 Task: Research Airbnb options in Zagazig, Egypt from 8th November, 2023 to 16th November, 2023 for 2 adults.1  bedroom having 1 bed and 1 bathroom. Property type can be hotel. Amenities needed are: washing machine. Look for 5 properties as per requirement.
Action: Mouse moved to (416, 55)
Screenshot: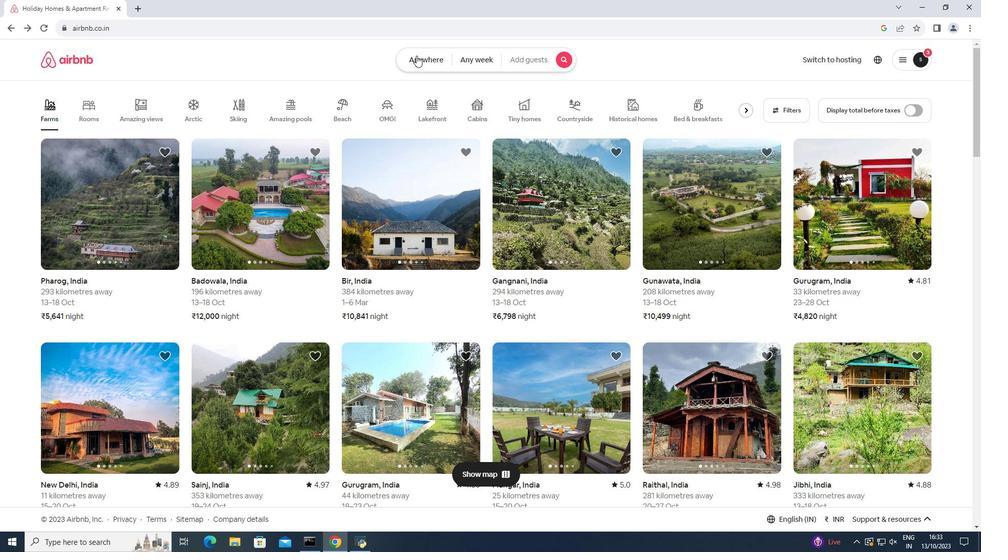 
Action: Mouse pressed left at (416, 55)
Screenshot: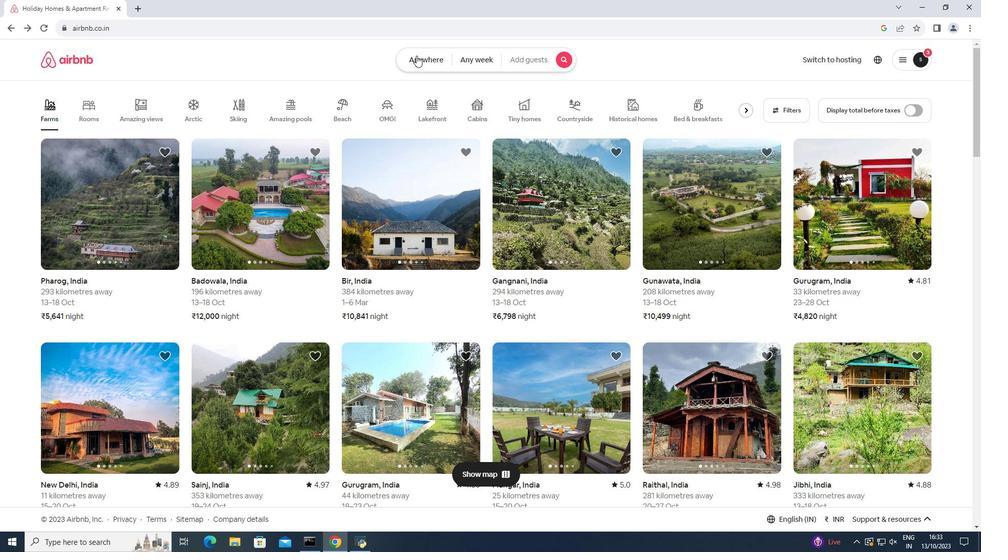 
Action: Mouse moved to (326, 100)
Screenshot: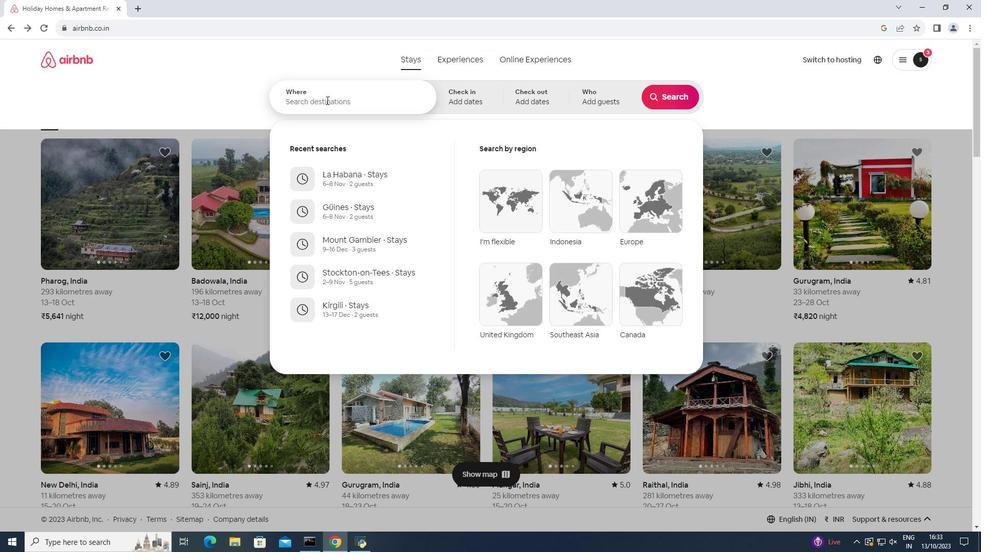 
Action: Mouse pressed left at (326, 100)
Screenshot: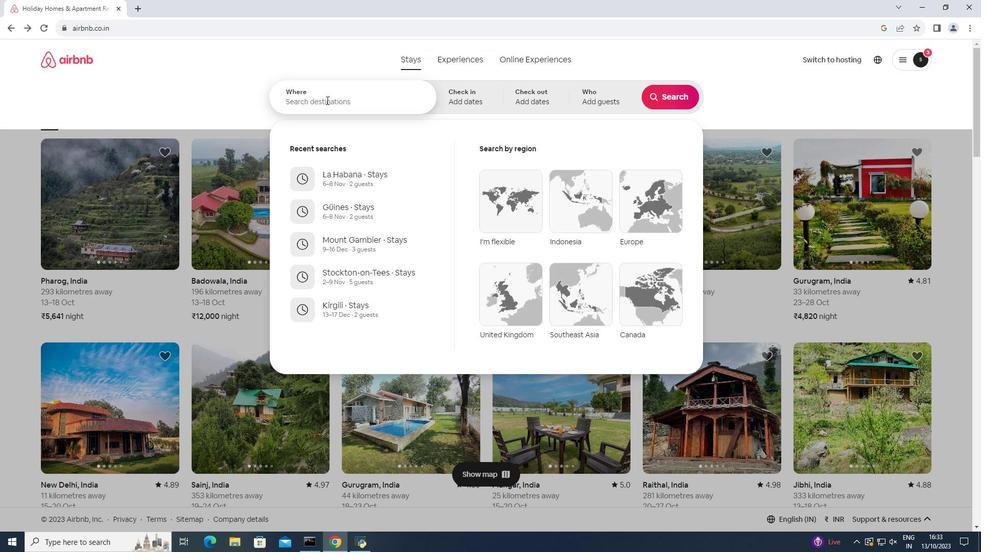 
Action: Key pressed <Key.shift>Zagazig
Screenshot: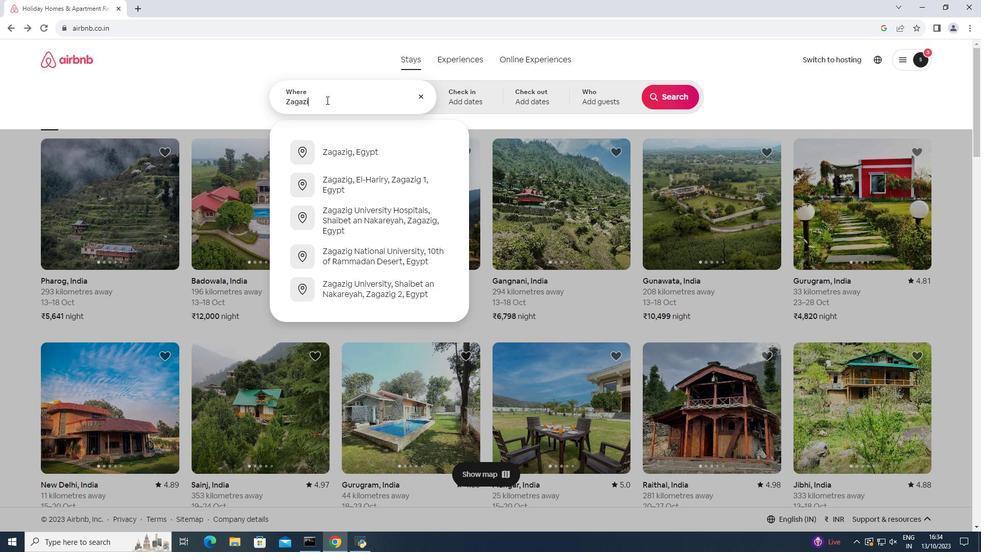 
Action: Mouse moved to (369, 151)
Screenshot: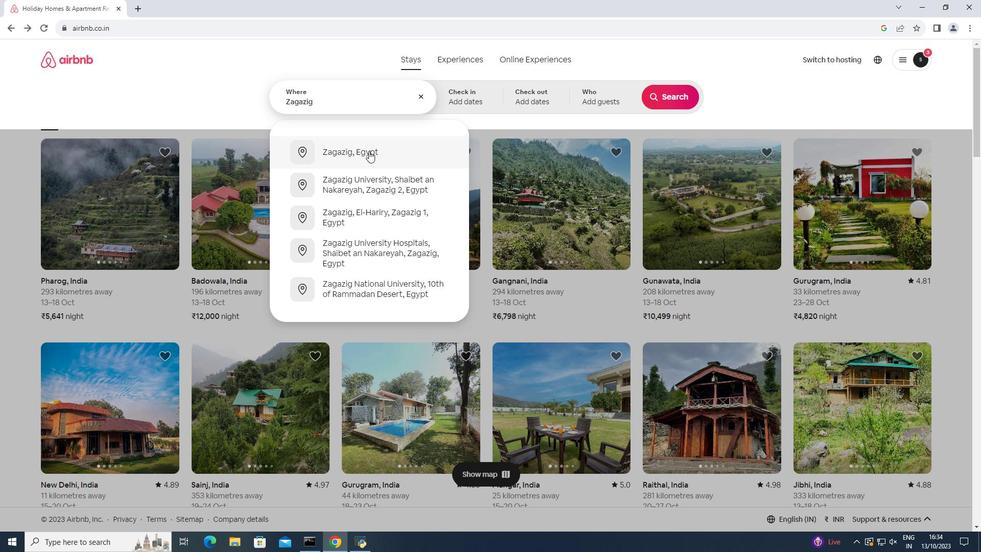 
Action: Mouse pressed left at (369, 151)
Screenshot: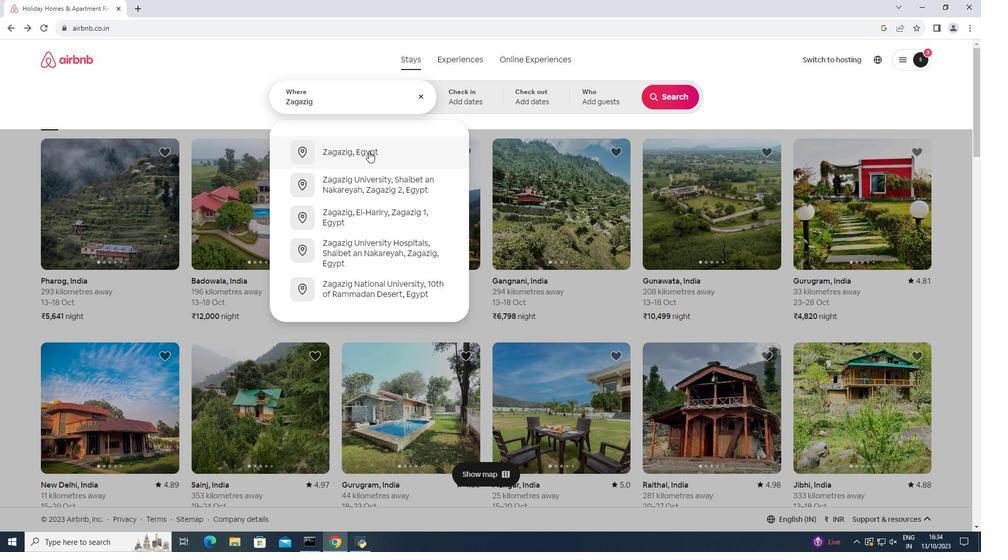 
Action: Mouse moved to (585, 245)
Screenshot: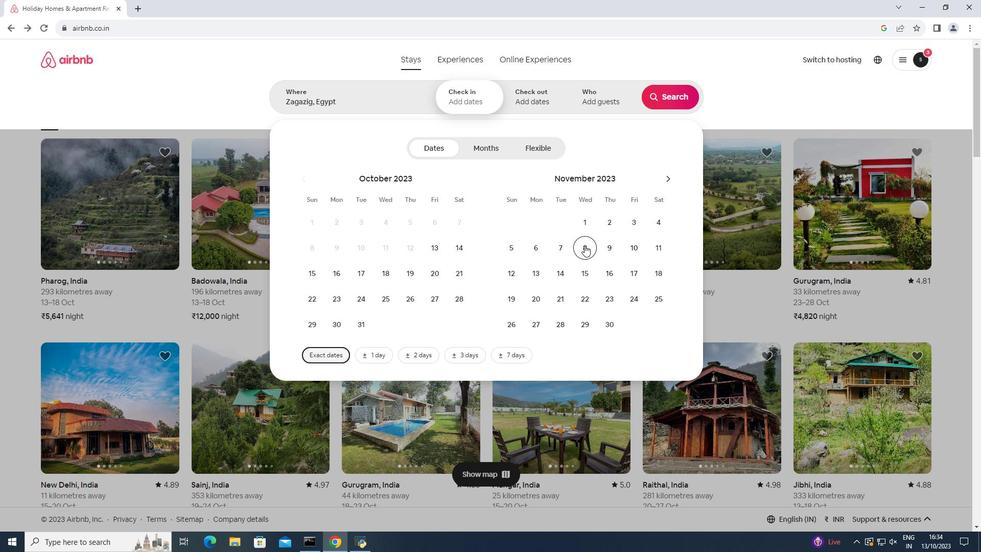 
Action: Mouse pressed left at (585, 245)
Screenshot: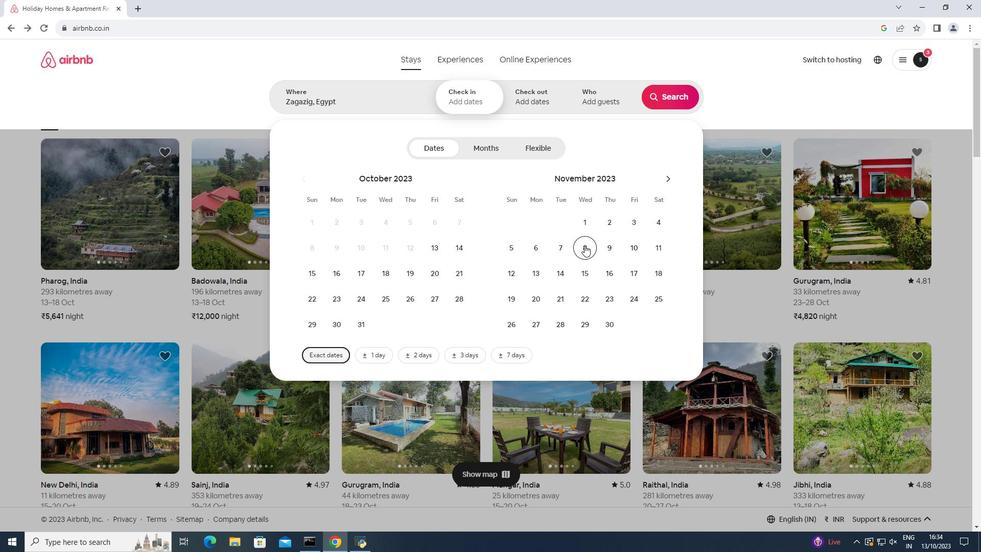 
Action: Mouse moved to (605, 273)
Screenshot: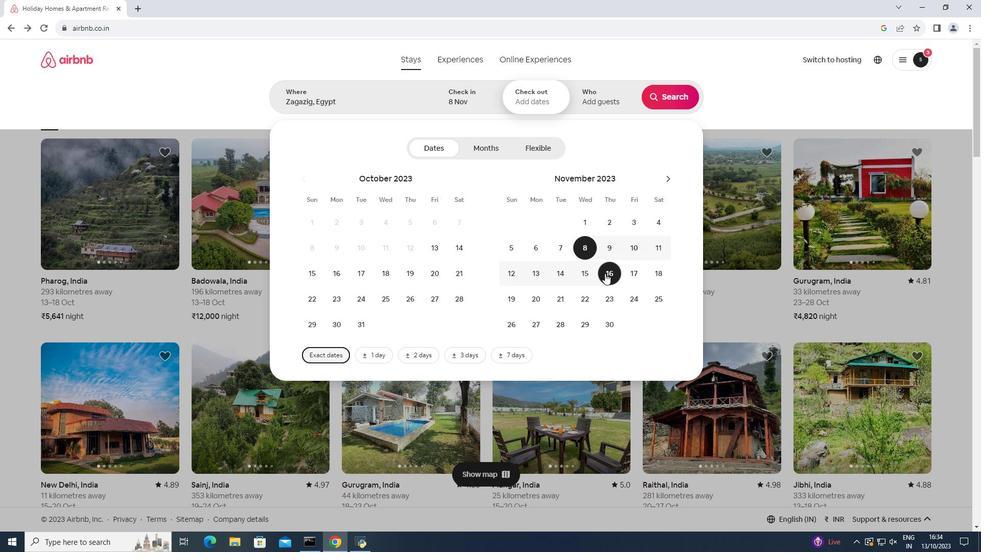 
Action: Mouse pressed left at (605, 273)
Screenshot: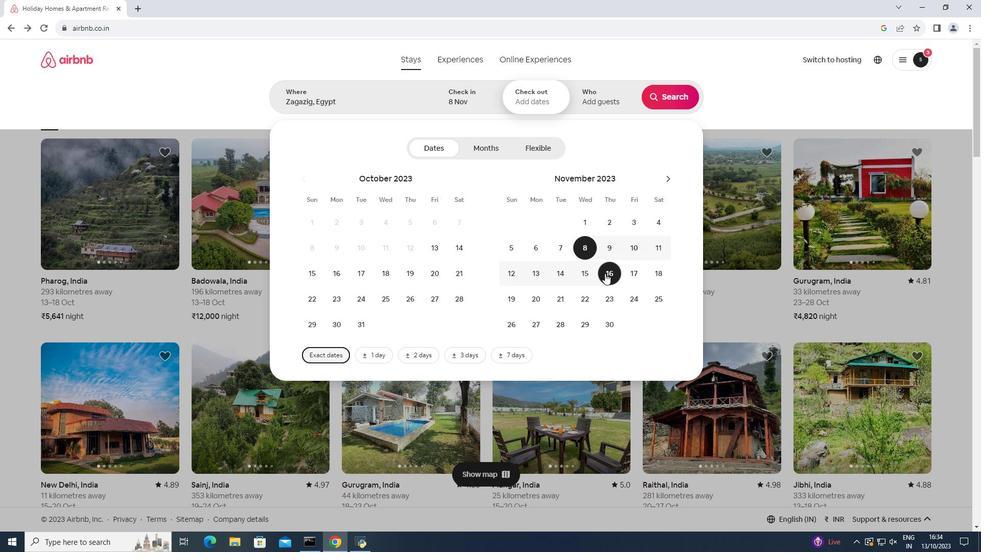 
Action: Mouse moved to (597, 97)
Screenshot: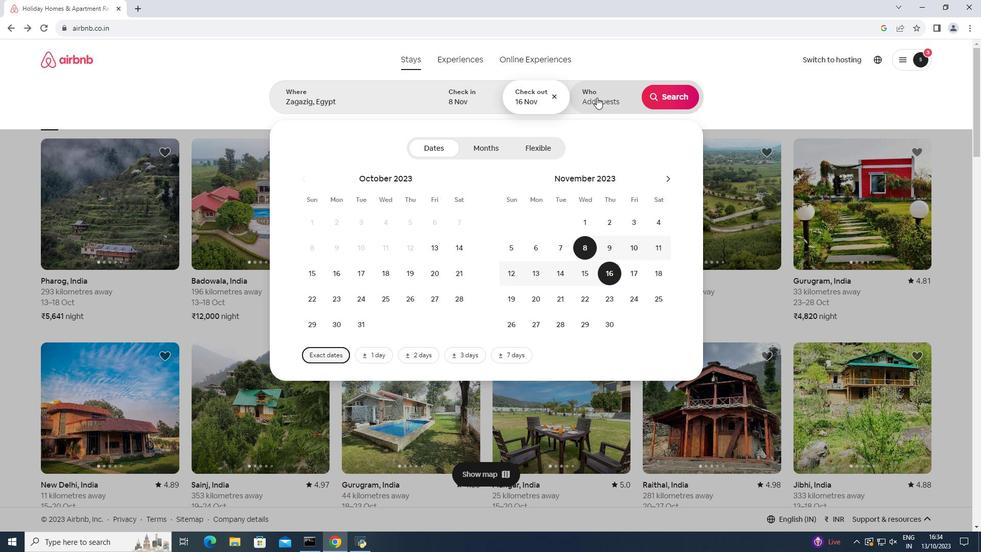 
Action: Mouse pressed left at (597, 97)
Screenshot: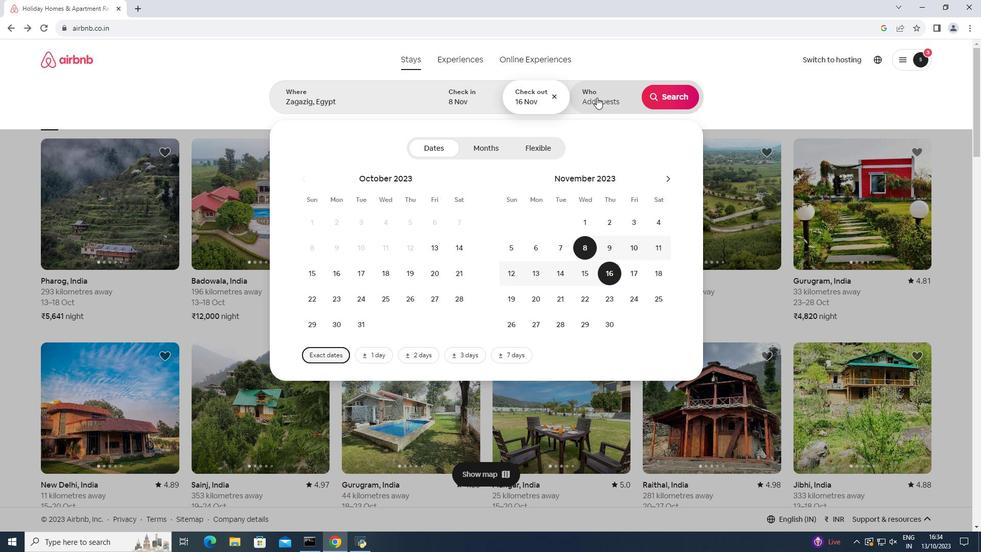 
Action: Mouse moved to (671, 149)
Screenshot: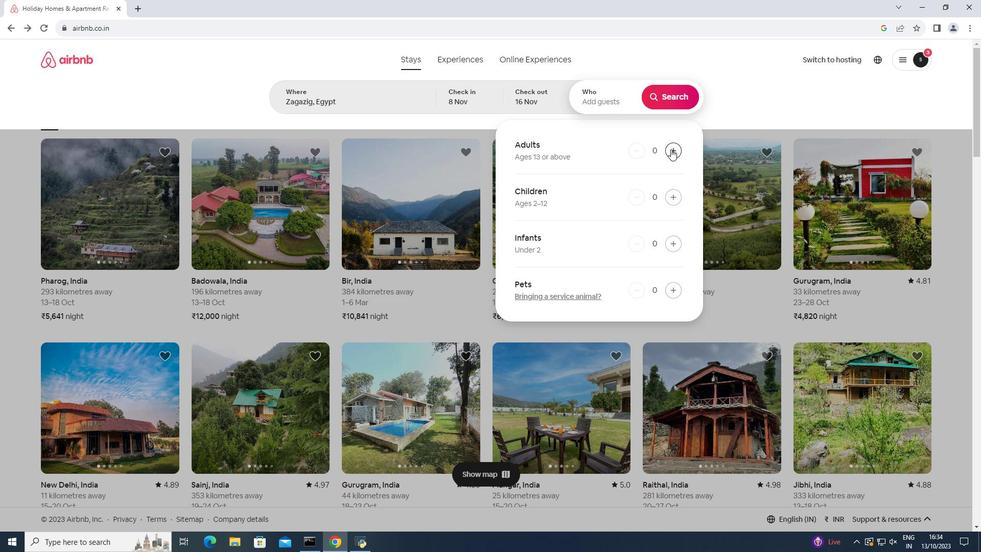 
Action: Mouse pressed left at (671, 149)
Screenshot: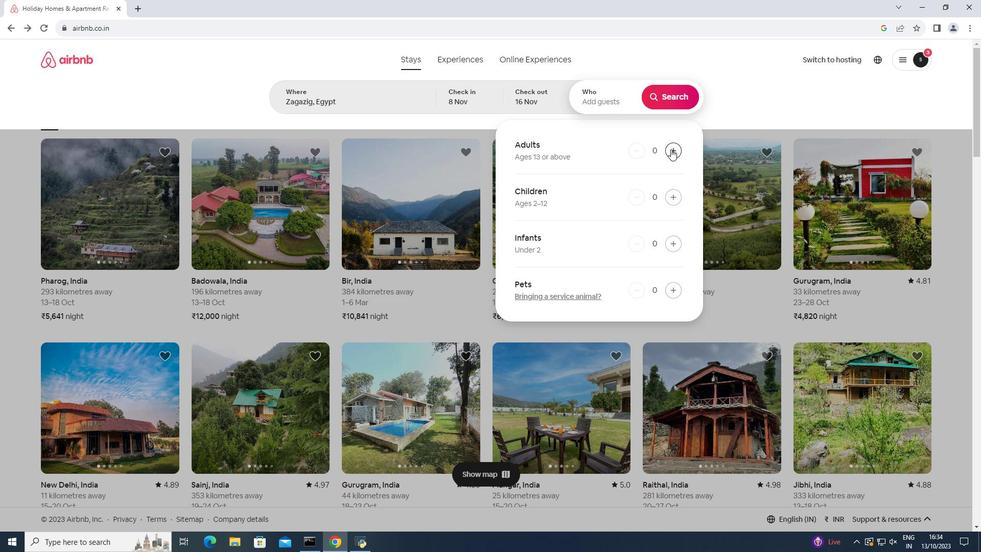 
Action: Mouse pressed left at (671, 149)
Screenshot: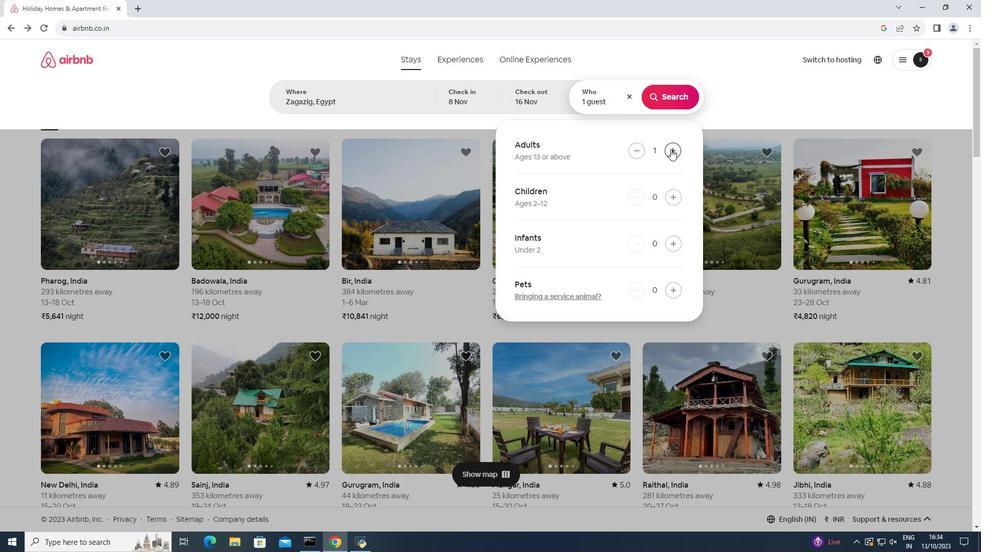 
Action: Mouse moved to (670, 96)
Screenshot: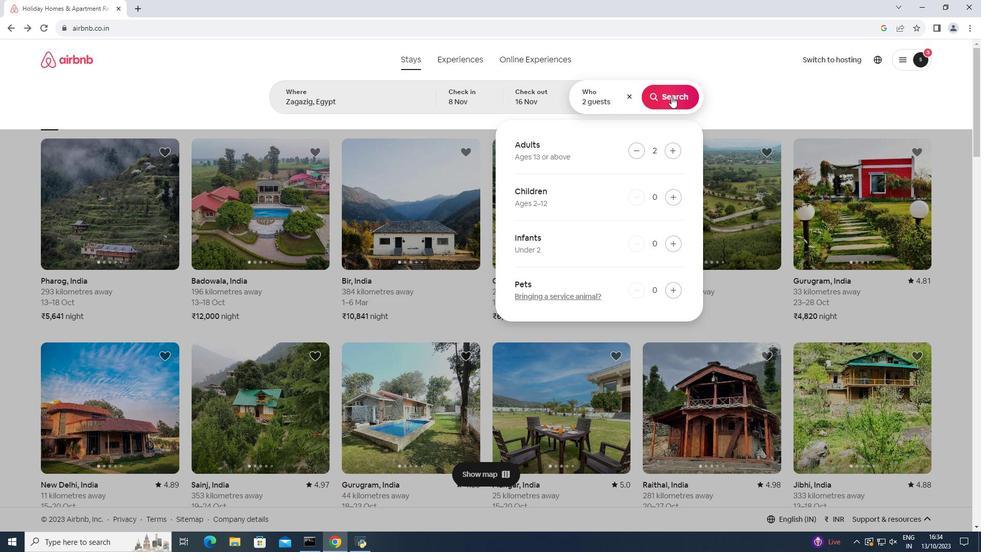 
Action: Mouse pressed left at (670, 96)
Screenshot: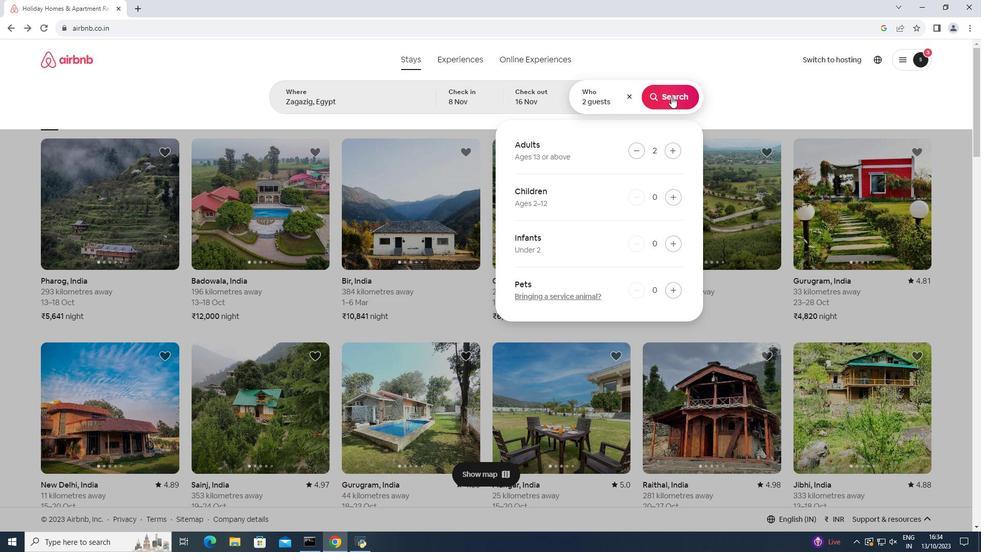 
Action: Mouse moved to (819, 100)
Screenshot: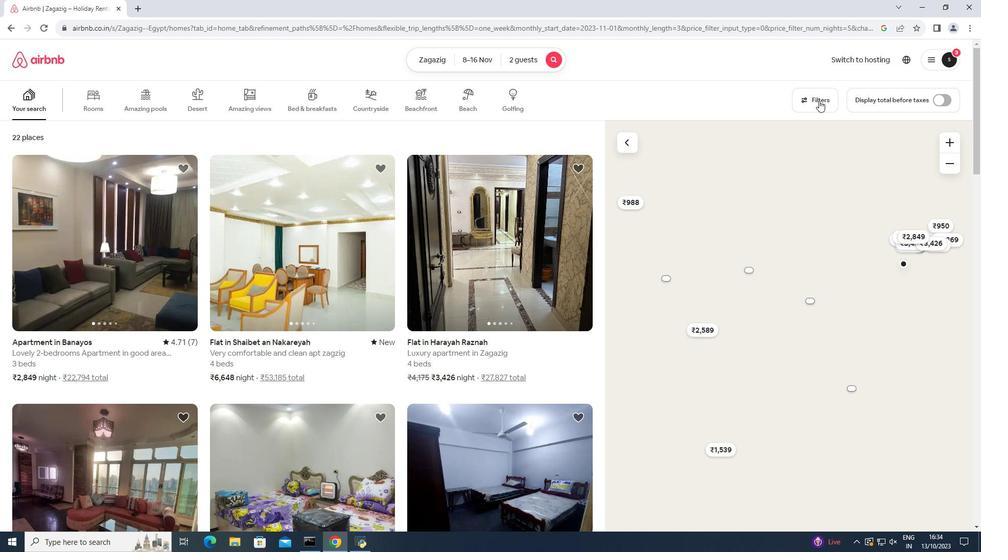 
Action: Mouse pressed left at (819, 100)
Screenshot: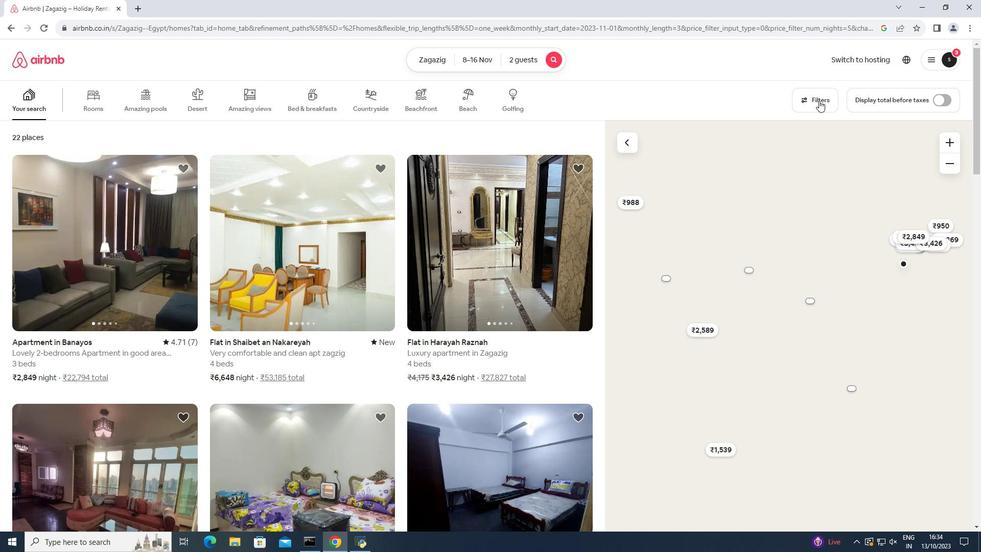 
Action: Mouse moved to (558, 287)
Screenshot: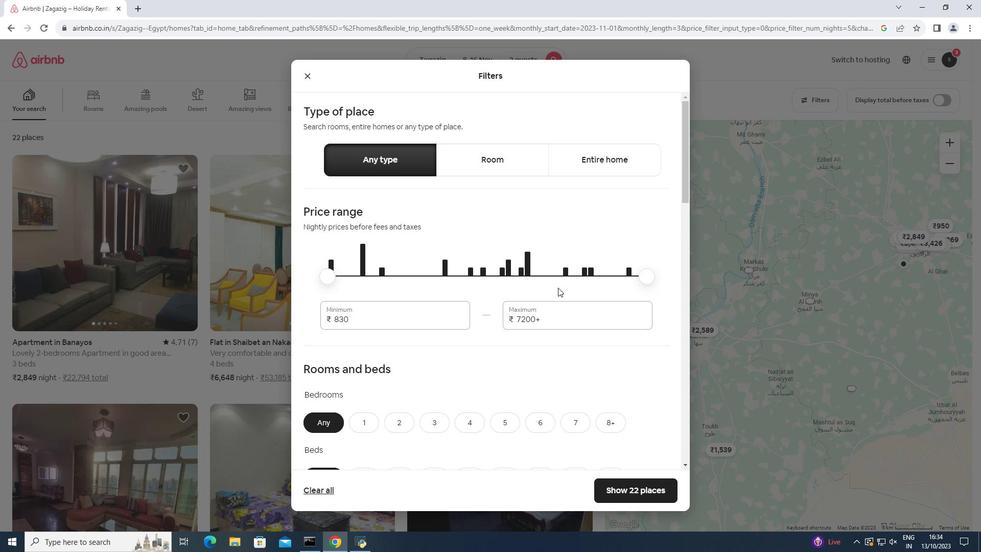 
Action: Mouse scrolled (558, 287) with delta (0, 0)
Screenshot: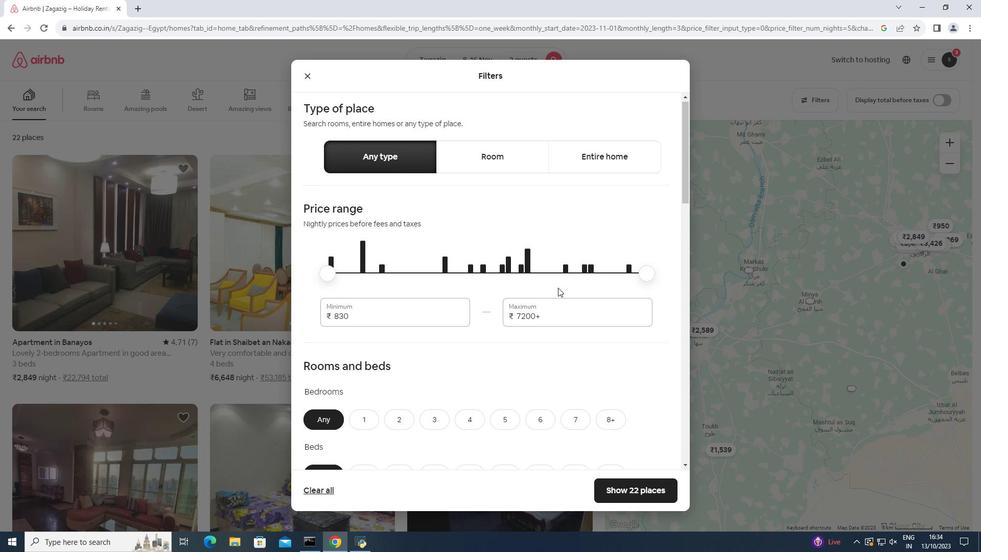 
Action: Mouse moved to (363, 372)
Screenshot: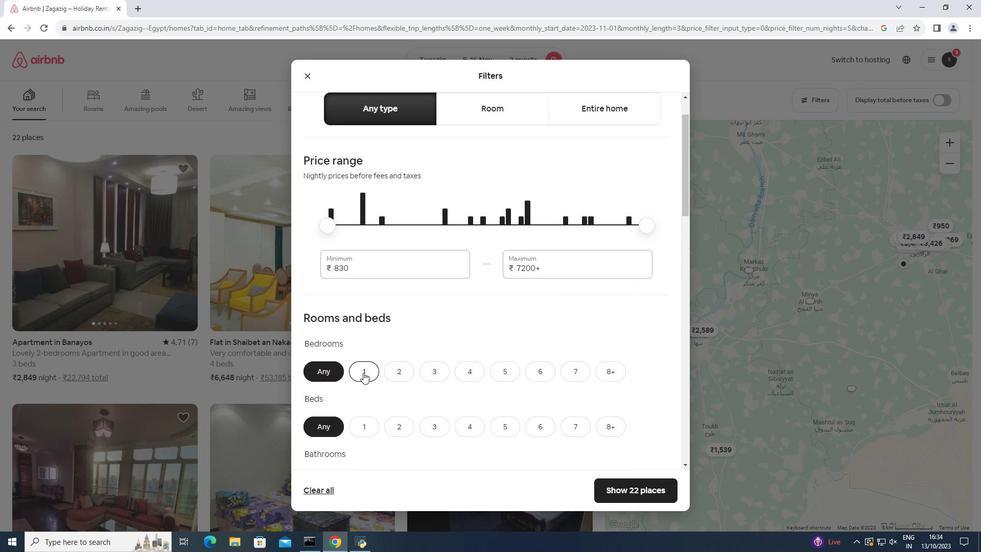 
Action: Mouse pressed left at (363, 372)
Screenshot: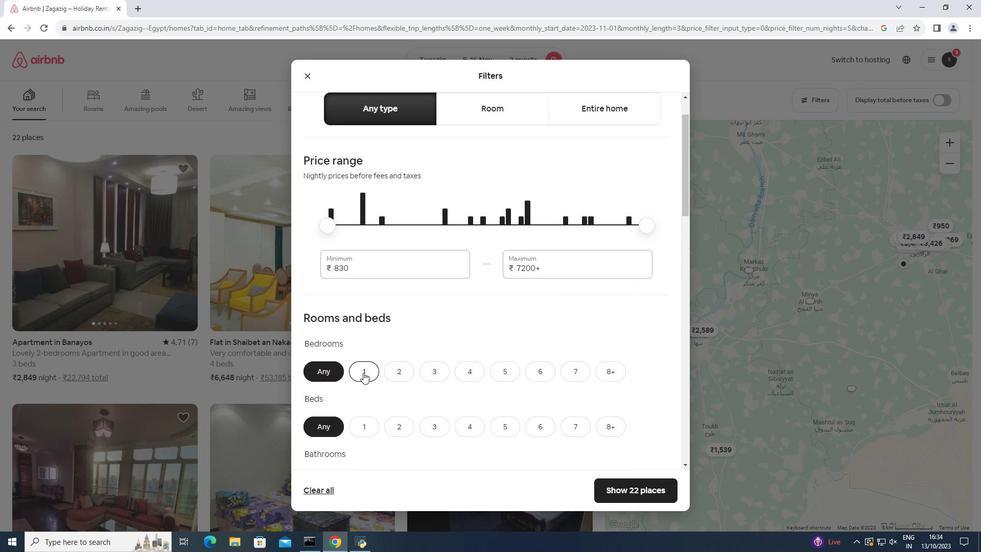 
Action: Mouse moved to (363, 372)
Screenshot: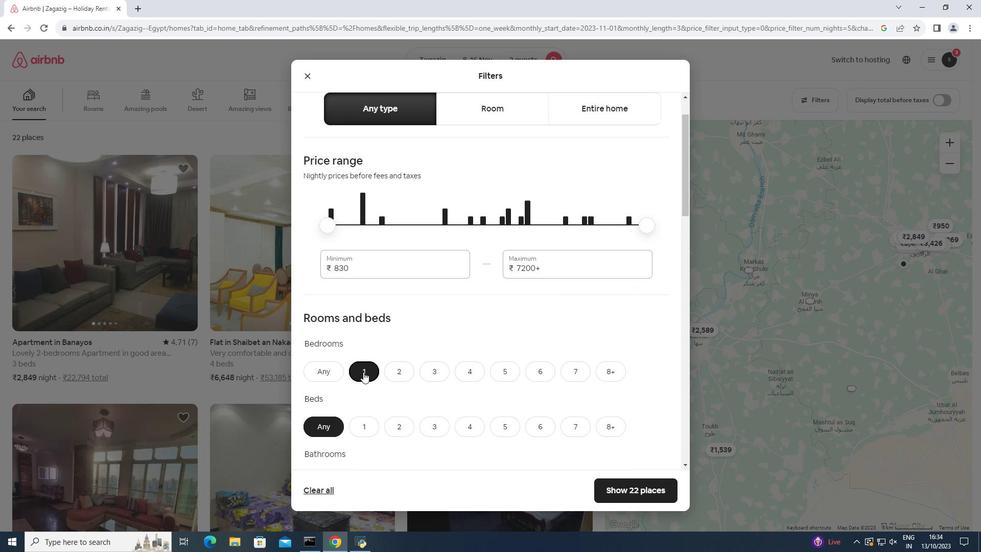 
Action: Mouse scrolled (363, 371) with delta (0, 0)
Screenshot: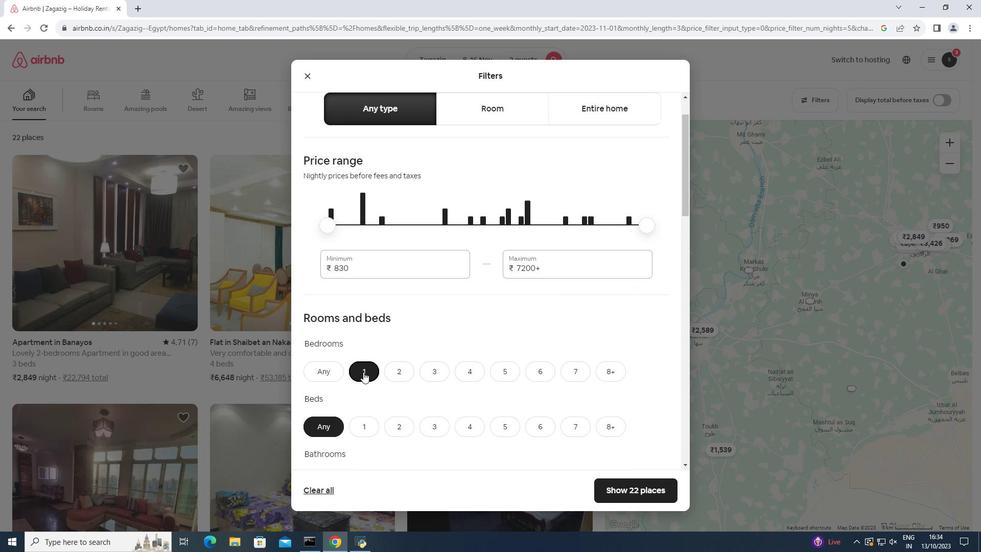 
Action: Mouse scrolled (363, 371) with delta (0, 0)
Screenshot: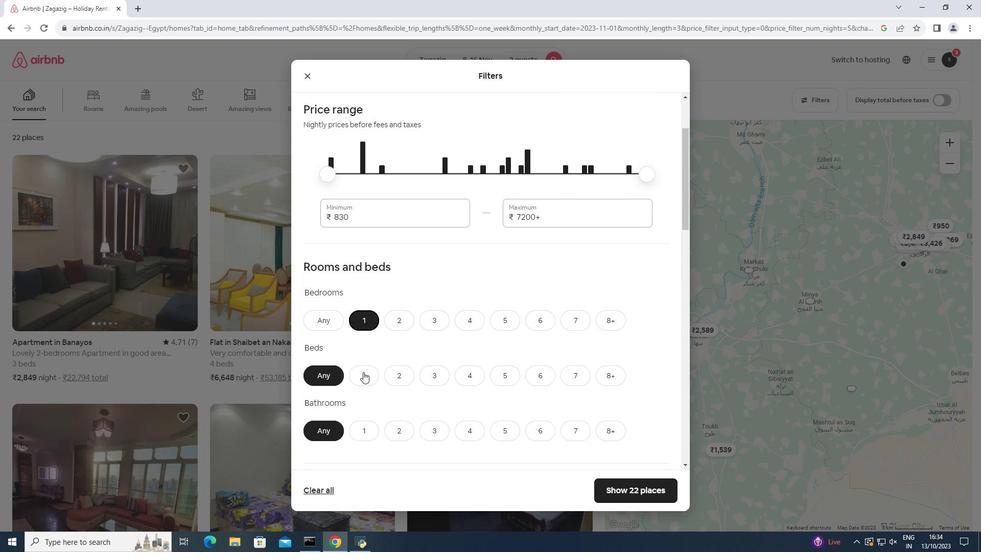 
Action: Mouse moved to (368, 328)
Screenshot: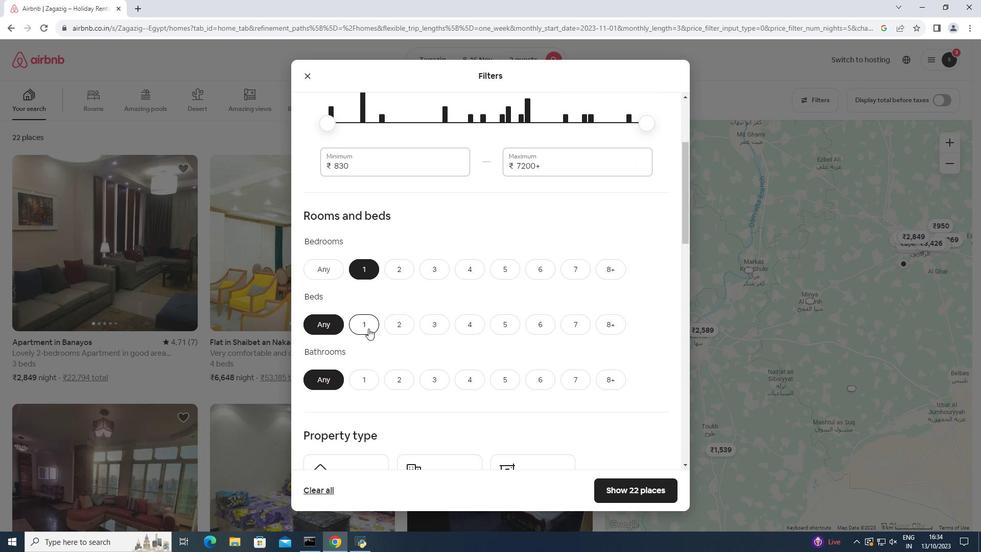 
Action: Mouse pressed left at (368, 328)
Screenshot: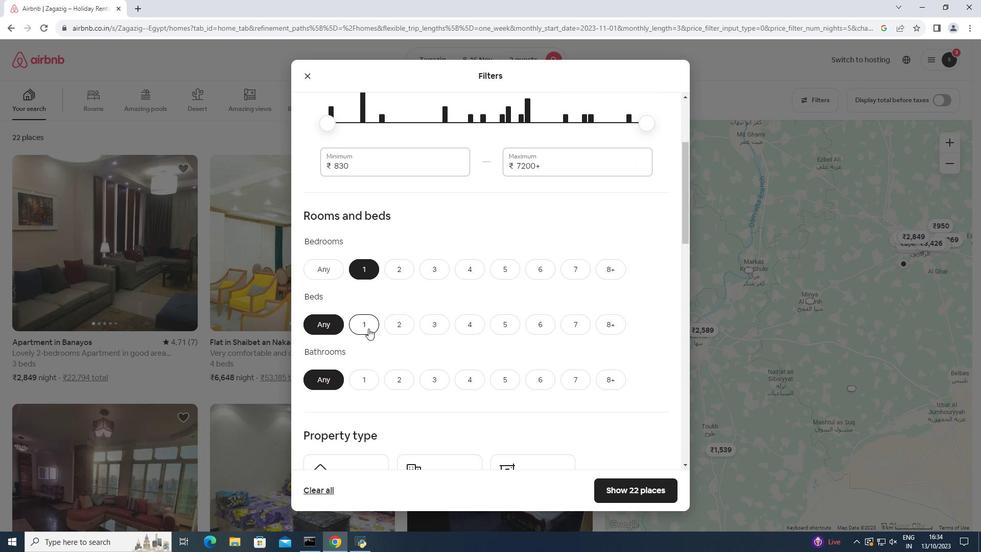 
Action: Mouse moved to (363, 387)
Screenshot: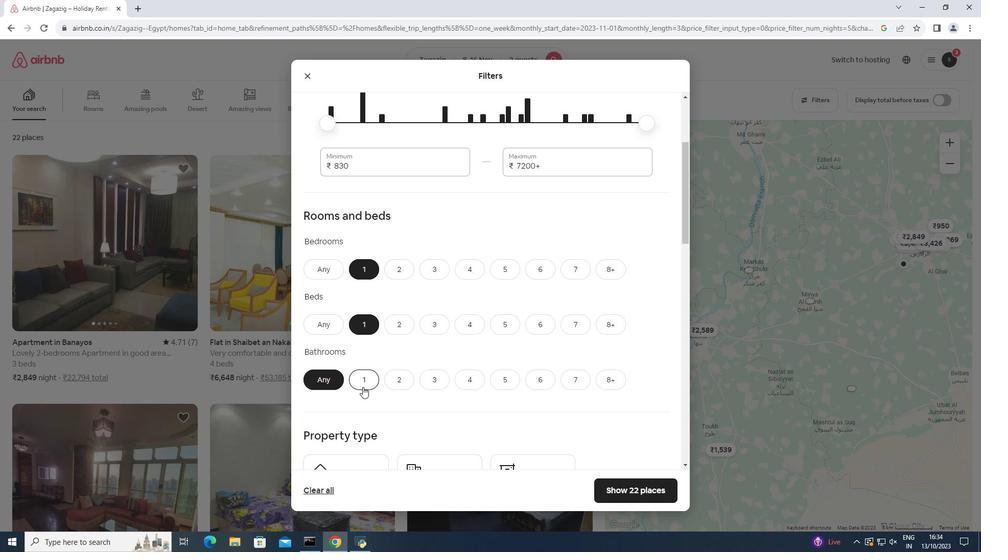 
Action: Mouse pressed left at (363, 387)
Screenshot: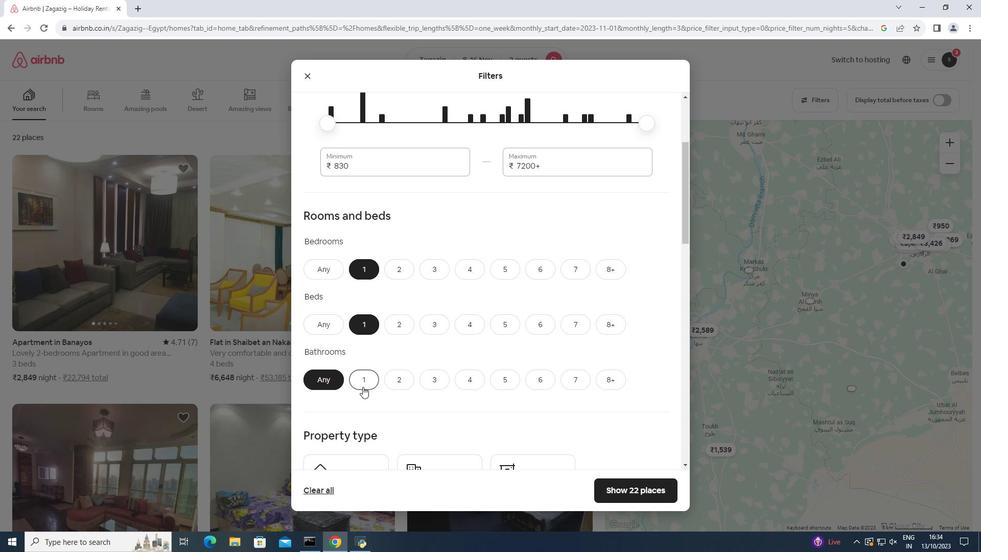 
Action: Mouse moved to (392, 360)
Screenshot: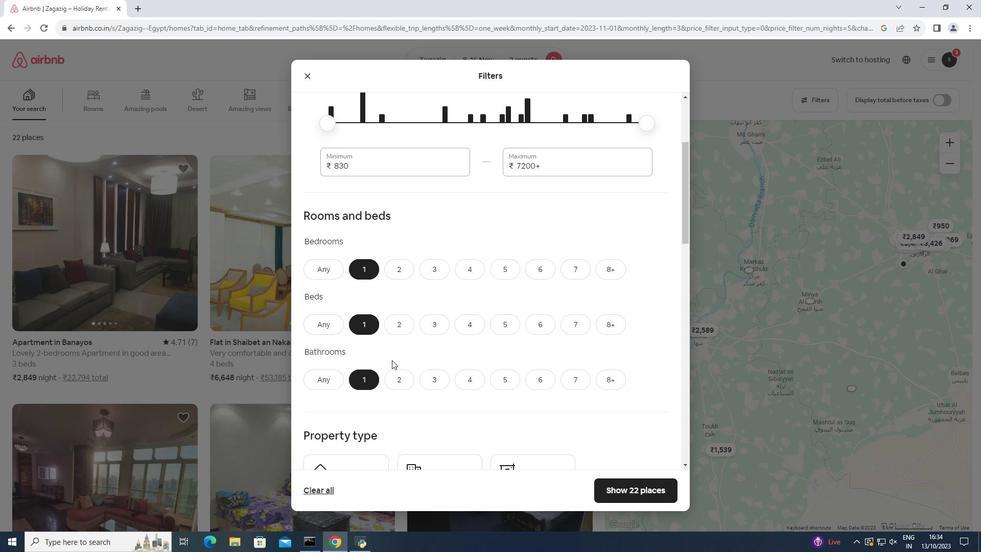 
Action: Mouse scrolled (392, 360) with delta (0, 0)
Screenshot: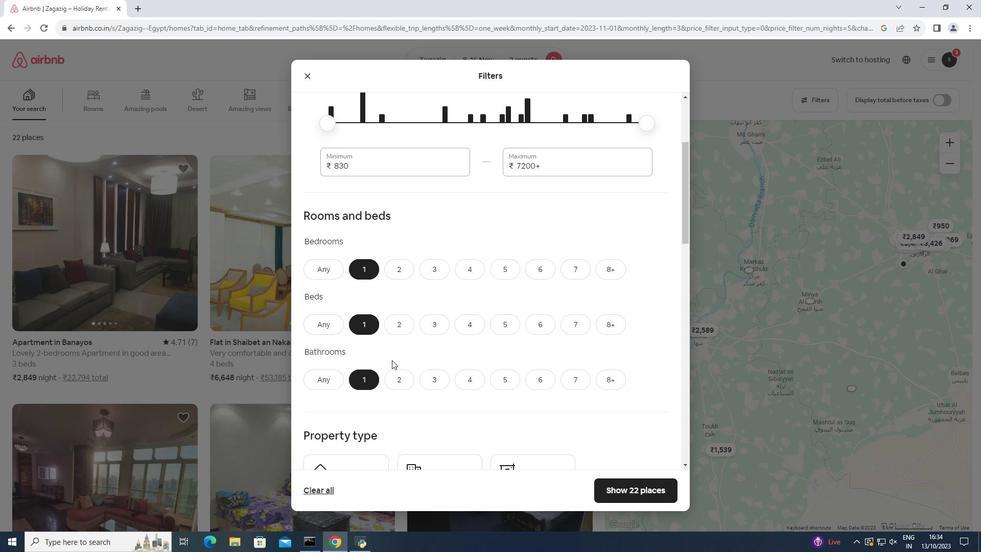
Action: Mouse scrolled (392, 360) with delta (0, 0)
Screenshot: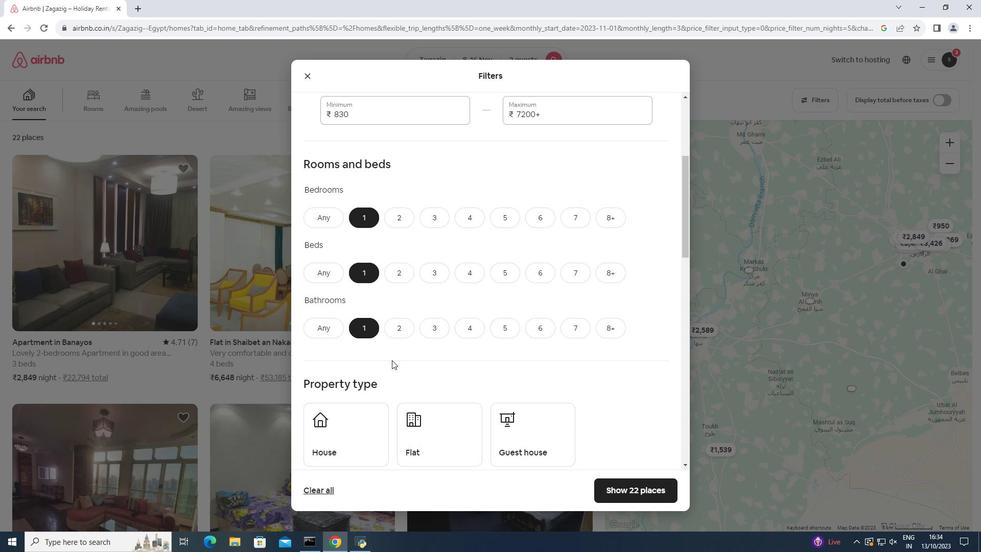 
Action: Mouse scrolled (392, 360) with delta (0, 0)
Screenshot: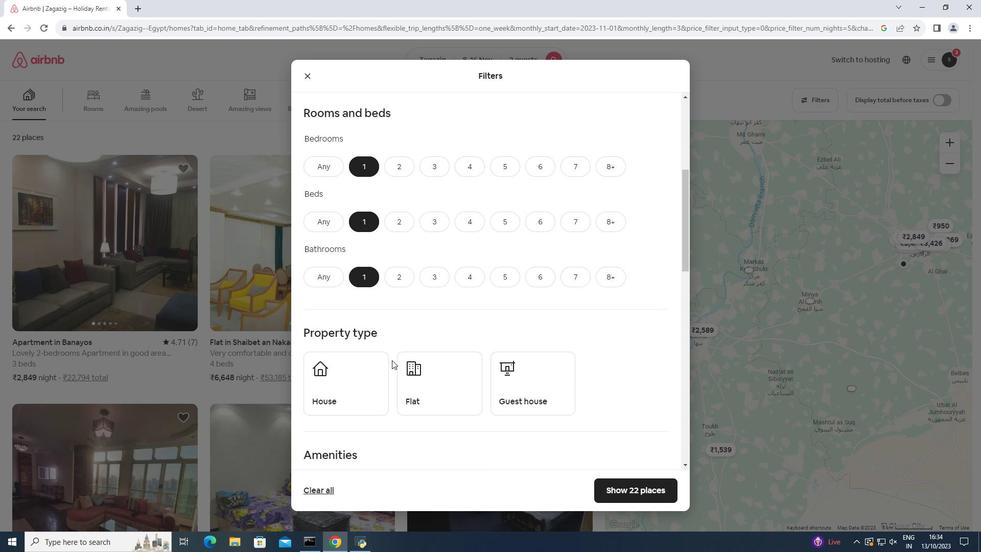 
Action: Mouse scrolled (392, 360) with delta (0, 0)
Screenshot: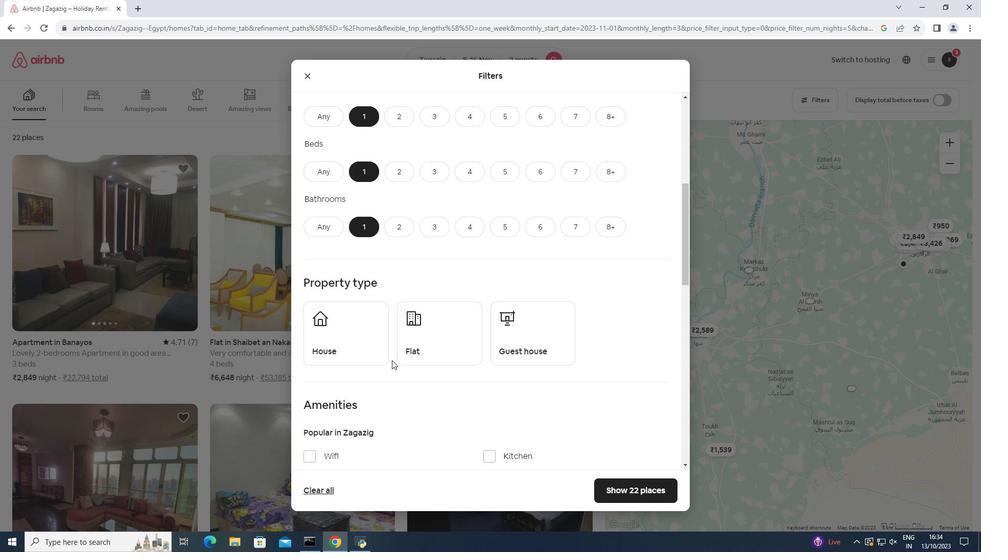 
Action: Mouse moved to (410, 298)
Screenshot: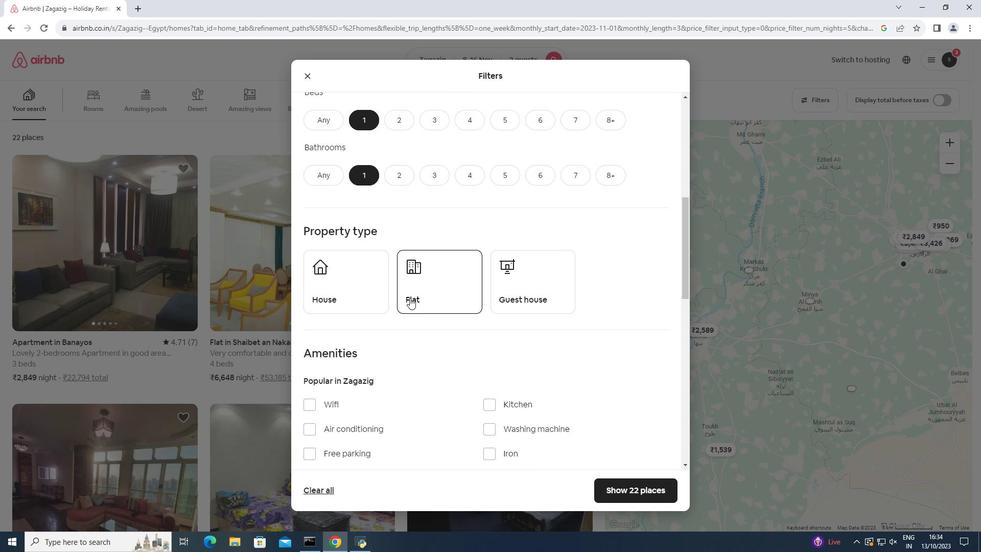 
Action: Mouse scrolled (410, 297) with delta (0, 0)
Screenshot: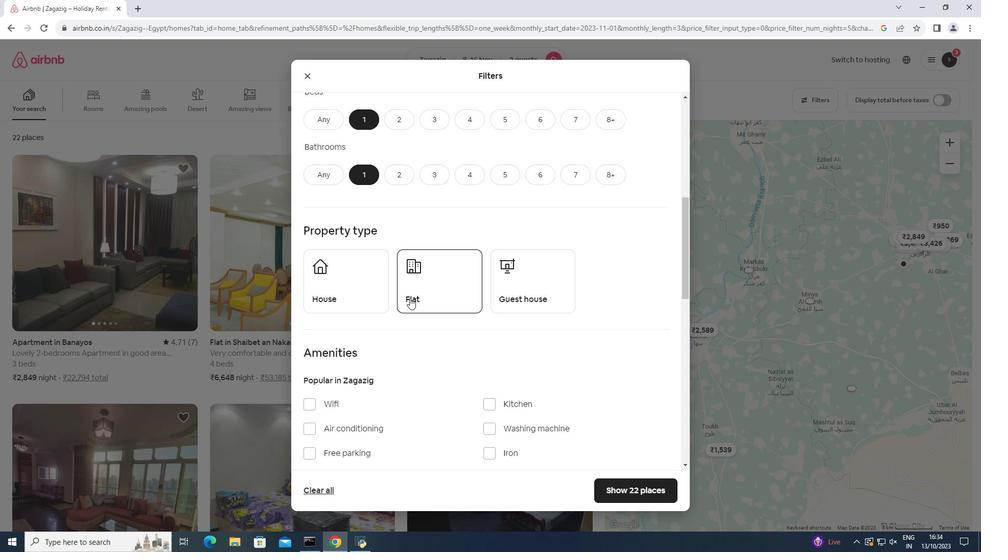 
Action: Mouse scrolled (410, 297) with delta (0, 0)
Screenshot: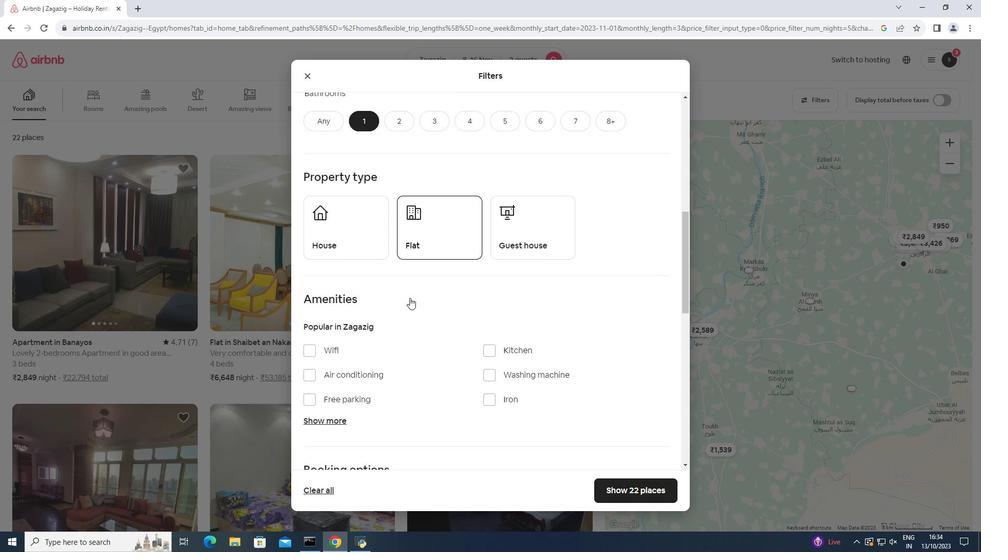 
Action: Mouse moved to (323, 372)
Screenshot: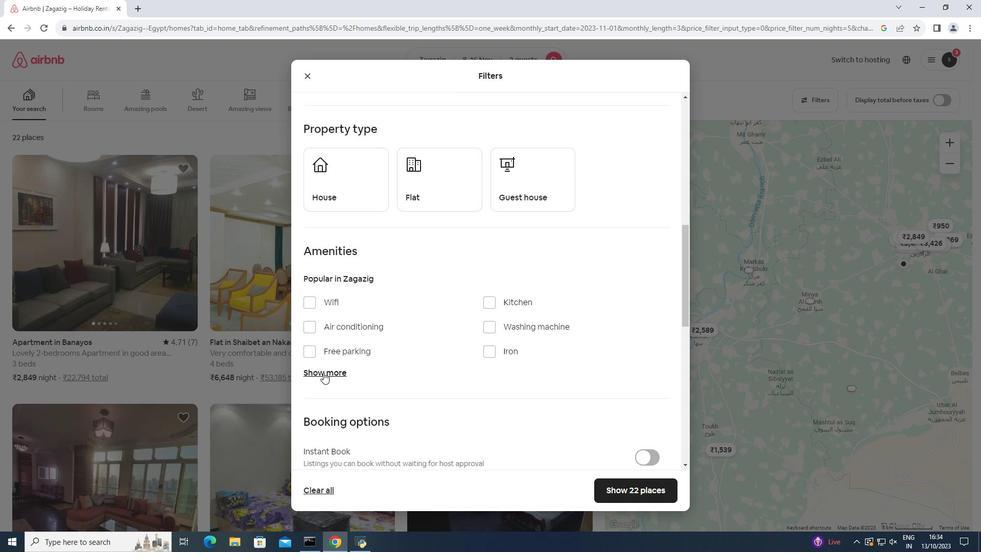 
Action: Mouse pressed left at (323, 372)
Screenshot: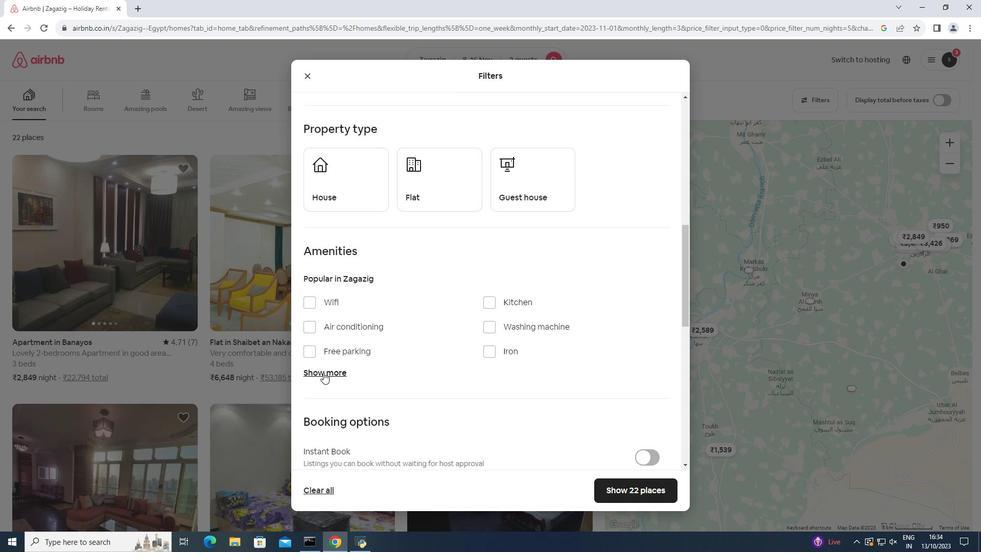 
Action: Mouse moved to (311, 306)
Screenshot: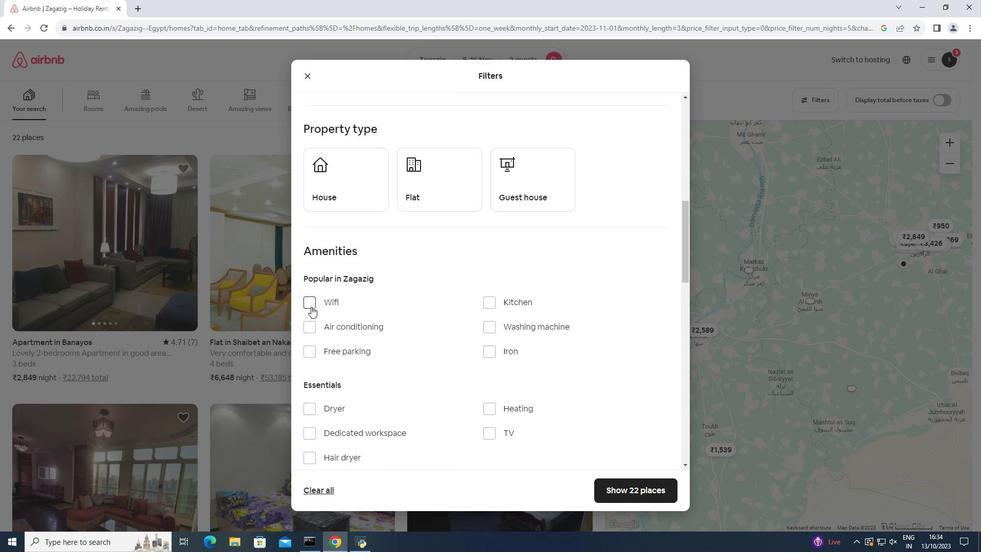 
Action: Mouse pressed left at (311, 306)
Screenshot: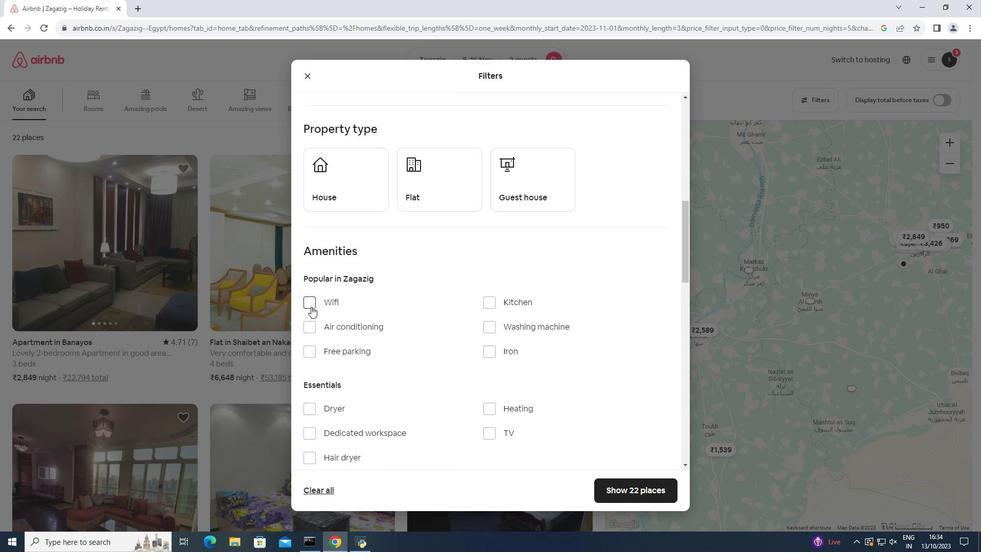 
Action: Mouse moved to (308, 303)
Screenshot: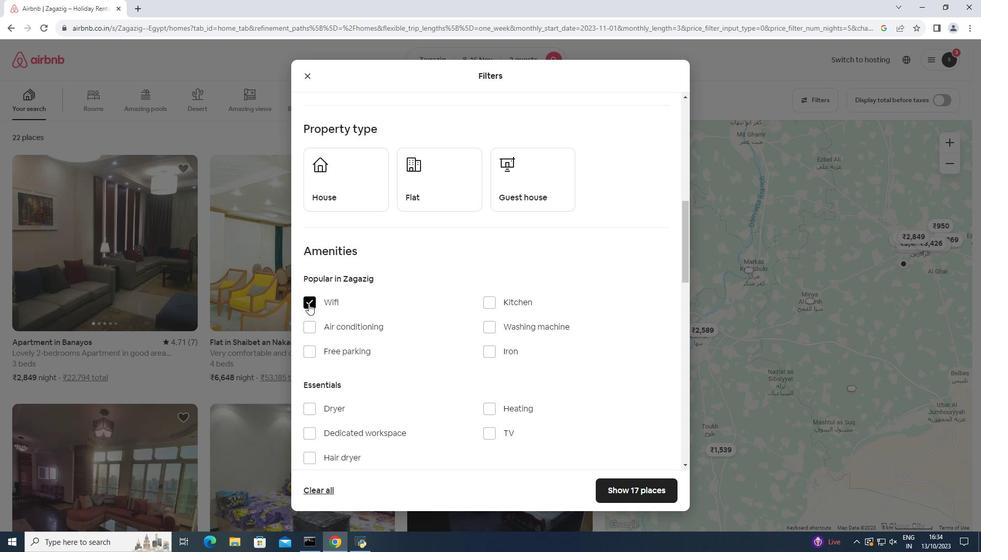 
Action: Mouse pressed left at (308, 303)
Screenshot: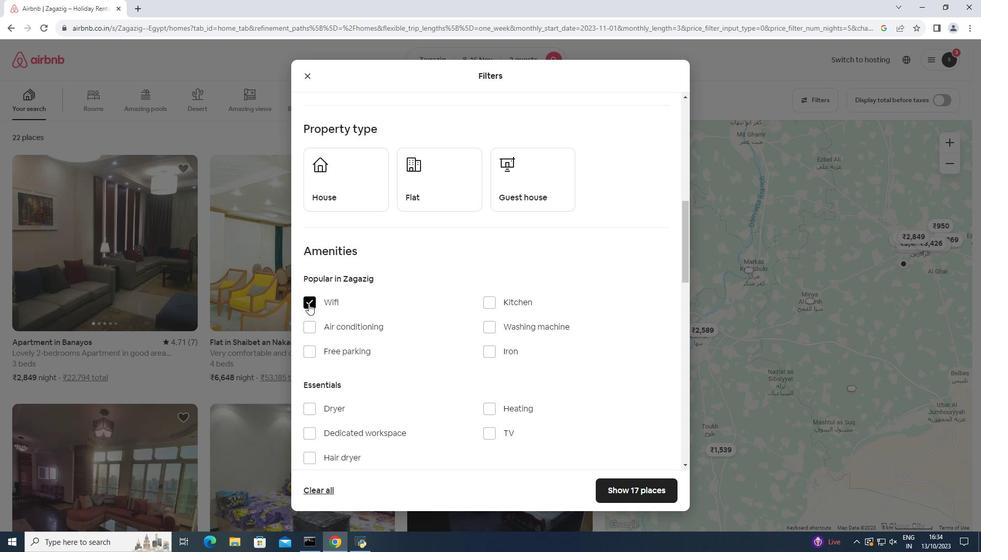 
Action: Mouse moved to (491, 323)
Screenshot: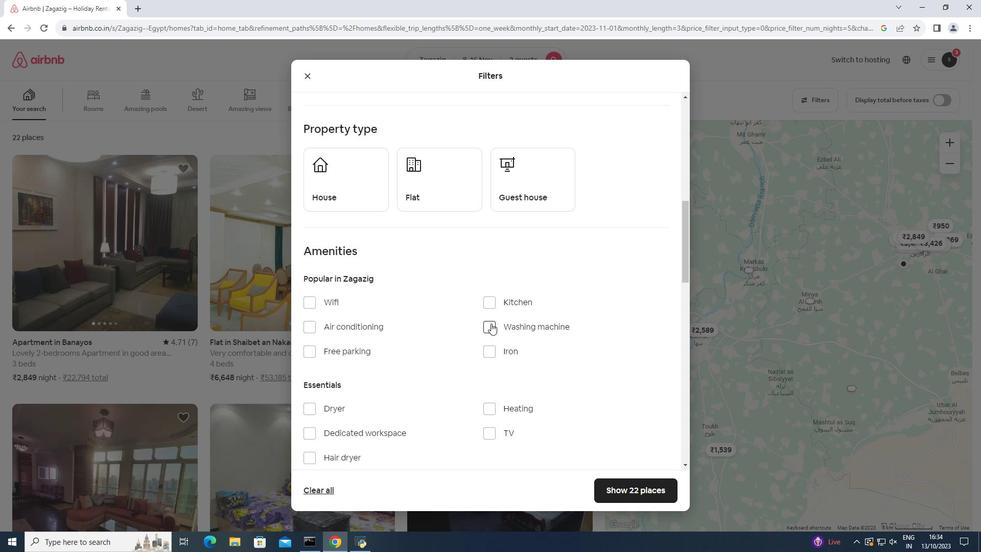 
Action: Mouse pressed left at (491, 323)
Screenshot: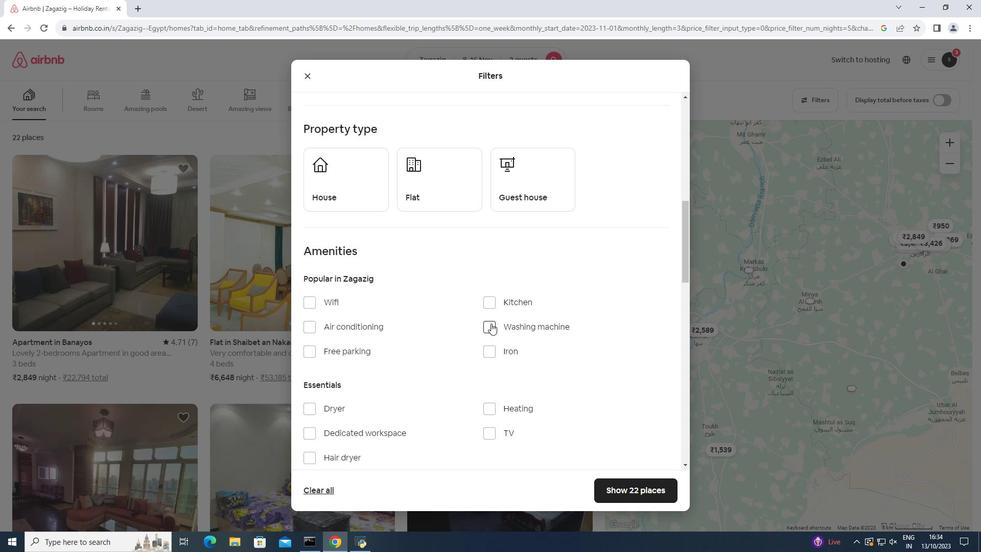 
Action: Mouse scrolled (491, 323) with delta (0, 0)
Screenshot: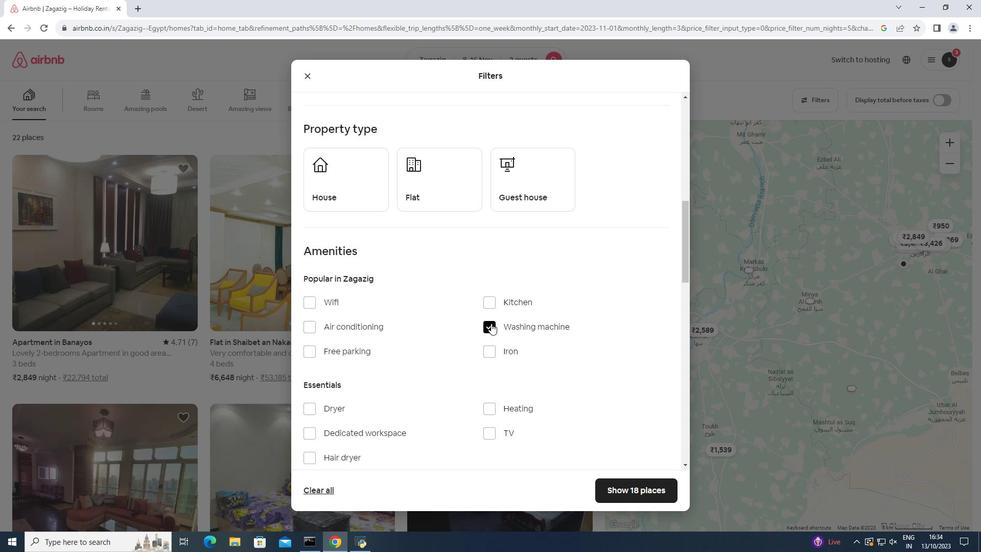 
Action: Mouse scrolled (491, 323) with delta (0, 0)
Screenshot: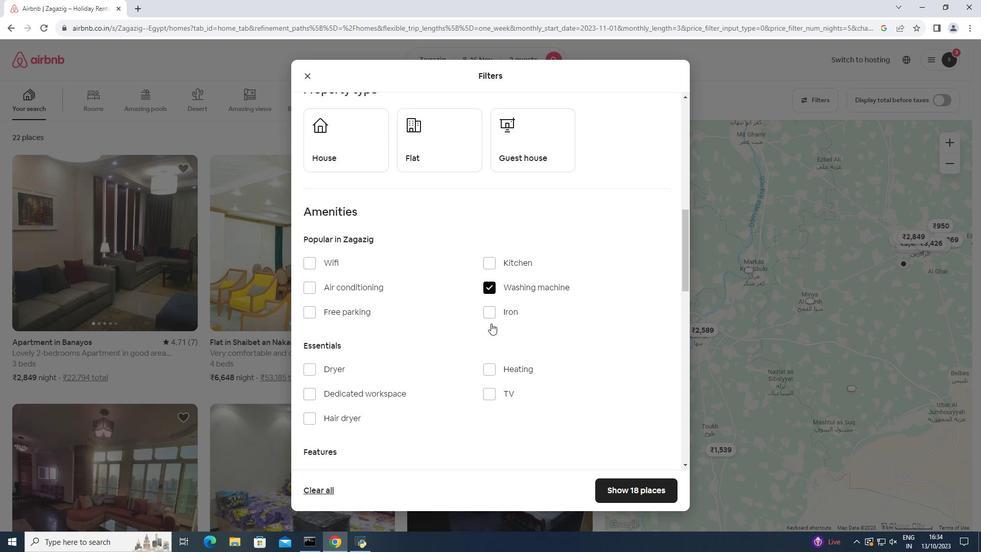 
Action: Mouse scrolled (491, 323) with delta (0, 0)
Screenshot: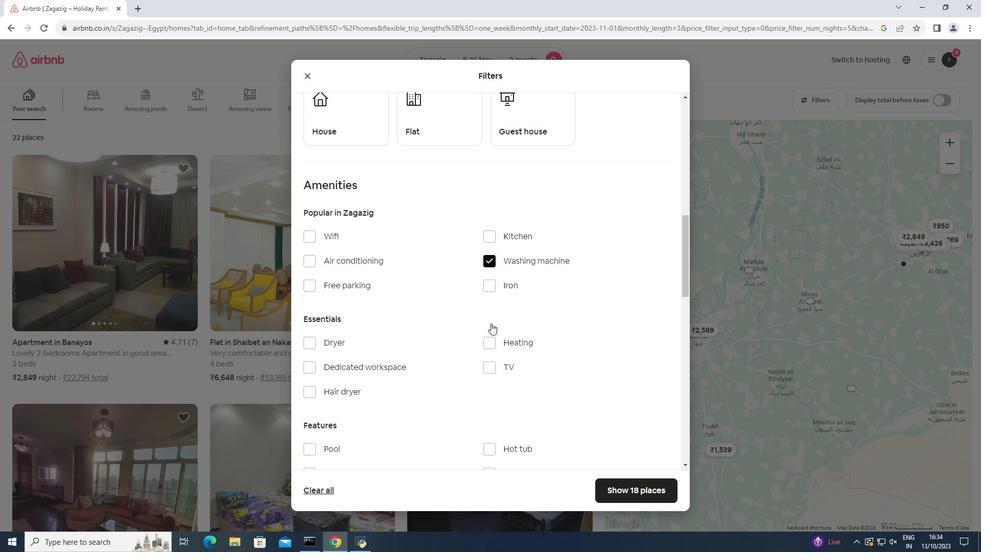 
Action: Mouse scrolled (491, 323) with delta (0, 0)
Screenshot: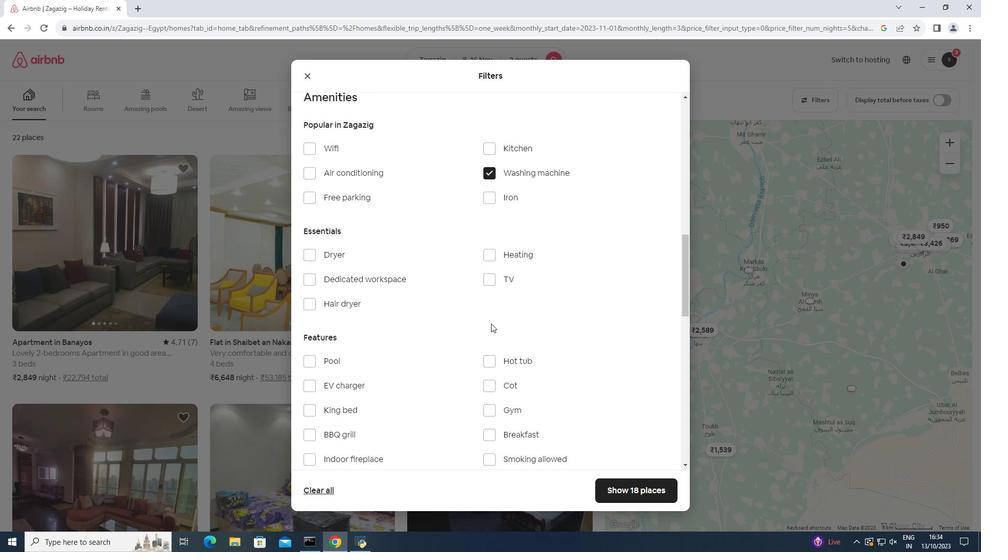 
Action: Mouse scrolled (491, 323) with delta (0, 0)
Screenshot: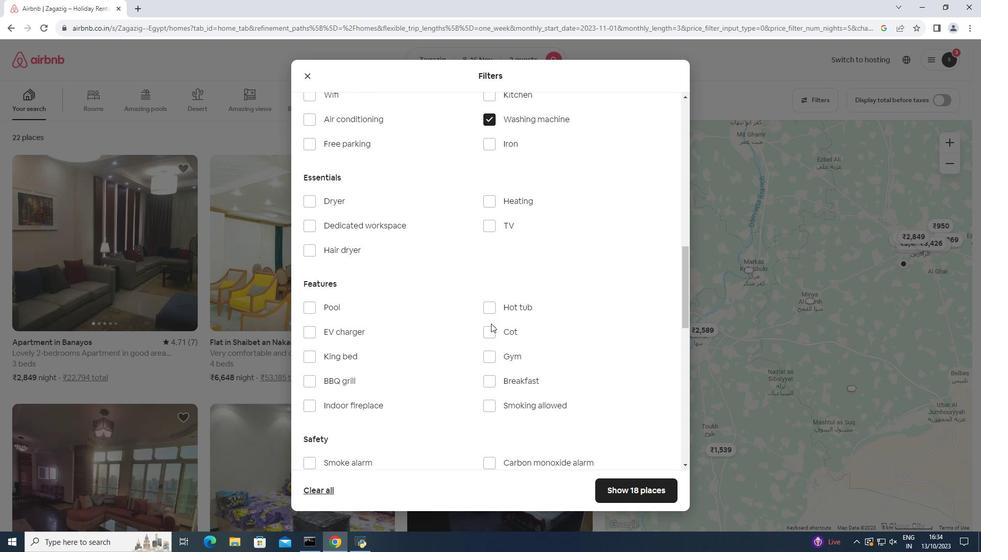 
Action: Mouse scrolled (491, 323) with delta (0, 0)
Screenshot: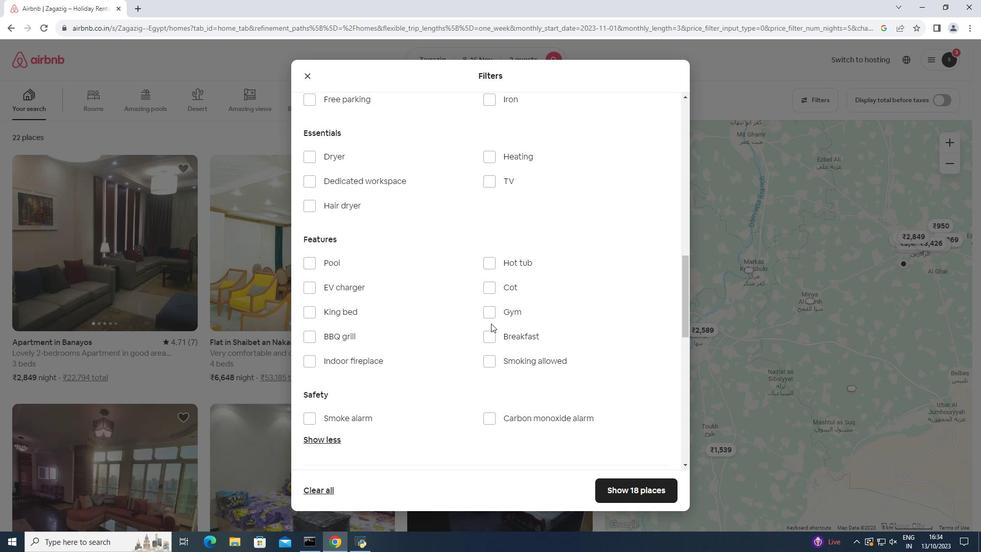 
Action: Mouse moved to (481, 324)
Screenshot: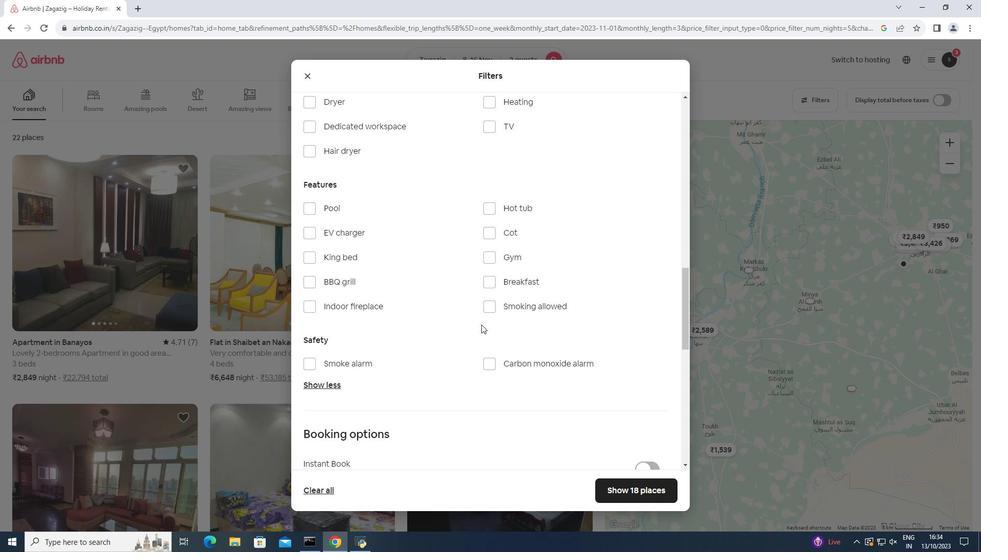 
Action: Mouse scrolled (481, 325) with delta (0, 0)
Screenshot: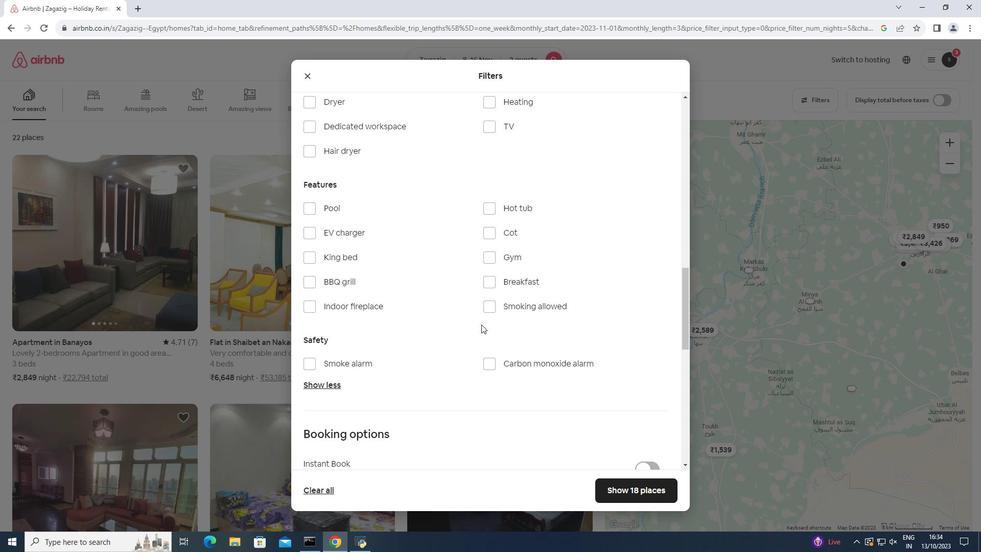 
Action: Mouse scrolled (481, 325) with delta (0, 0)
Screenshot: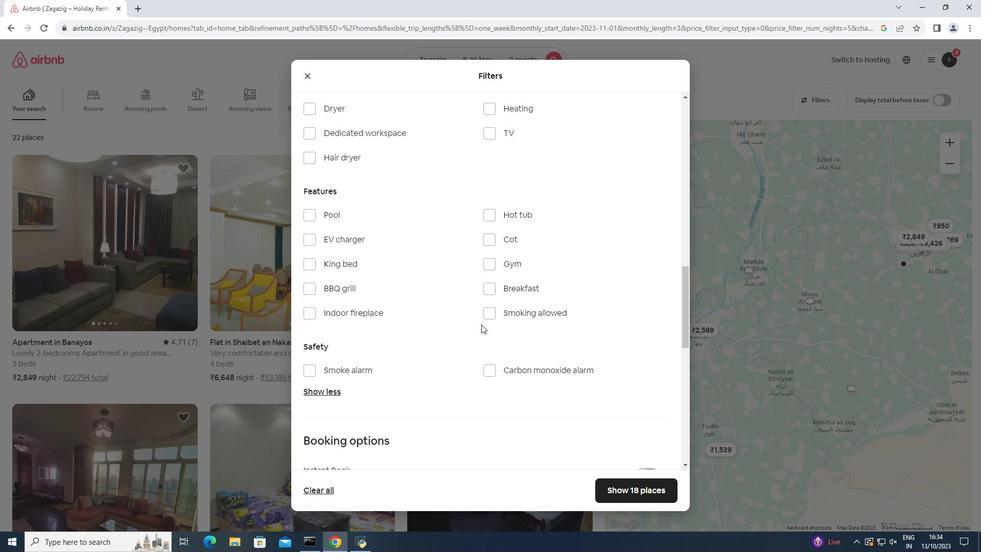 
Action: Mouse scrolled (481, 325) with delta (0, 0)
Screenshot: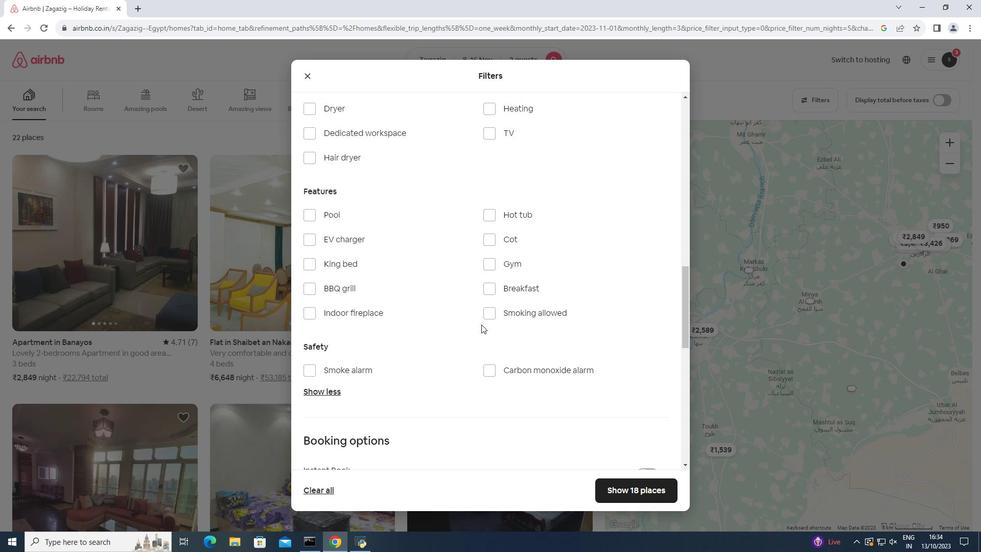 
Action: Mouse scrolled (481, 325) with delta (0, 0)
Screenshot: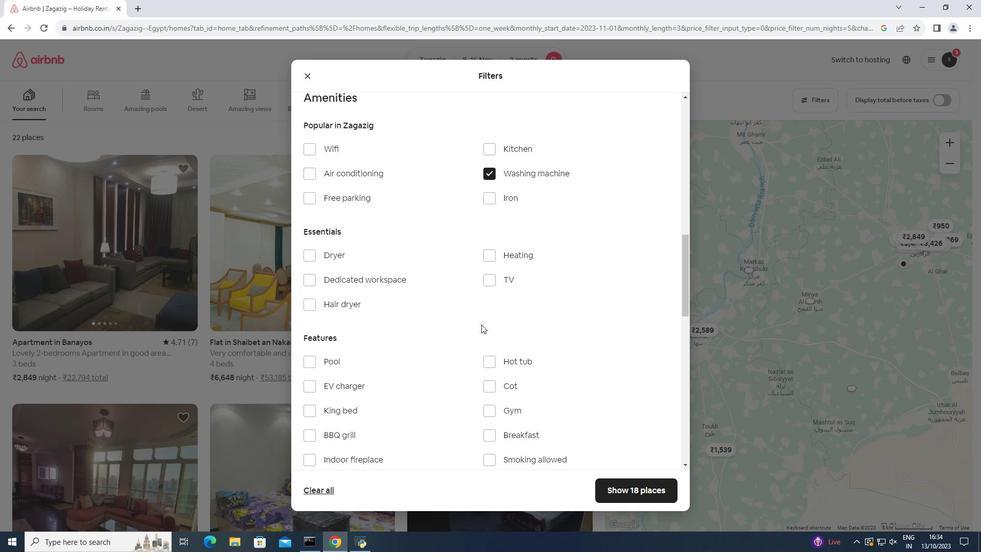 
Action: Mouse scrolled (481, 325) with delta (0, 0)
Screenshot: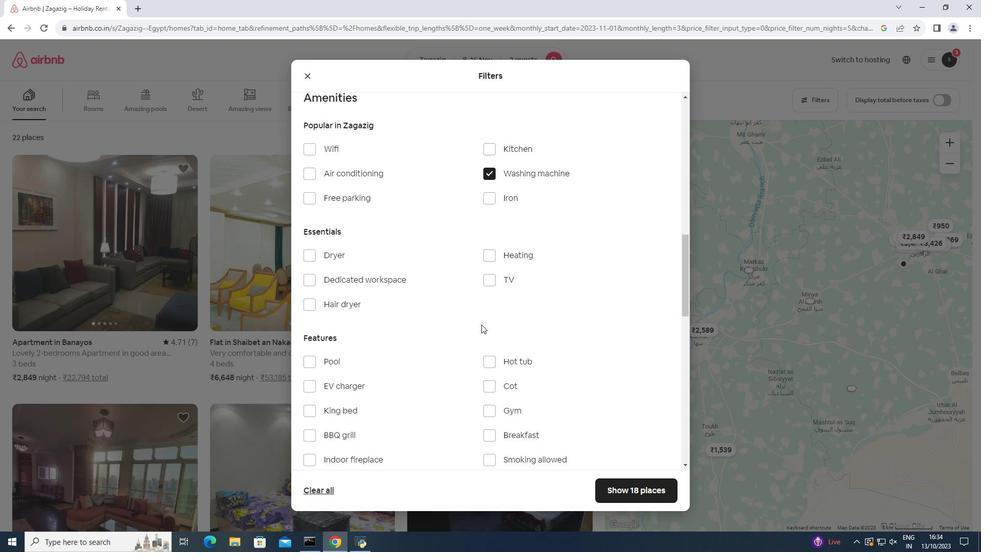 
Action: Mouse scrolled (481, 325) with delta (0, 0)
Screenshot: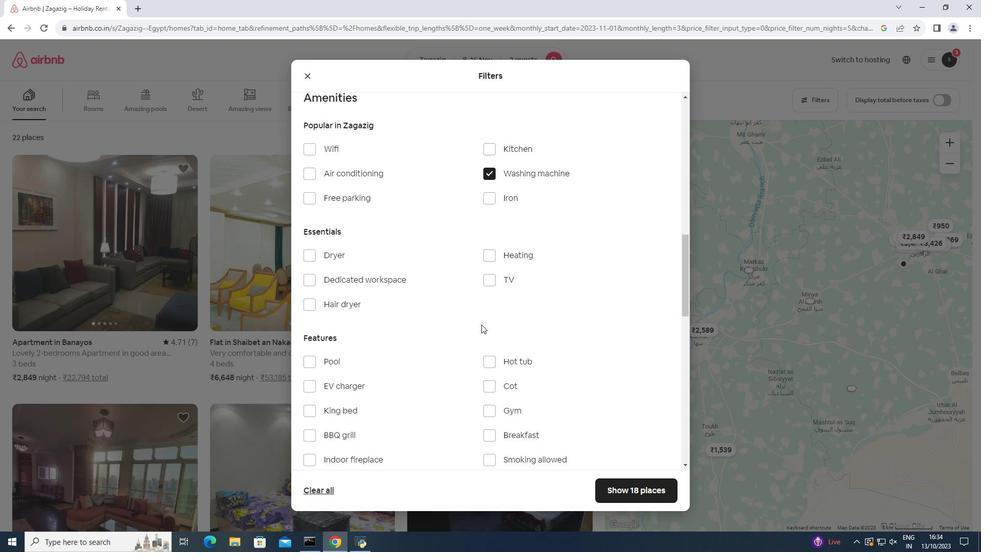
Action: Mouse scrolled (481, 325) with delta (0, 0)
Screenshot: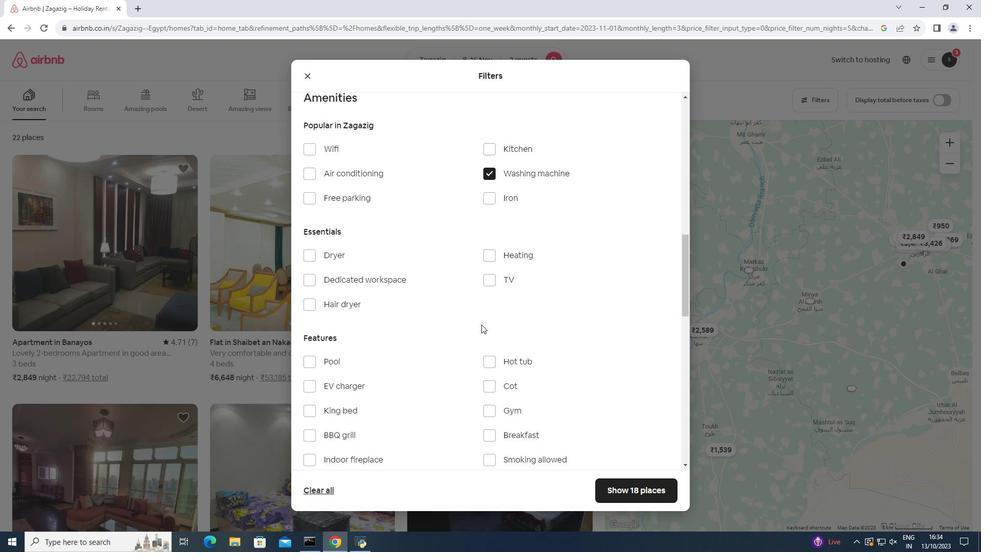 
Action: Mouse moved to (479, 324)
Screenshot: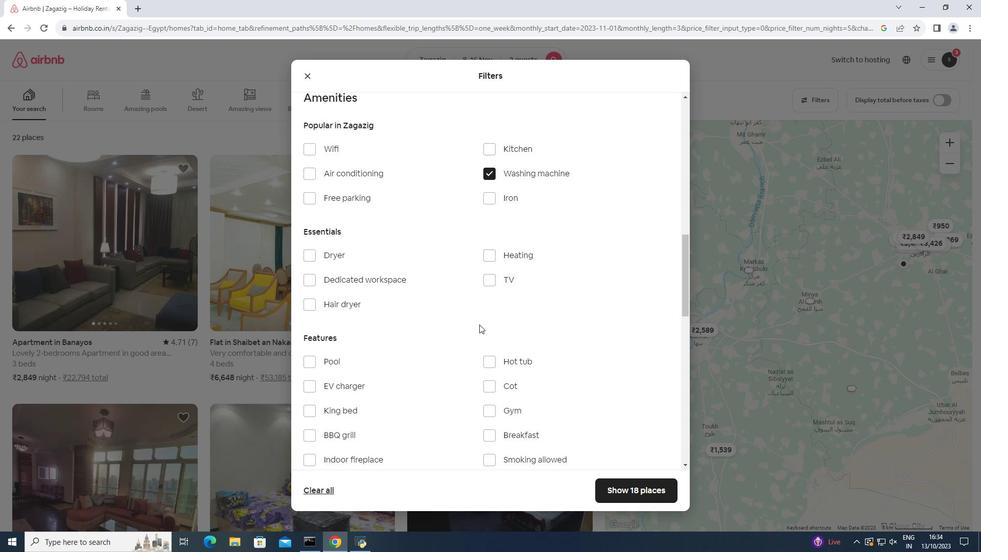 
Action: Mouse scrolled (479, 325) with delta (0, 0)
Screenshot: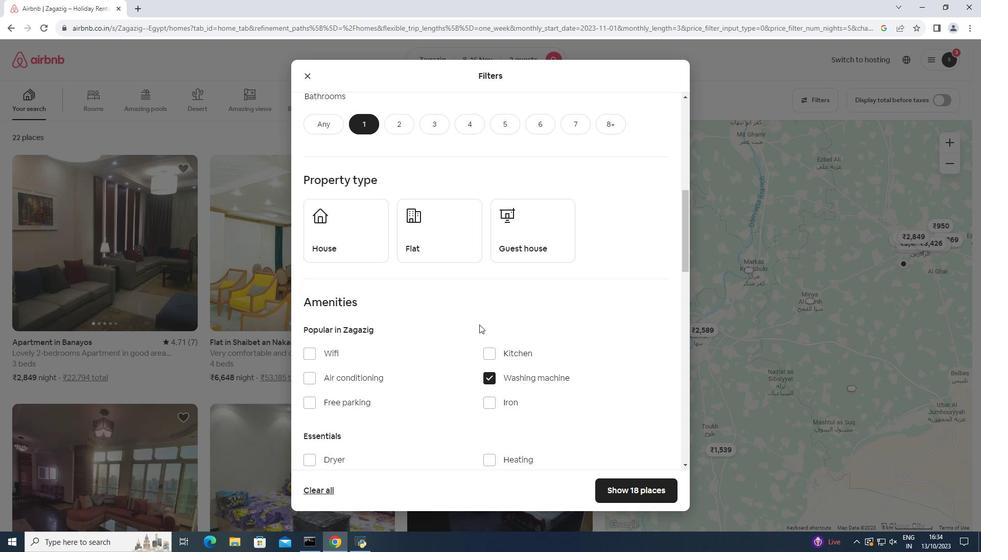 
Action: Mouse moved to (629, 496)
Screenshot: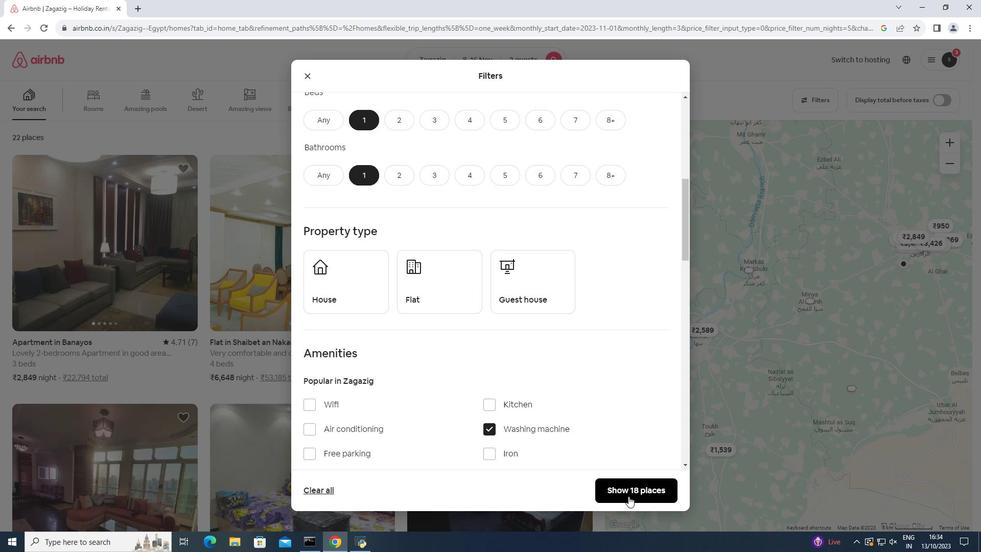 
Action: Mouse pressed left at (629, 496)
Screenshot: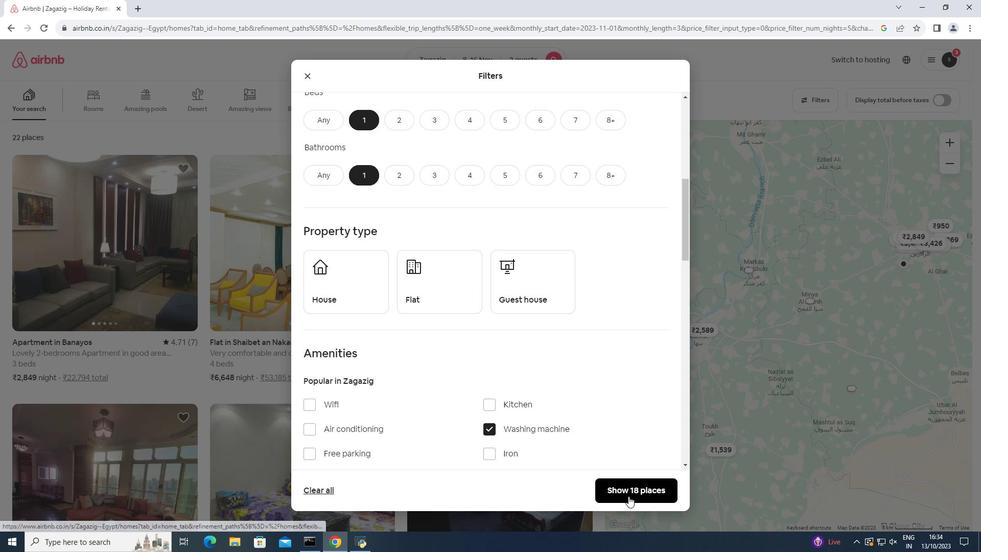 
Action: Mouse moved to (420, 423)
Screenshot: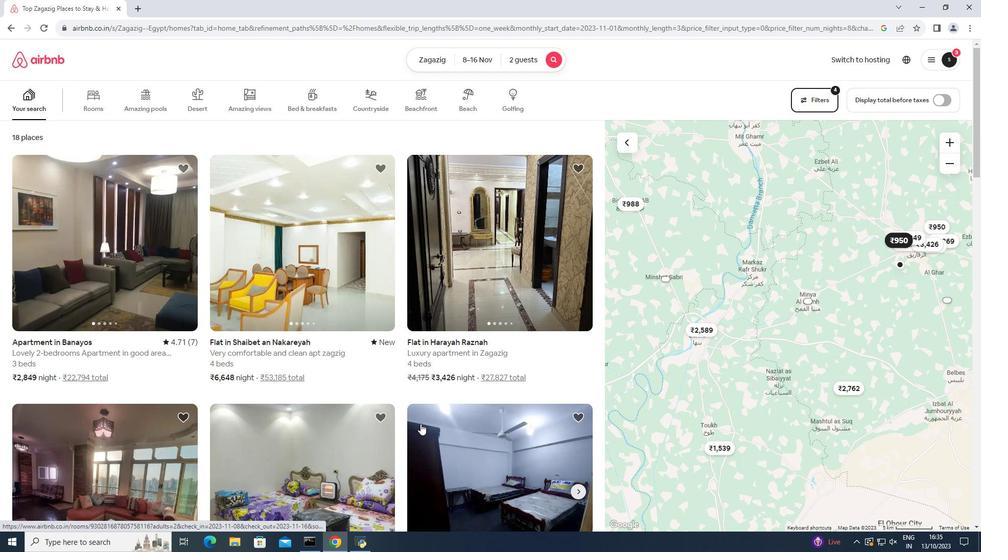 
Action: Mouse scrolled (420, 423) with delta (0, 0)
Screenshot: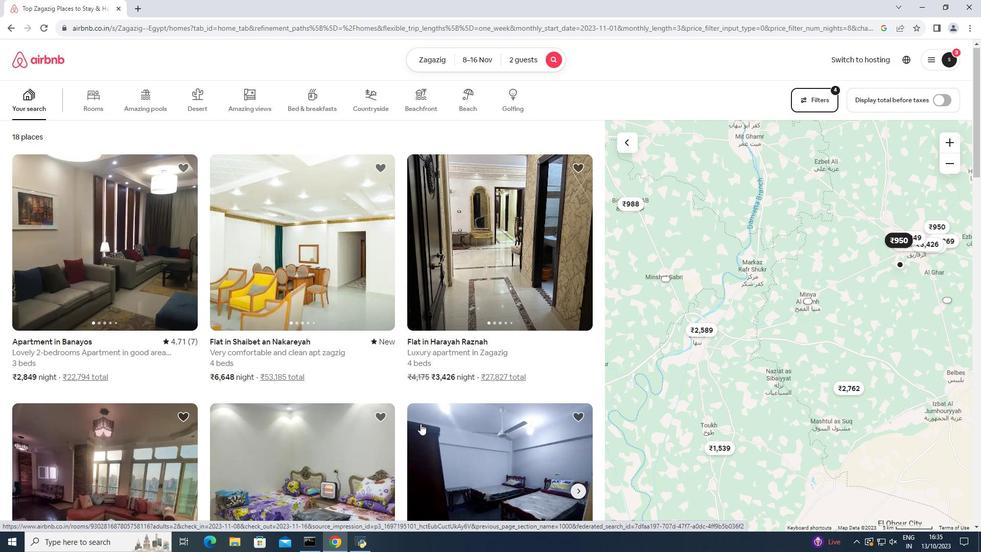 
Action: Mouse scrolled (420, 423) with delta (0, 0)
Screenshot: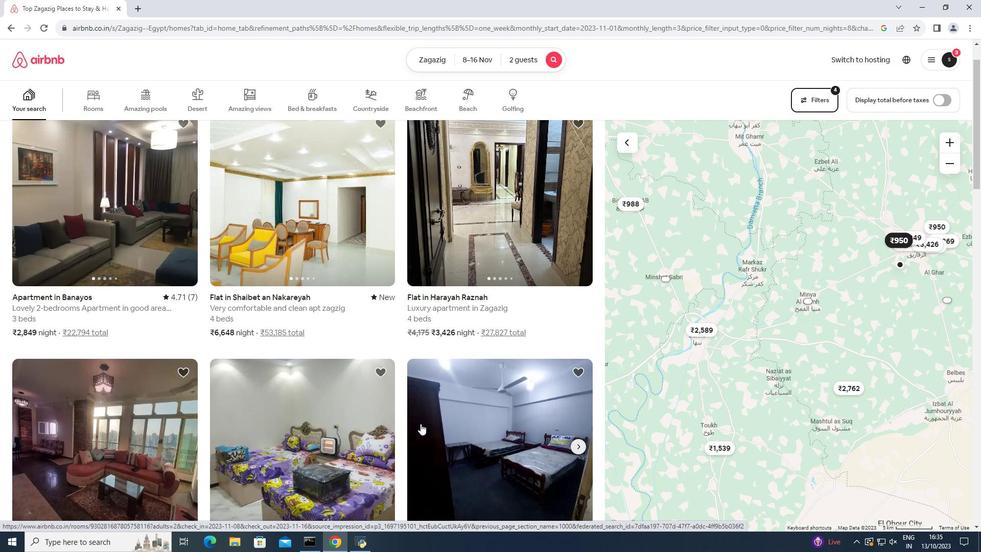 
Action: Mouse scrolled (420, 423) with delta (0, 0)
Screenshot: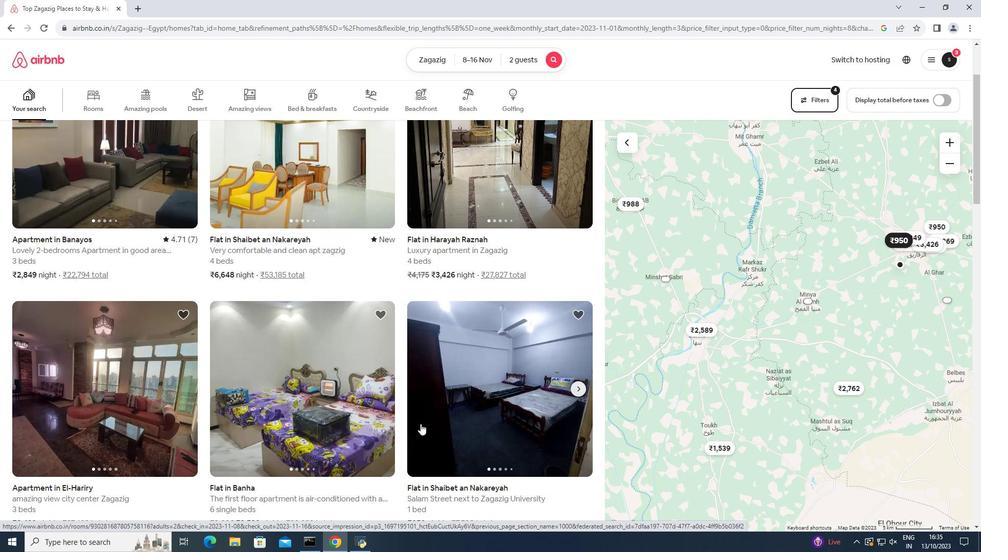 
Action: Mouse scrolled (420, 423) with delta (0, 0)
Screenshot: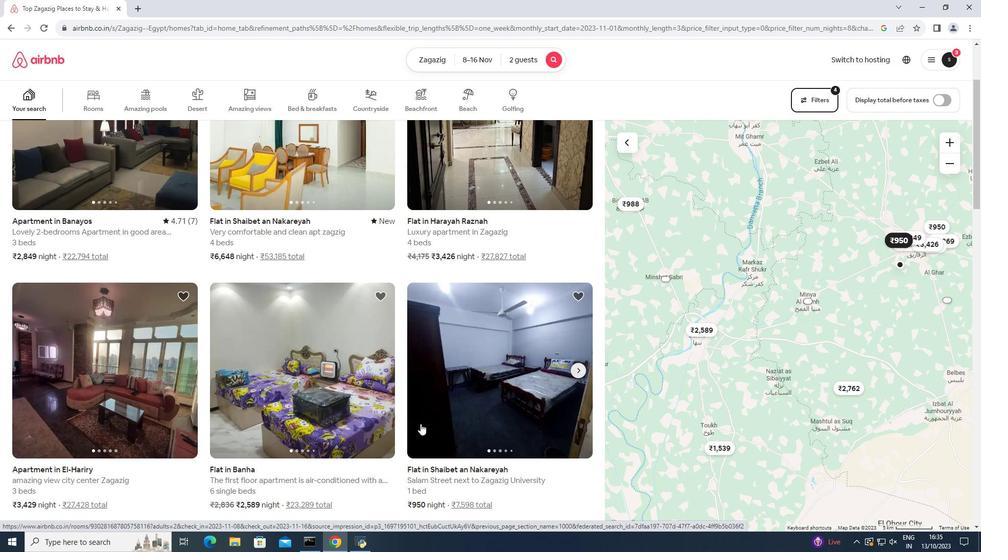 
Action: Mouse moved to (508, 325)
Screenshot: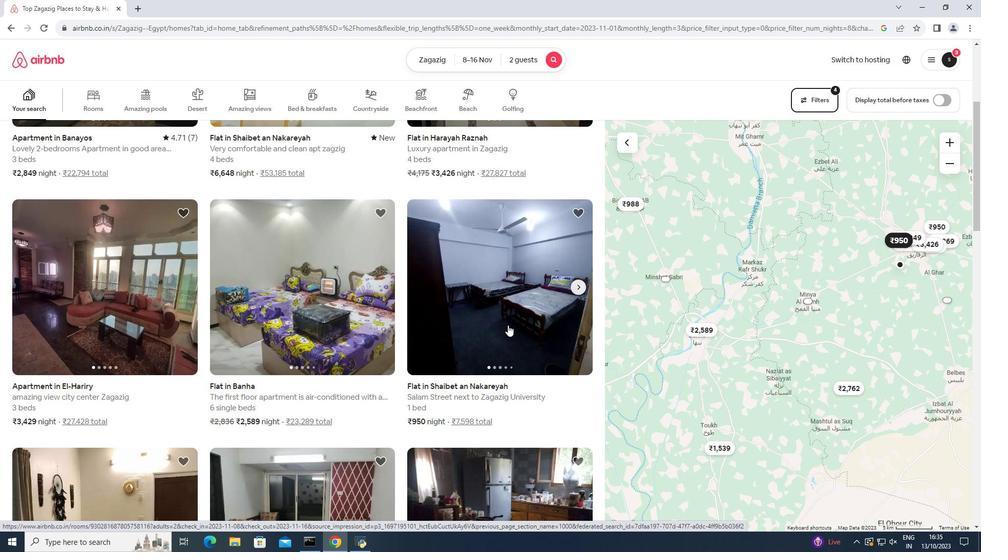 
Action: Mouse pressed left at (508, 325)
Screenshot: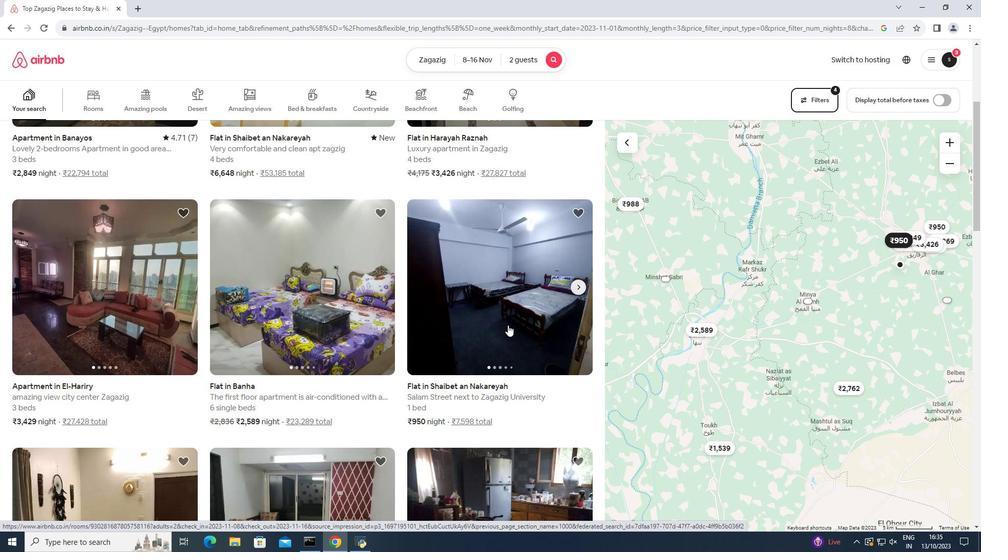 
Action: Mouse moved to (396, 319)
Screenshot: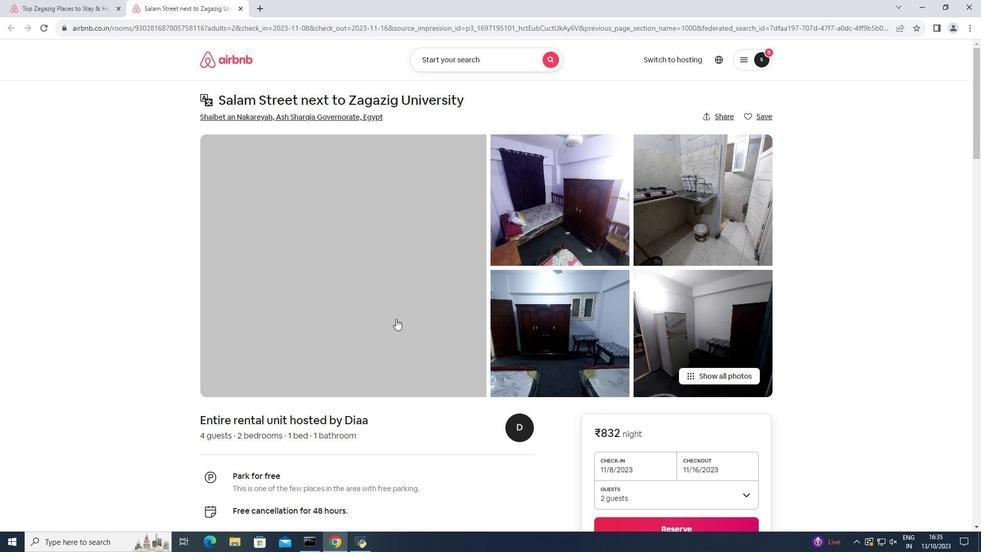 
Action: Mouse pressed left at (396, 319)
Screenshot: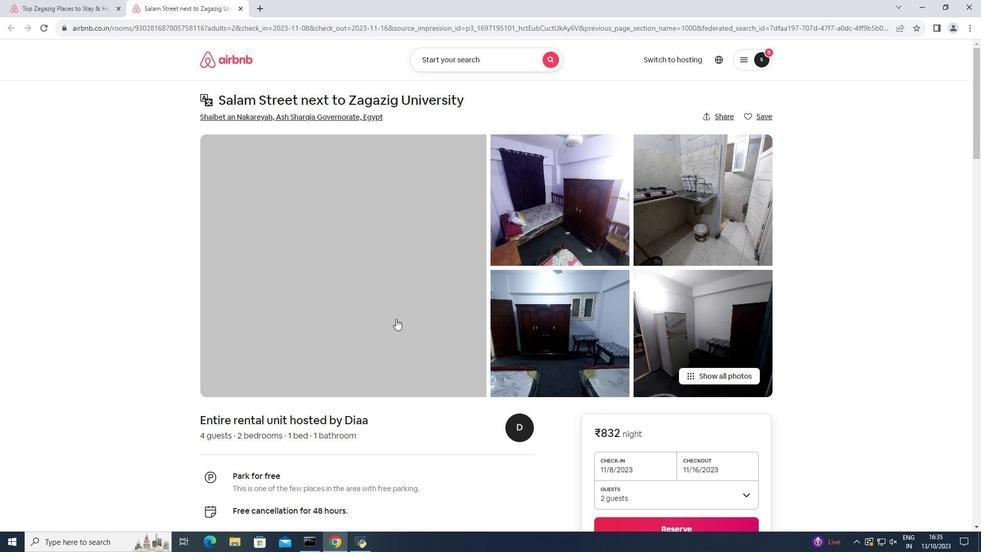 
Action: Mouse moved to (396, 318)
Screenshot: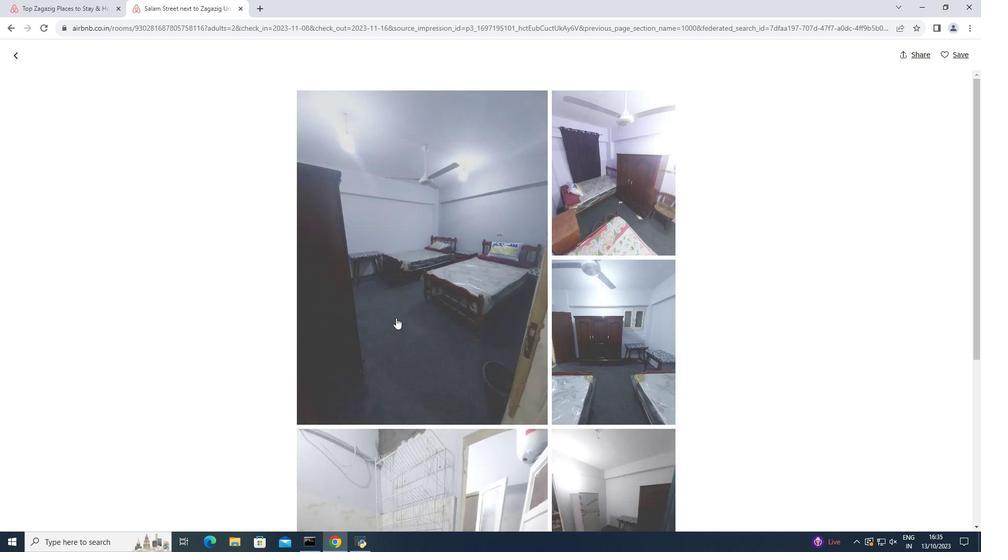 
Action: Mouse scrolled (396, 317) with delta (0, 0)
Screenshot: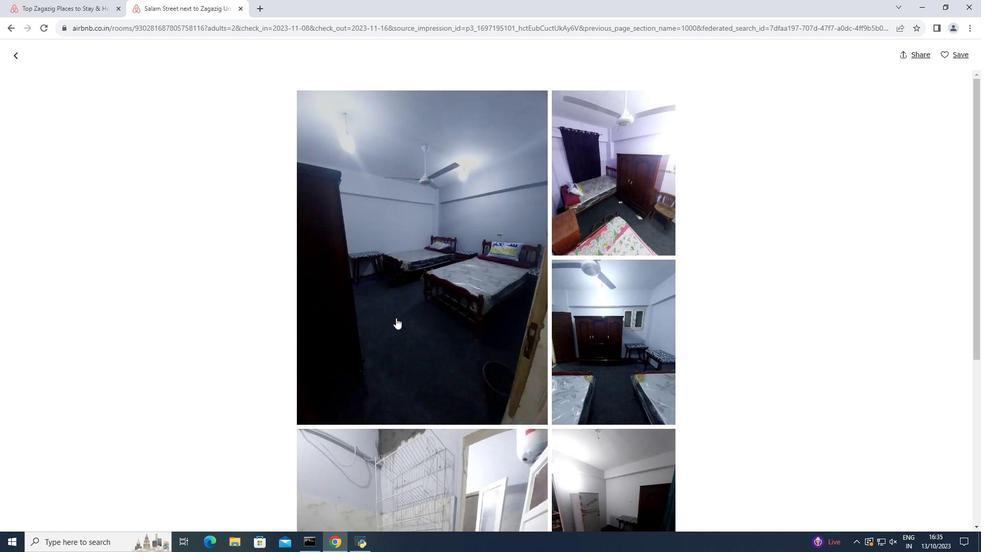
Action: Mouse scrolled (396, 317) with delta (0, 0)
Screenshot: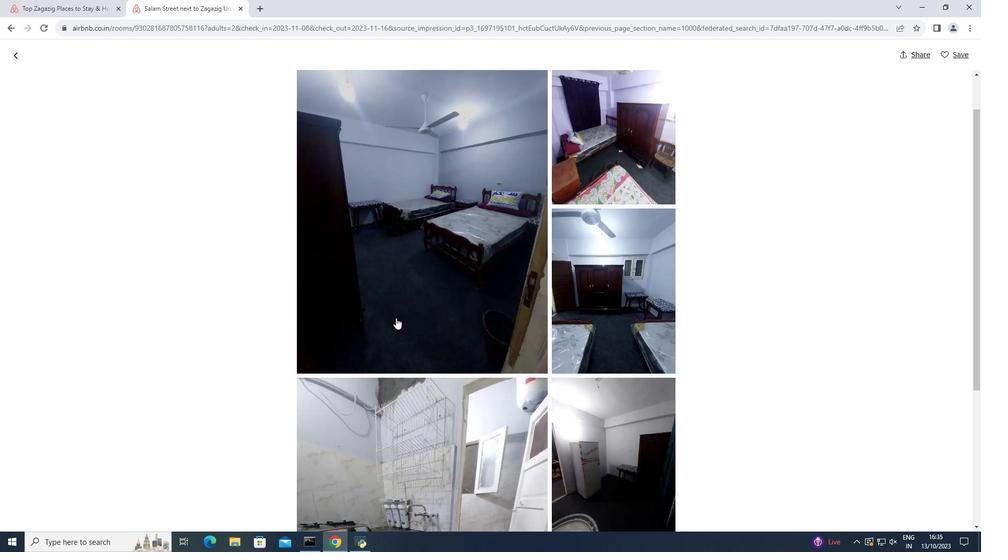 
Action: Mouse scrolled (396, 317) with delta (0, 0)
Screenshot: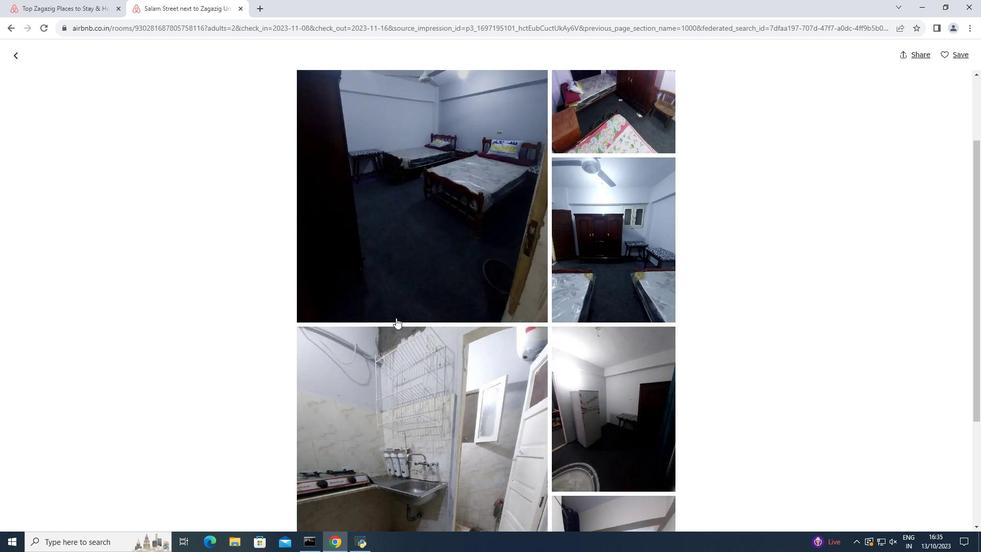 
Action: Mouse scrolled (396, 317) with delta (0, 0)
Screenshot: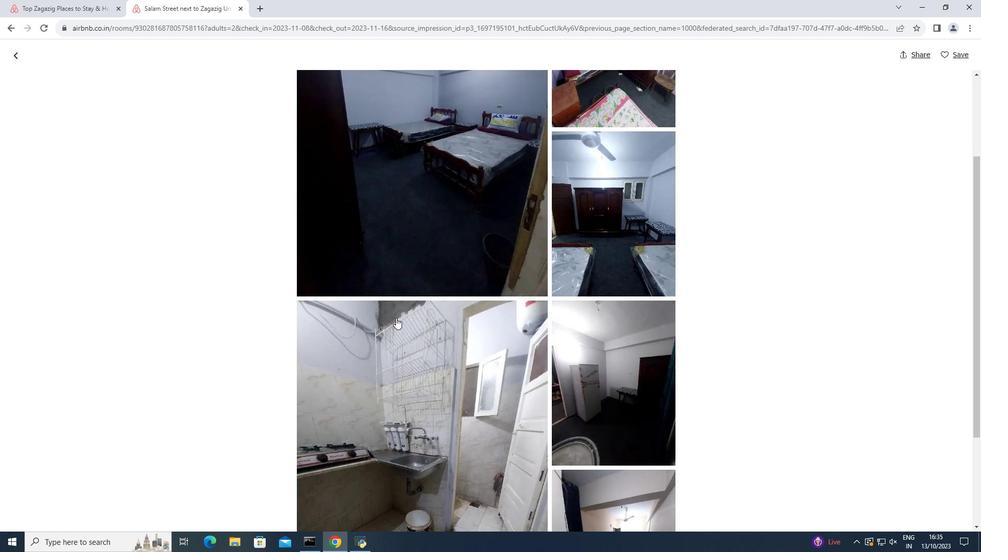
Action: Mouse scrolled (396, 317) with delta (0, 0)
Screenshot: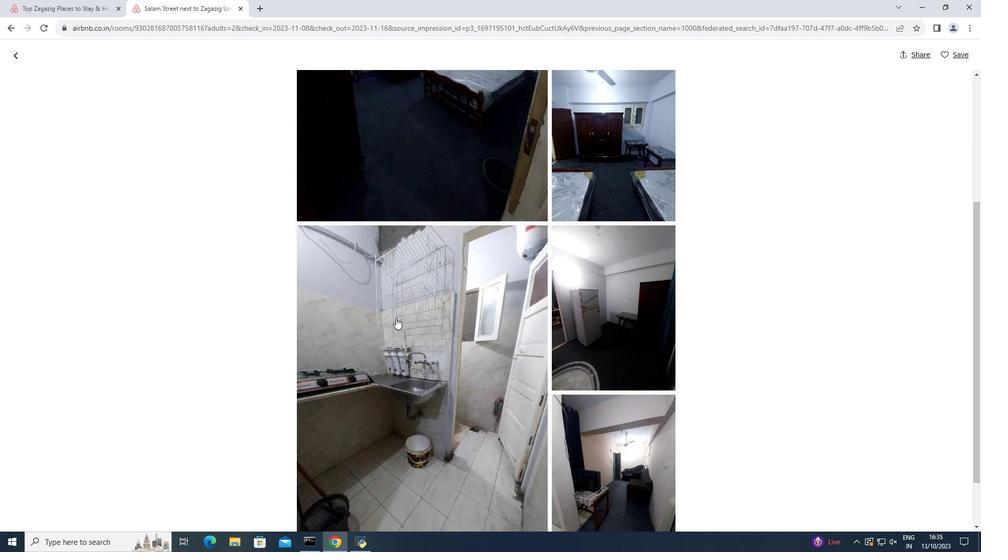 
Action: Mouse scrolled (396, 317) with delta (0, 0)
Screenshot: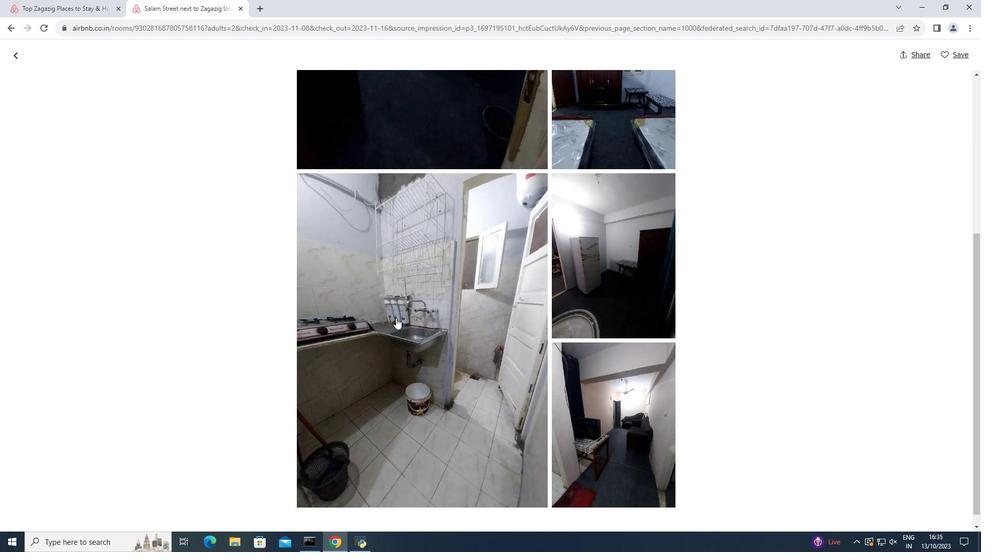 
Action: Mouse scrolled (396, 317) with delta (0, 0)
Screenshot: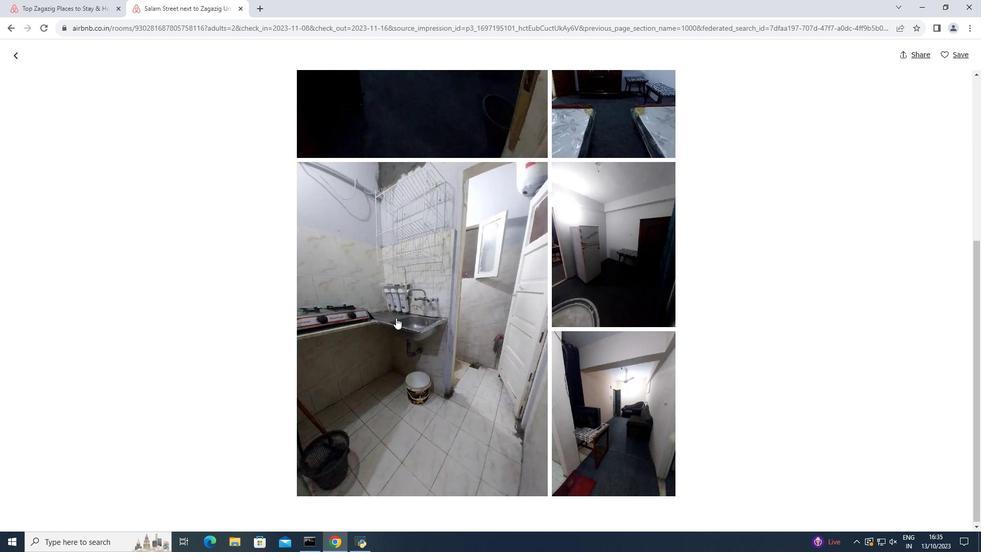 
Action: Mouse scrolled (396, 317) with delta (0, 0)
Screenshot: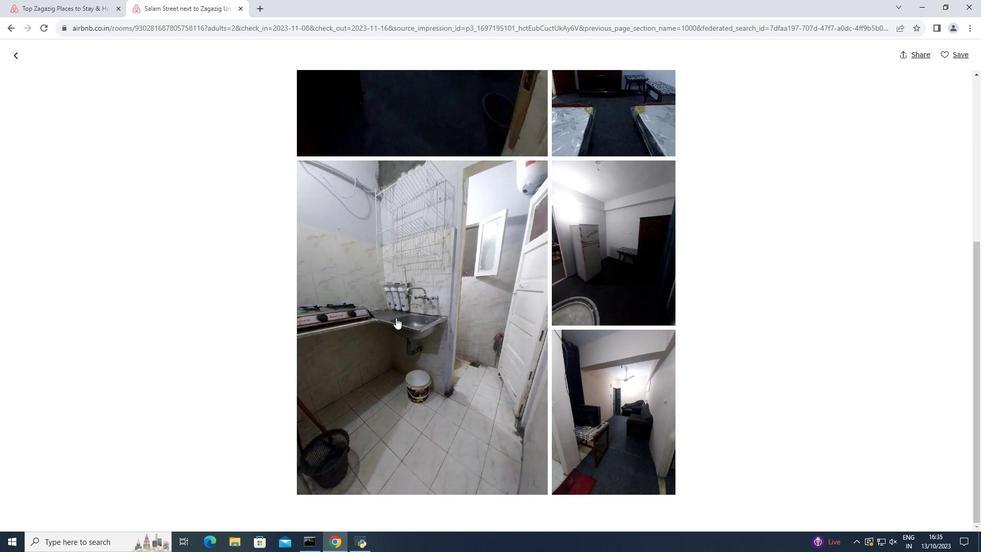 
Action: Mouse moved to (18, 58)
Screenshot: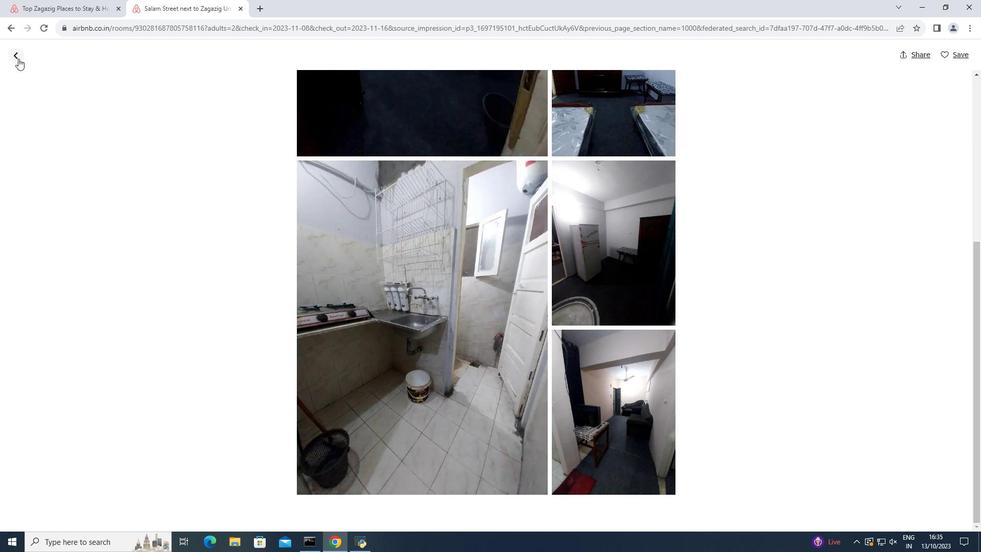 
Action: Mouse pressed left at (18, 58)
Screenshot: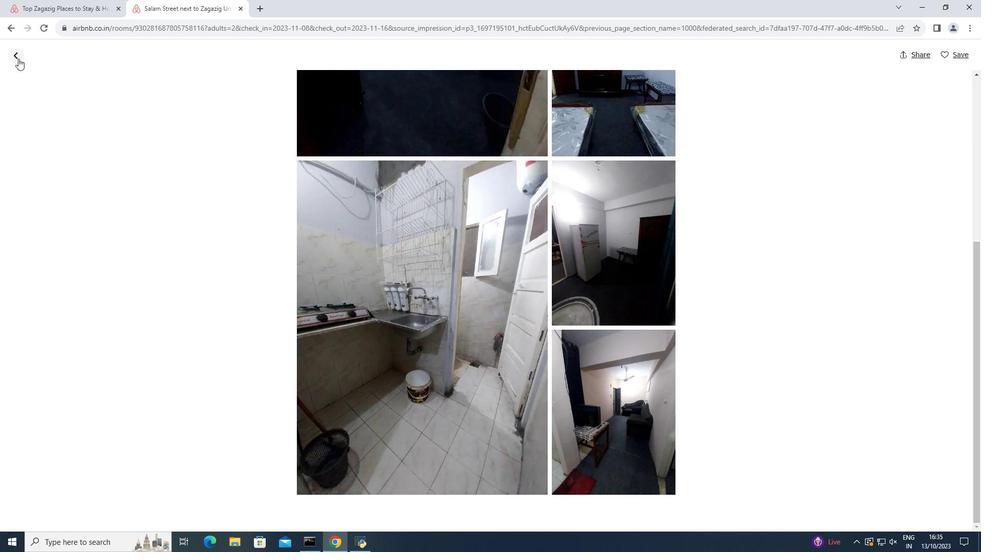 
Action: Mouse moved to (158, 194)
Screenshot: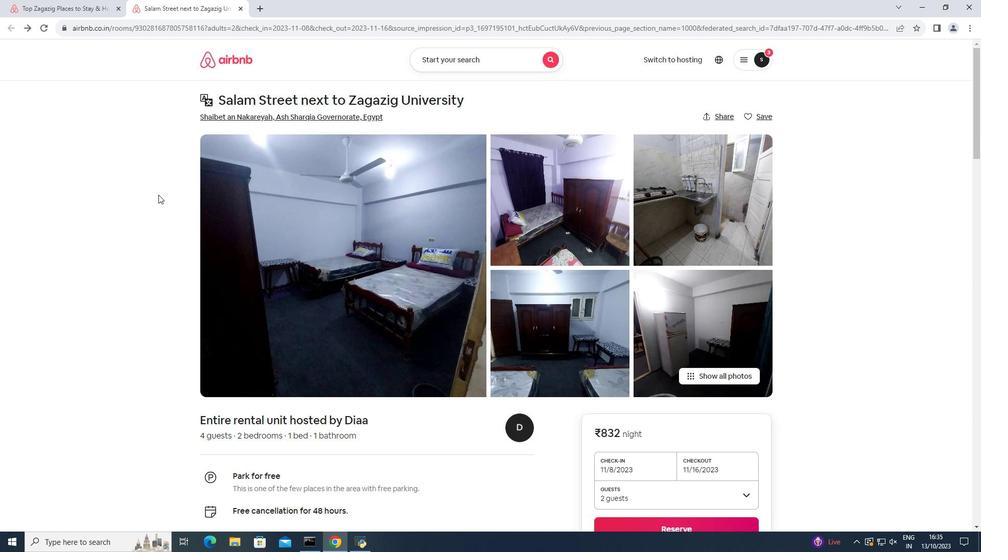 
Action: Mouse scrolled (158, 194) with delta (0, 0)
Screenshot: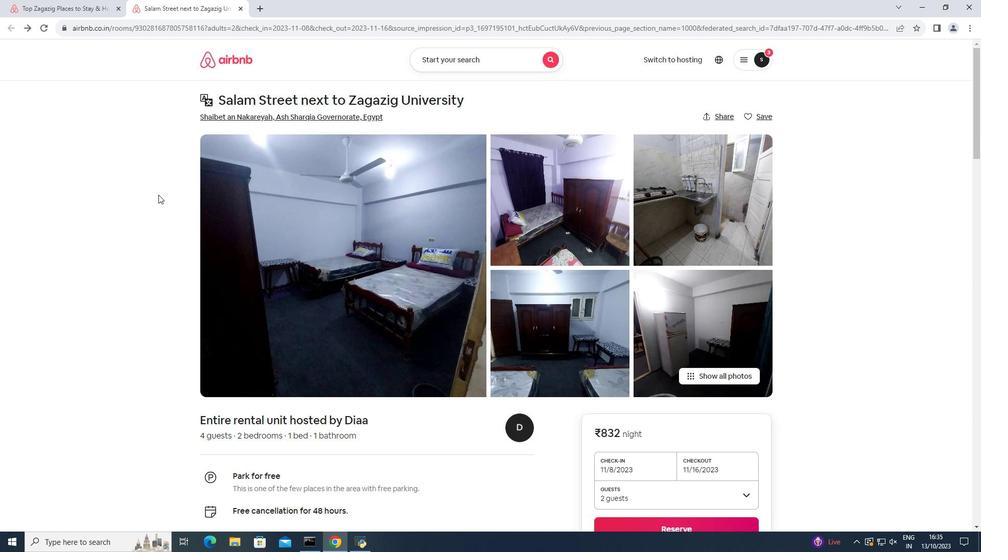 
Action: Mouse scrolled (158, 194) with delta (0, 0)
Screenshot: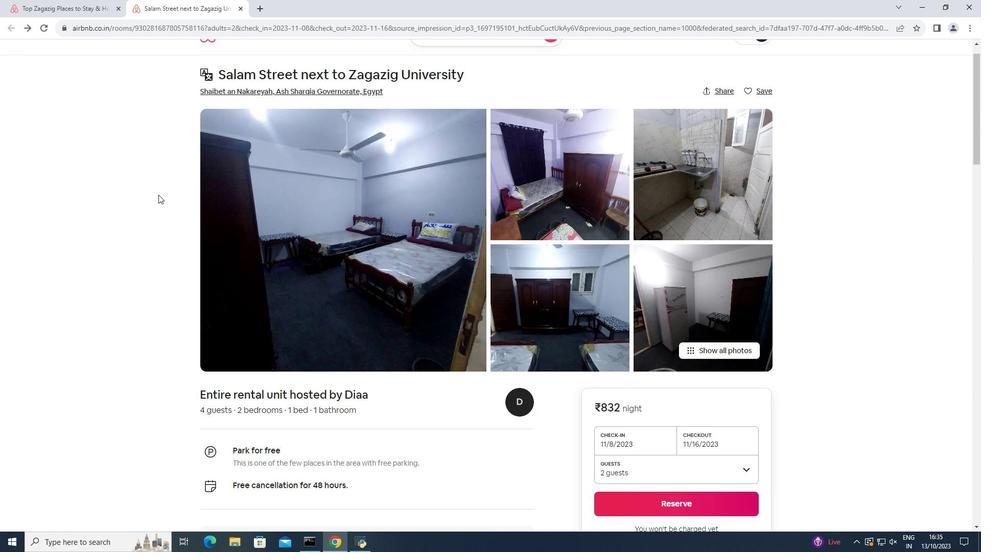 
Action: Mouse scrolled (158, 194) with delta (0, 0)
Screenshot: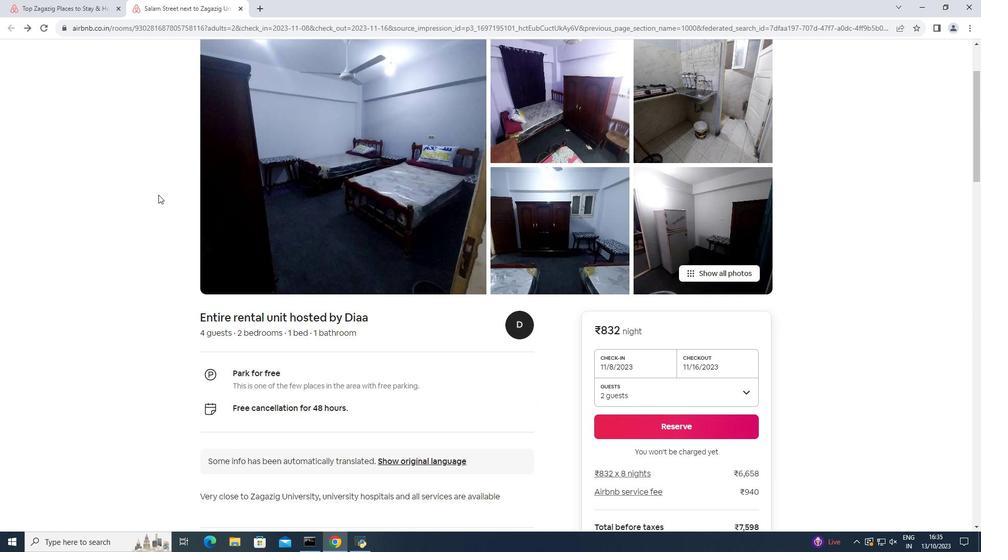 
Action: Mouse scrolled (158, 194) with delta (0, 0)
Screenshot: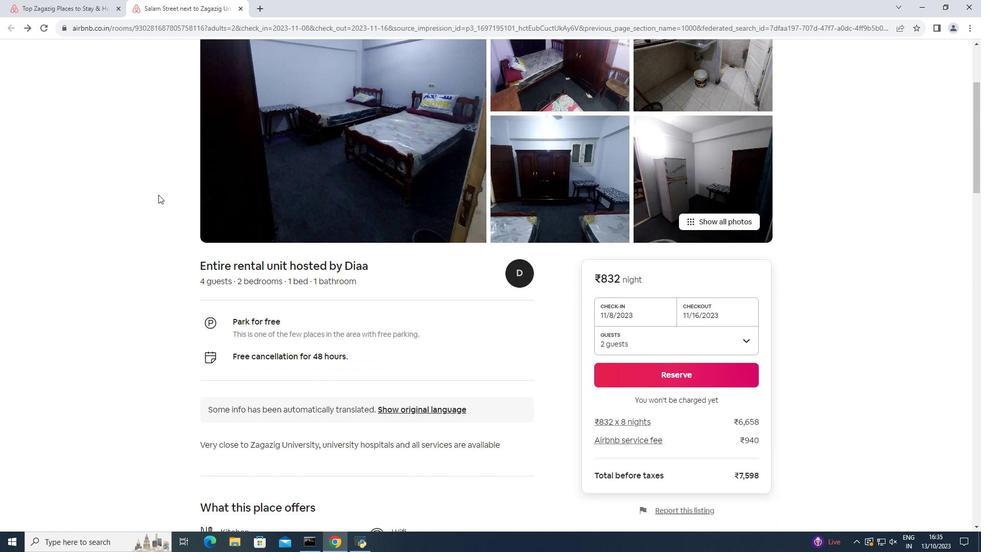
Action: Mouse scrolled (158, 194) with delta (0, 0)
Screenshot: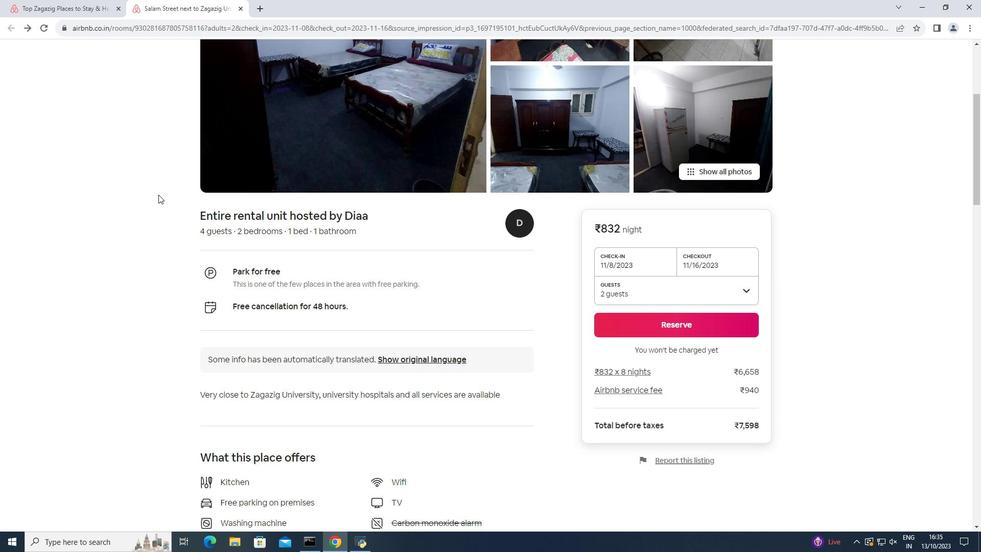 
Action: Mouse moved to (158, 194)
Screenshot: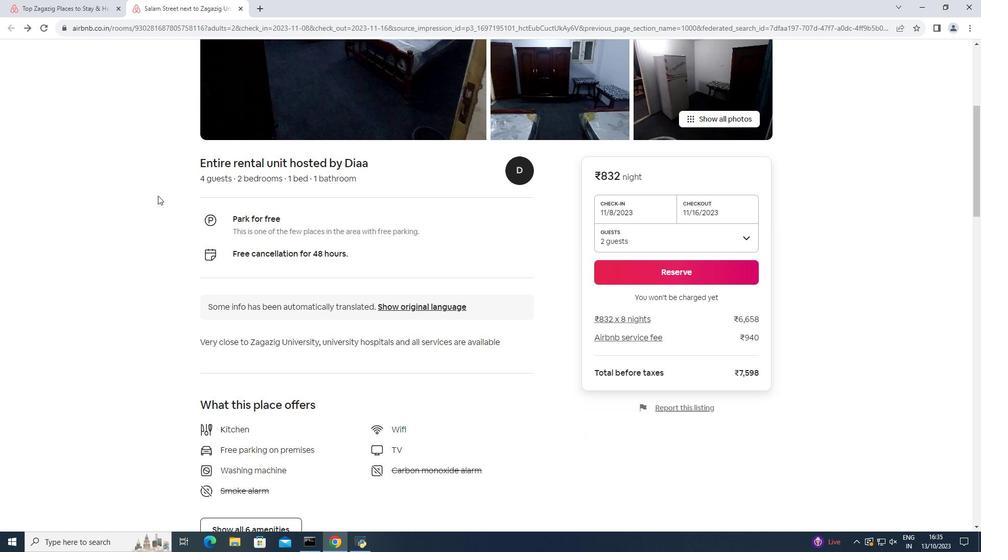
Action: Mouse scrolled (158, 194) with delta (0, 0)
Screenshot: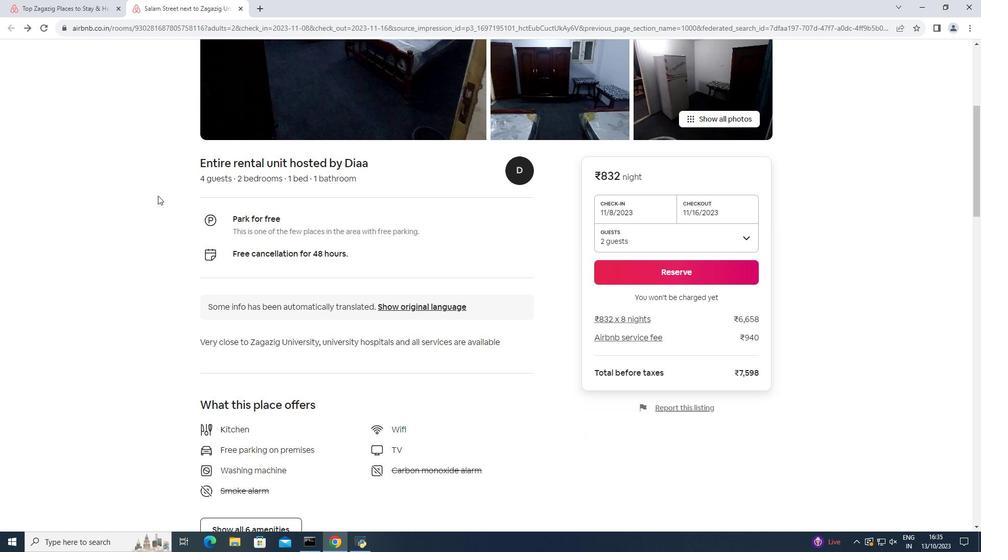 
Action: Mouse moved to (158, 195)
Screenshot: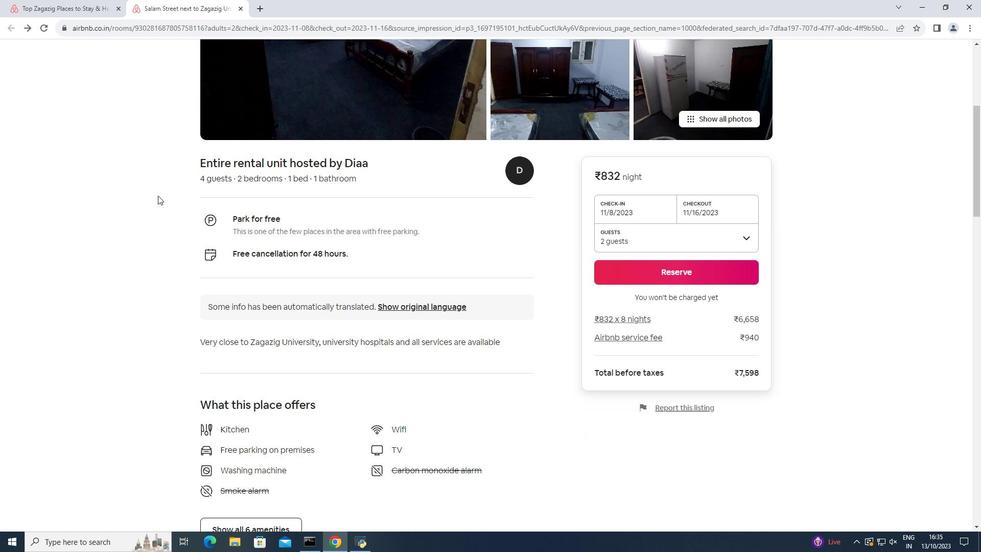
Action: Mouse scrolled (158, 195) with delta (0, 0)
Screenshot: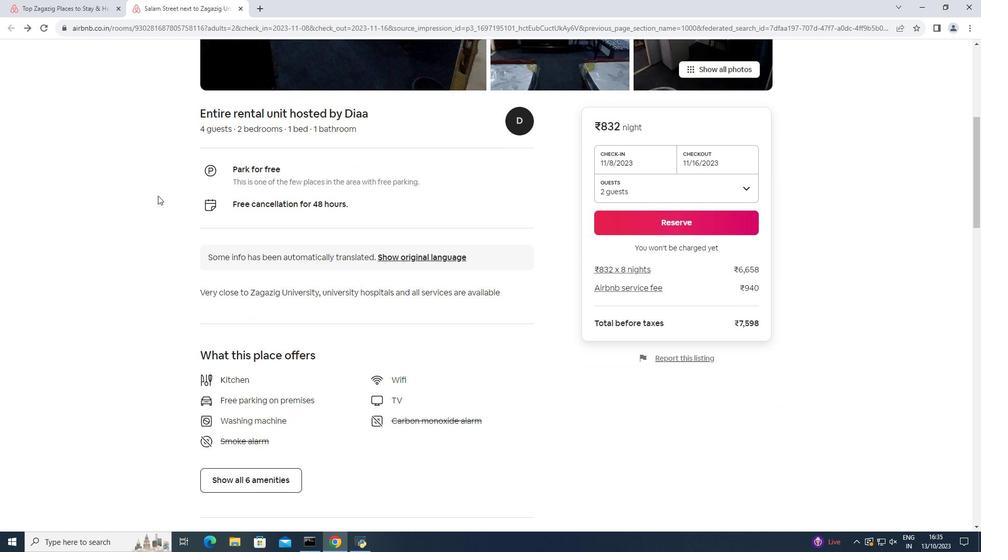 
Action: Mouse scrolled (158, 195) with delta (0, 0)
Screenshot: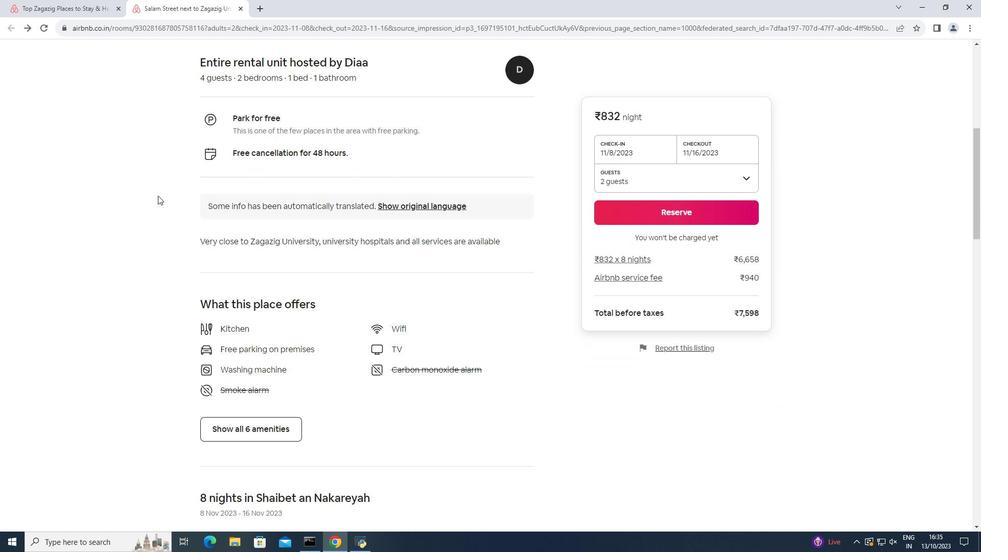 
Action: Mouse moved to (158, 192)
Screenshot: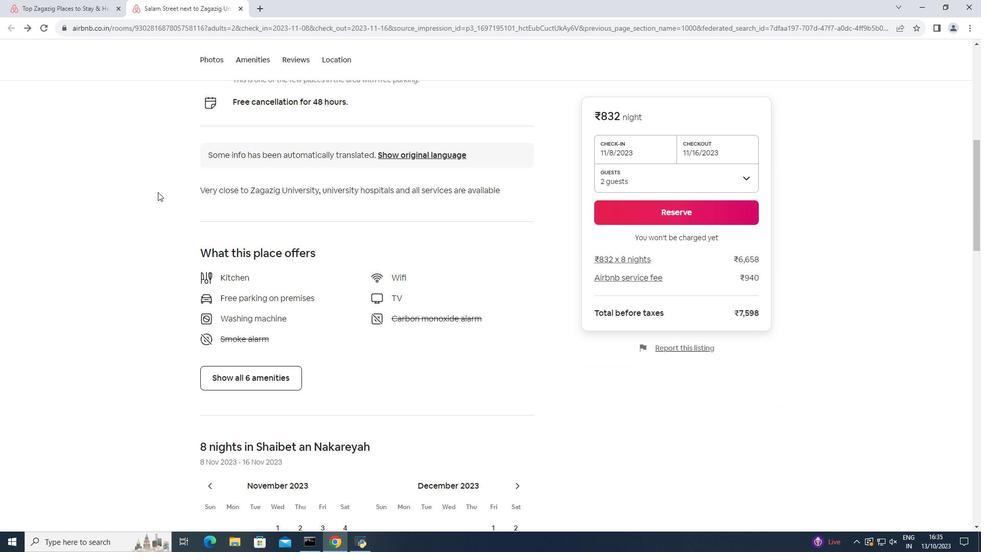 
Action: Mouse scrolled (158, 191) with delta (0, 0)
Screenshot: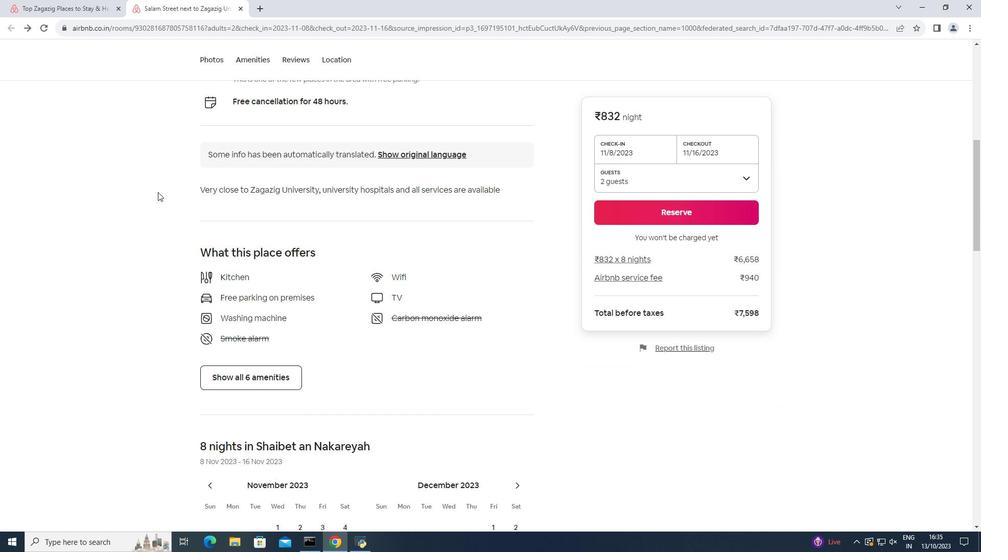 
Action: Mouse moved to (157, 192)
Screenshot: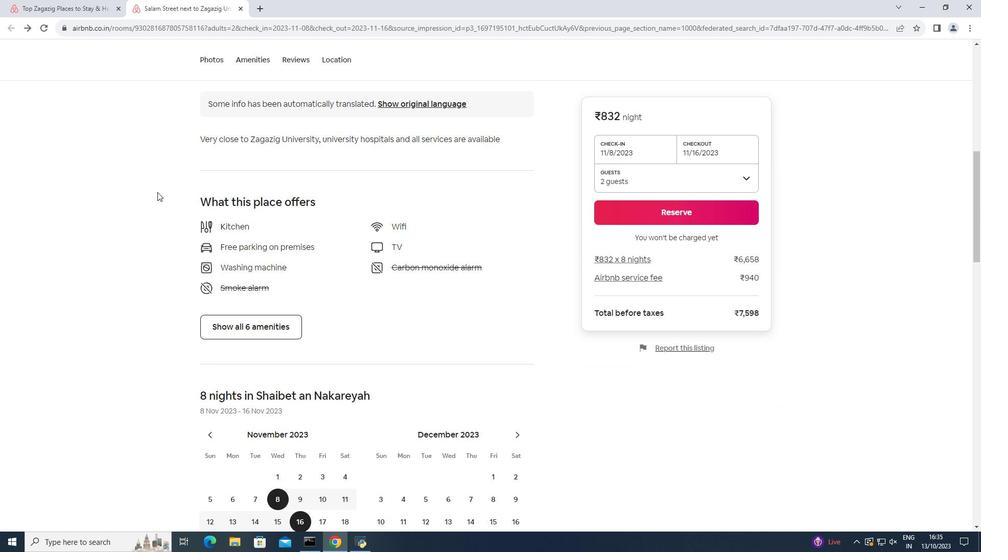 
Action: Mouse scrolled (157, 192) with delta (0, 0)
Screenshot: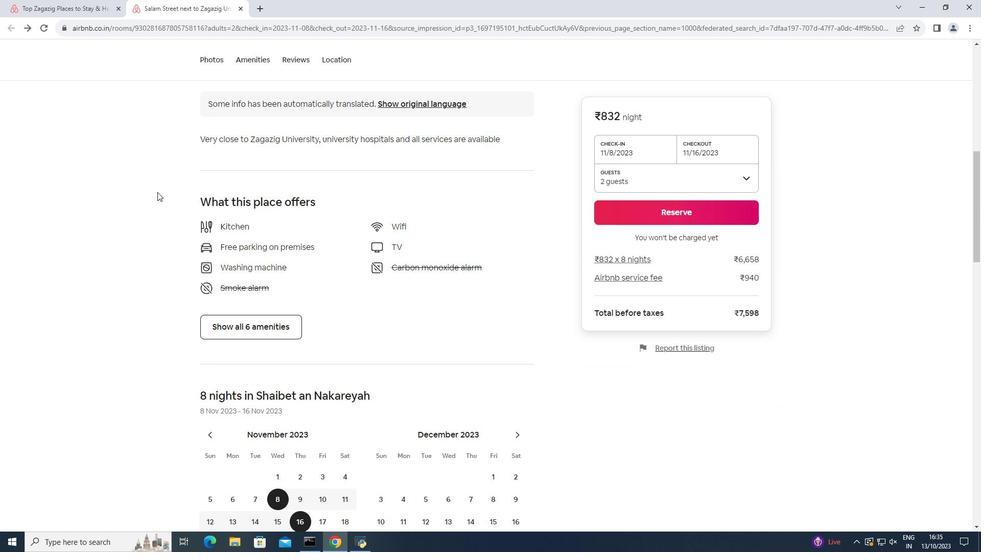 
Action: Mouse scrolled (157, 191) with delta (0, 0)
Screenshot: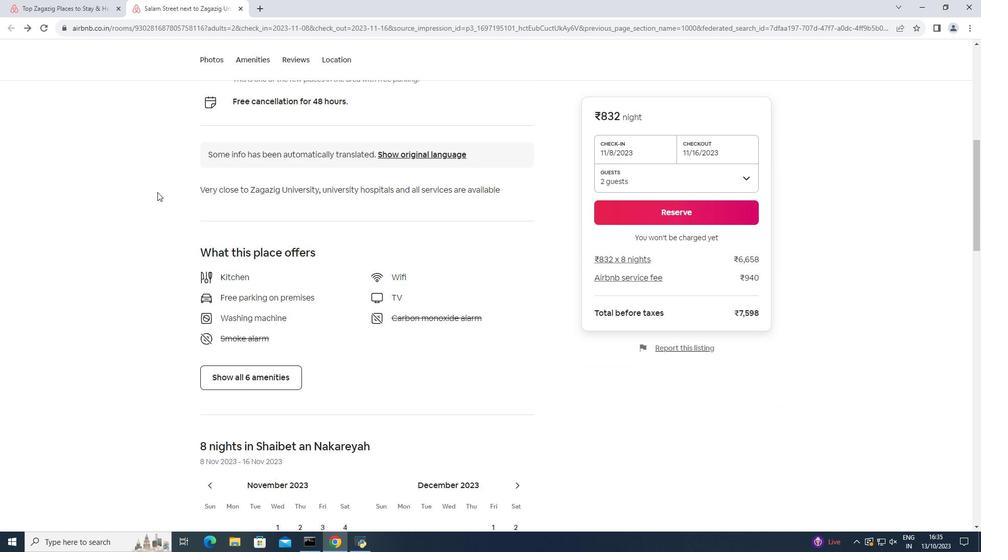 
Action: Mouse scrolled (157, 191) with delta (0, 0)
Screenshot: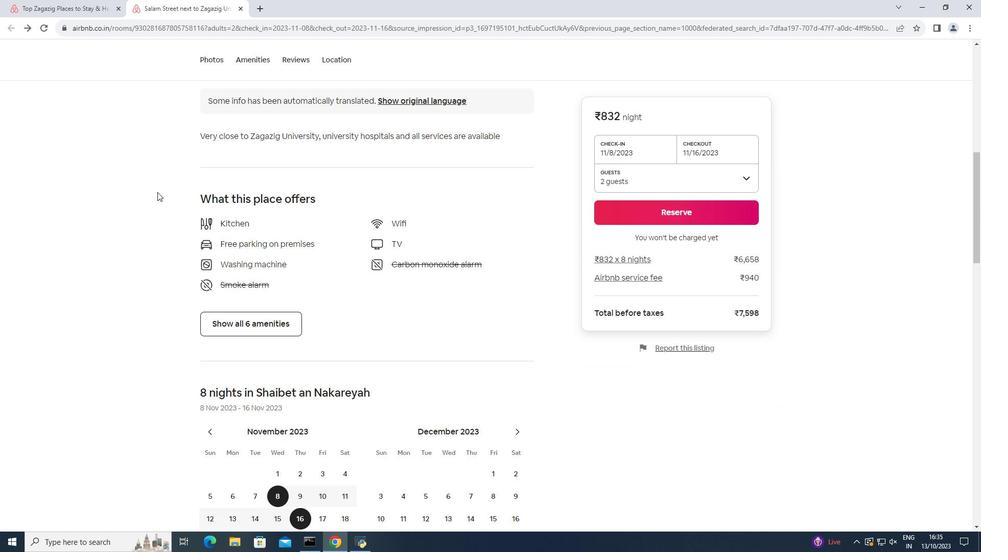 
Action: Mouse moved to (249, 278)
Screenshot: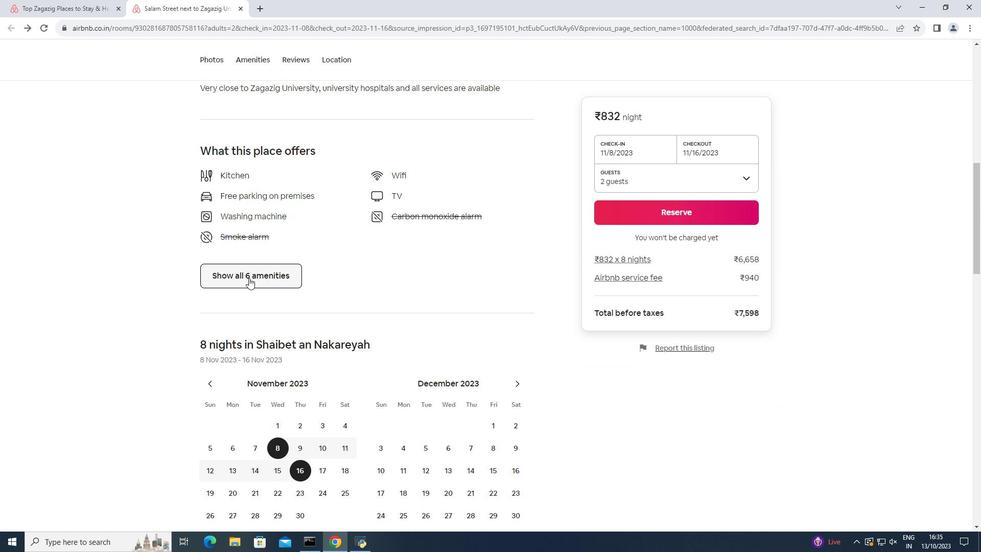 
Action: Mouse pressed left at (249, 278)
Screenshot: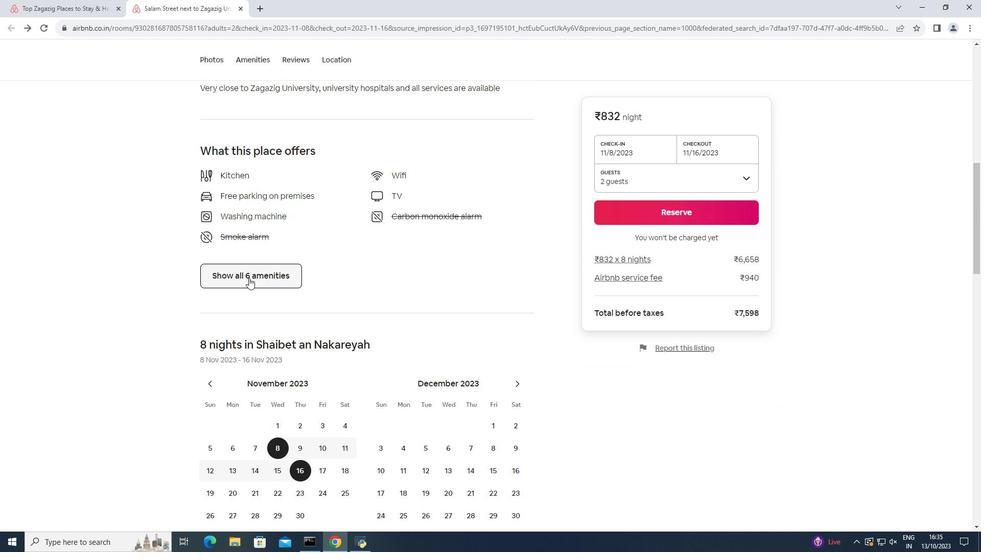 
Action: Mouse moved to (349, 292)
Screenshot: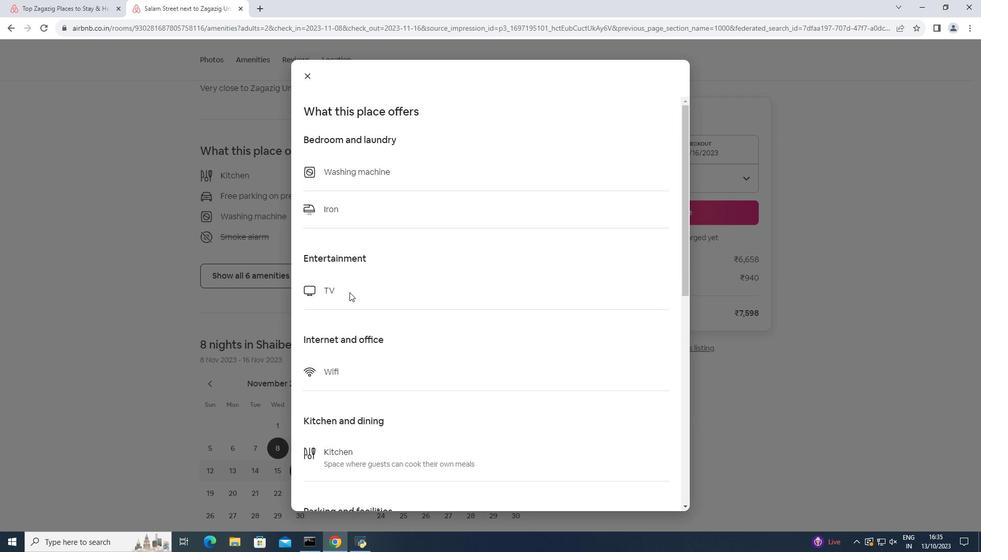 
Action: Mouse scrolled (349, 292) with delta (0, 0)
Screenshot: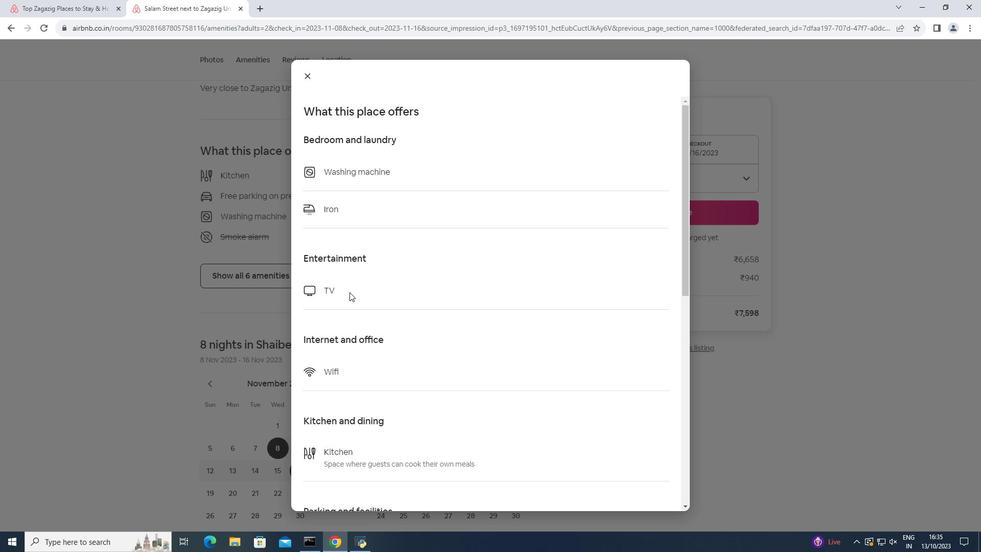 
Action: Mouse scrolled (349, 292) with delta (0, 0)
Screenshot: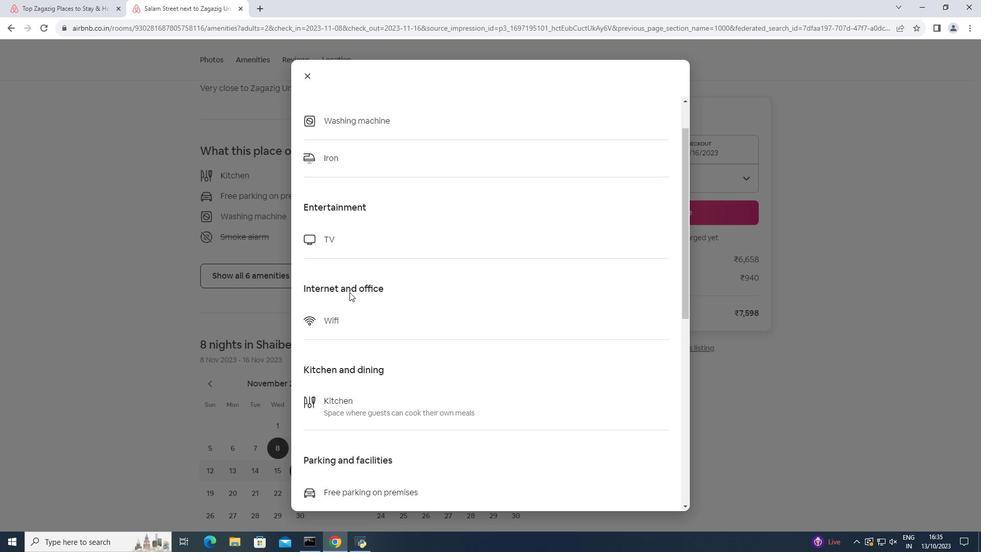 
Action: Mouse scrolled (349, 292) with delta (0, 0)
Screenshot: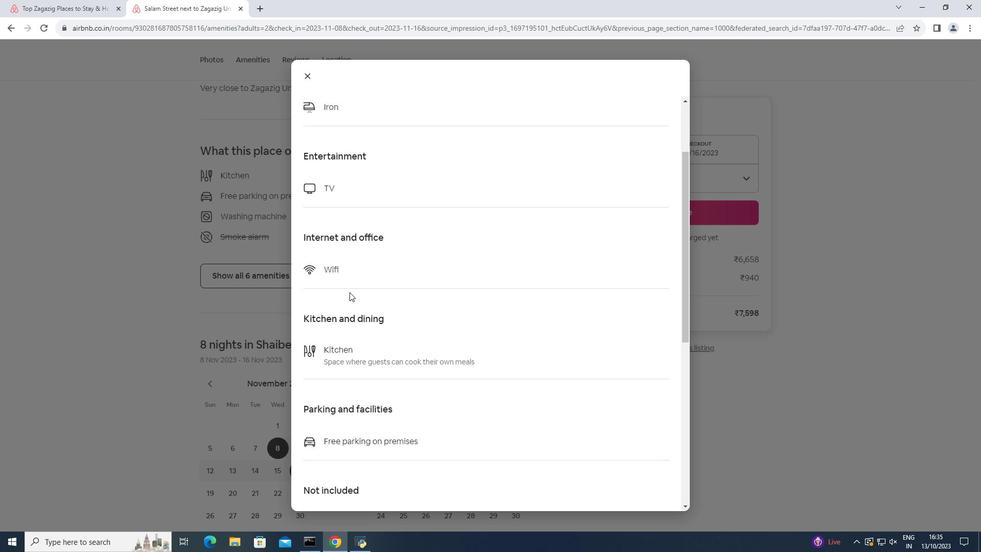 
Action: Mouse scrolled (349, 292) with delta (0, 0)
Screenshot: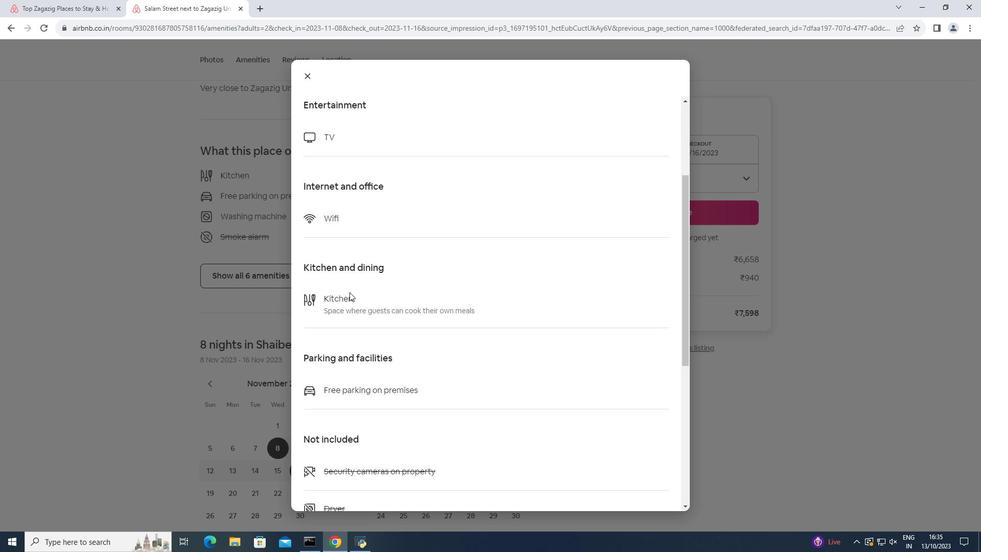 
Action: Mouse scrolled (349, 292) with delta (0, 0)
Screenshot: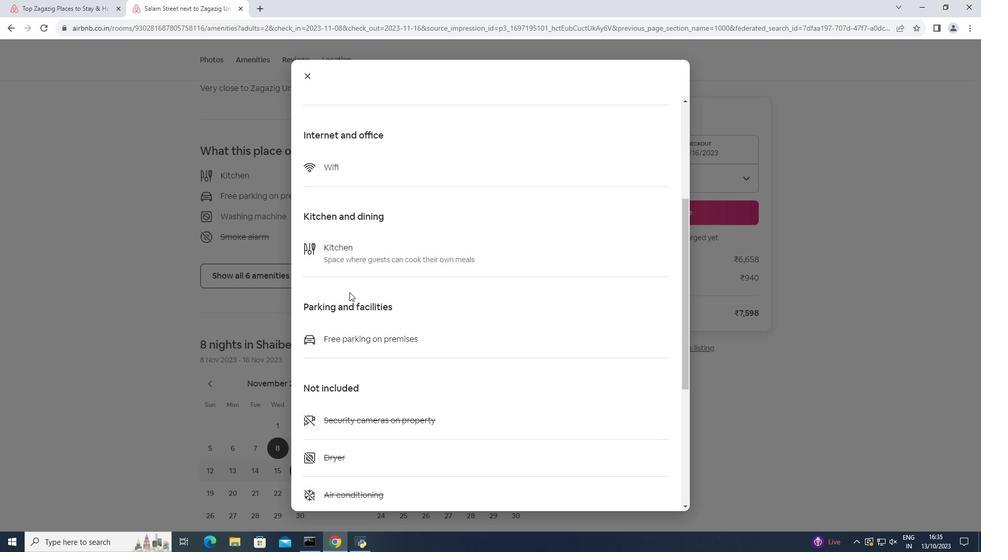 
Action: Mouse scrolled (349, 292) with delta (0, 0)
Screenshot: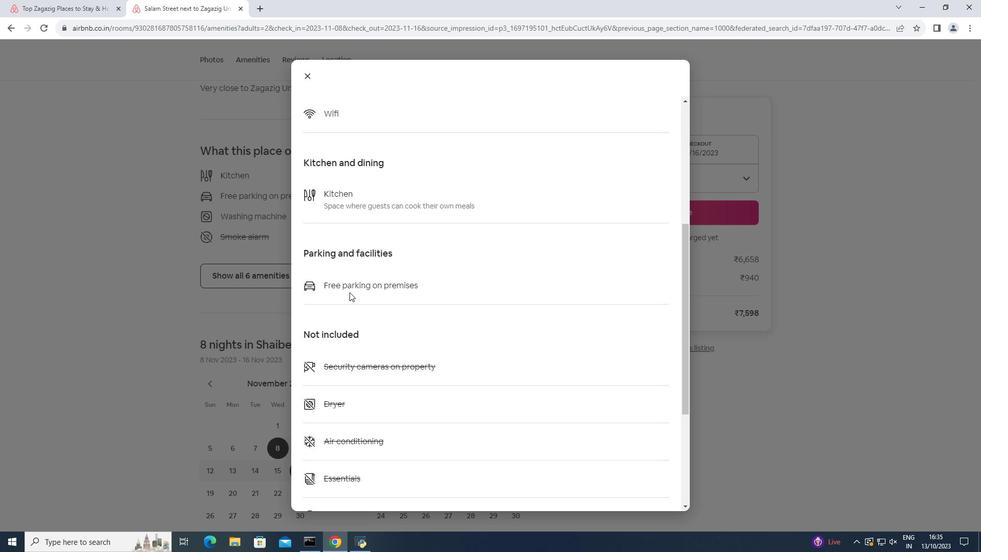 
Action: Mouse scrolled (349, 292) with delta (0, 0)
Screenshot: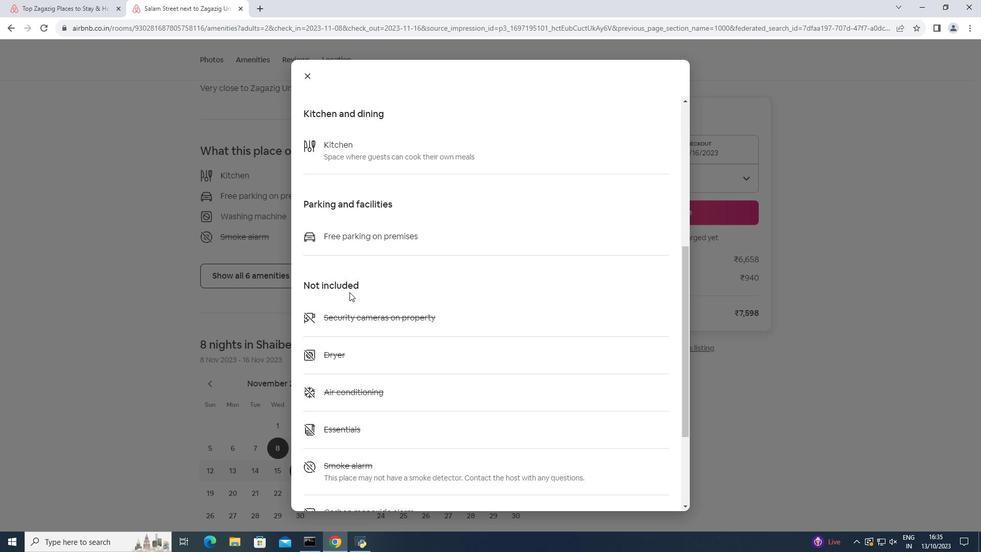 
Action: Mouse scrolled (349, 292) with delta (0, 0)
Screenshot: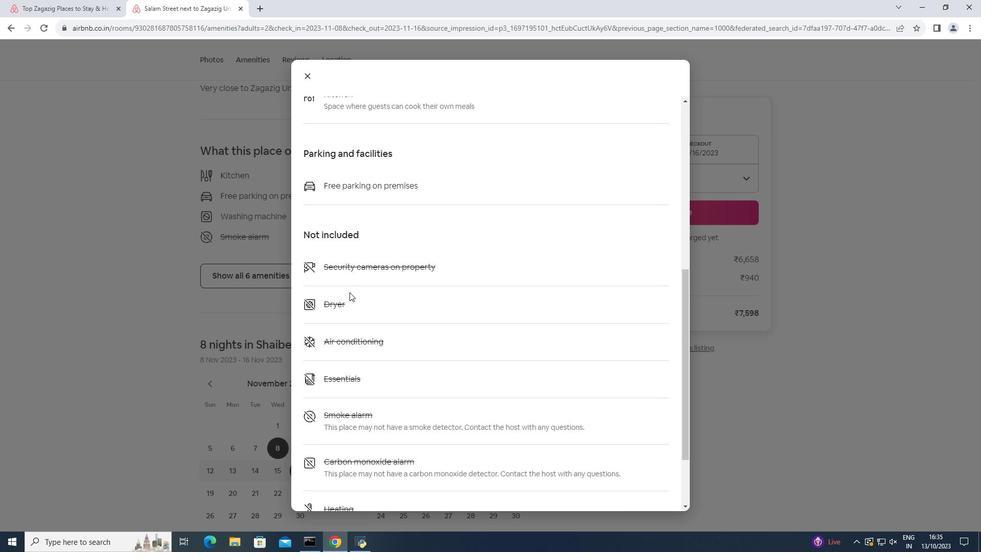 
Action: Mouse scrolled (349, 292) with delta (0, 0)
Screenshot: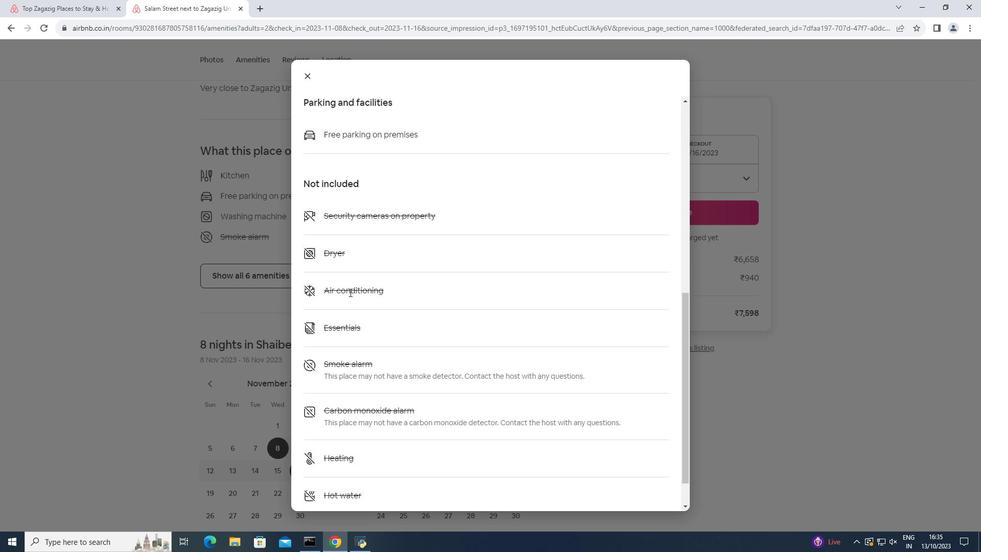 
Action: Mouse scrolled (349, 292) with delta (0, 0)
Screenshot: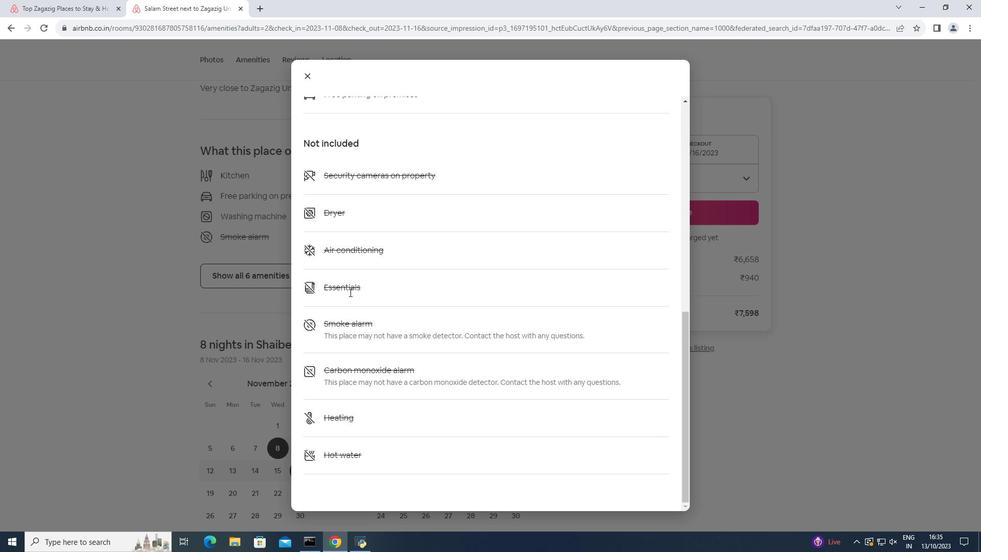 
Action: Mouse moved to (307, 73)
Screenshot: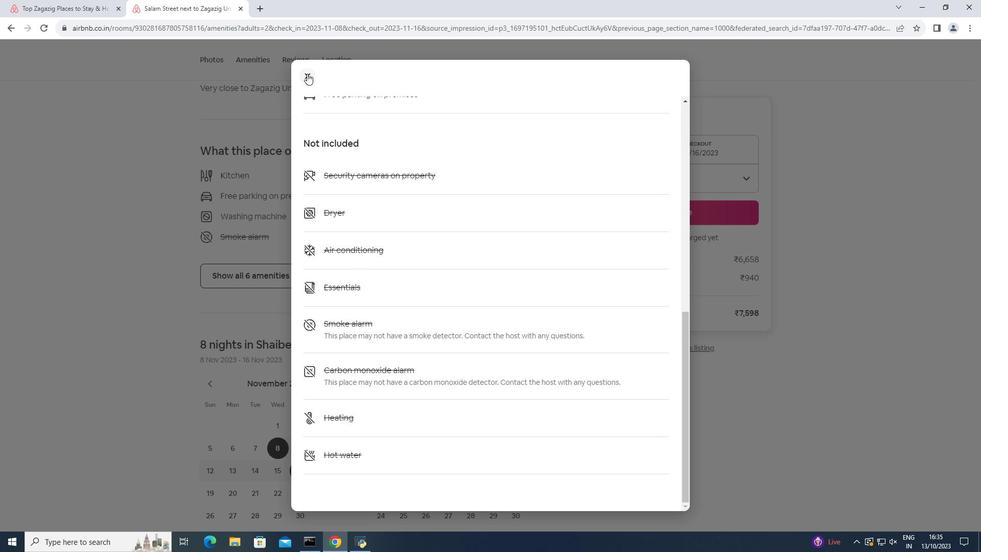 
Action: Mouse pressed left at (307, 73)
Screenshot: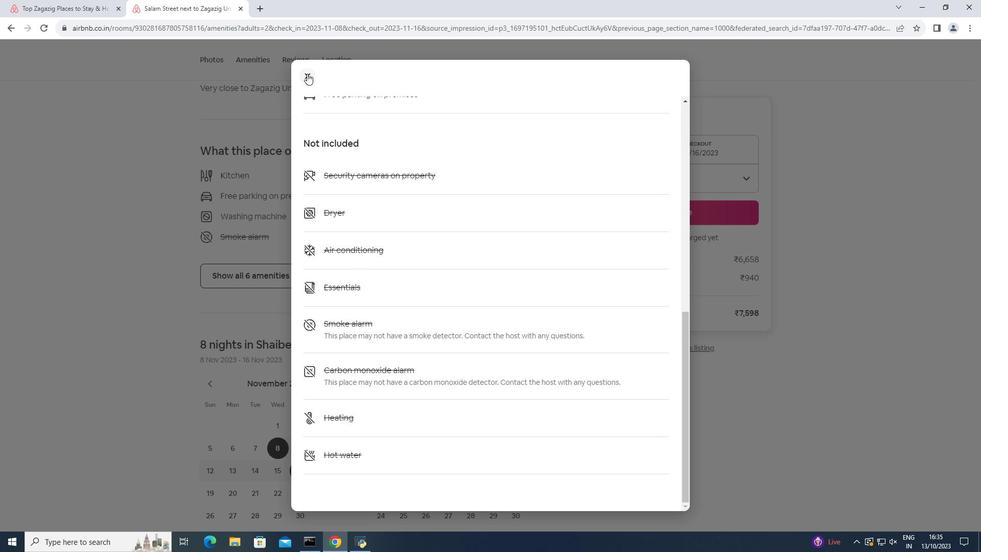 
Action: Mouse moved to (307, 73)
Screenshot: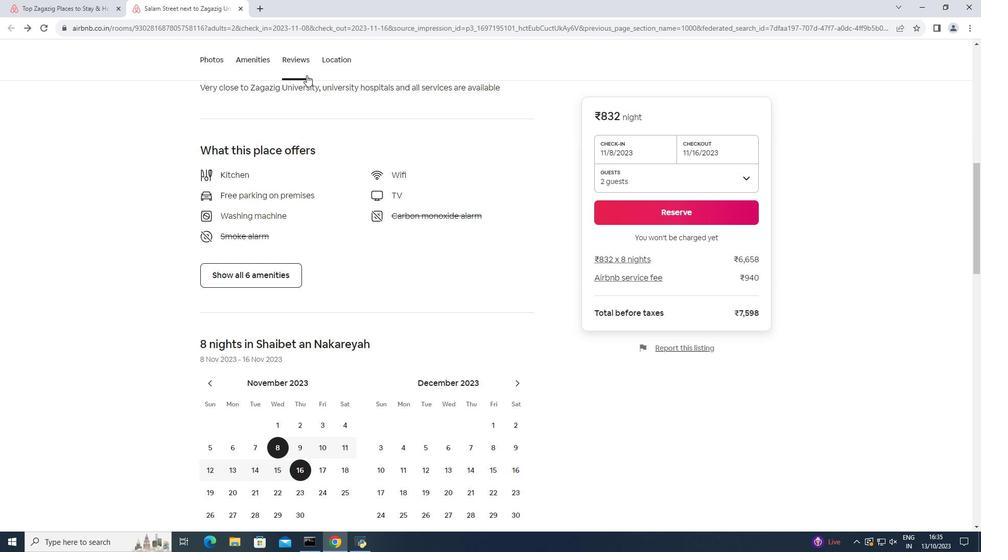 
Action: Mouse scrolled (307, 73) with delta (0, 0)
Screenshot: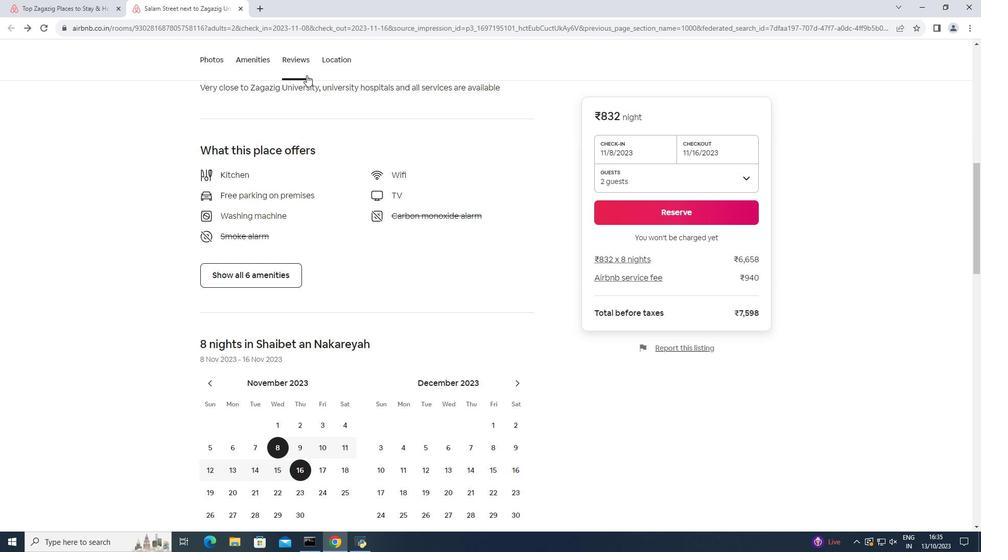 
Action: Mouse moved to (306, 75)
Screenshot: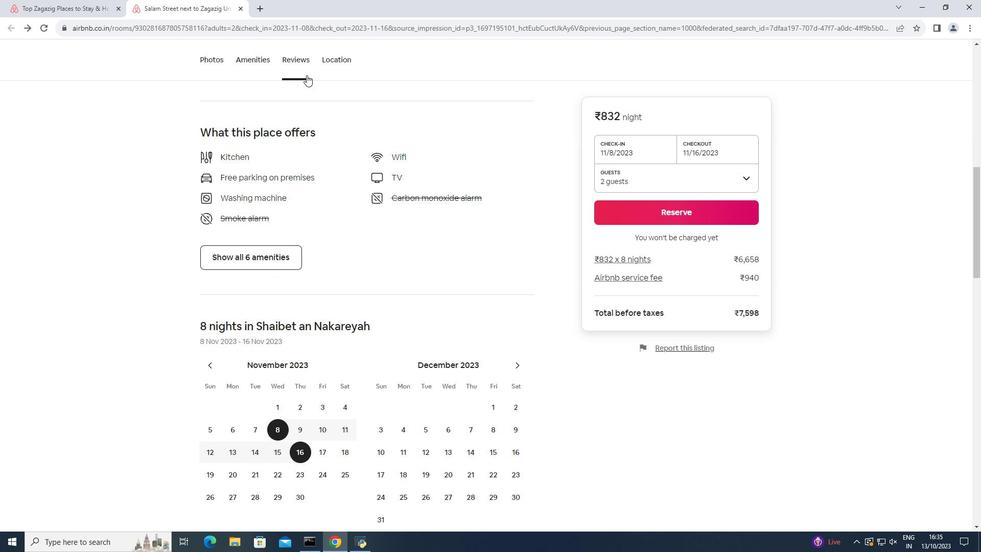 
Action: Mouse scrolled (306, 74) with delta (0, 0)
Screenshot: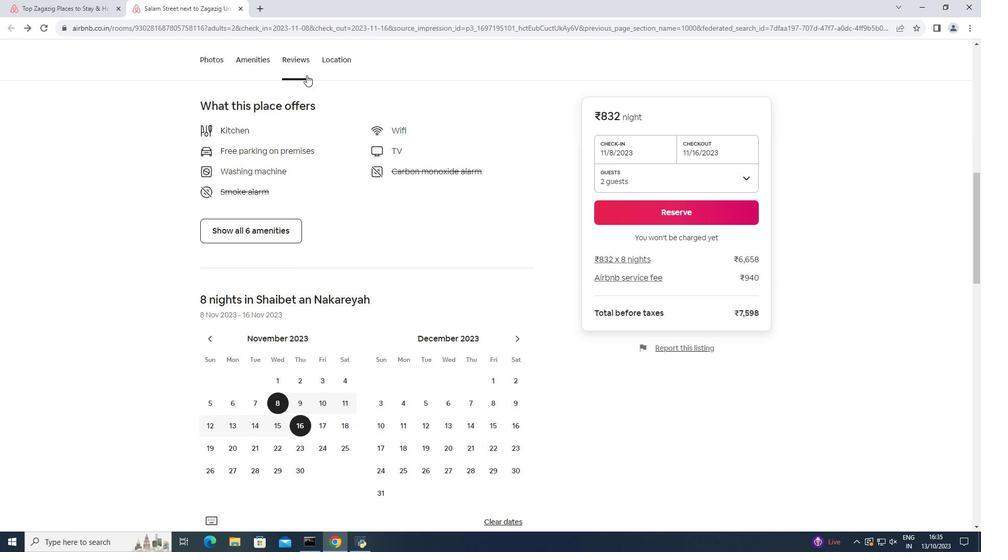 
Action: Mouse moved to (306, 75)
Screenshot: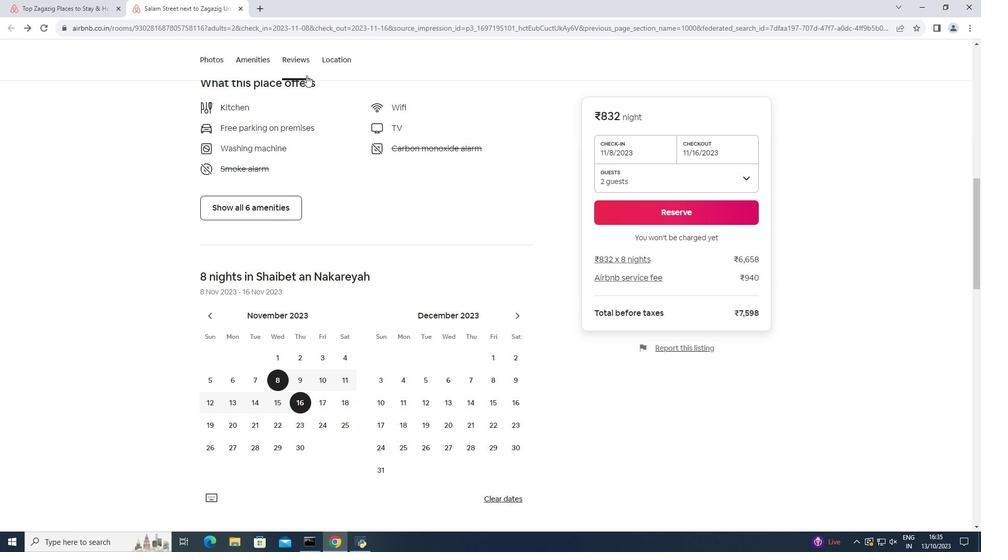 
Action: Mouse scrolled (306, 75) with delta (0, 0)
Screenshot: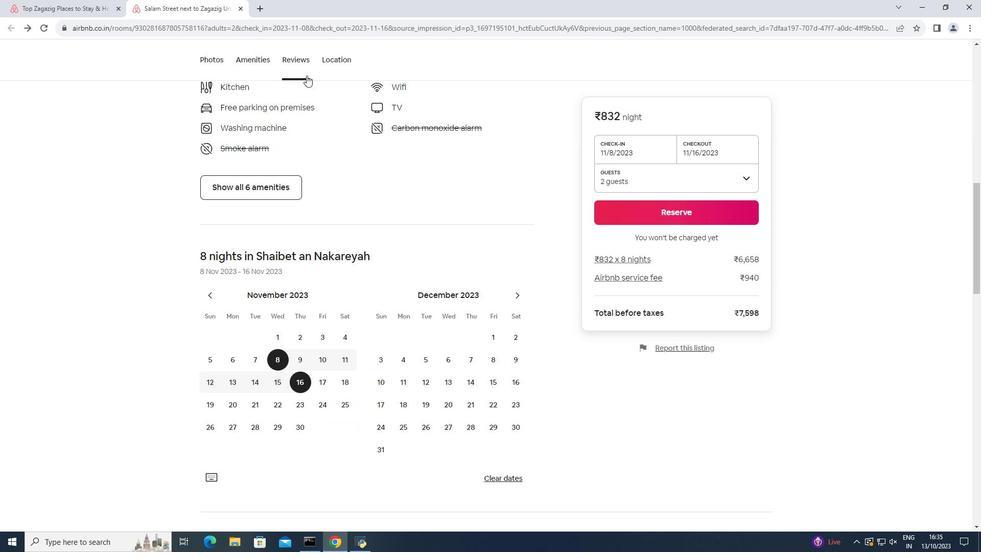 
Action: Mouse scrolled (306, 75) with delta (0, 0)
Screenshot: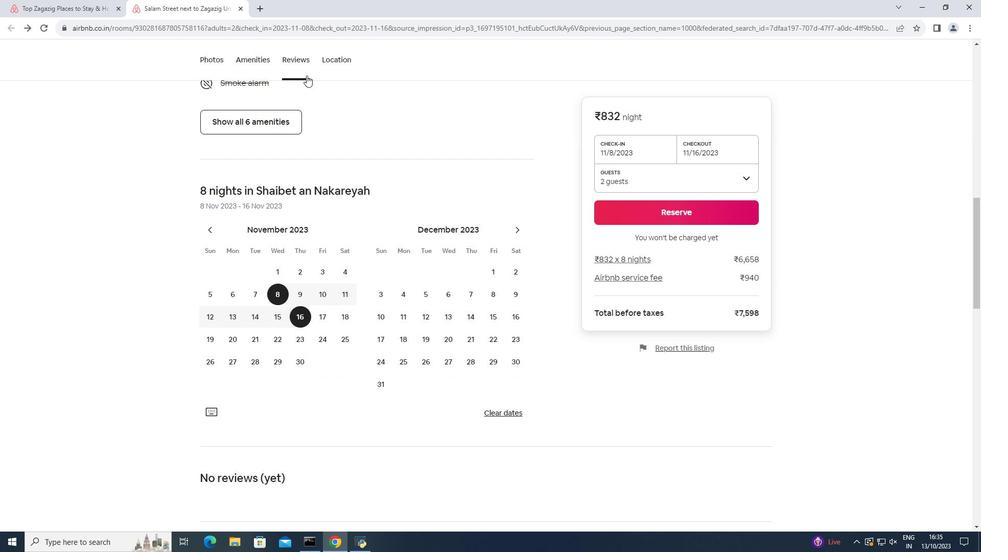 
Action: Mouse moved to (306, 75)
Screenshot: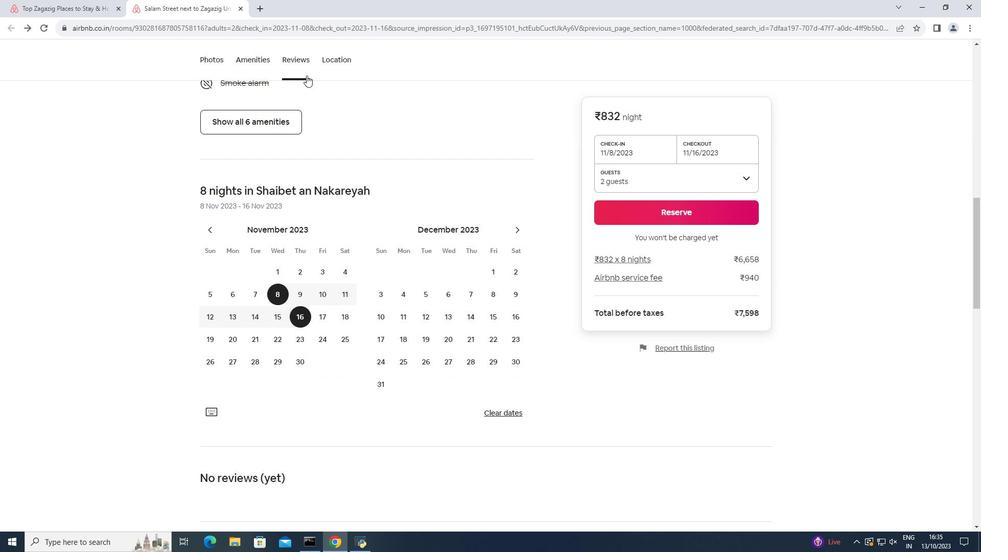 
Action: Mouse scrolled (306, 75) with delta (0, 0)
Screenshot: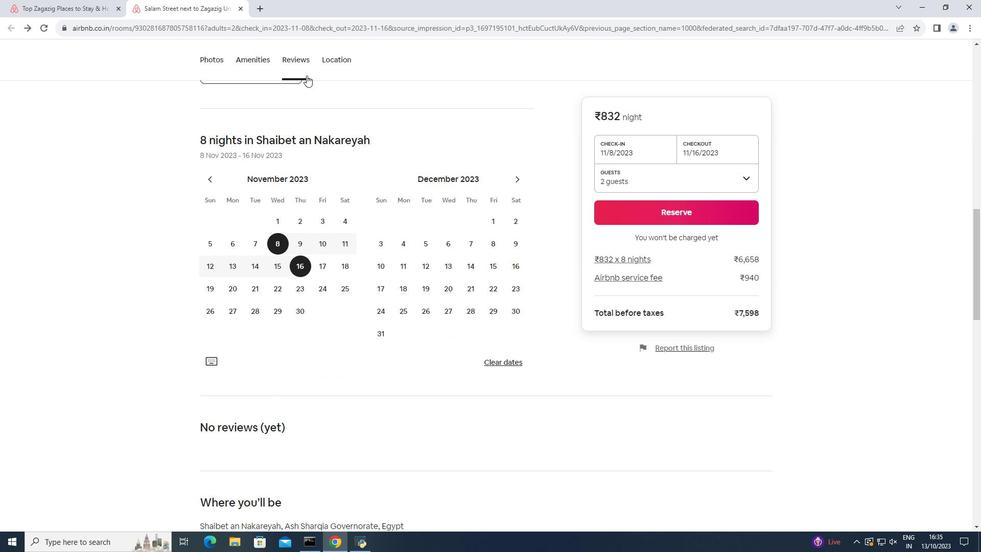 
Action: Mouse moved to (306, 76)
Screenshot: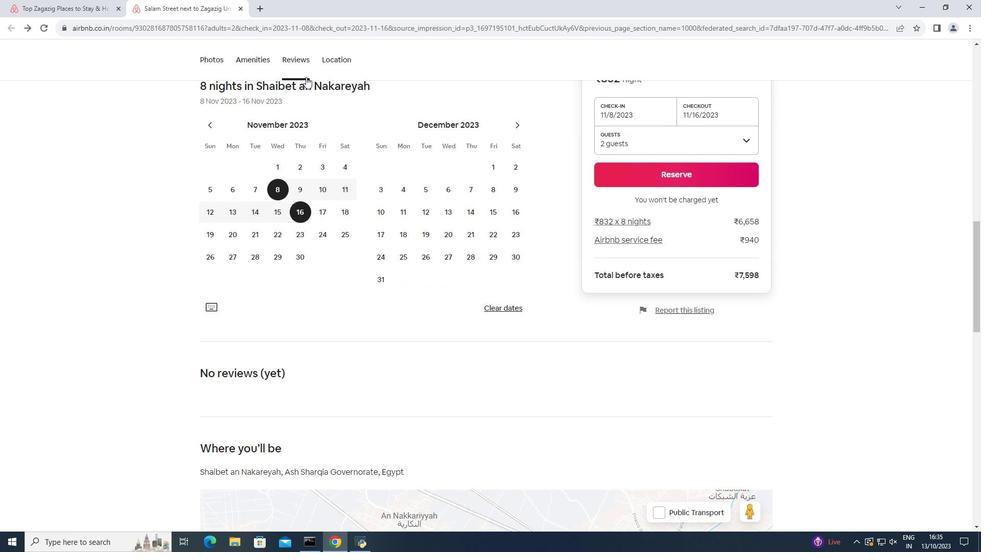
Action: Mouse scrolled (306, 75) with delta (0, 0)
Screenshot: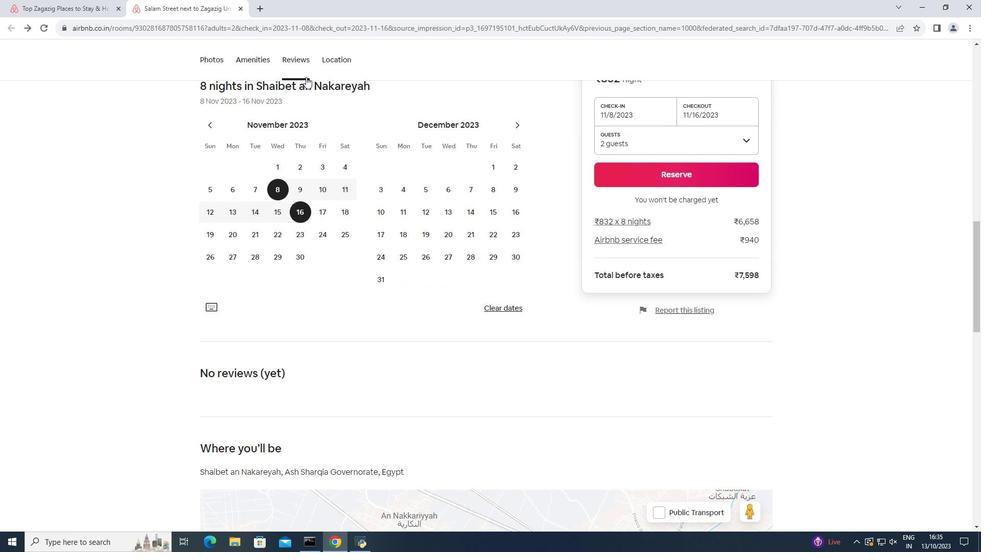 
Action: Mouse moved to (306, 77)
Screenshot: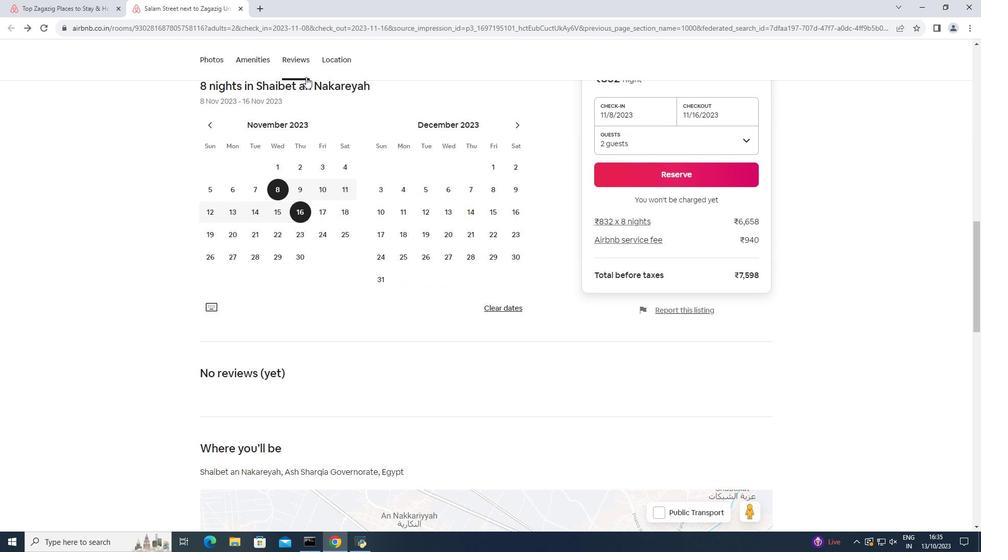 
Action: Mouse scrolled (306, 76) with delta (0, 0)
Screenshot: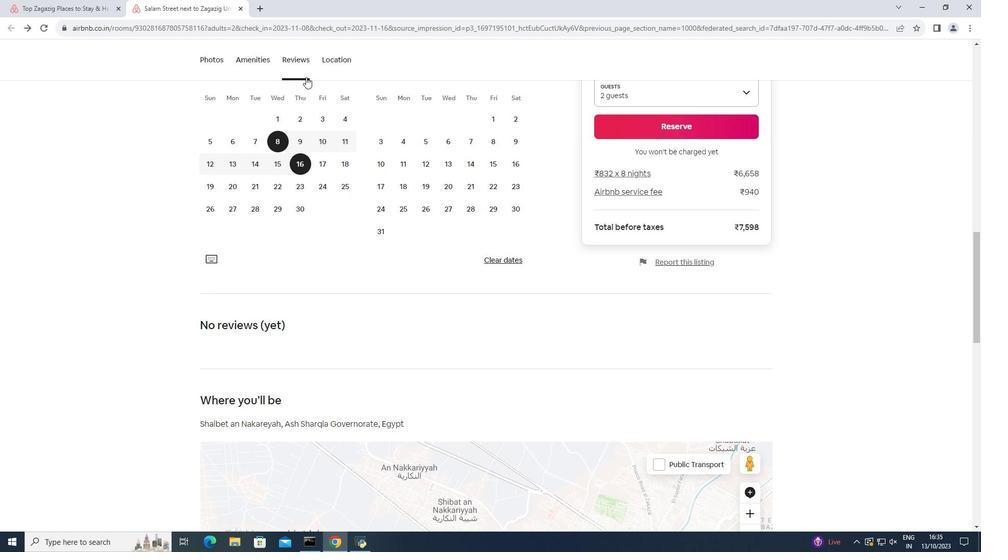 
Action: Mouse scrolled (306, 76) with delta (0, 0)
Screenshot: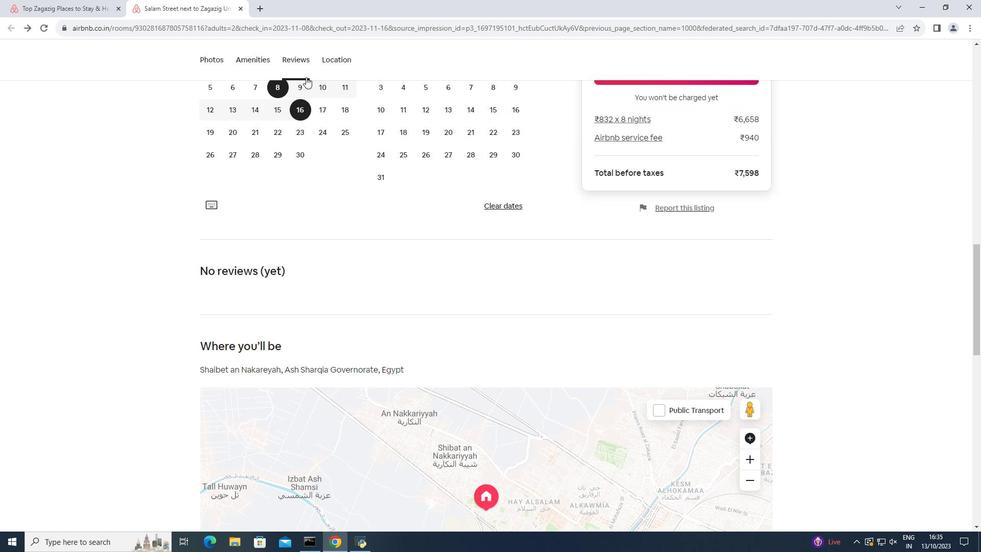 
Action: Mouse scrolled (306, 76) with delta (0, 0)
Screenshot: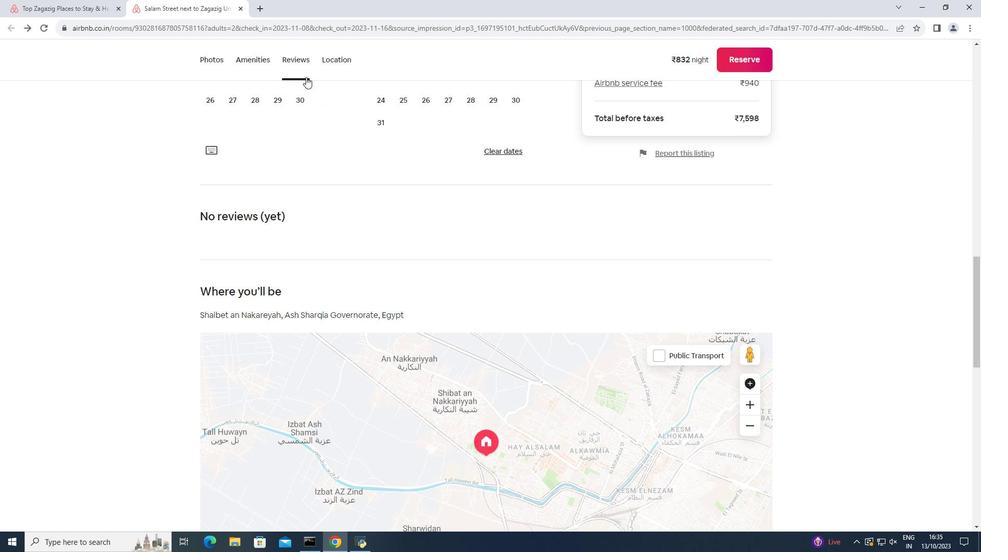
Action: Mouse scrolled (306, 76) with delta (0, 0)
Screenshot: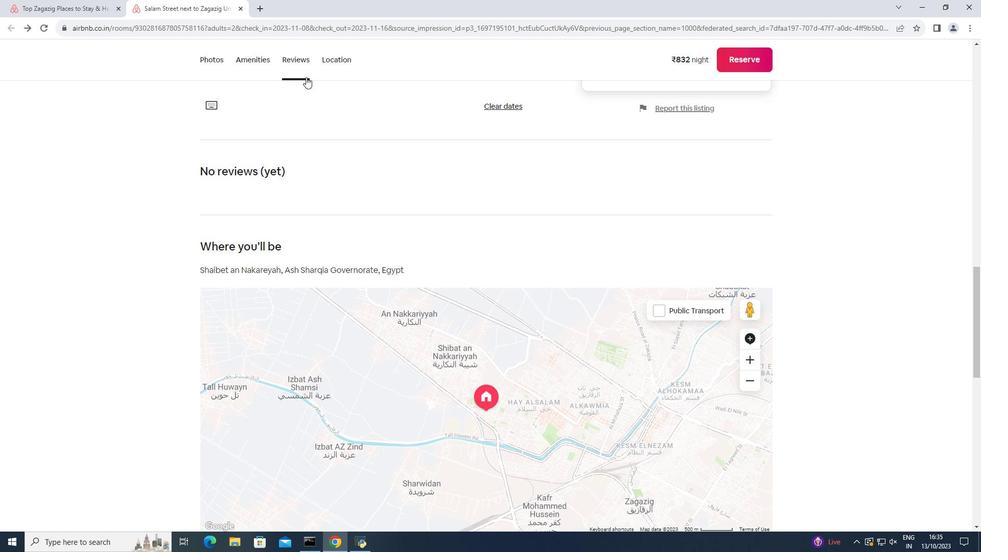 
Action: Mouse scrolled (306, 76) with delta (0, 0)
Screenshot: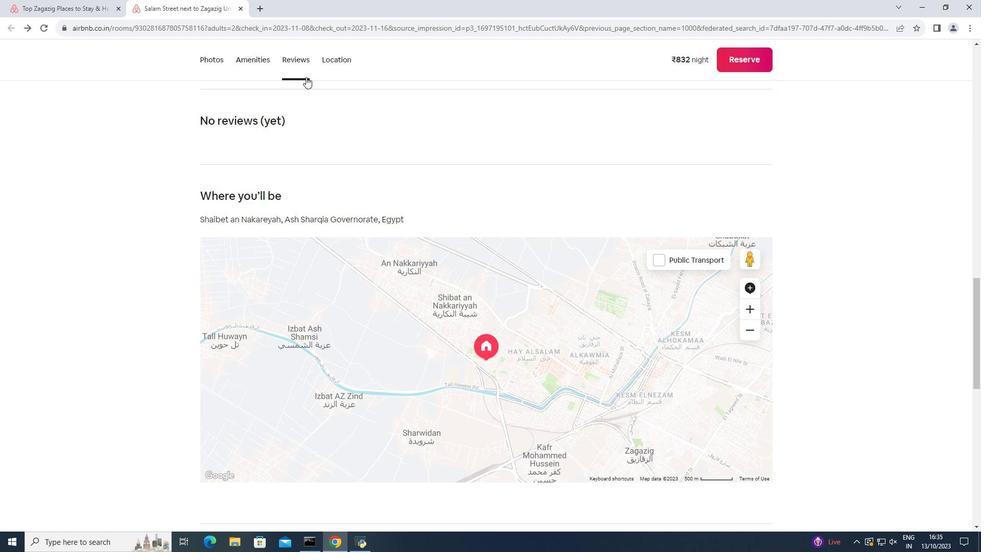 
Action: Mouse scrolled (306, 76) with delta (0, 0)
Screenshot: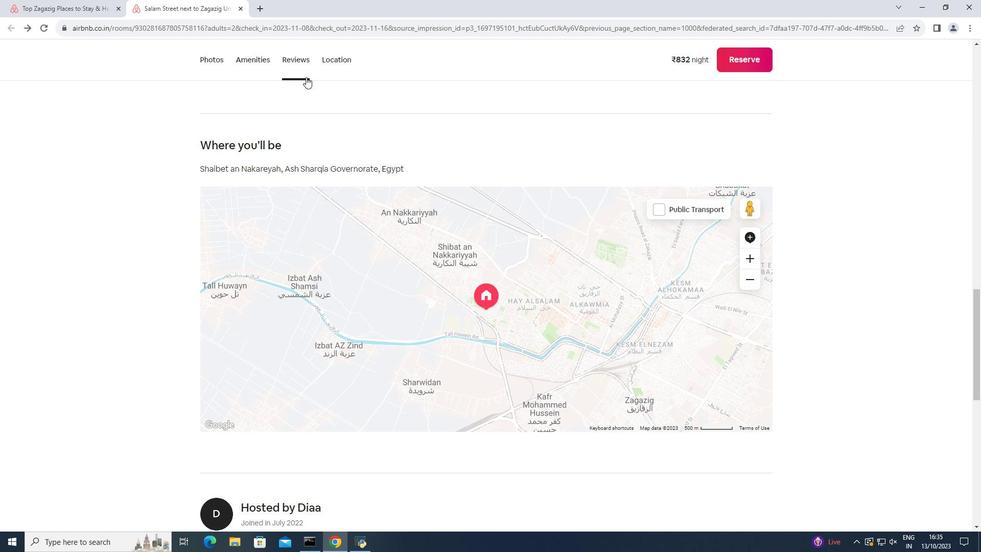 
Action: Mouse moved to (305, 78)
Screenshot: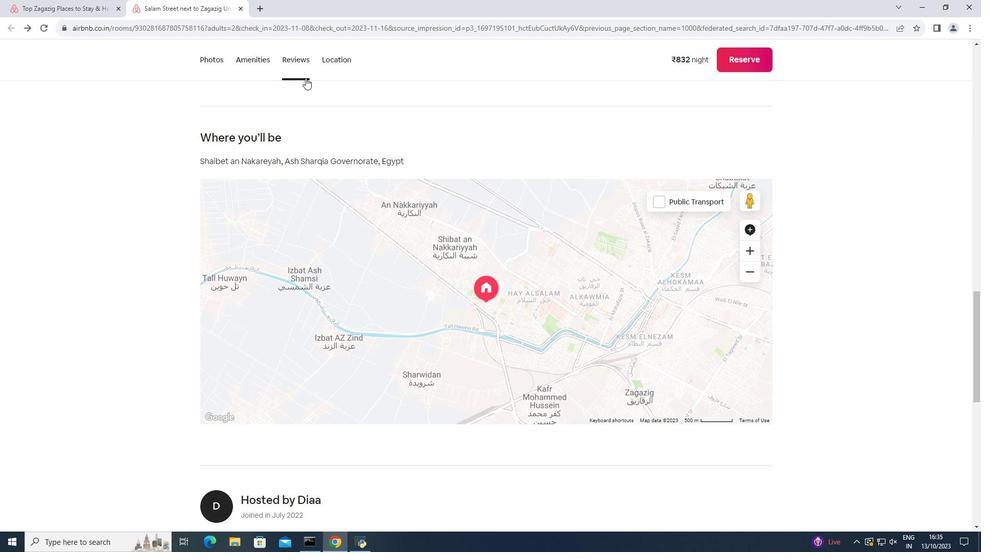 
Action: Mouse scrolled (305, 77) with delta (0, 0)
Screenshot: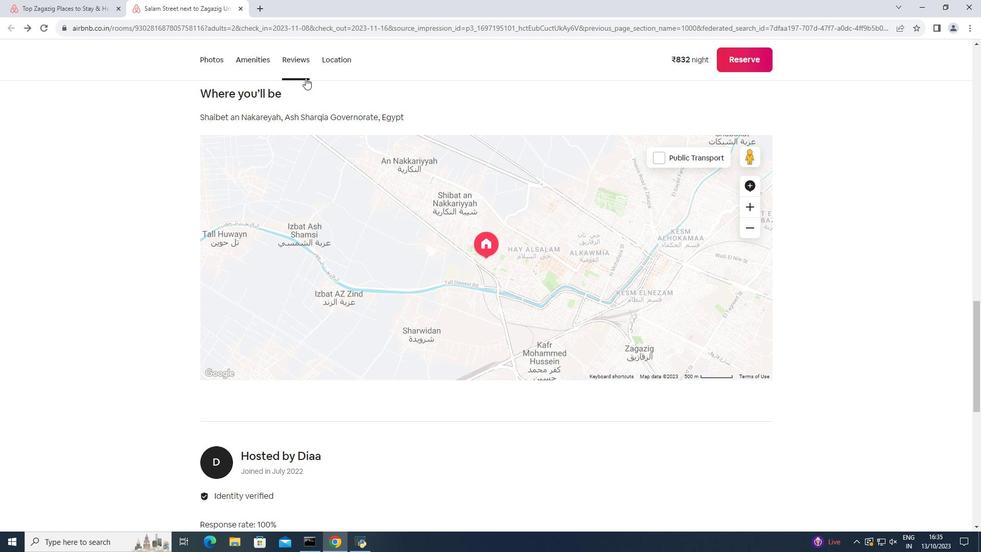 
Action: Mouse scrolled (305, 77) with delta (0, 0)
Screenshot: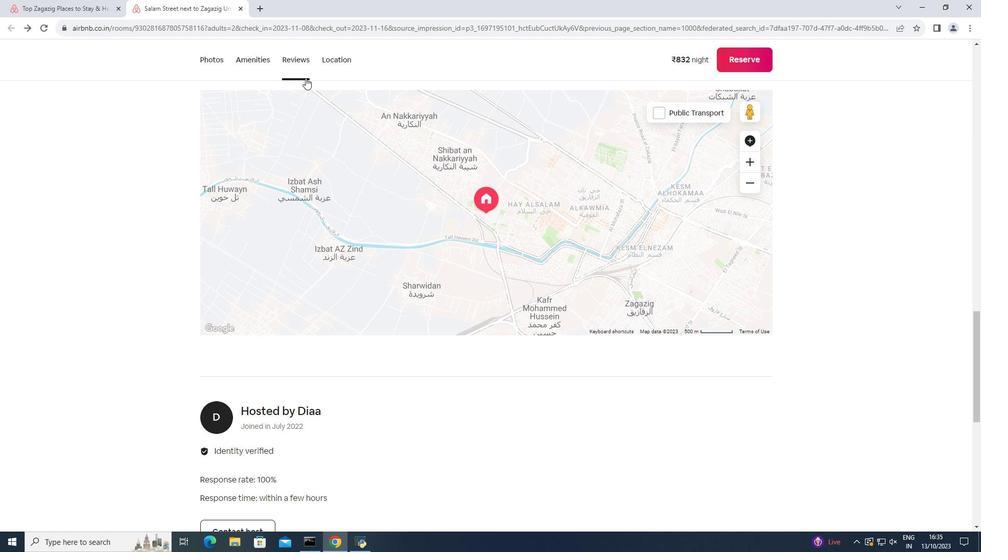 
Action: Mouse scrolled (305, 77) with delta (0, 0)
Screenshot: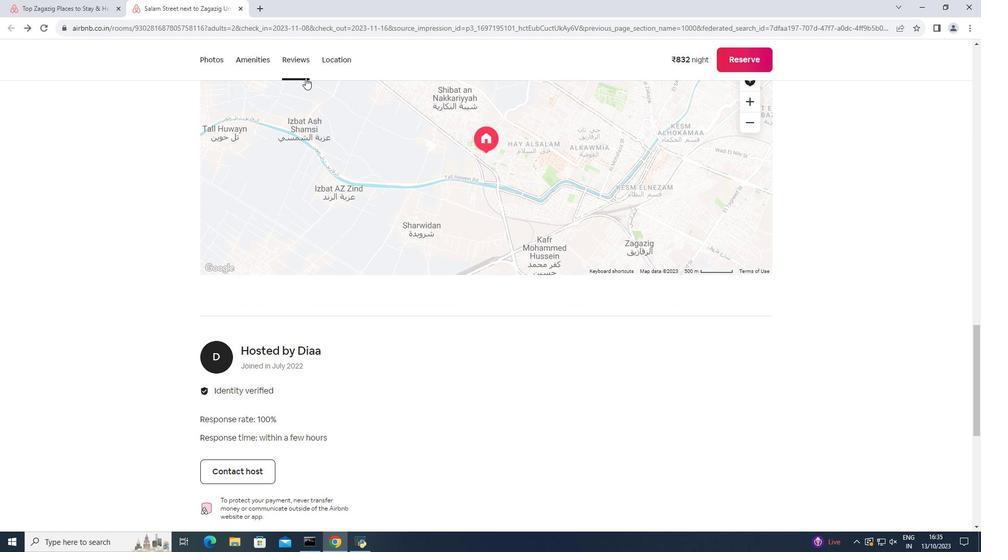 
Action: Mouse scrolled (305, 77) with delta (0, 0)
Screenshot: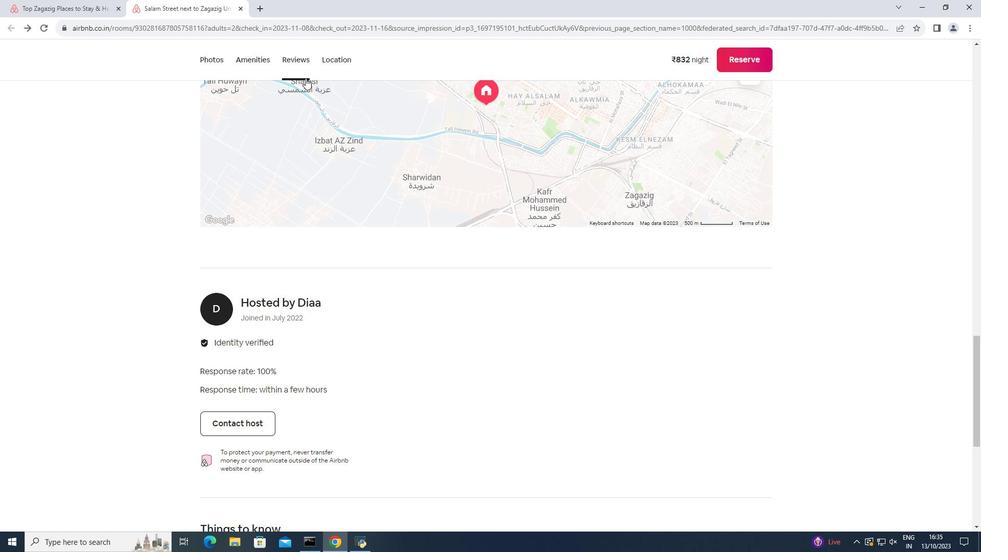 
Action: Mouse scrolled (305, 77) with delta (0, 0)
Screenshot: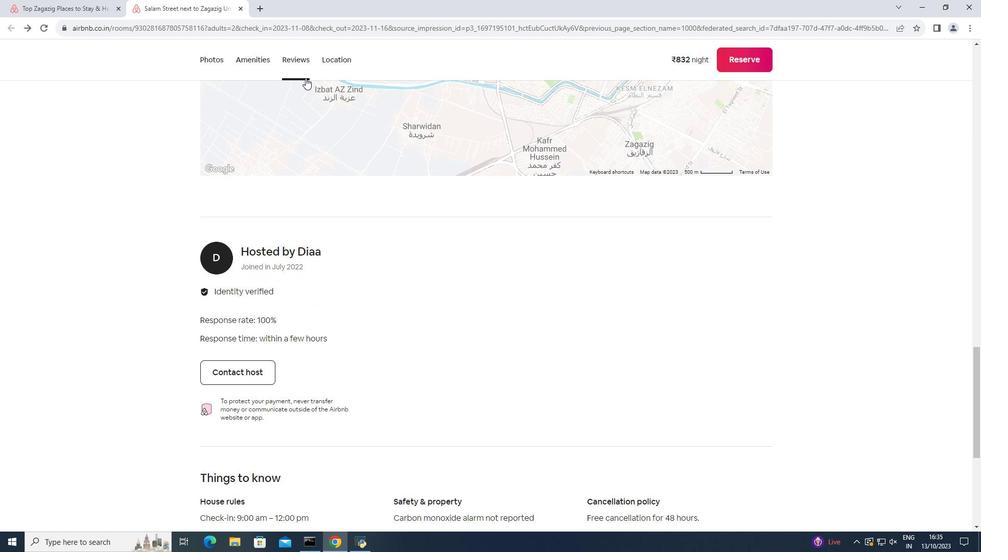
Action: Mouse scrolled (305, 77) with delta (0, 0)
Screenshot: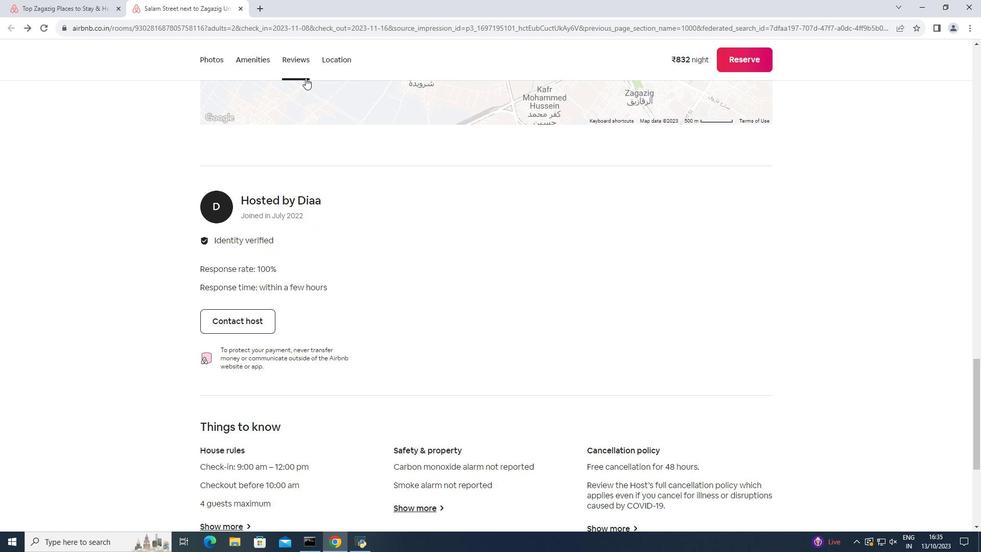 
Action: Mouse scrolled (305, 77) with delta (0, 0)
Screenshot: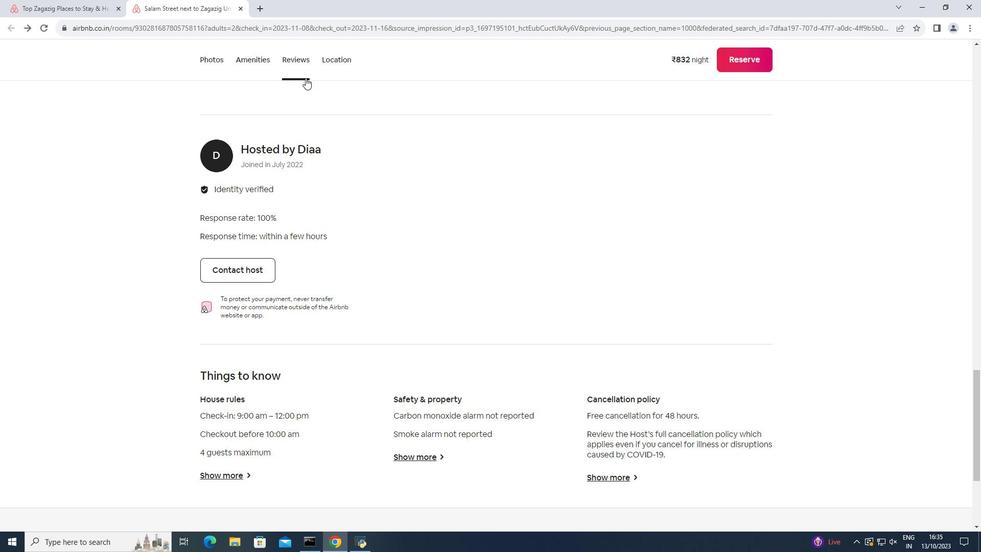 
Action: Mouse scrolled (305, 77) with delta (0, 0)
Screenshot: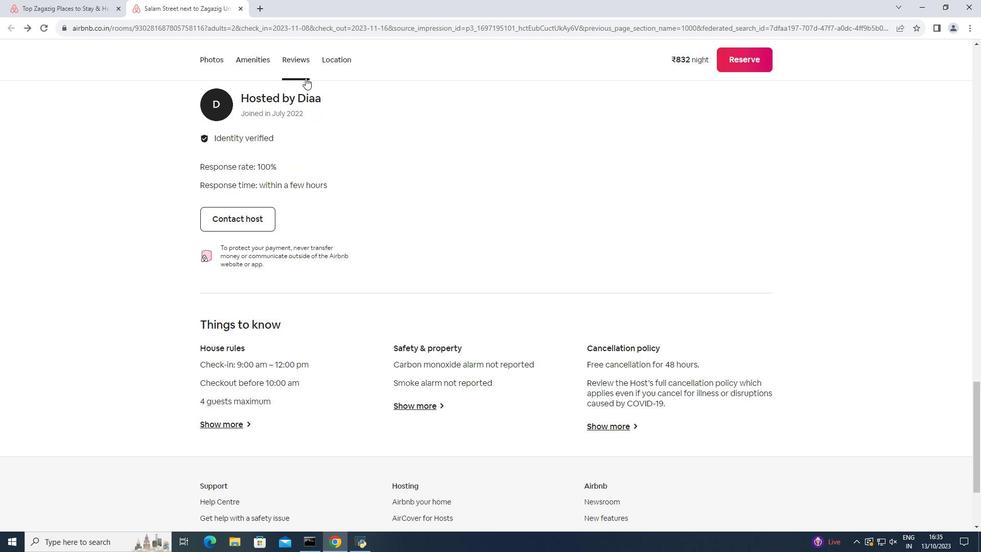 
Action: Mouse scrolled (305, 77) with delta (0, 0)
Screenshot: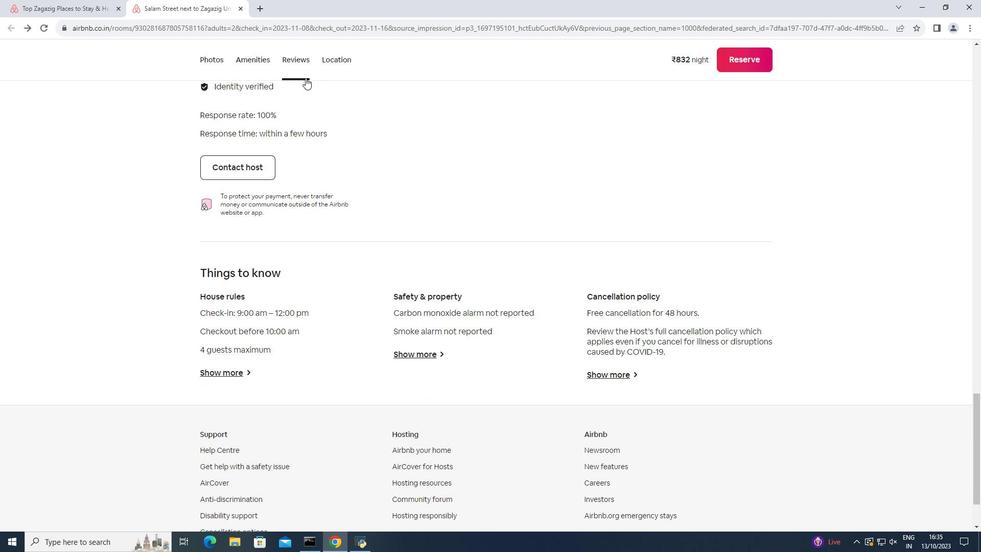 
Action: Mouse scrolled (305, 77) with delta (0, 0)
Screenshot: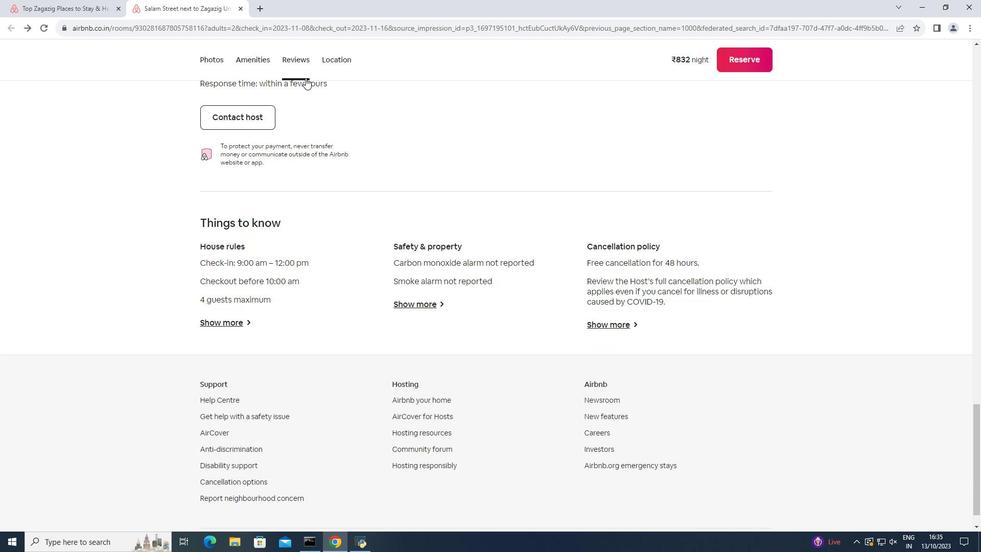 
Action: Mouse scrolled (305, 77) with delta (0, 0)
Screenshot: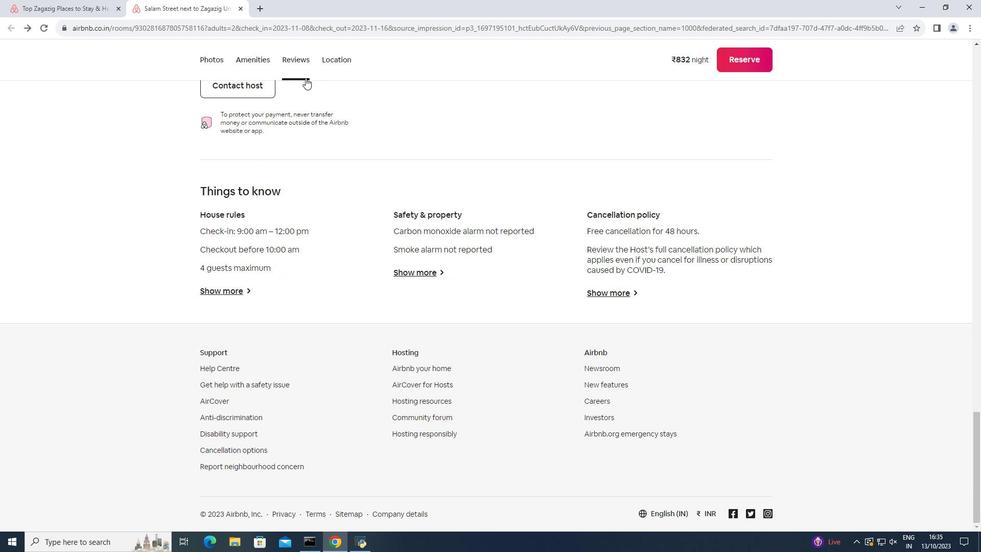 
Action: Mouse moved to (329, 58)
Screenshot: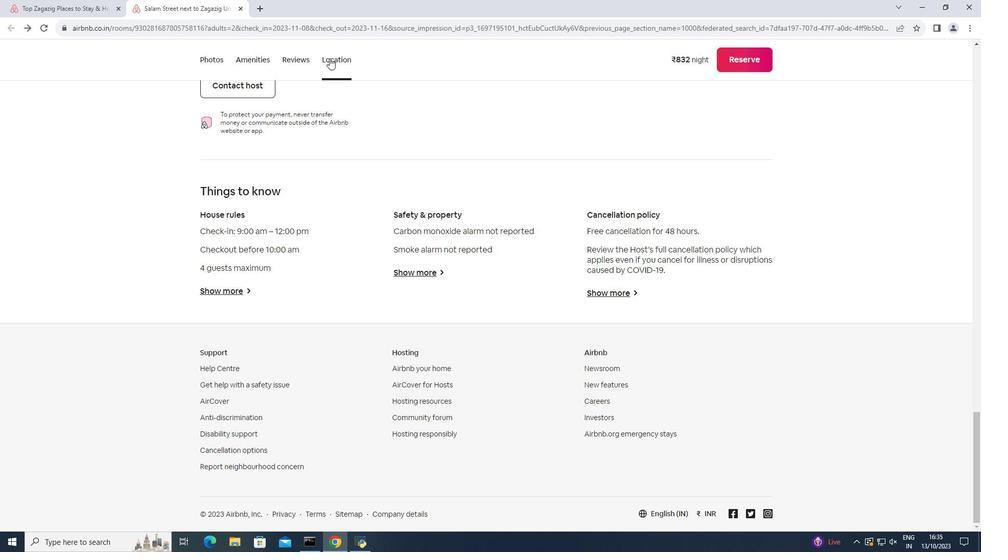 
Action: Mouse pressed left at (329, 58)
Screenshot: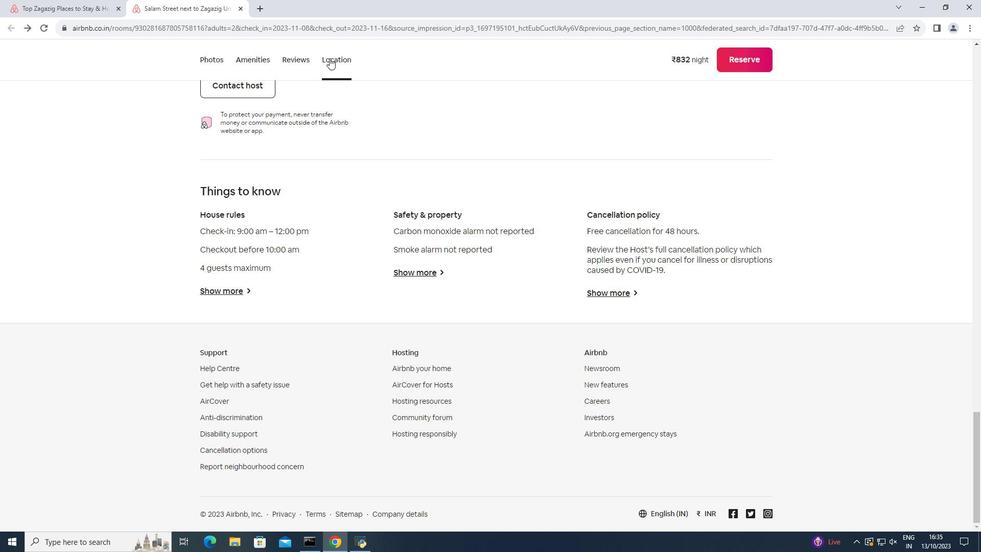 
Action: Mouse moved to (288, 60)
Screenshot: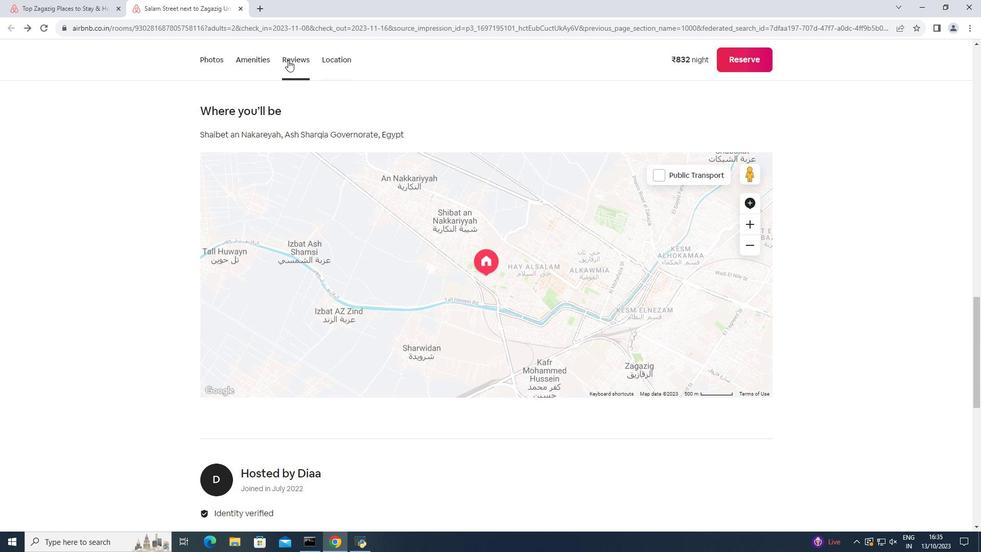 
Action: Mouse pressed left at (288, 60)
Screenshot: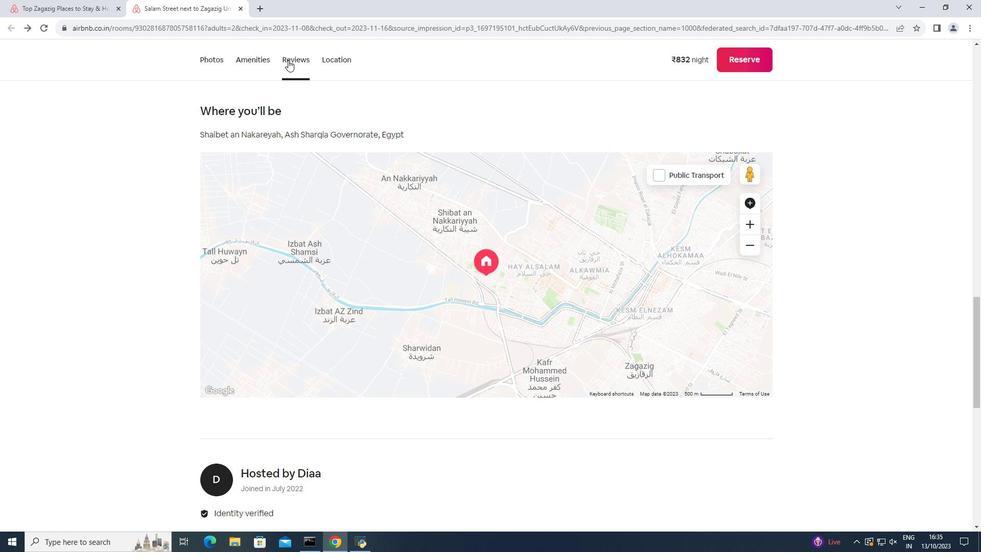 
Action: Mouse moved to (252, 62)
Screenshot: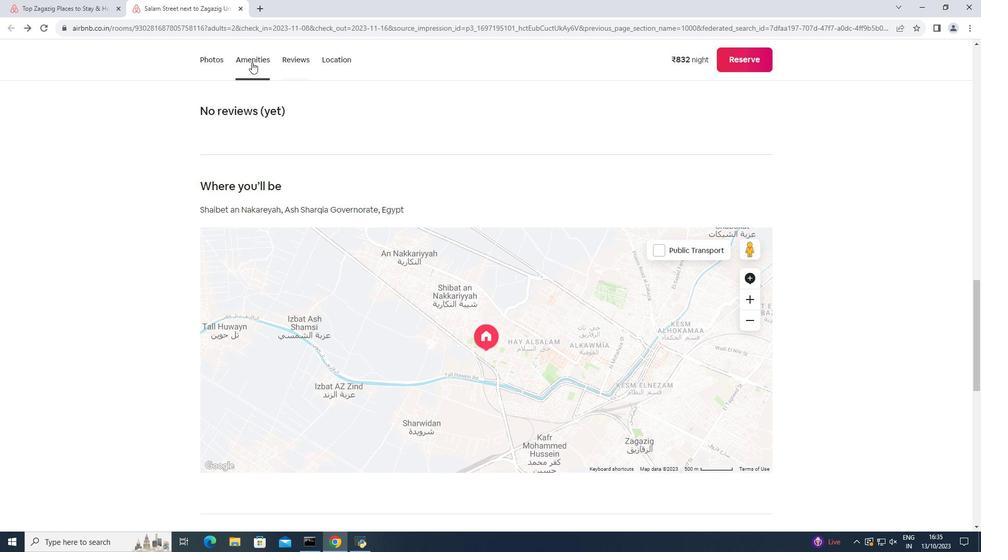 
Action: Mouse pressed left at (252, 62)
Screenshot: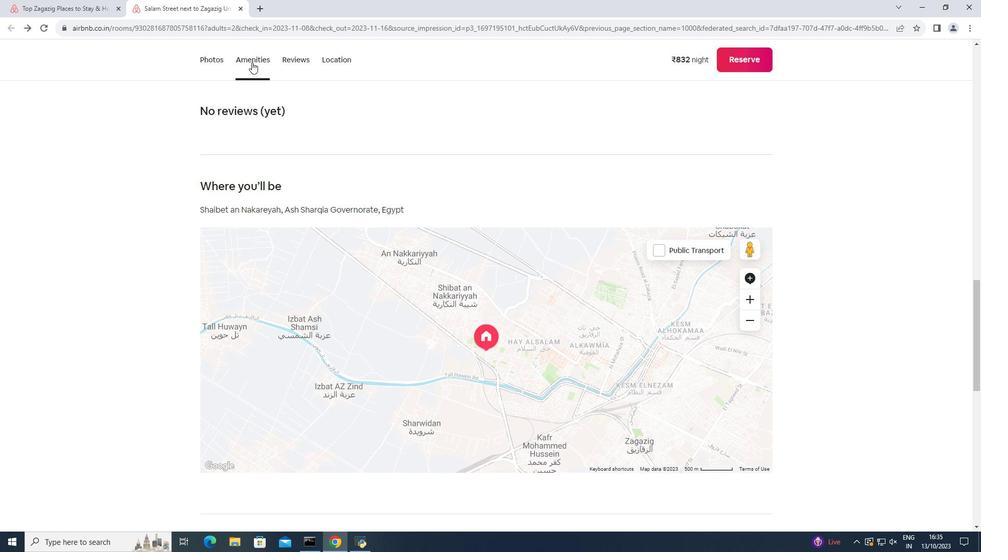 
Action: Mouse moved to (216, 60)
Screenshot: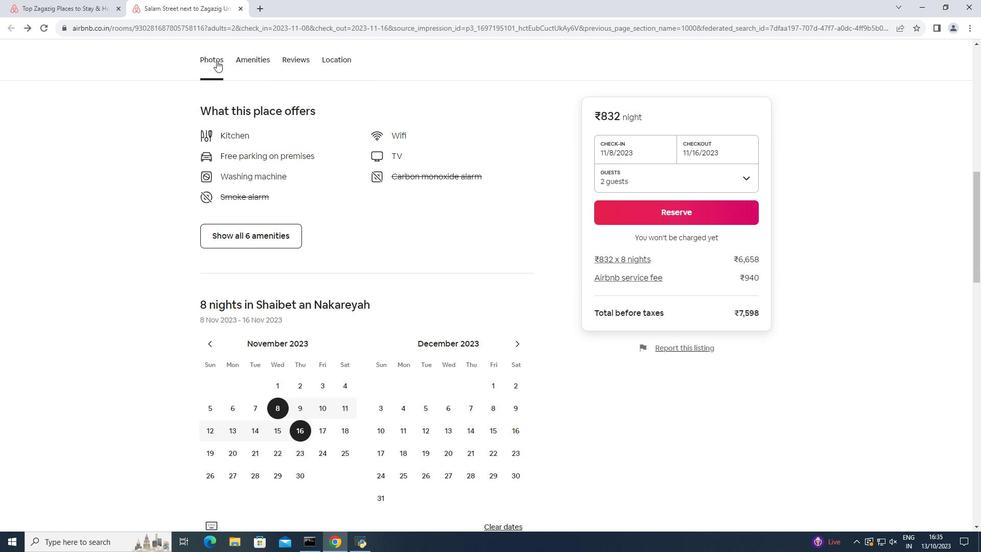 
Action: Mouse pressed left at (216, 60)
Screenshot: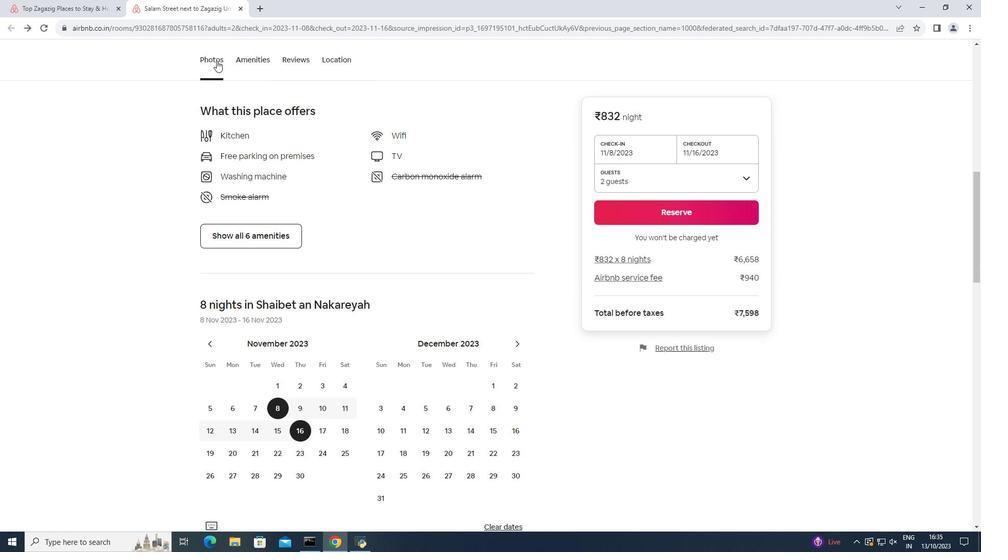 
Action: Mouse moved to (236, 10)
Screenshot: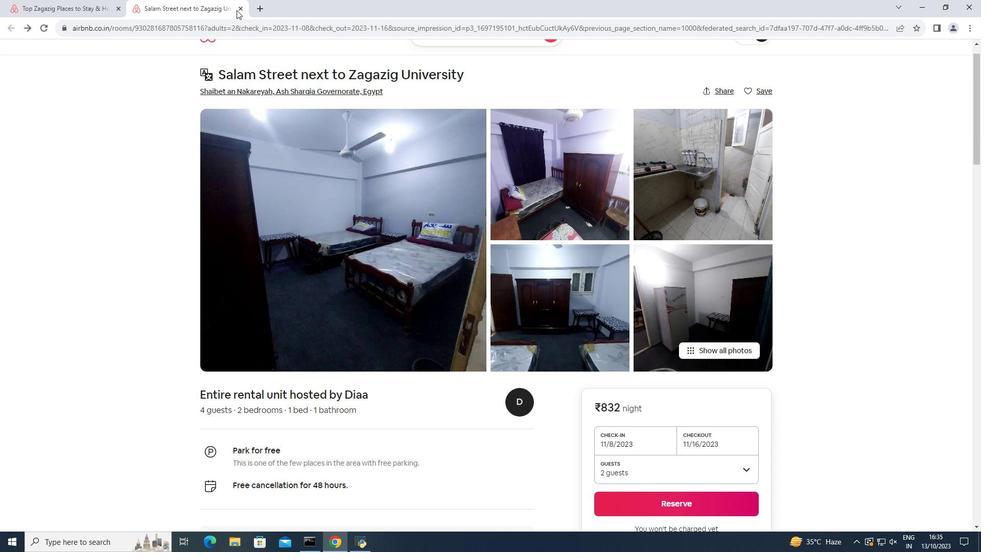 
Action: Mouse pressed left at (236, 10)
Screenshot: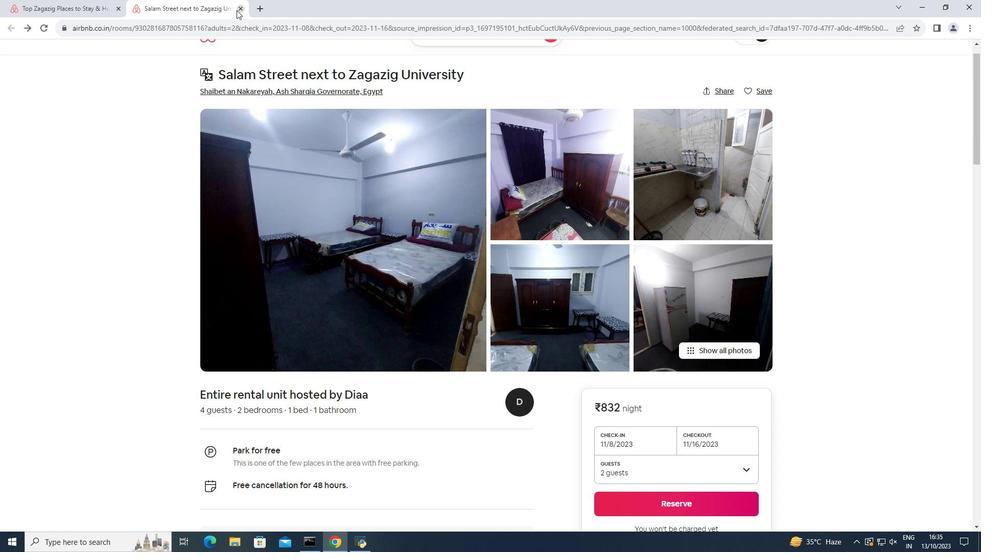 
Action: Mouse moved to (205, 232)
Screenshot: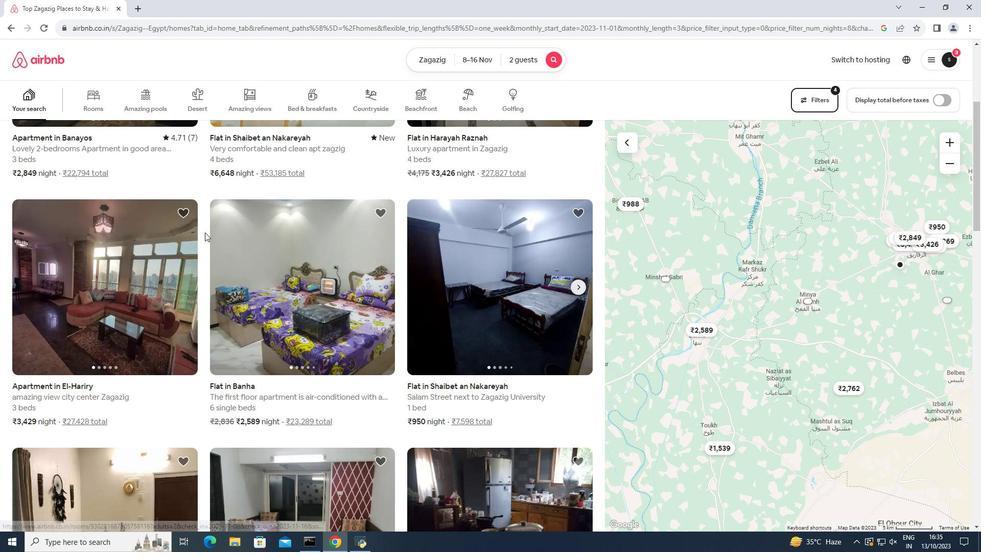 
Action: Mouse scrolled (205, 232) with delta (0, 0)
Screenshot: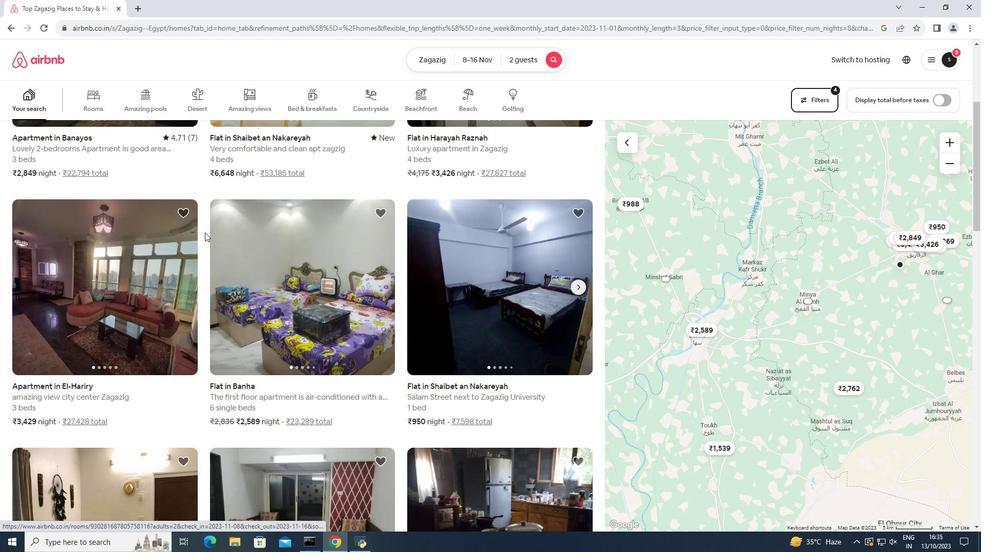 
Action: Mouse scrolled (205, 232) with delta (0, 0)
Screenshot: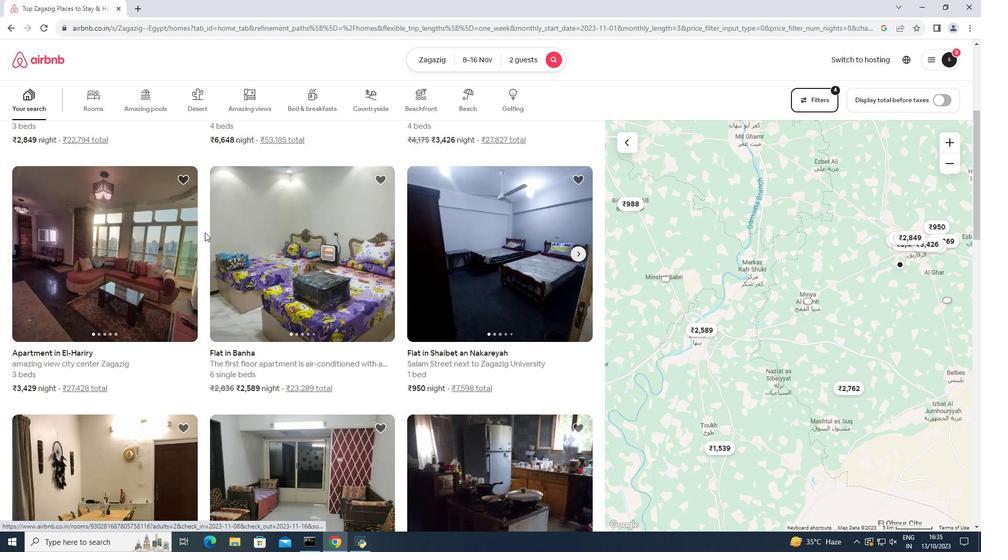 
Action: Mouse scrolled (205, 232) with delta (0, 0)
Screenshot: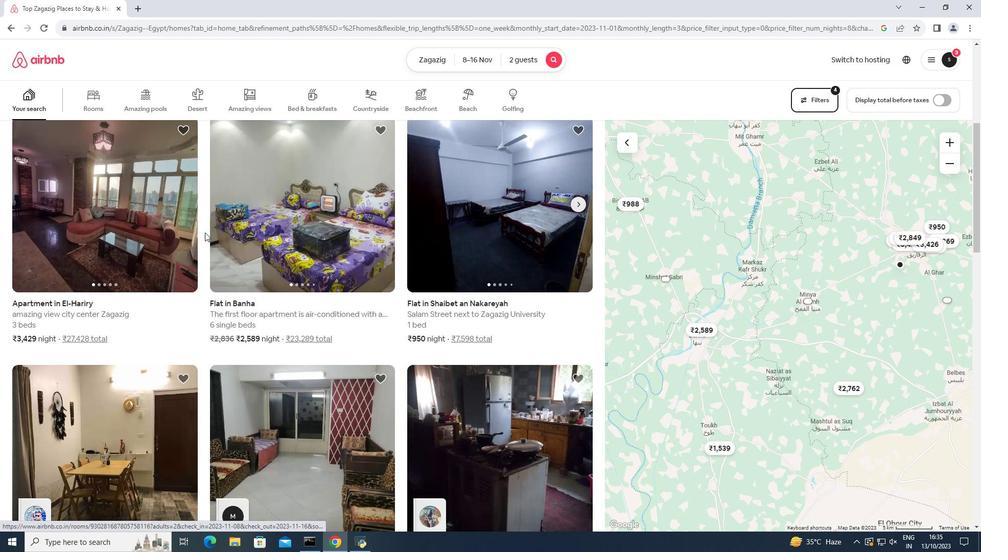
Action: Mouse scrolled (205, 232) with delta (0, 0)
Screenshot: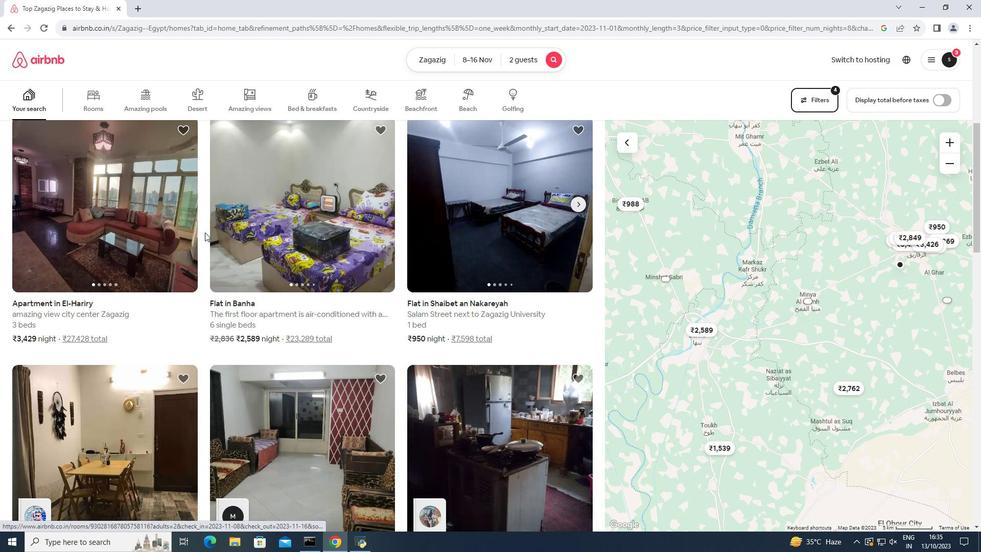 
Action: Mouse scrolled (205, 232) with delta (0, 0)
Screenshot: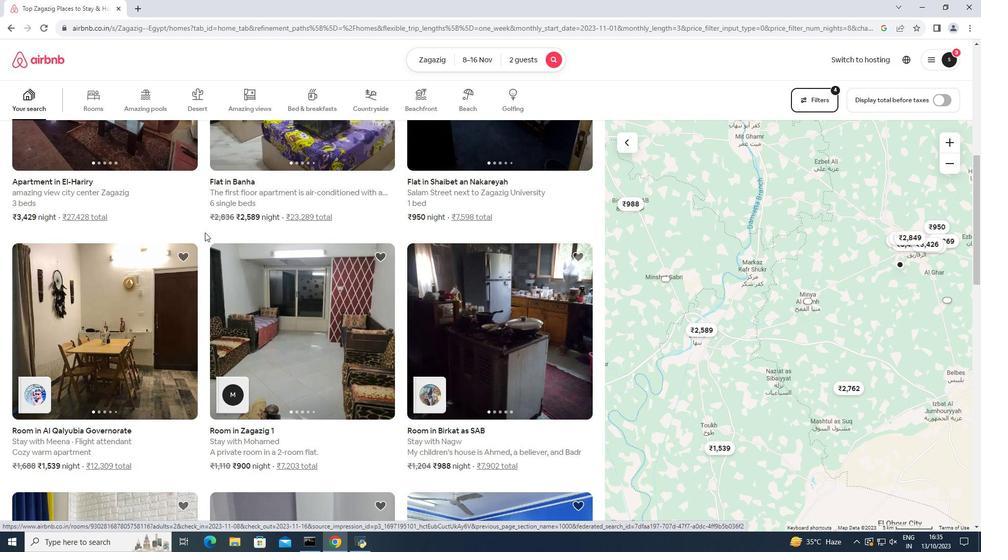 
Action: Mouse scrolled (205, 232) with delta (0, 0)
Screenshot: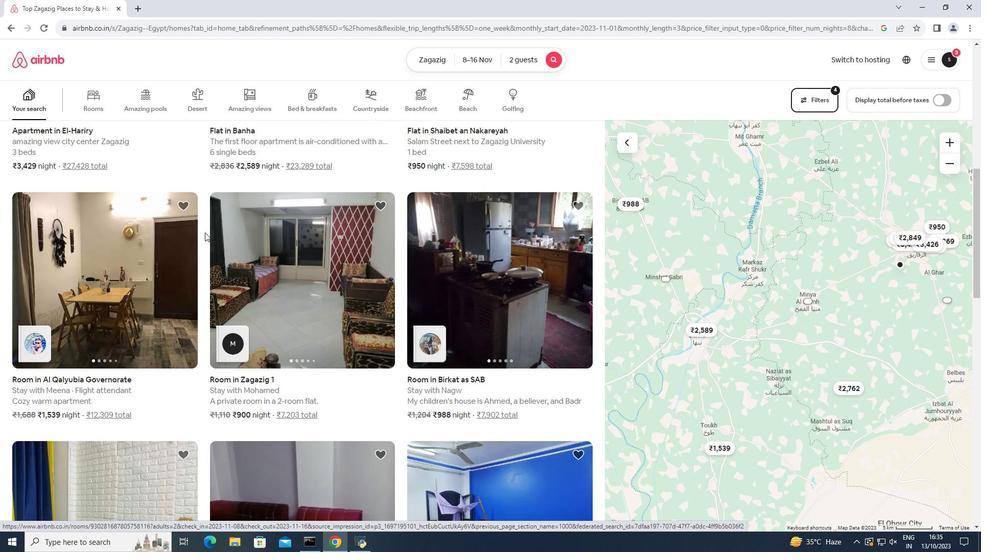 
Action: Mouse scrolled (205, 232) with delta (0, 0)
Screenshot: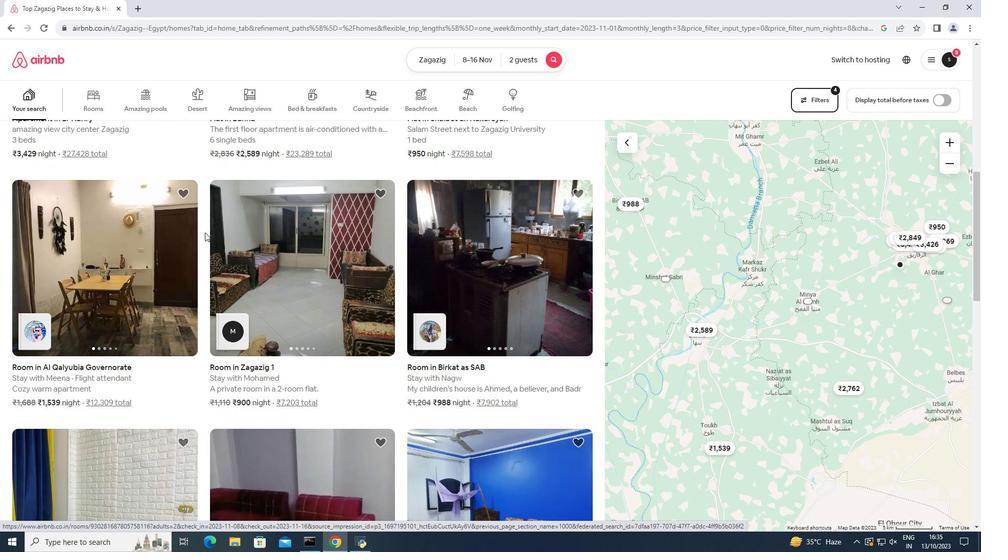 
Action: Mouse scrolled (205, 232) with delta (0, 0)
Screenshot: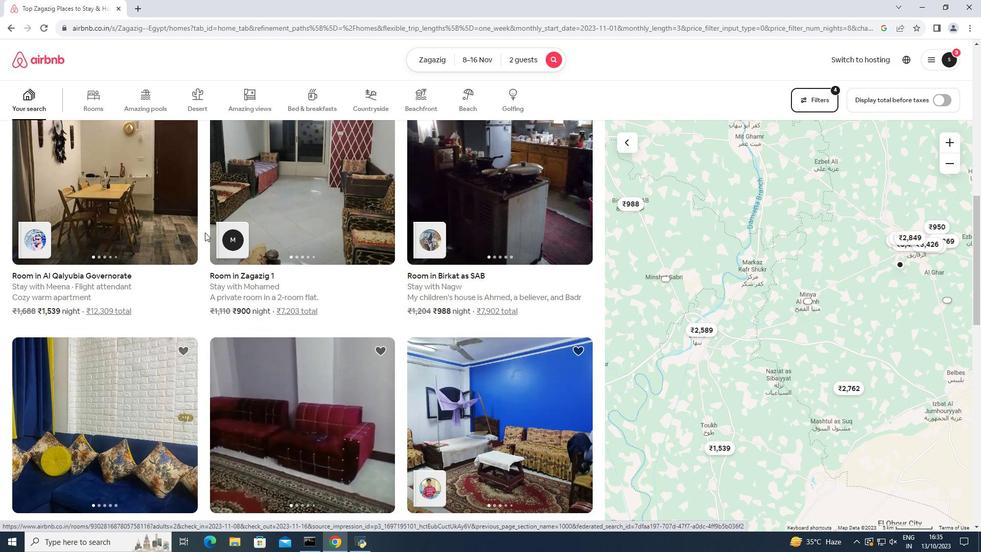 
Action: Mouse scrolled (205, 232) with delta (0, 0)
Screenshot: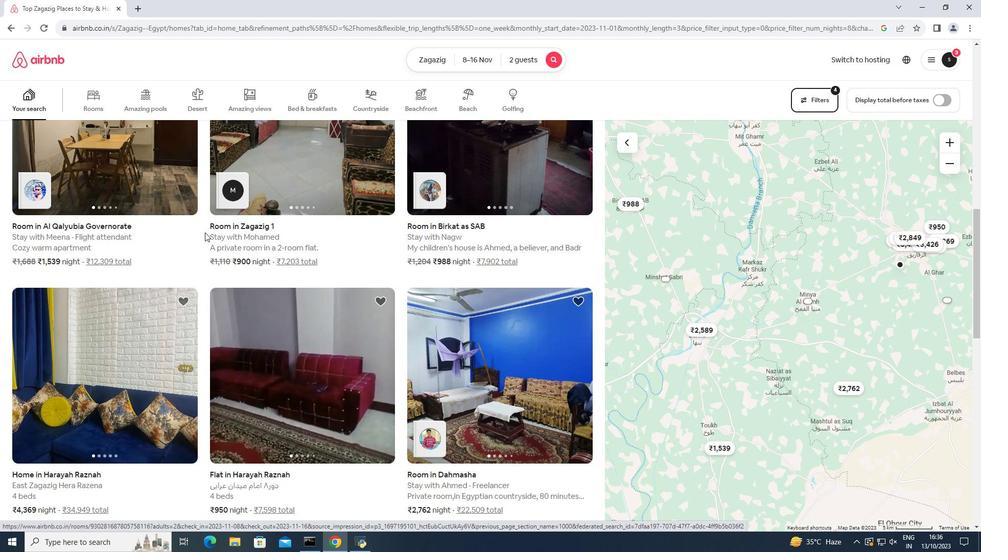 
Action: Mouse scrolled (205, 232) with delta (0, 0)
Screenshot: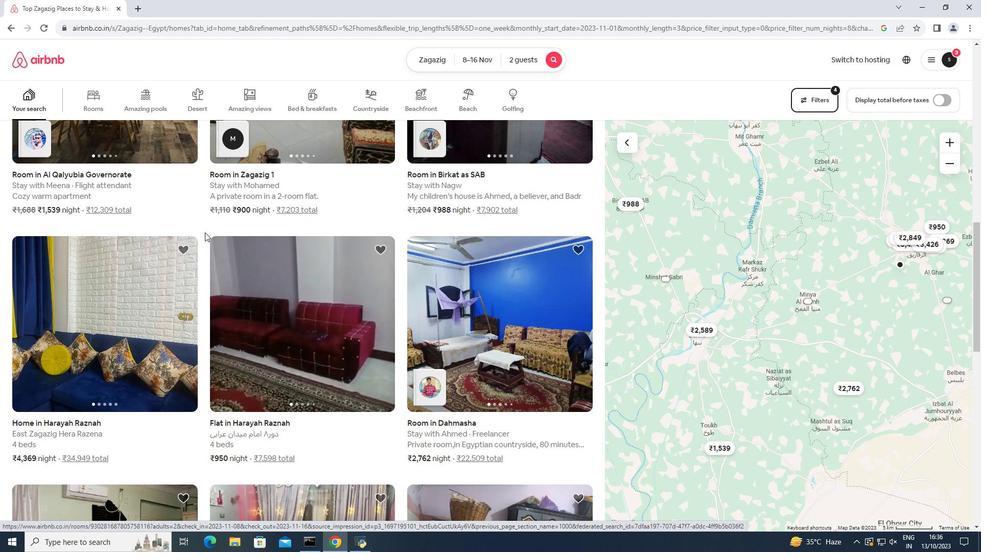 
Action: Mouse scrolled (205, 232) with delta (0, 0)
Screenshot: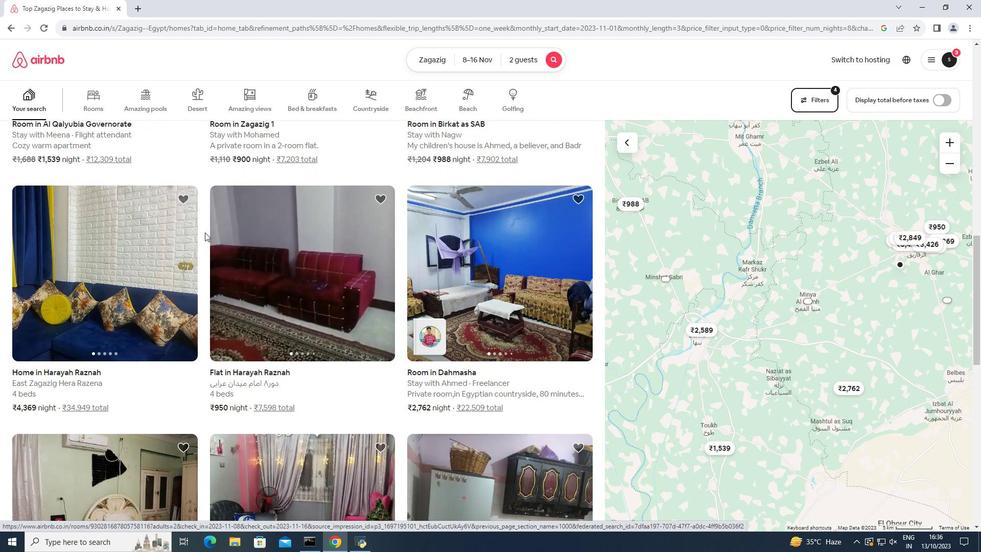 
Action: Mouse scrolled (205, 232) with delta (0, 0)
Screenshot: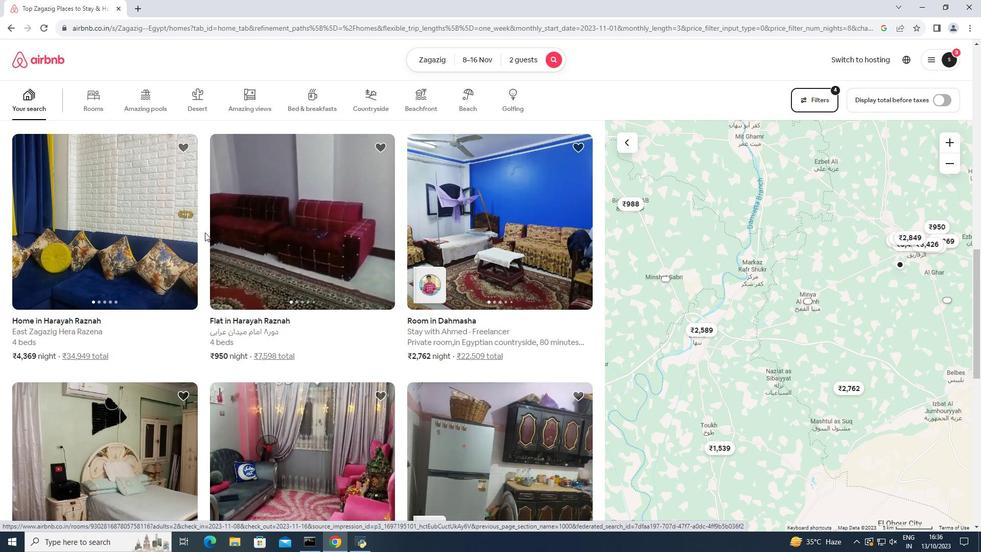 
Action: Mouse scrolled (205, 232) with delta (0, 0)
Screenshot: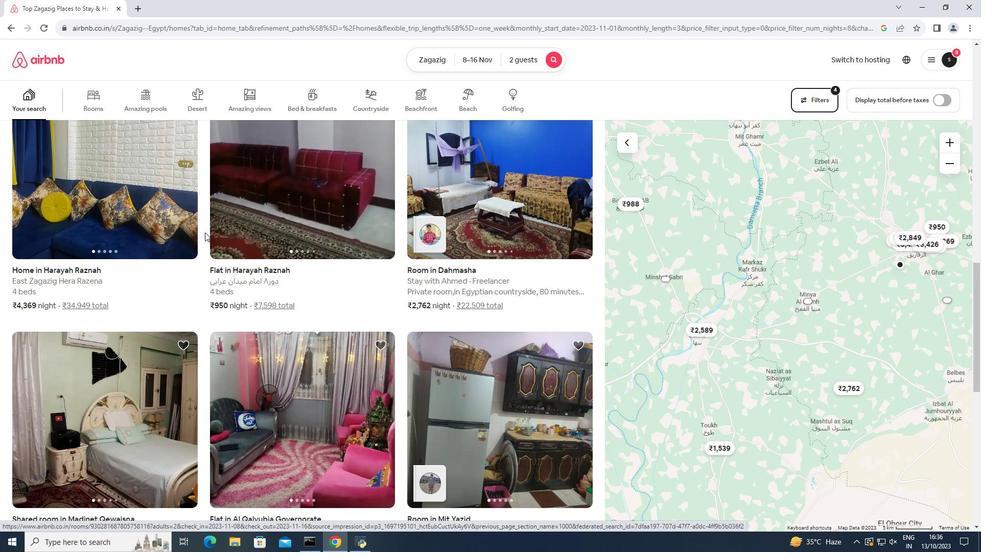 
Action: Mouse scrolled (205, 232) with delta (0, 0)
Screenshot: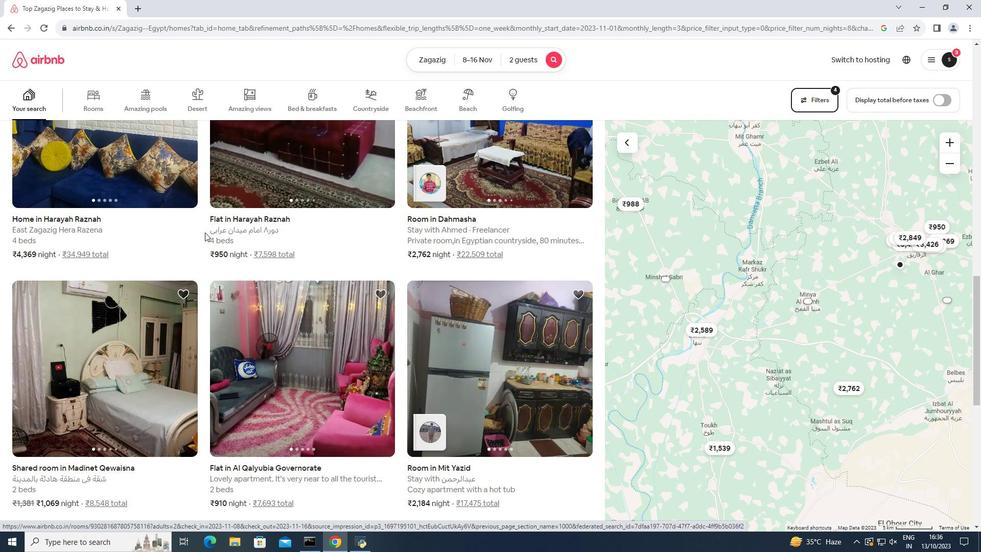 
Action: Mouse scrolled (205, 232) with delta (0, 0)
Screenshot: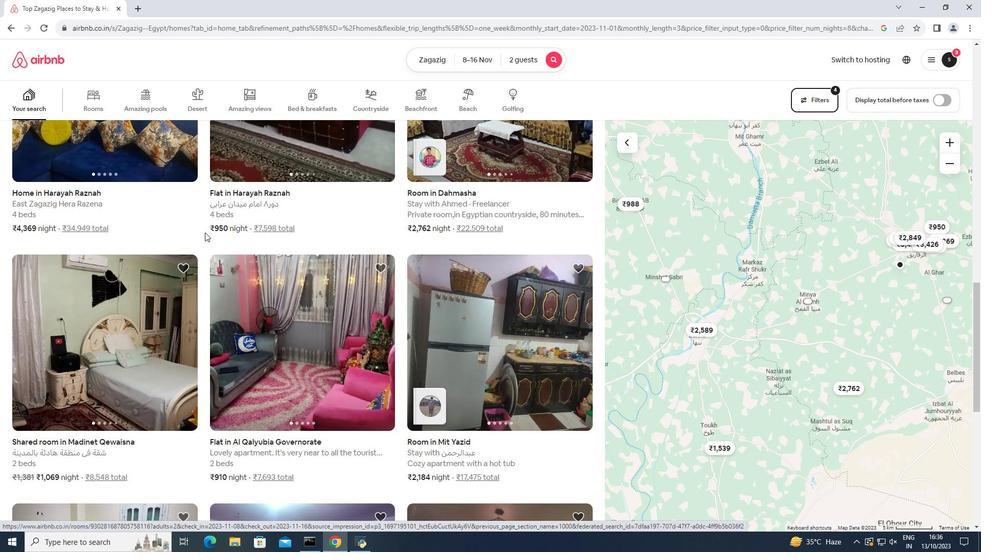 
Action: Mouse scrolled (205, 232) with delta (0, 0)
Screenshot: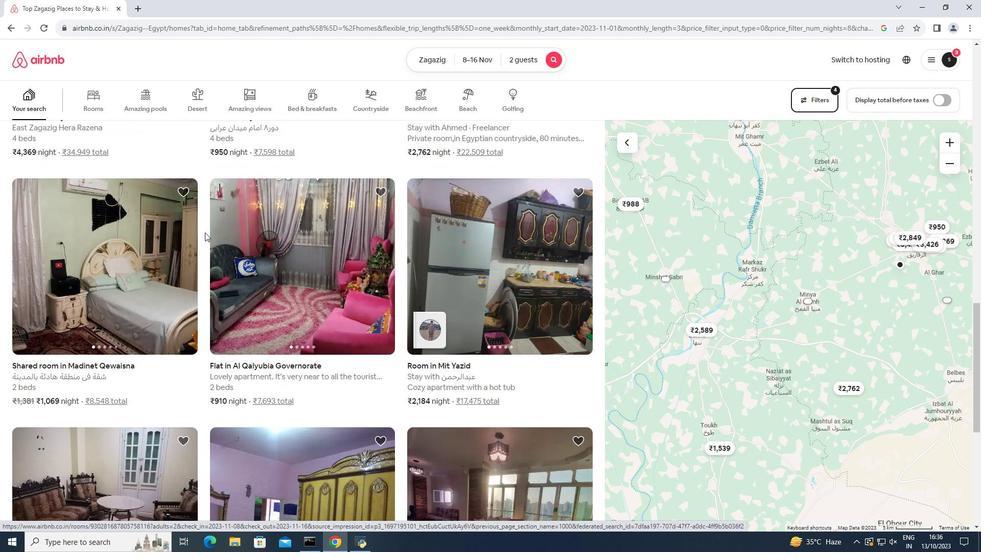 
Action: Mouse scrolled (205, 232) with delta (0, 0)
Screenshot: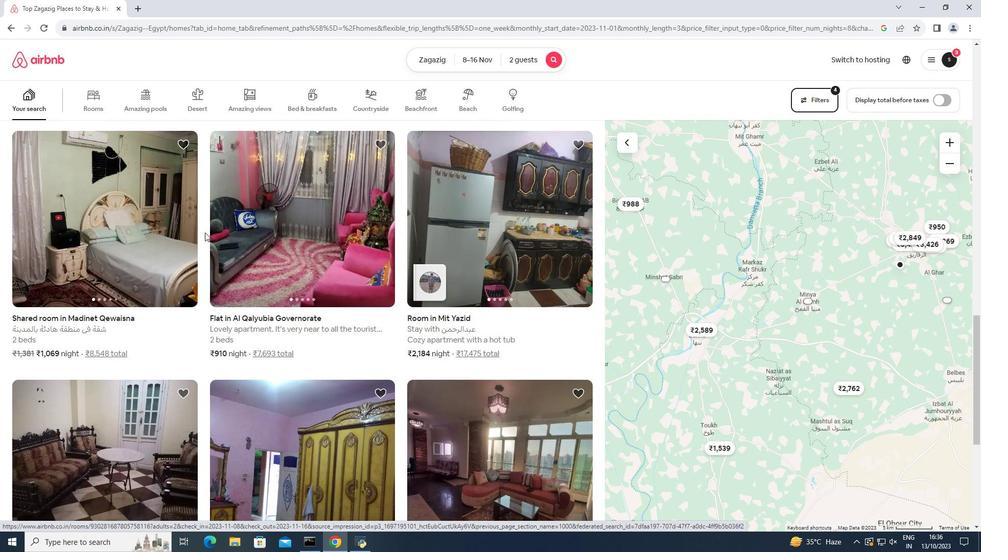 
Action: Mouse scrolled (205, 232) with delta (0, 0)
Screenshot: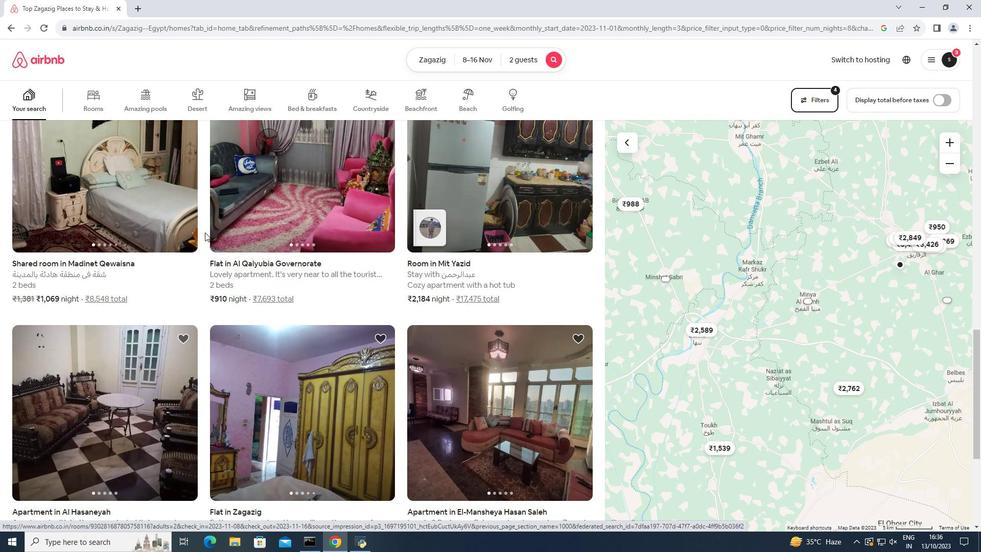 
Action: Mouse scrolled (205, 232) with delta (0, 0)
Screenshot: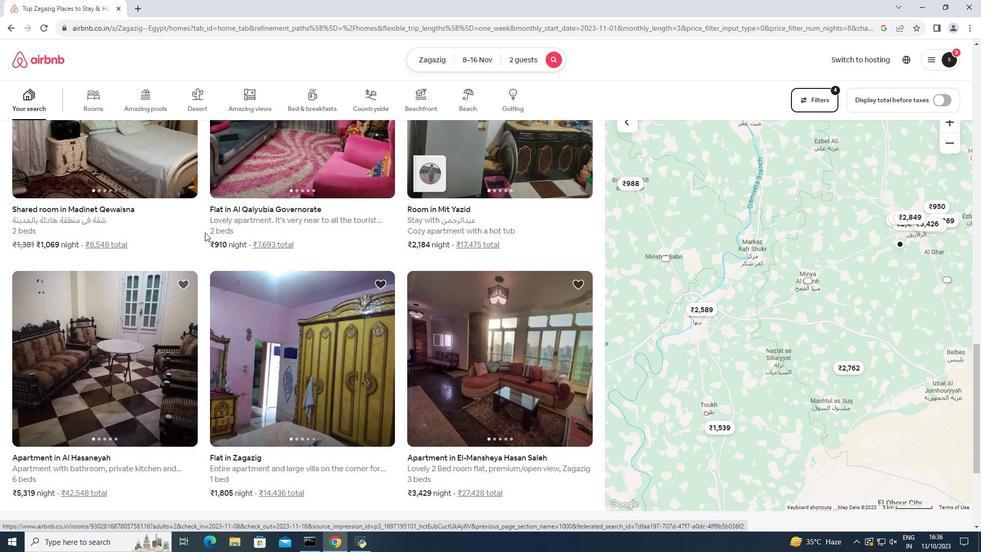 
Action: Mouse scrolled (205, 232) with delta (0, 0)
Screenshot: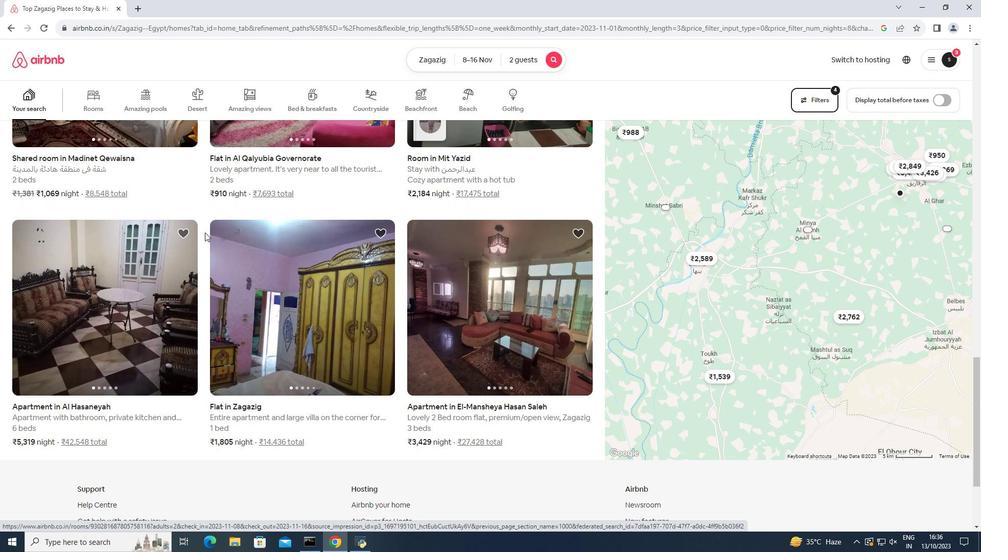 
Action: Mouse moved to (259, 289)
Screenshot: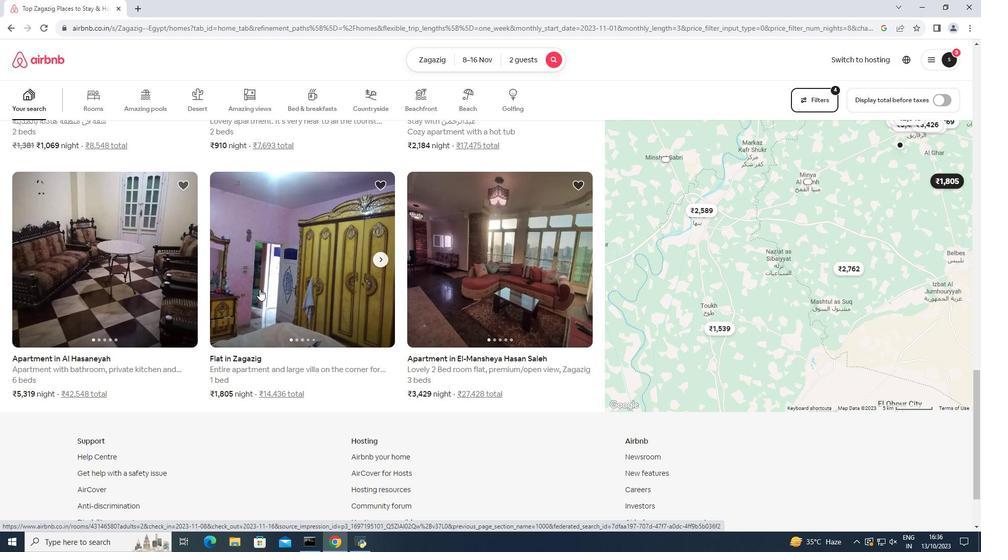 
Action: Mouse pressed left at (259, 289)
Screenshot: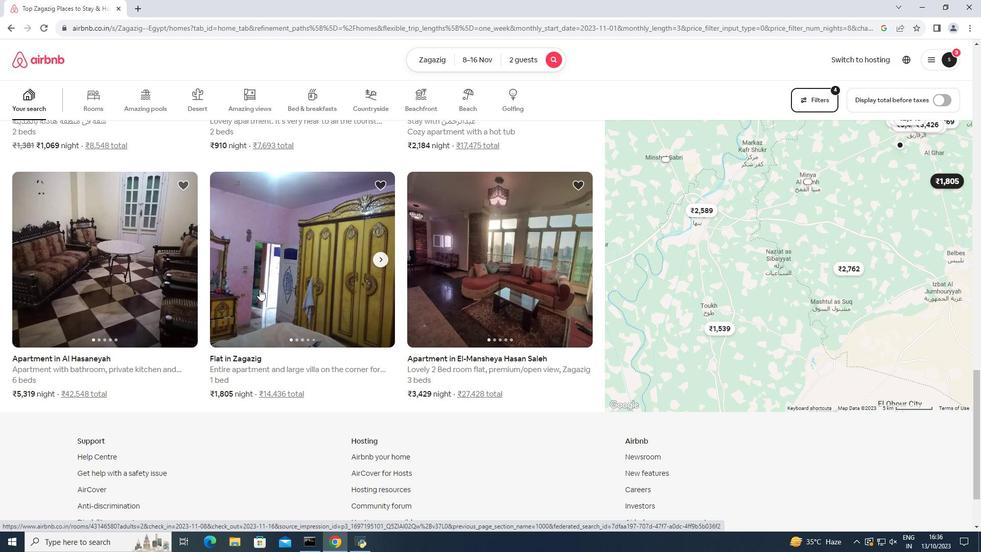 
Action: Mouse pressed left at (259, 289)
Screenshot: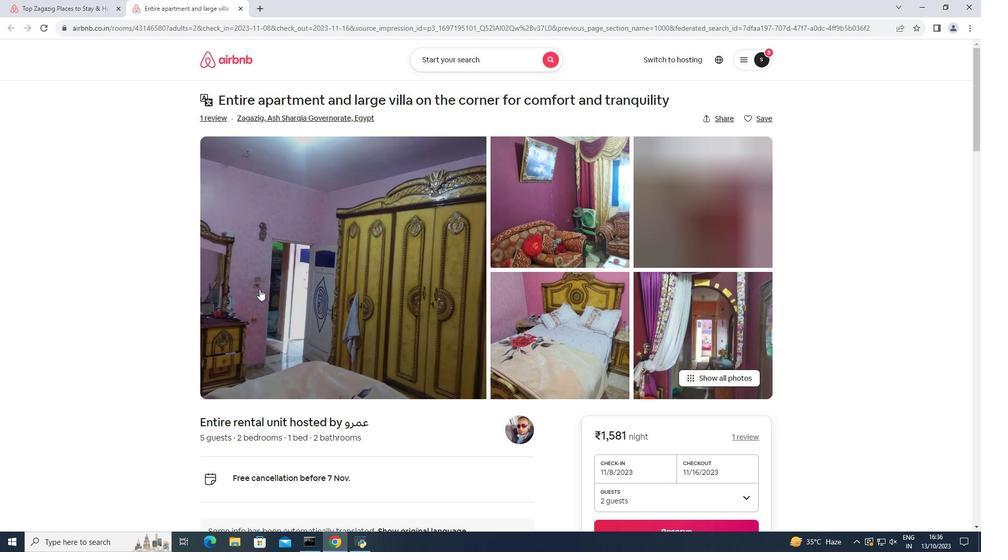 
Action: Mouse scrolled (259, 288) with delta (0, 0)
Screenshot: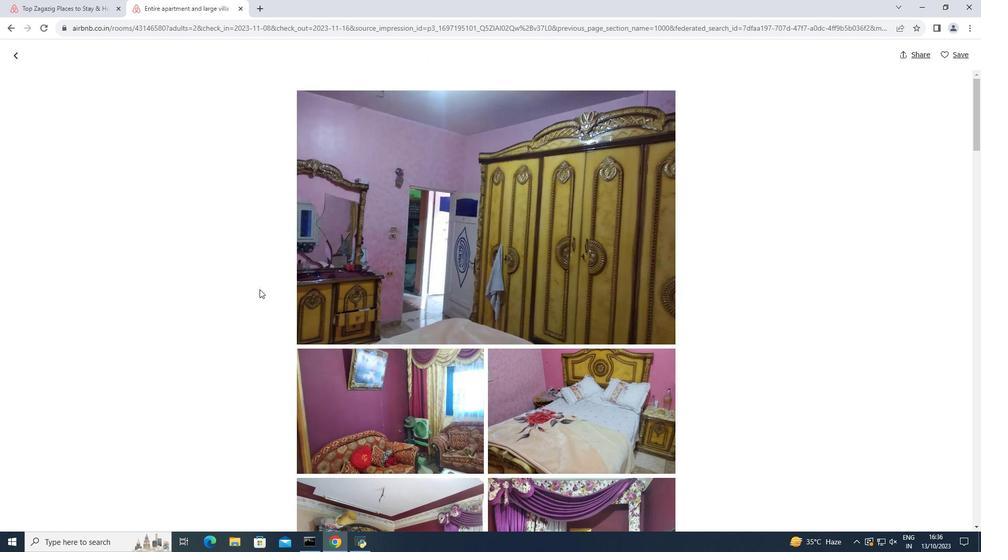 
Action: Mouse scrolled (259, 288) with delta (0, 0)
Screenshot: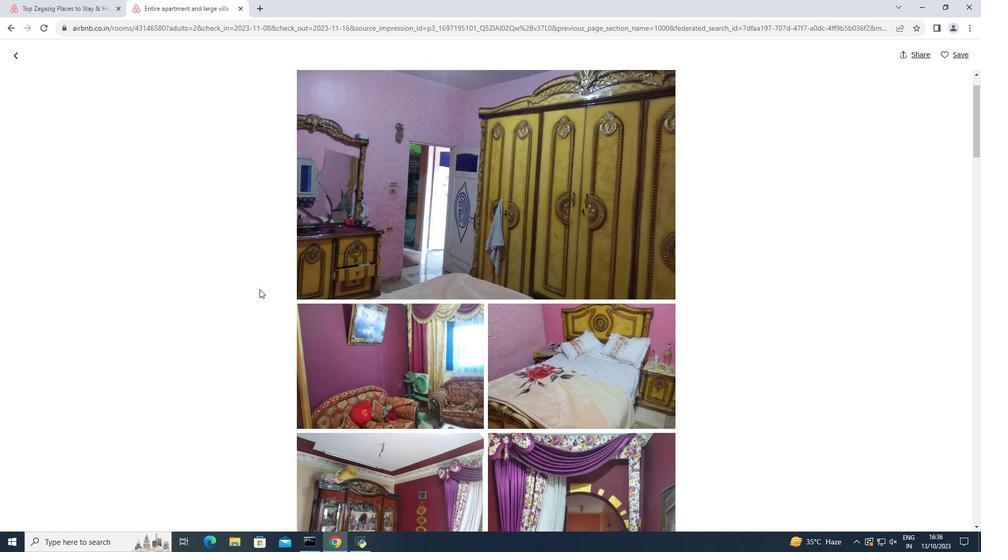 
Action: Mouse scrolled (259, 288) with delta (0, 0)
Screenshot: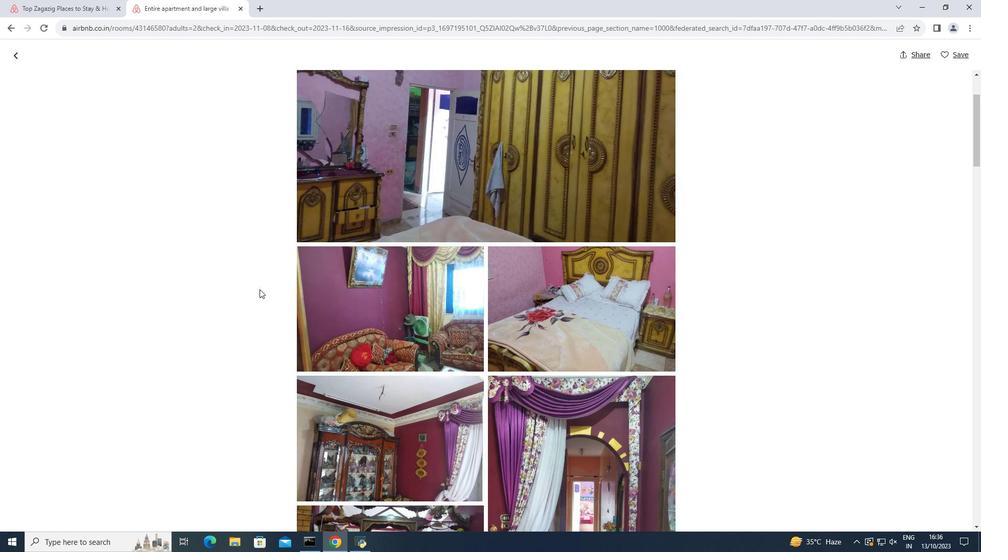 
Action: Mouse scrolled (259, 288) with delta (0, 0)
Screenshot: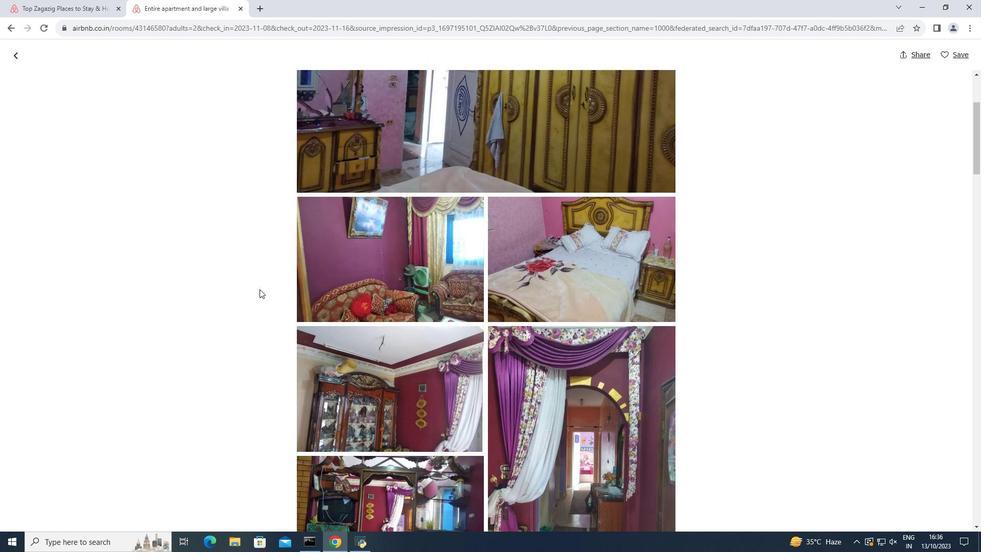
Action: Mouse scrolled (259, 288) with delta (0, 0)
Screenshot: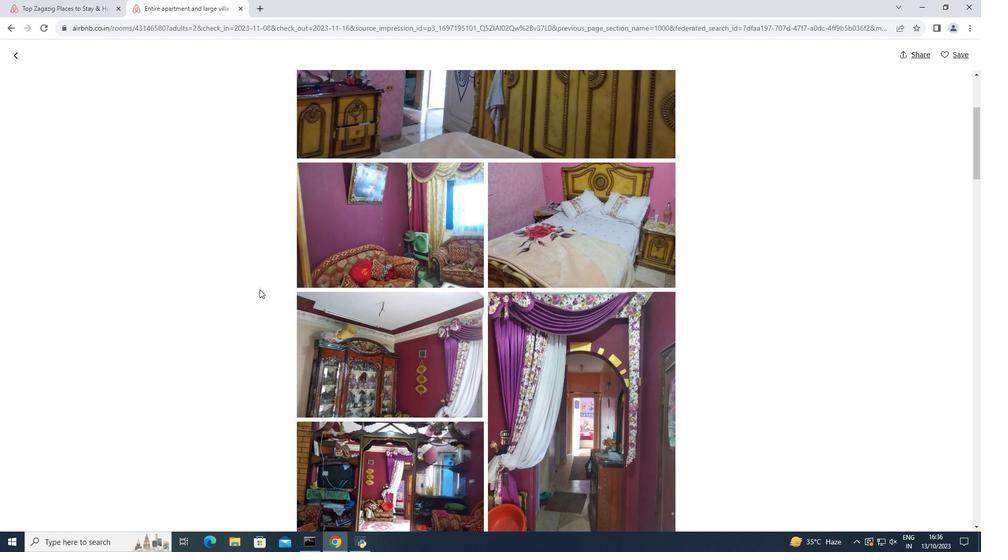
Action: Mouse scrolled (259, 288) with delta (0, 0)
Screenshot: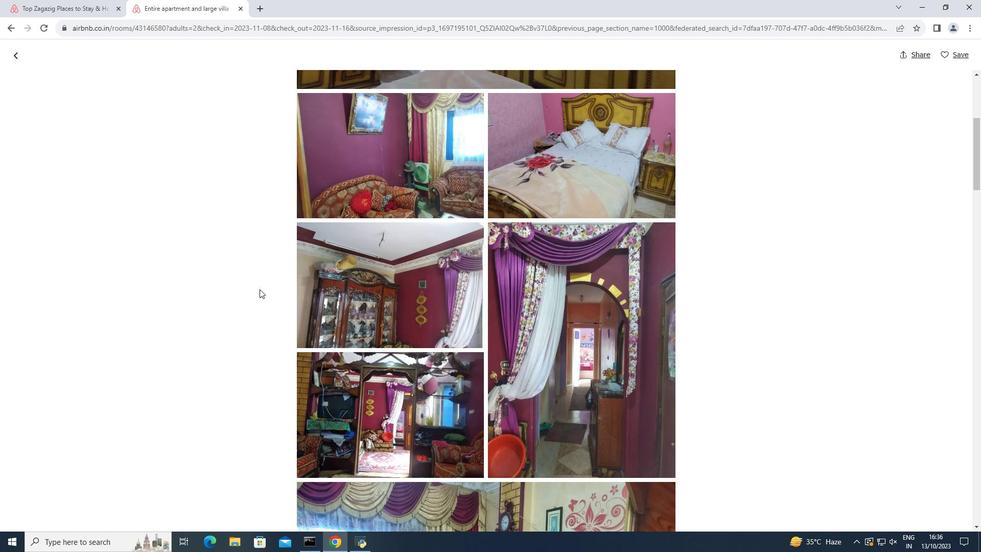 
Action: Mouse scrolled (259, 288) with delta (0, 0)
Screenshot: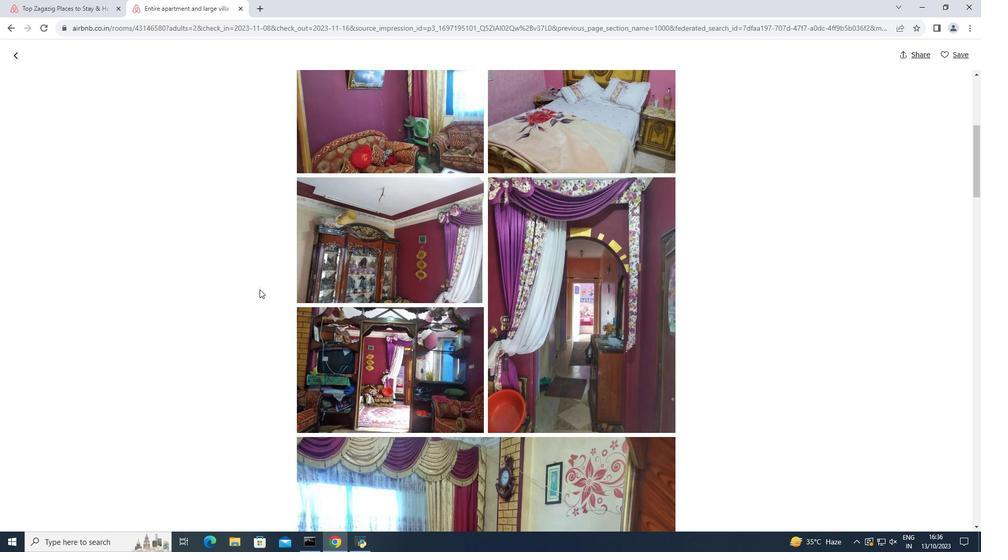 
Action: Mouse scrolled (259, 288) with delta (0, 0)
Screenshot: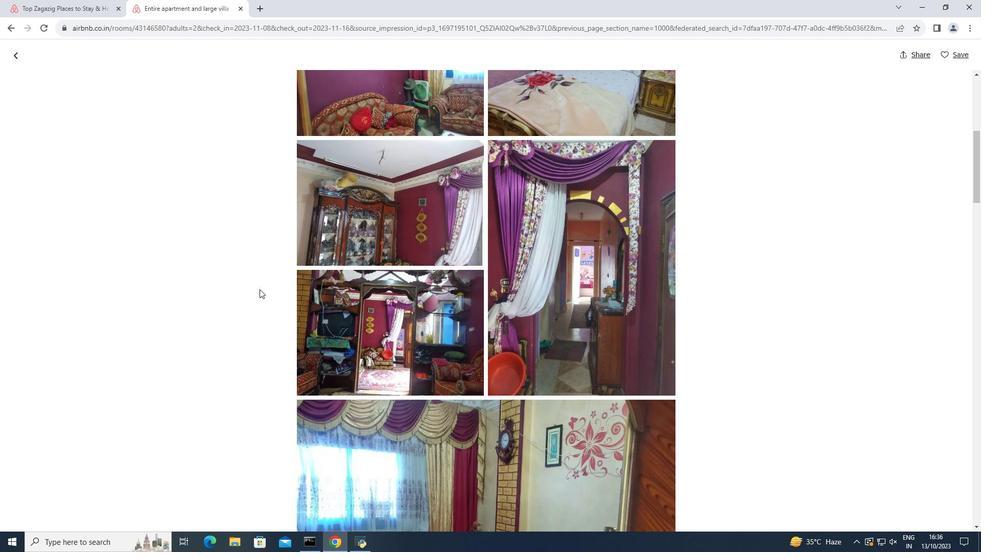 
Action: Mouse scrolled (259, 288) with delta (0, 0)
Screenshot: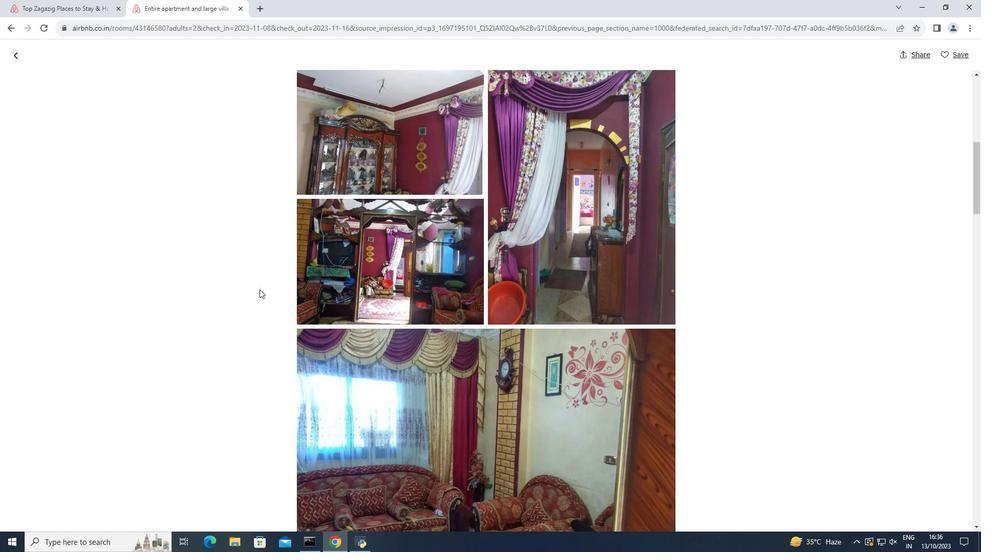 
Action: Mouse scrolled (259, 288) with delta (0, 0)
Screenshot: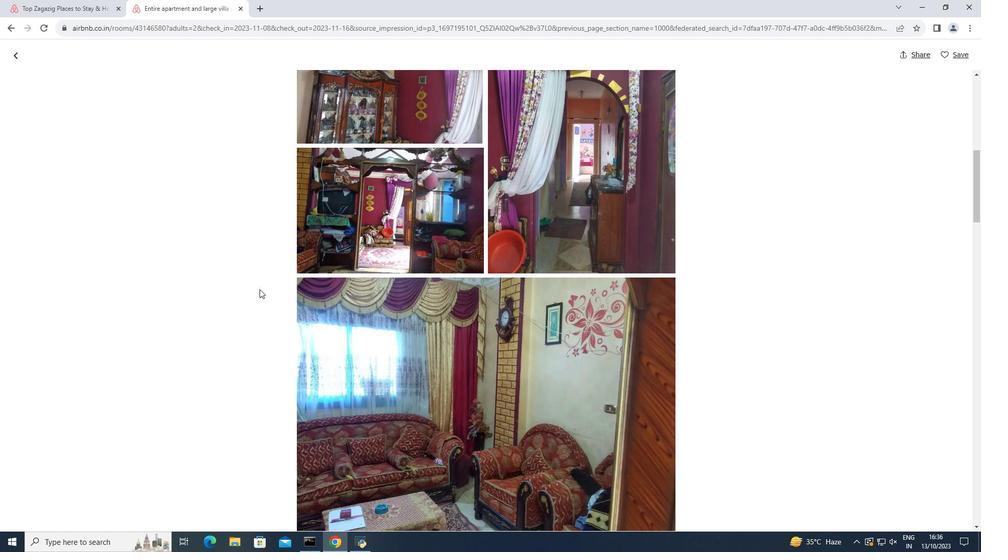 
Action: Mouse scrolled (259, 288) with delta (0, 0)
Screenshot: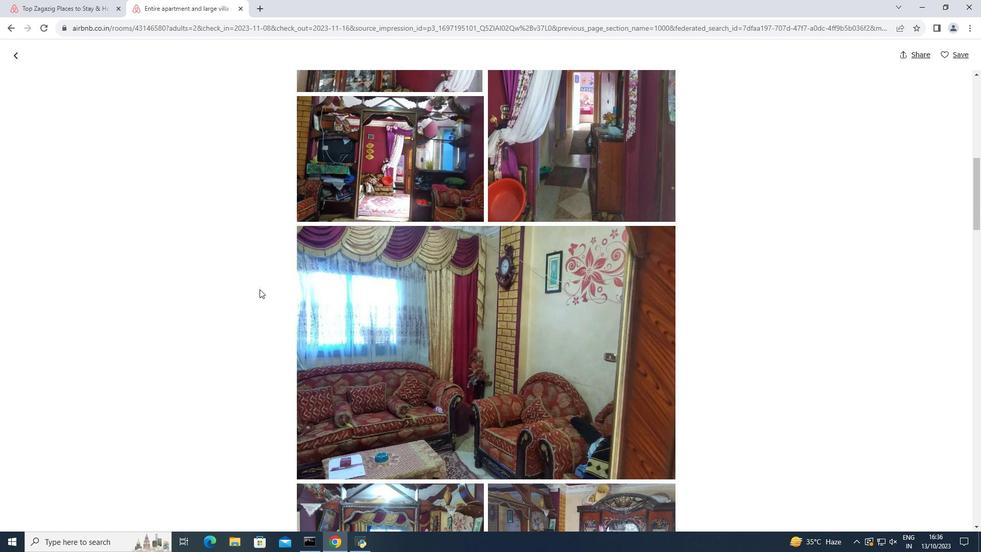 
Action: Mouse scrolled (259, 288) with delta (0, 0)
Screenshot: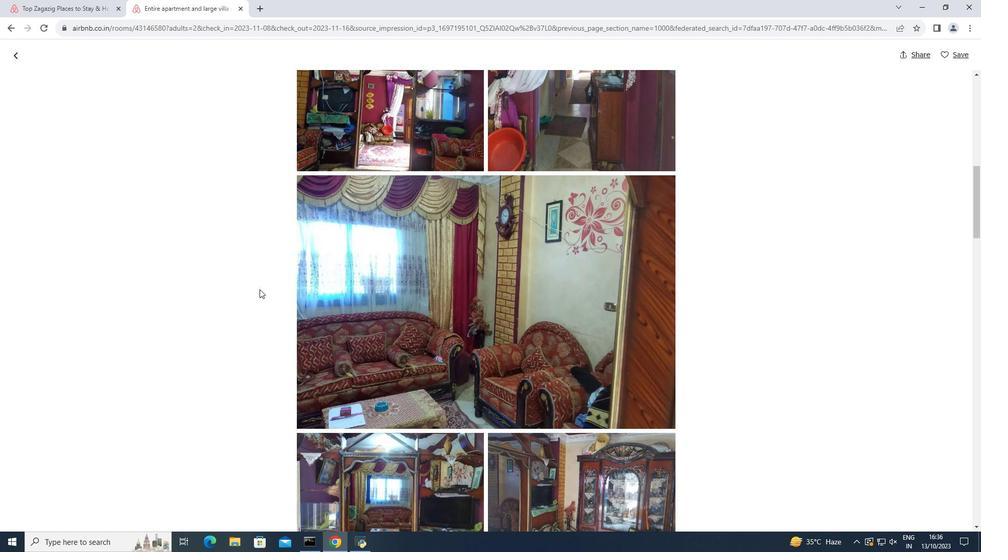 
Action: Mouse scrolled (259, 288) with delta (0, 0)
Screenshot: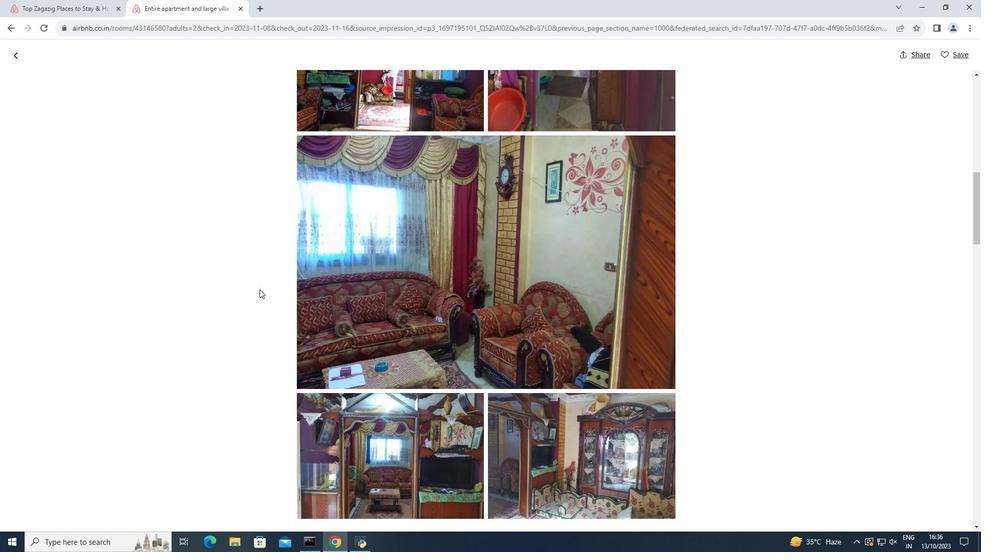 
Action: Mouse scrolled (259, 288) with delta (0, 0)
Screenshot: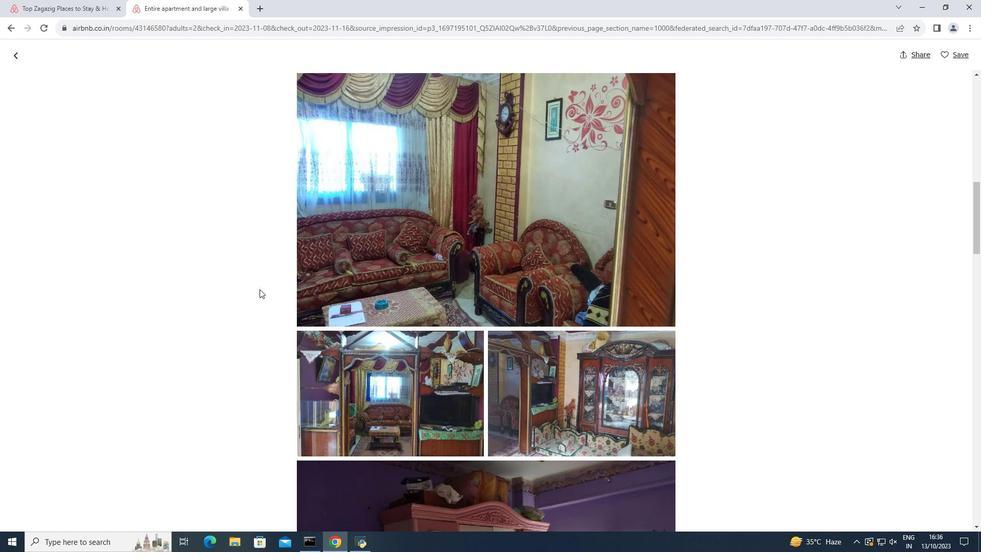 
Action: Mouse scrolled (259, 288) with delta (0, 0)
Screenshot: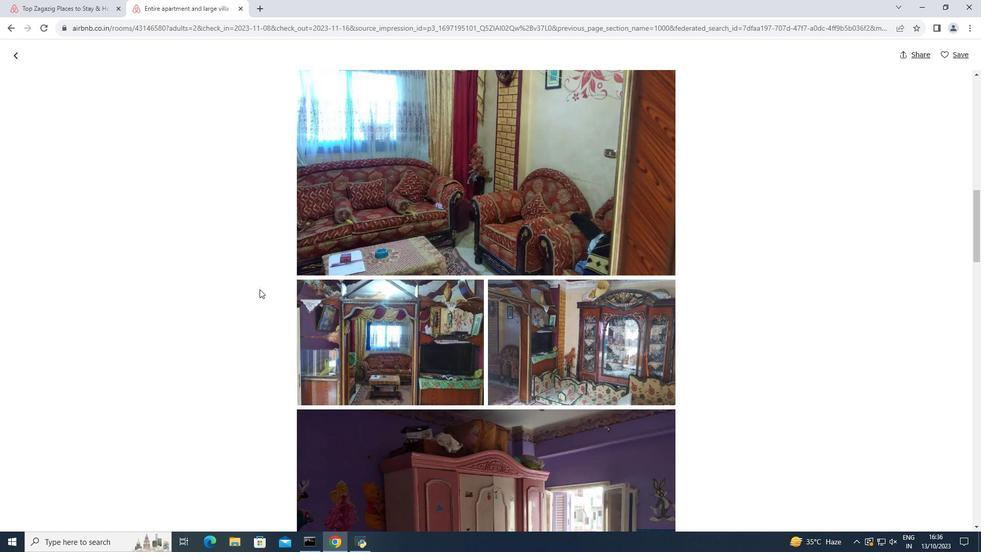 
Action: Mouse scrolled (259, 288) with delta (0, 0)
Screenshot: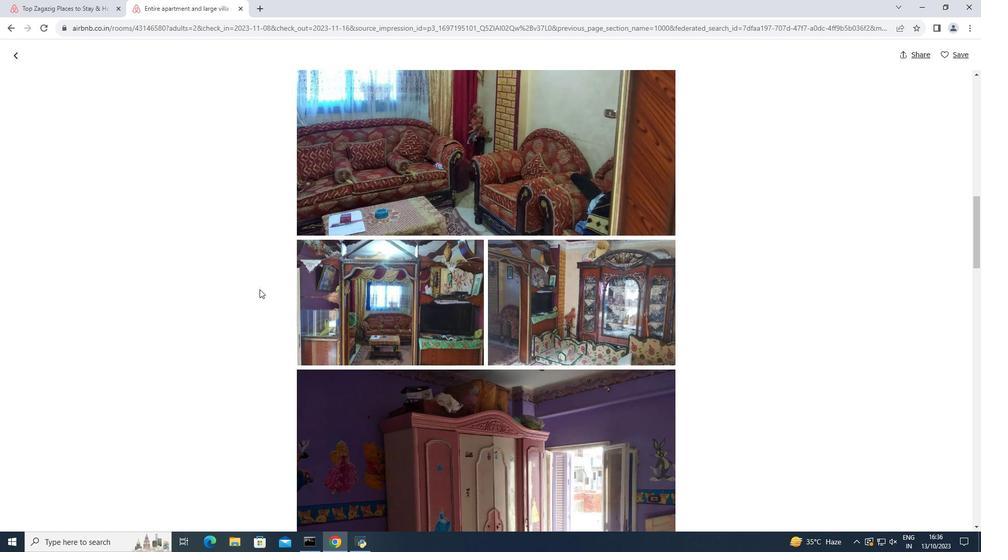 
Action: Mouse scrolled (259, 288) with delta (0, 0)
Screenshot: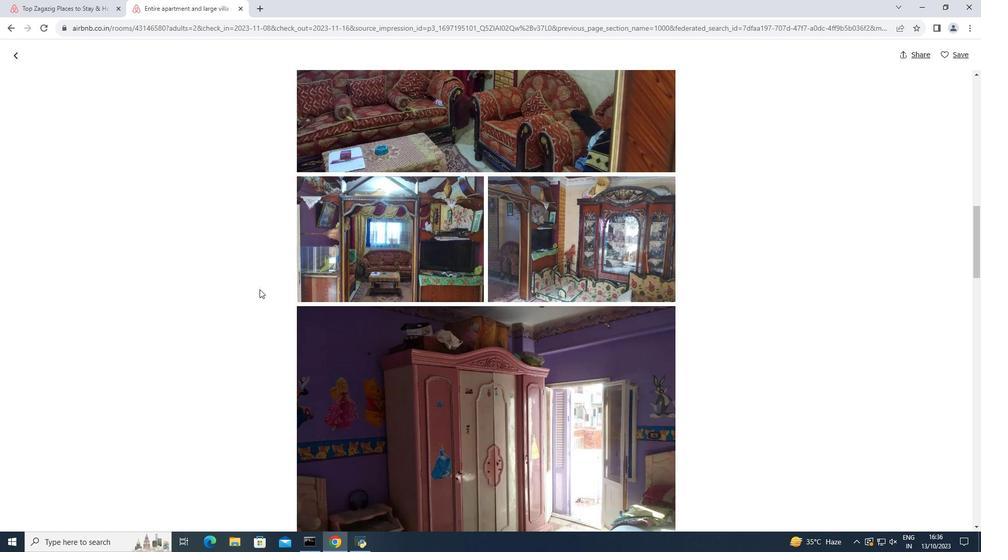 
Action: Mouse scrolled (259, 288) with delta (0, 0)
Screenshot: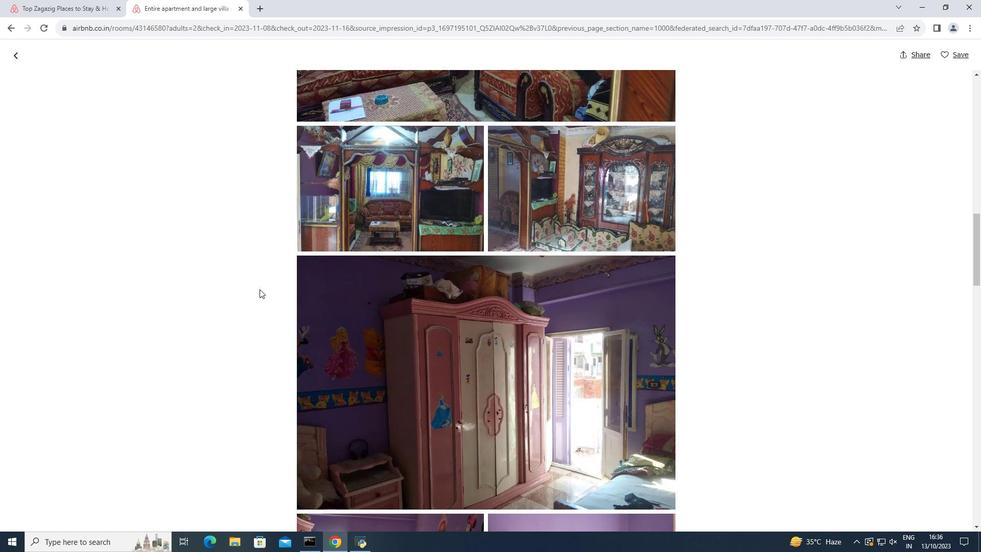 
Action: Mouse scrolled (259, 288) with delta (0, 0)
Screenshot: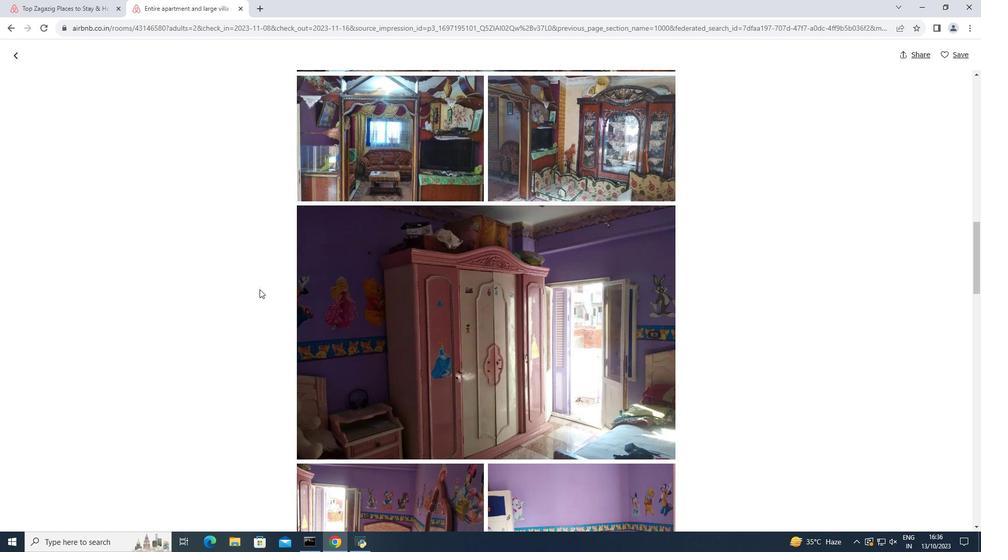 
Action: Mouse scrolled (259, 288) with delta (0, 0)
Screenshot: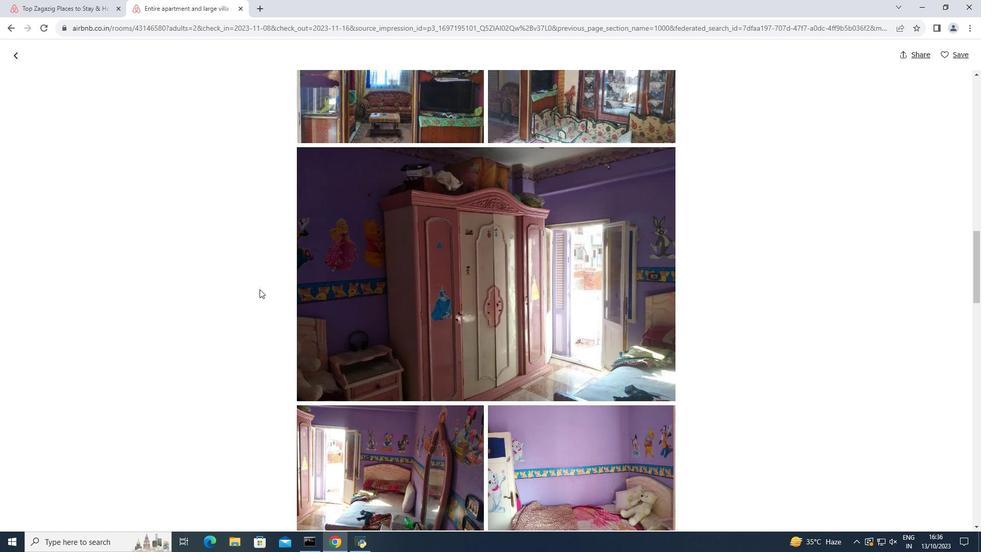 
Action: Mouse scrolled (259, 288) with delta (0, 0)
Screenshot: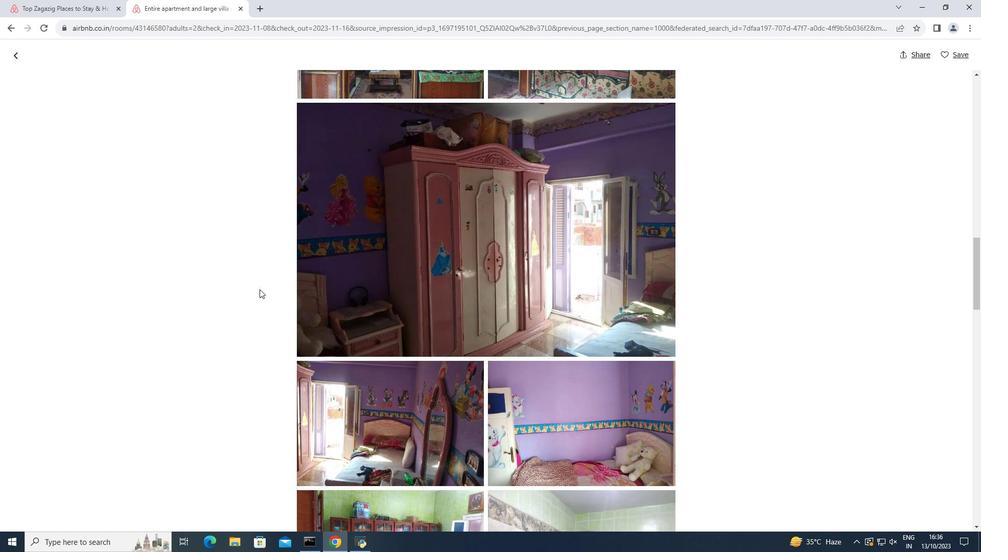 
Action: Mouse scrolled (259, 288) with delta (0, 0)
Screenshot: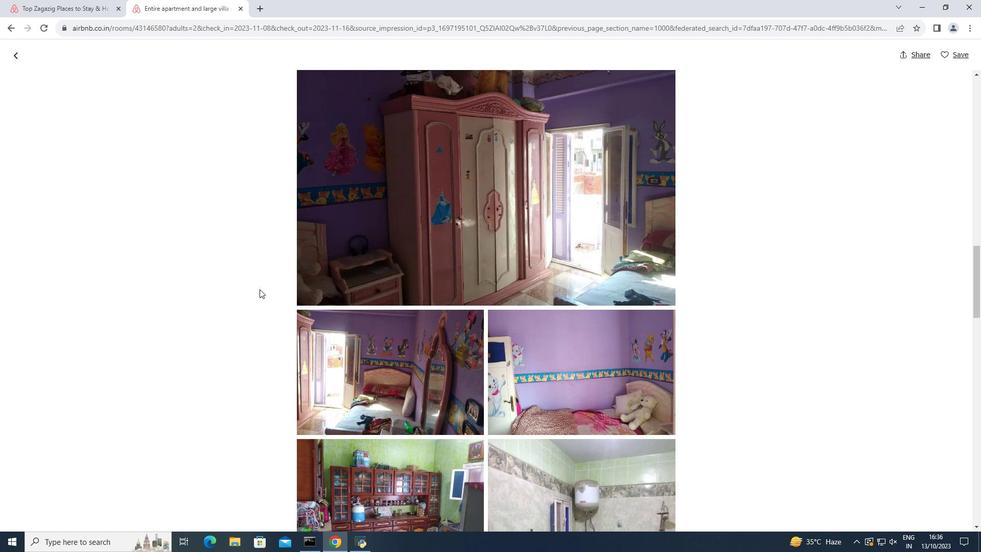 
Action: Mouse scrolled (259, 288) with delta (0, 0)
Screenshot: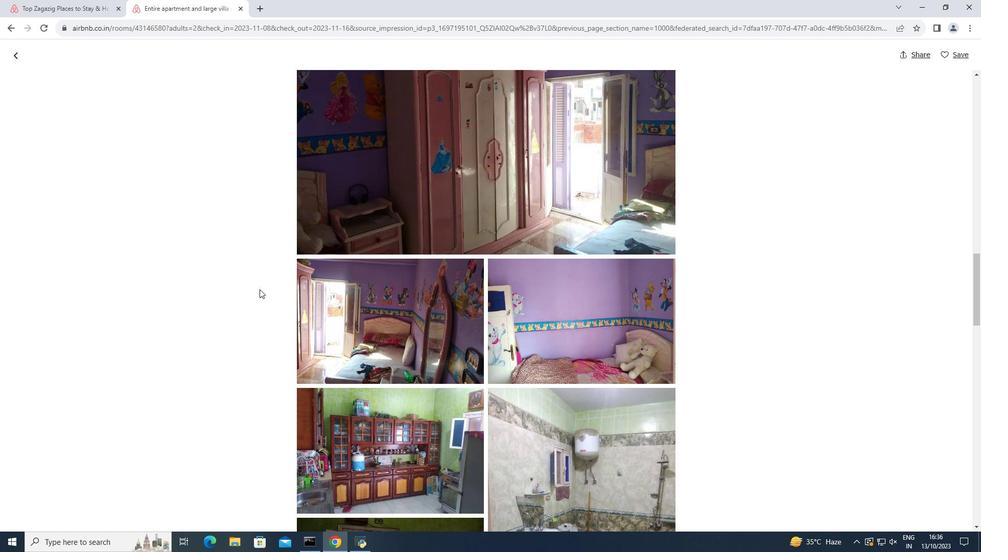 
Action: Mouse scrolled (259, 288) with delta (0, 0)
Screenshot: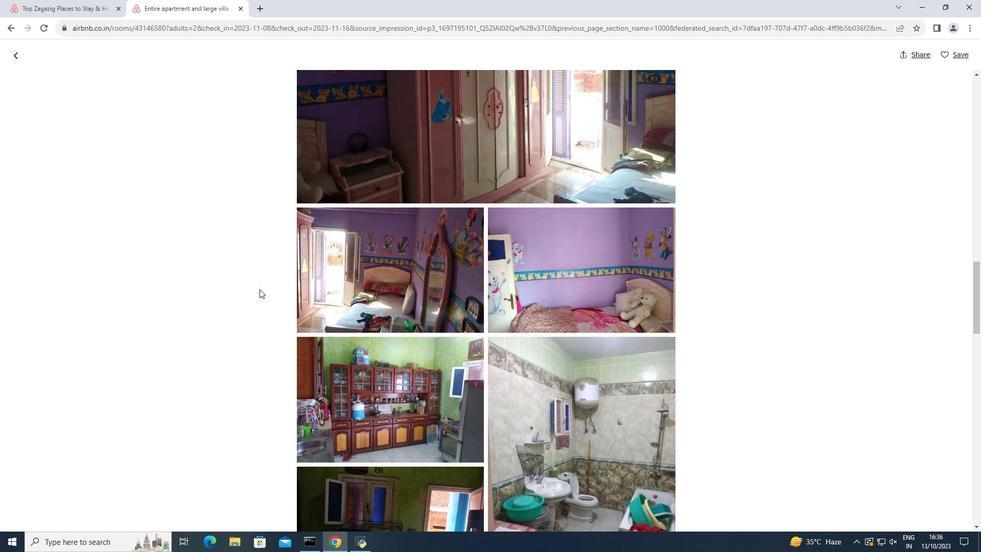 
Action: Mouse scrolled (259, 288) with delta (0, 0)
Screenshot: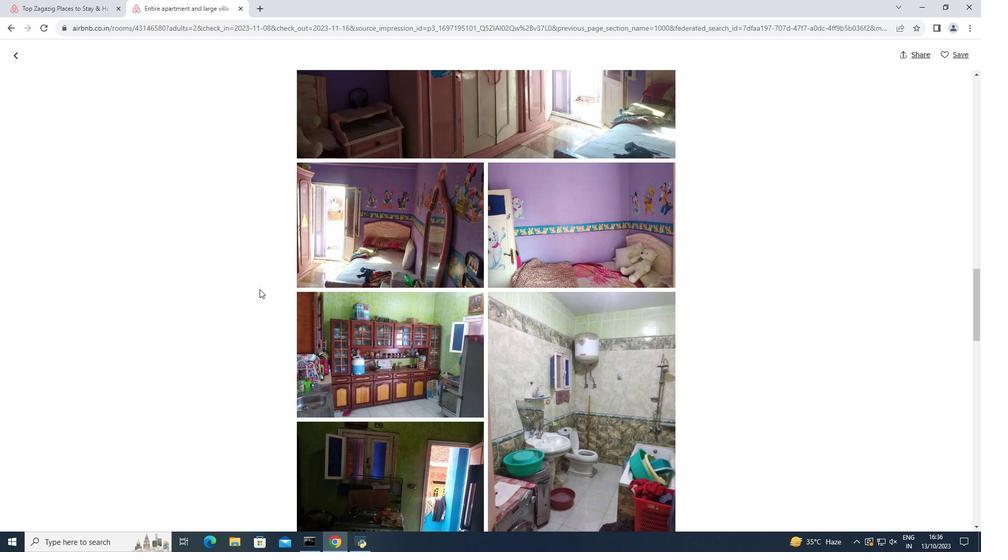 
Action: Mouse scrolled (259, 288) with delta (0, 0)
Screenshot: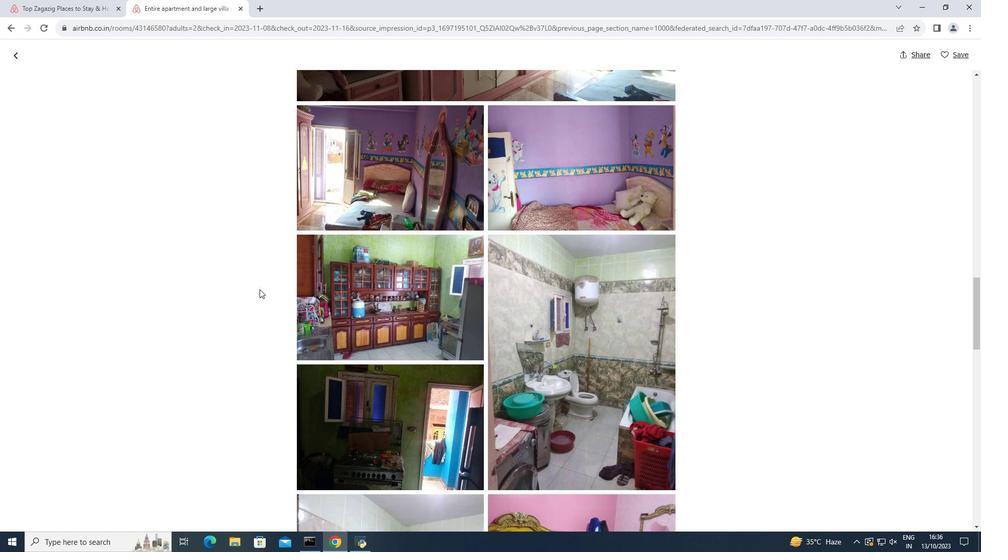 
Action: Mouse scrolled (259, 288) with delta (0, 0)
Screenshot: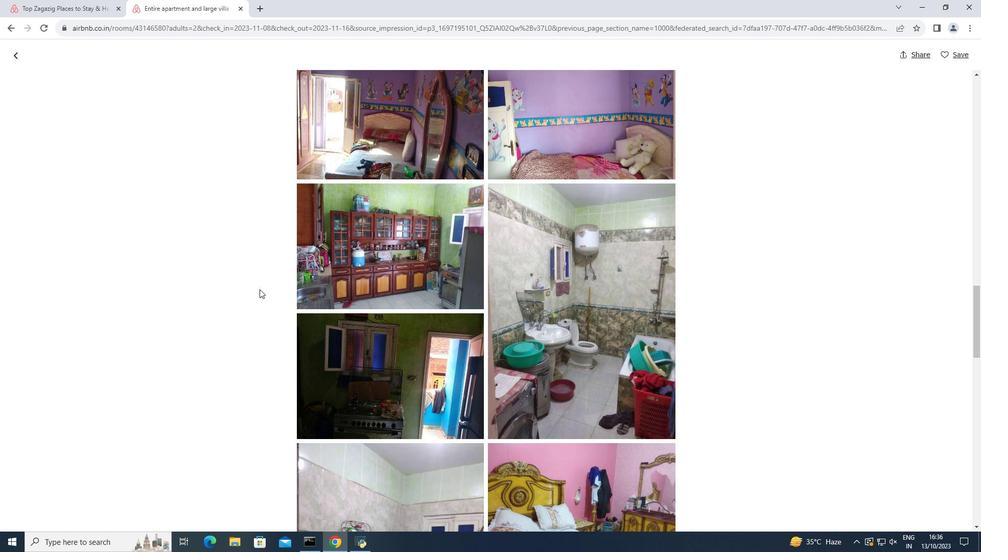 
Action: Mouse scrolled (259, 288) with delta (0, 0)
Screenshot: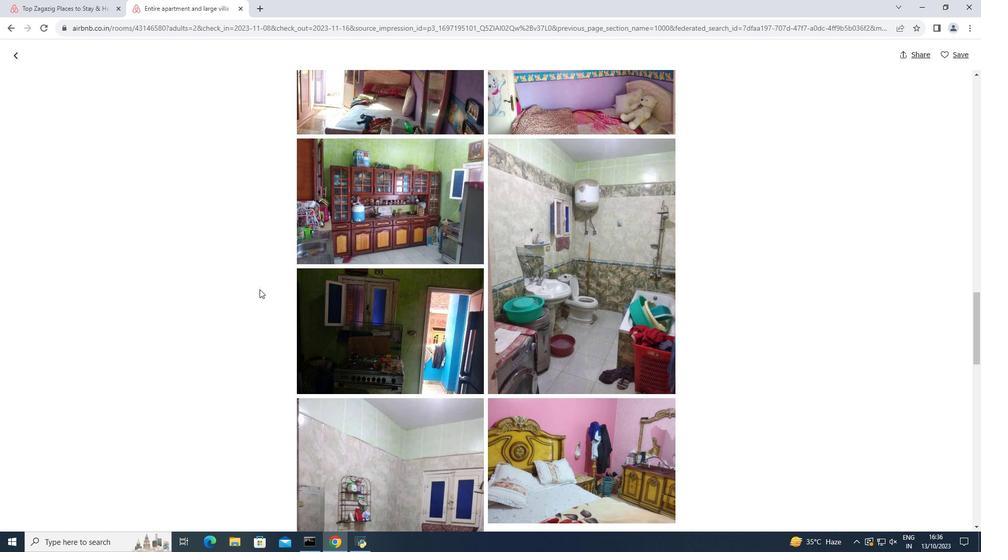 
Action: Mouse scrolled (259, 288) with delta (0, 0)
Screenshot: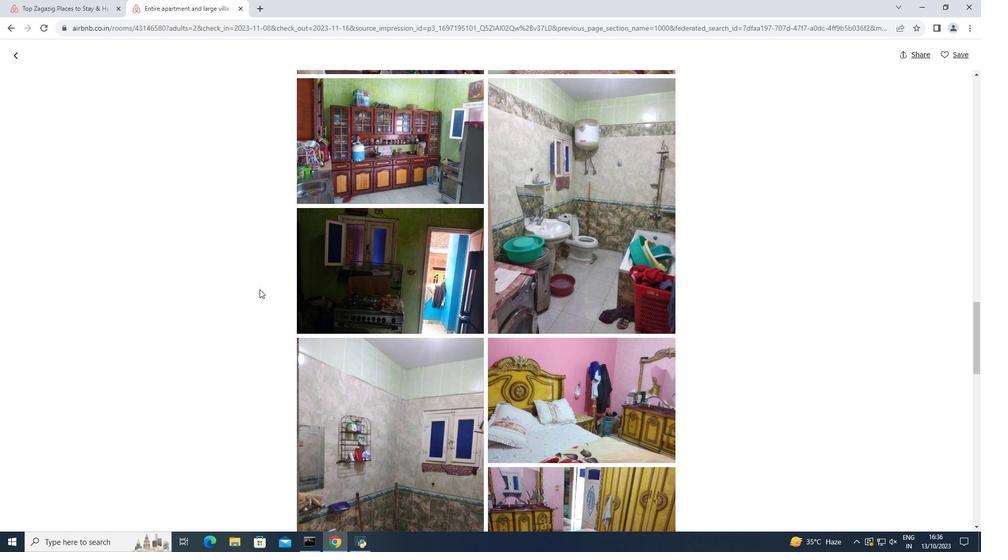 
Action: Mouse scrolled (259, 288) with delta (0, 0)
Screenshot: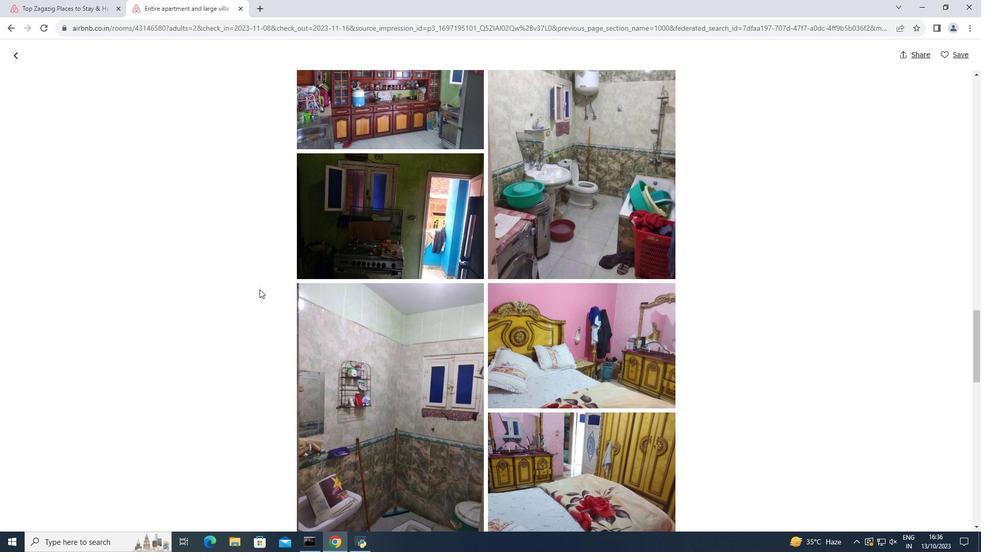 
Action: Mouse scrolled (259, 288) with delta (0, 0)
Screenshot: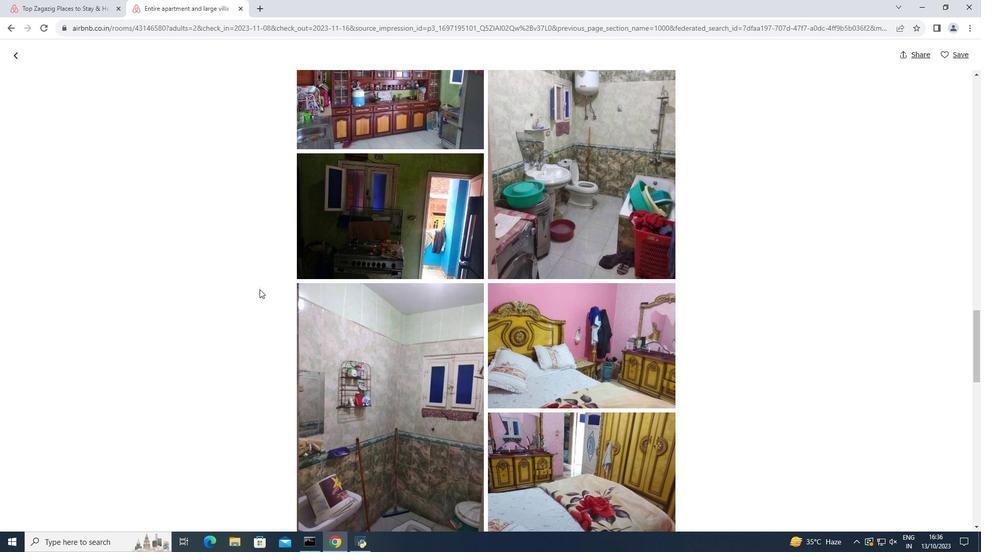 
Action: Mouse scrolled (259, 288) with delta (0, 0)
Screenshot: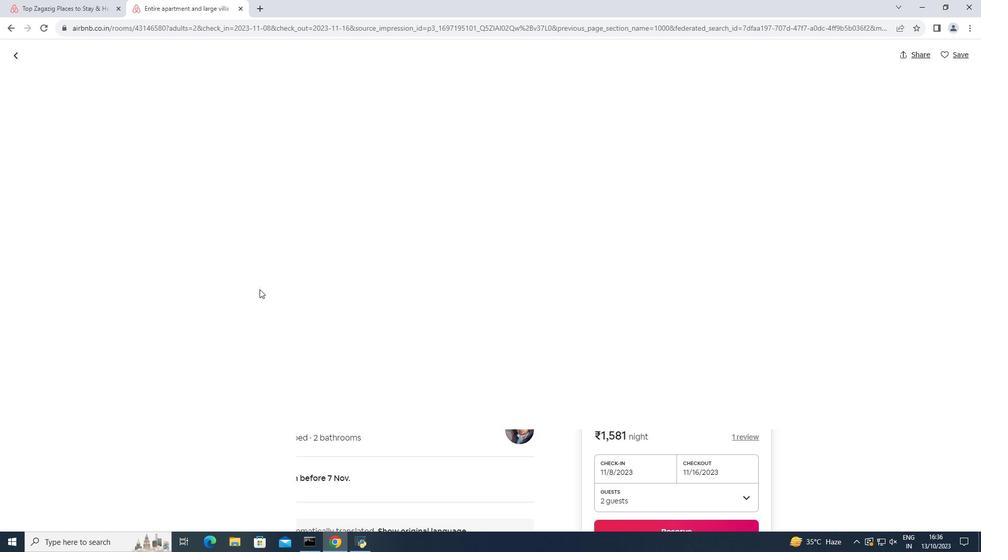 
Action: Mouse scrolled (259, 288) with delta (0, 0)
Screenshot: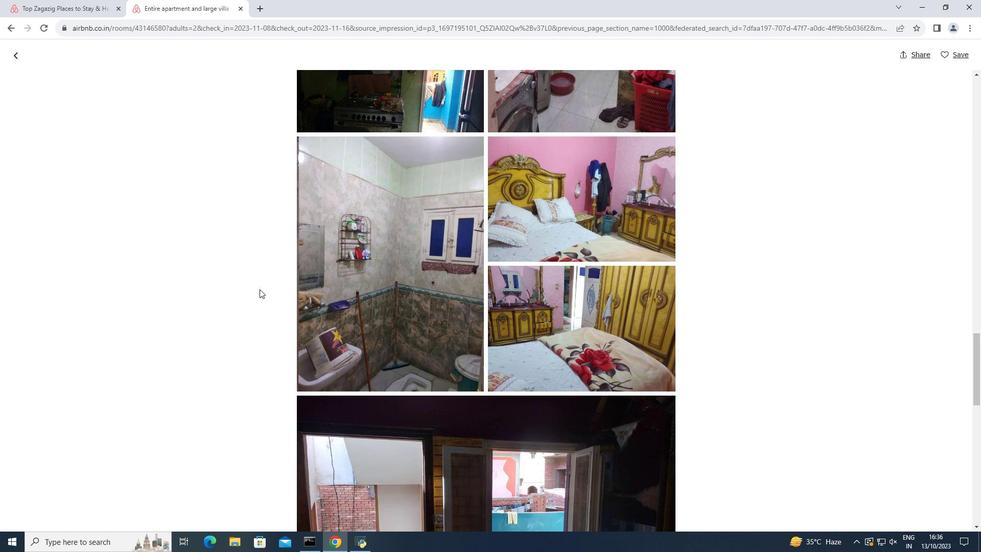 
Action: Mouse scrolled (259, 288) with delta (0, 0)
Screenshot: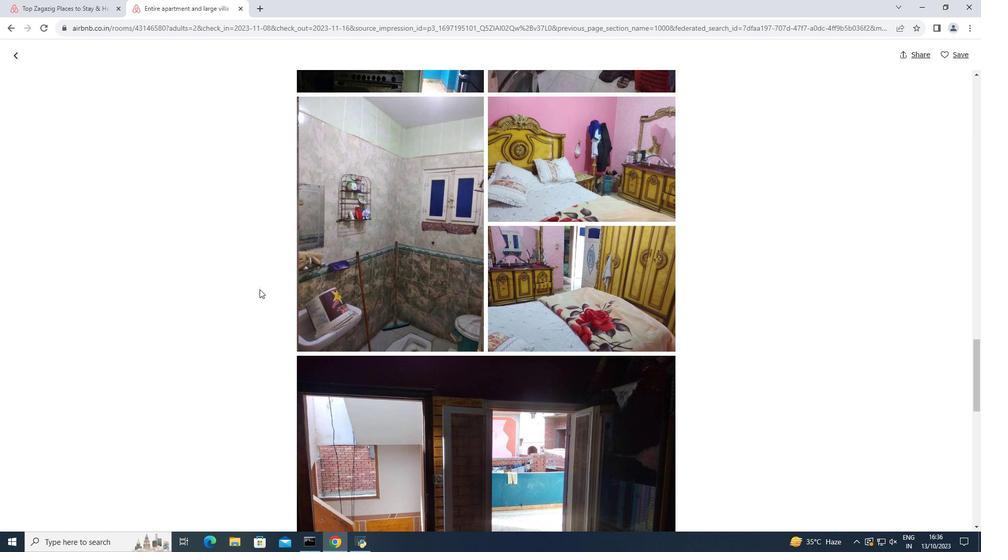 
Action: Mouse scrolled (259, 288) with delta (0, 0)
Screenshot: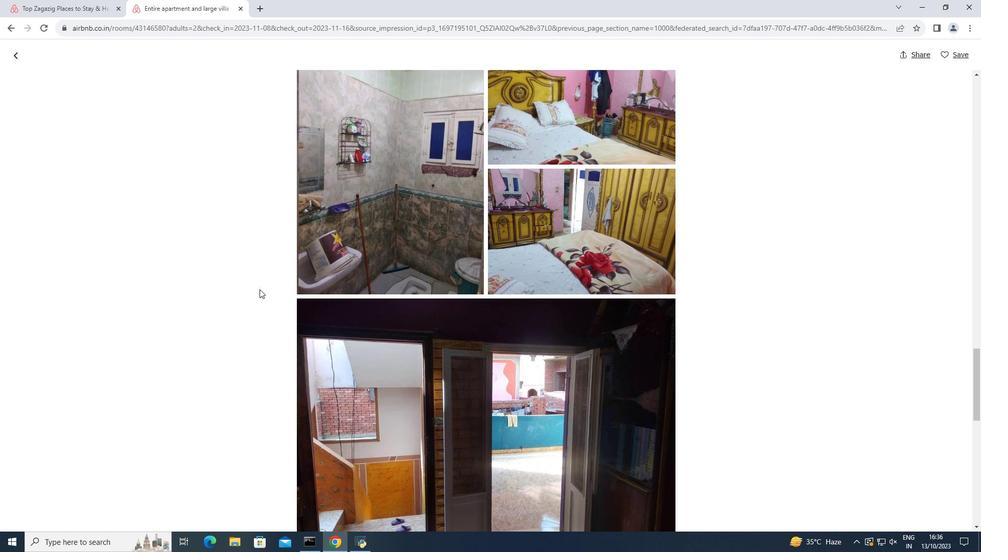 
Action: Mouse scrolled (259, 288) with delta (0, 0)
Screenshot: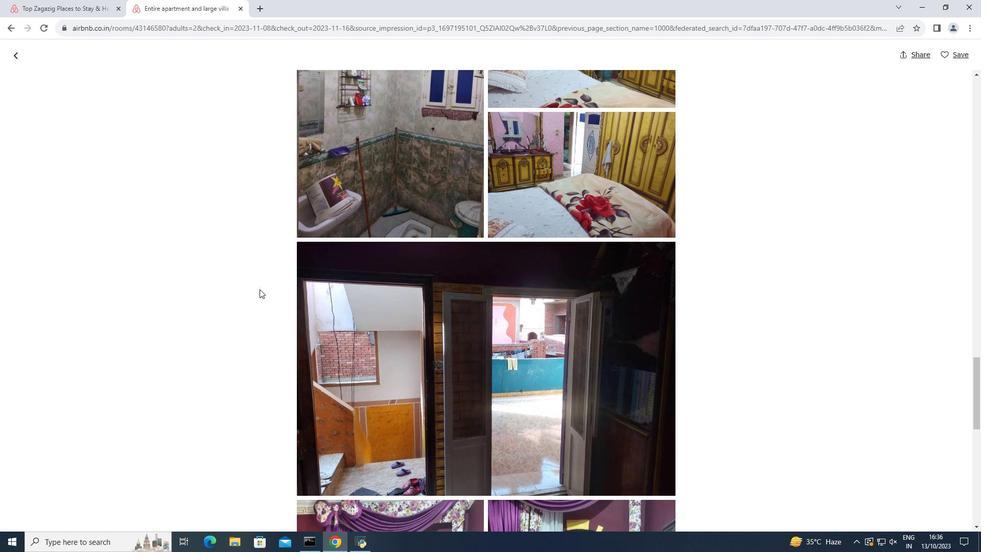 
Action: Mouse scrolled (259, 288) with delta (0, 0)
Screenshot: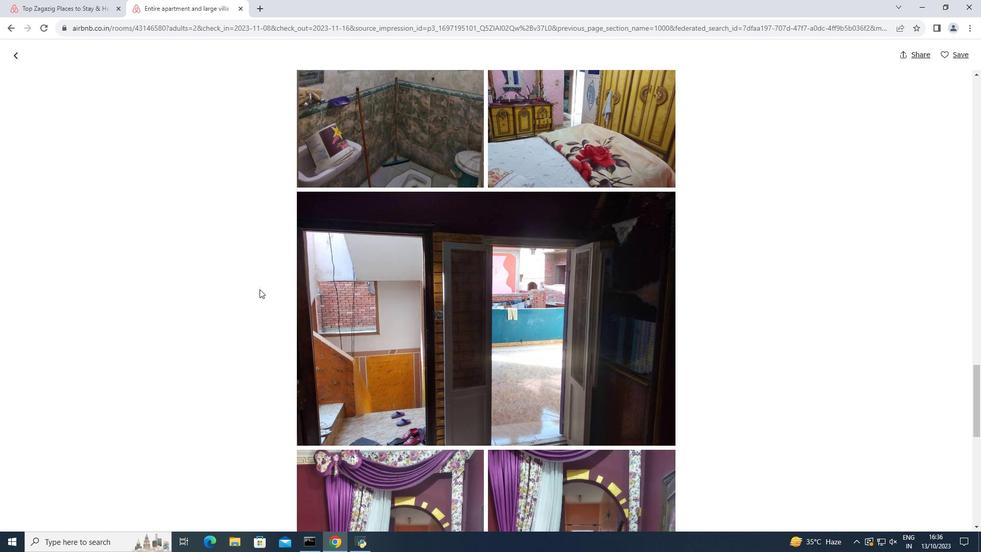 
Action: Mouse scrolled (259, 288) with delta (0, 0)
Screenshot: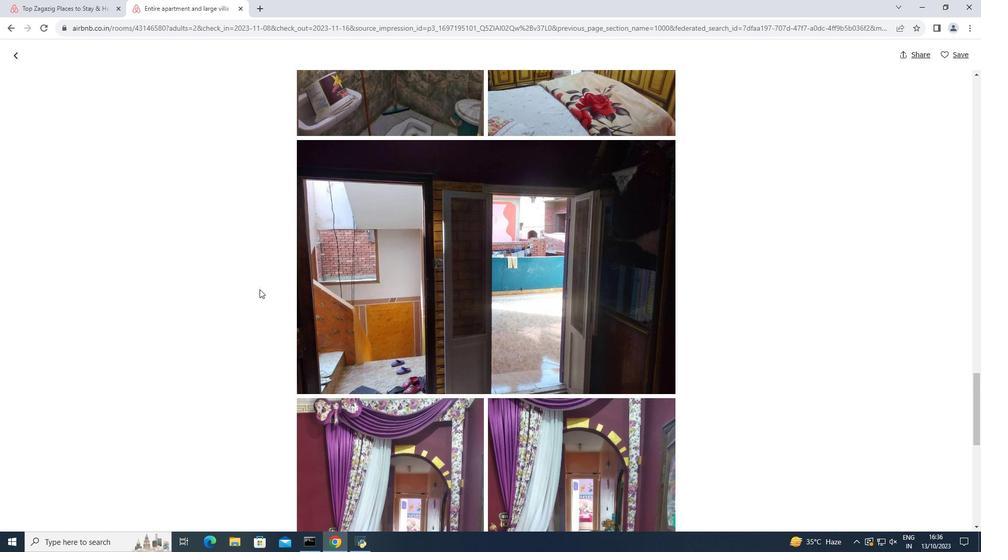 
Action: Mouse scrolled (259, 288) with delta (0, 0)
Screenshot: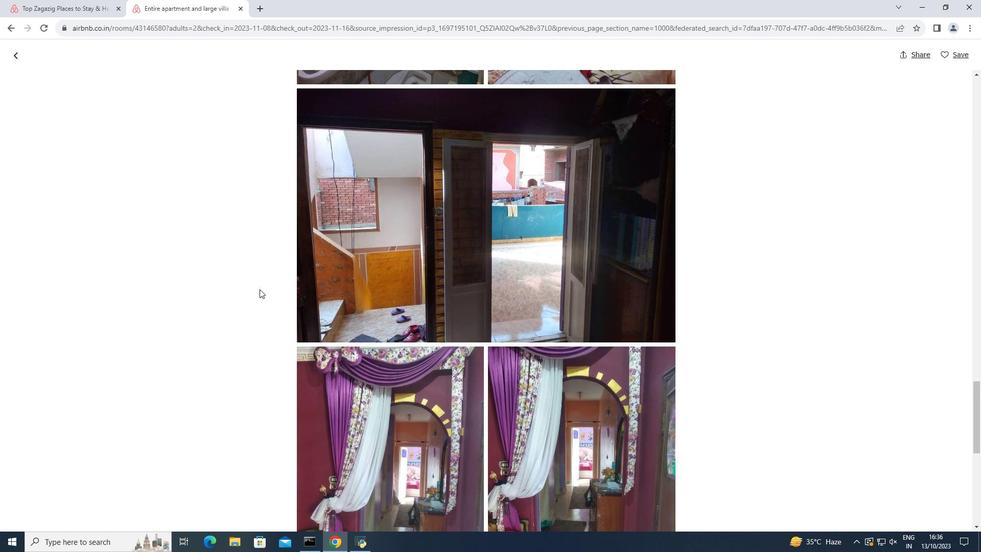 
Action: Mouse scrolled (259, 288) with delta (0, 0)
Screenshot: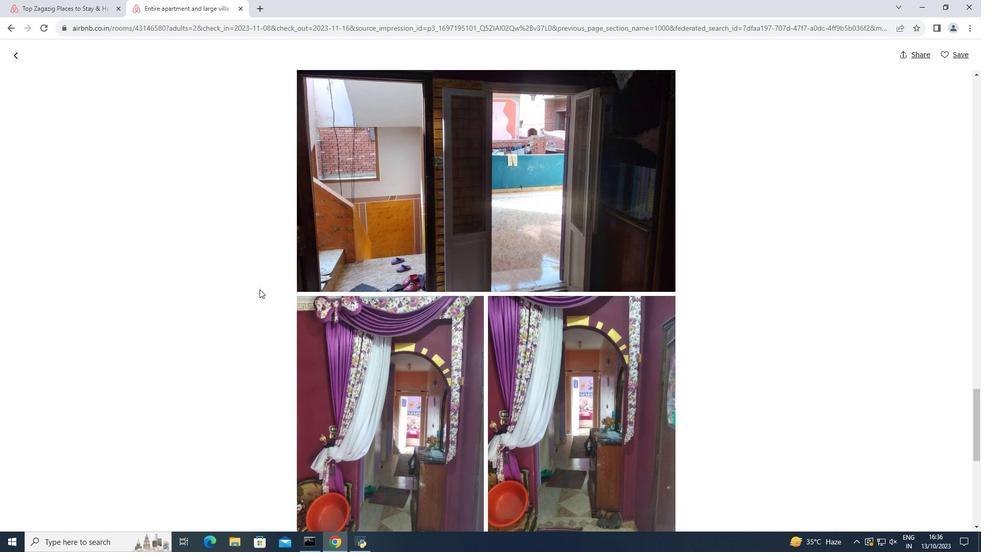
Action: Mouse scrolled (259, 288) with delta (0, 0)
Screenshot: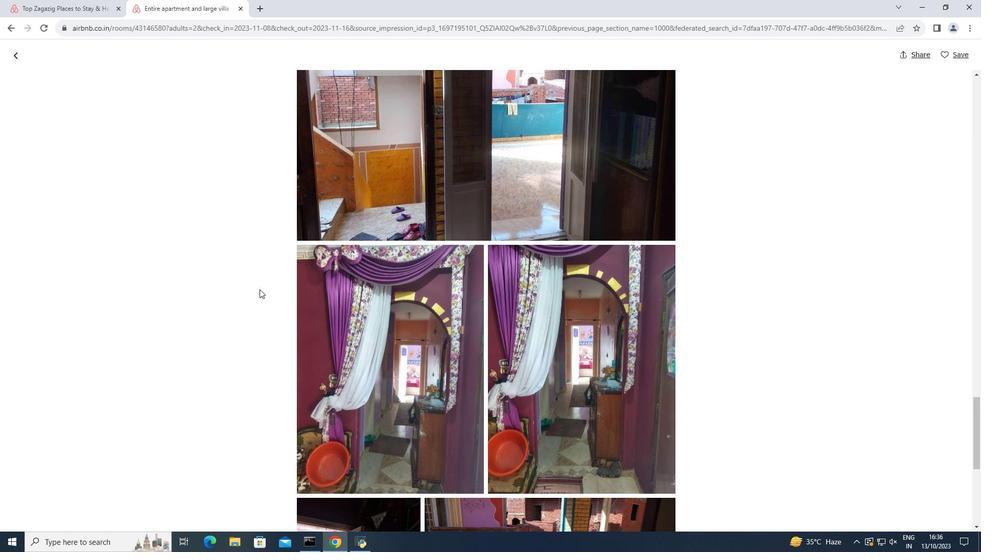 
Action: Mouse scrolled (259, 288) with delta (0, 0)
Screenshot: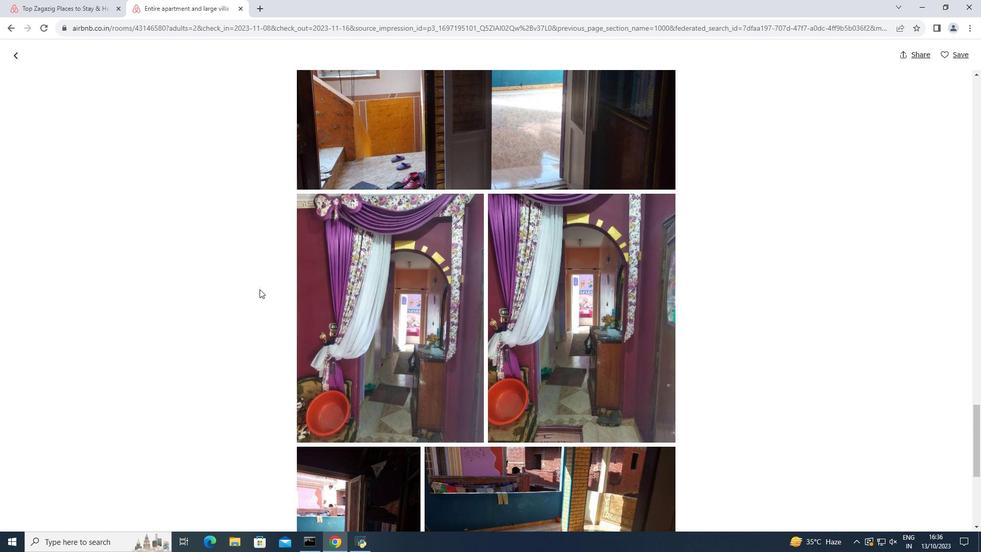 
Action: Mouse scrolled (259, 288) with delta (0, 0)
Screenshot: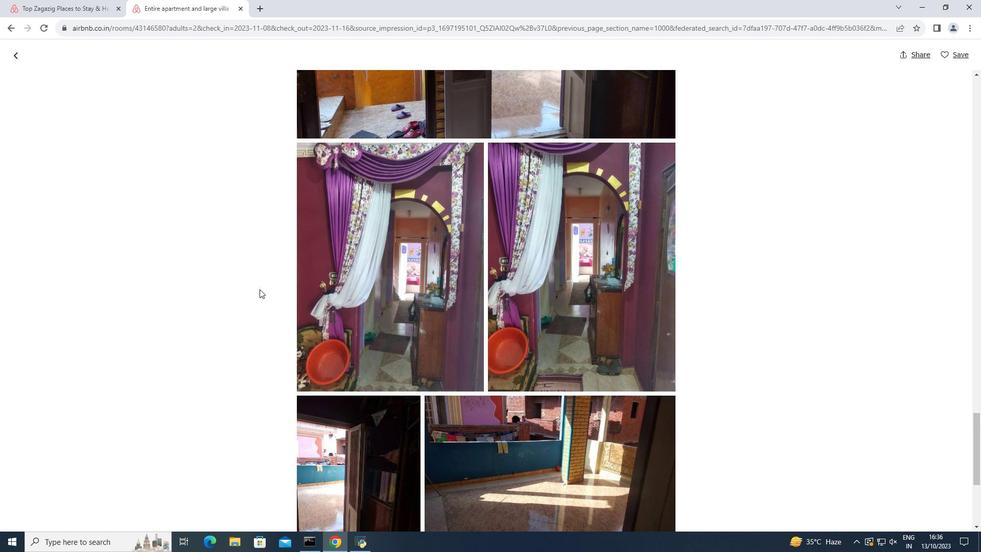 
Action: Mouse scrolled (259, 288) with delta (0, 0)
Screenshot: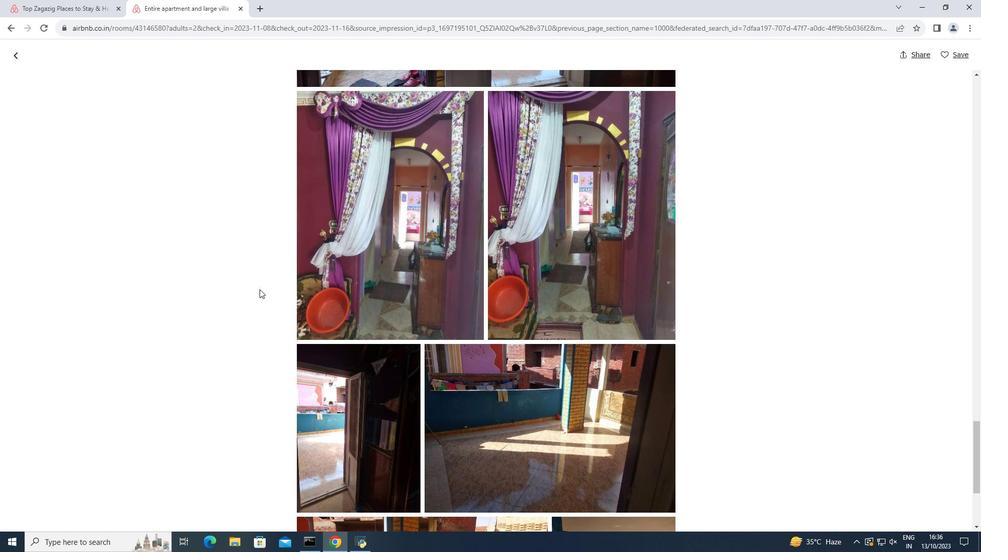 
Action: Mouse scrolled (259, 288) with delta (0, 0)
Screenshot: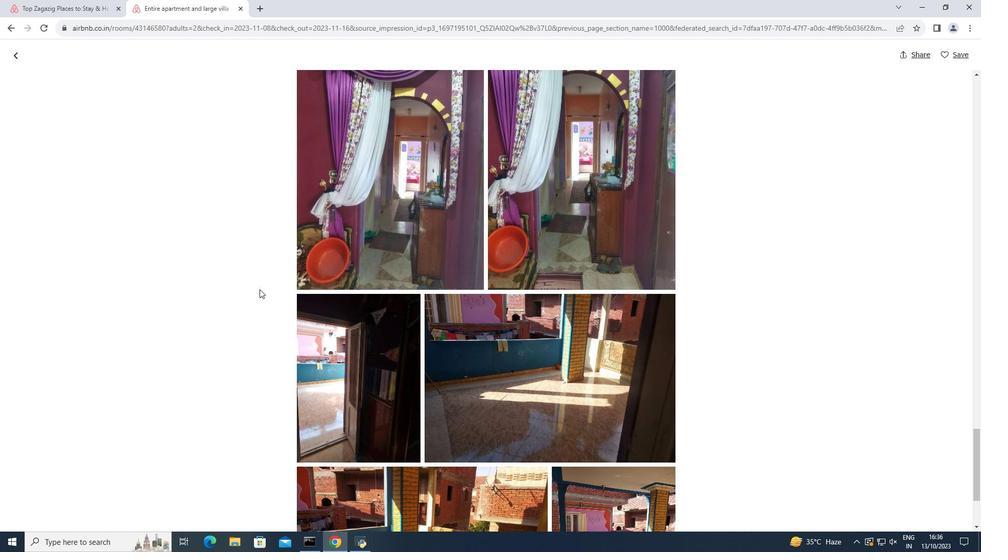 
Action: Mouse scrolled (259, 288) with delta (0, 0)
Screenshot: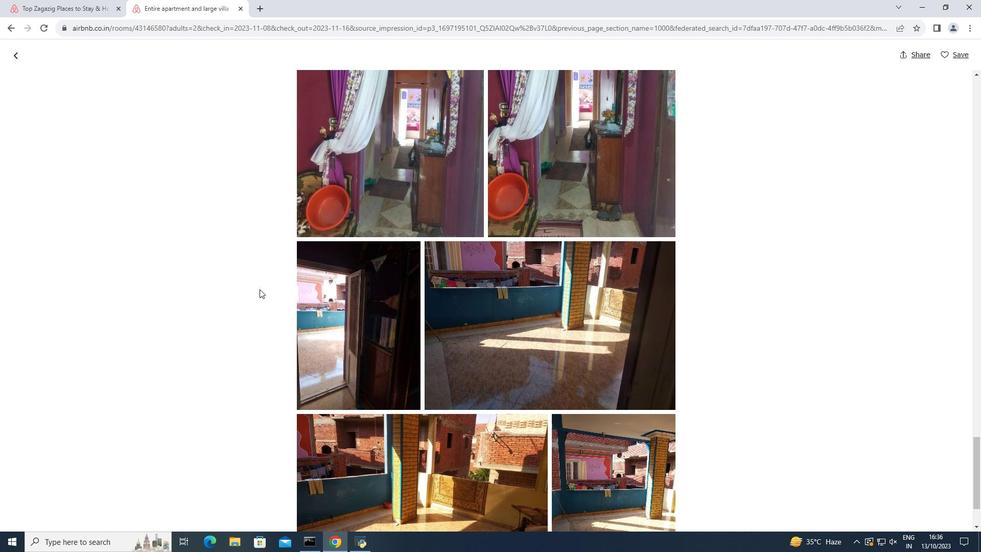 
Action: Mouse scrolled (259, 288) with delta (0, 0)
Screenshot: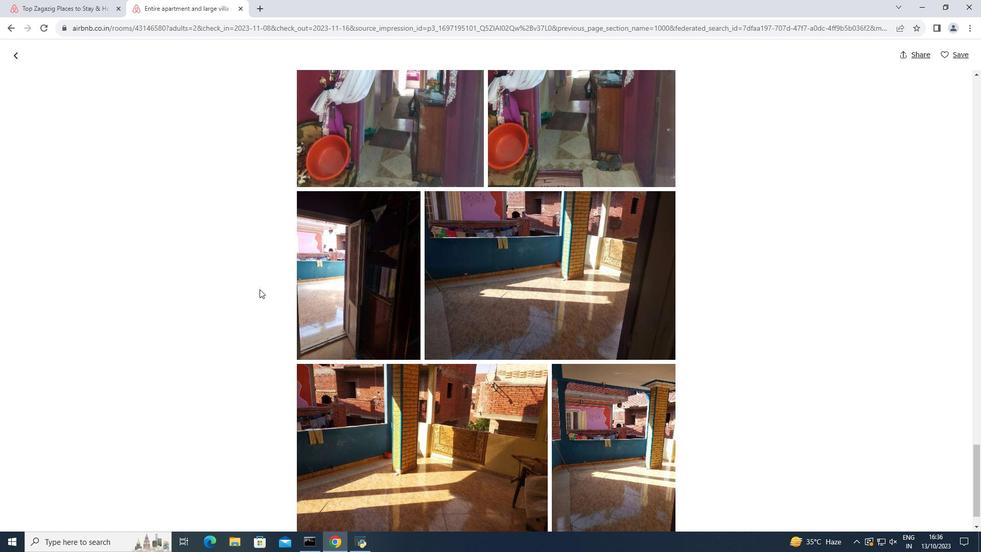 
Action: Mouse scrolled (259, 288) with delta (0, 0)
Screenshot: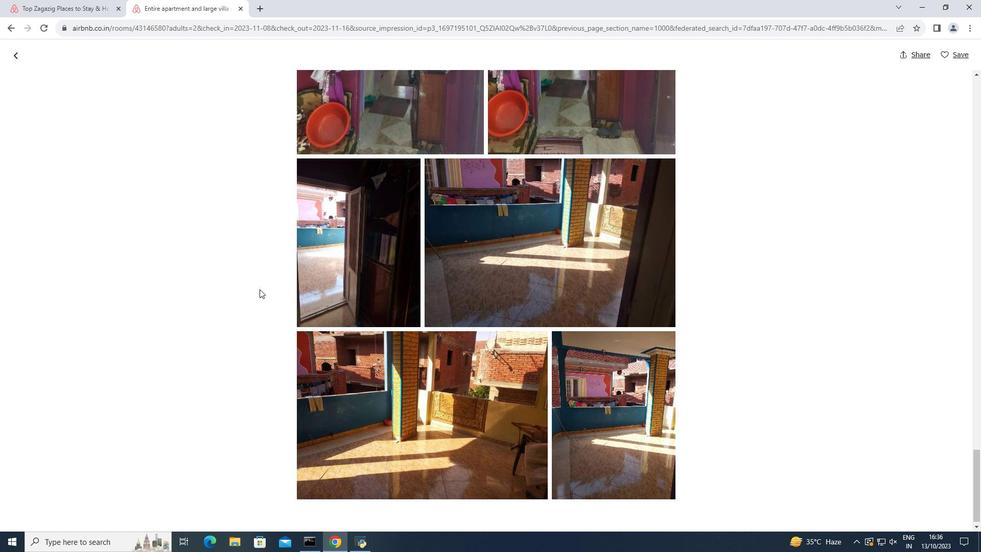 
Action: Mouse scrolled (259, 288) with delta (0, 0)
Screenshot: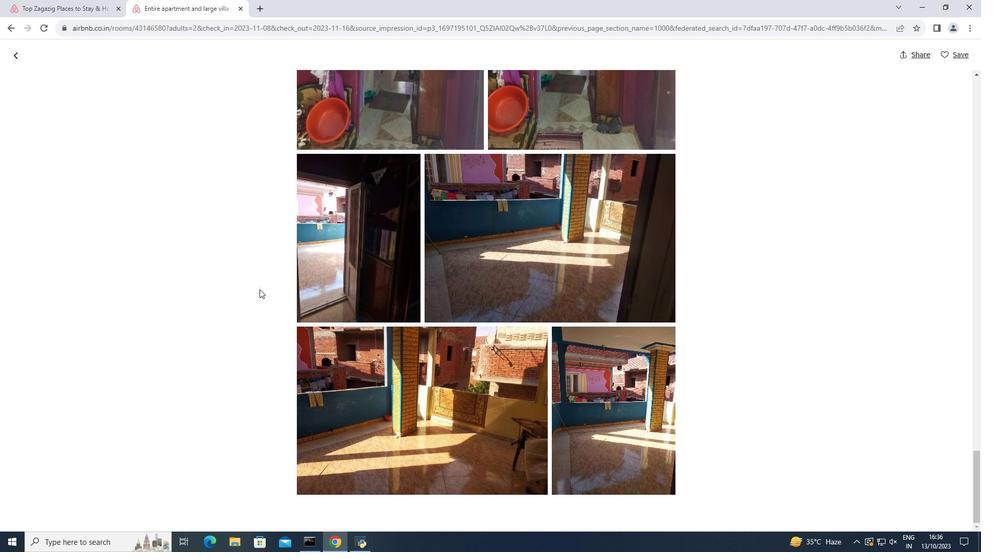 
Action: Mouse scrolled (259, 288) with delta (0, 0)
Screenshot: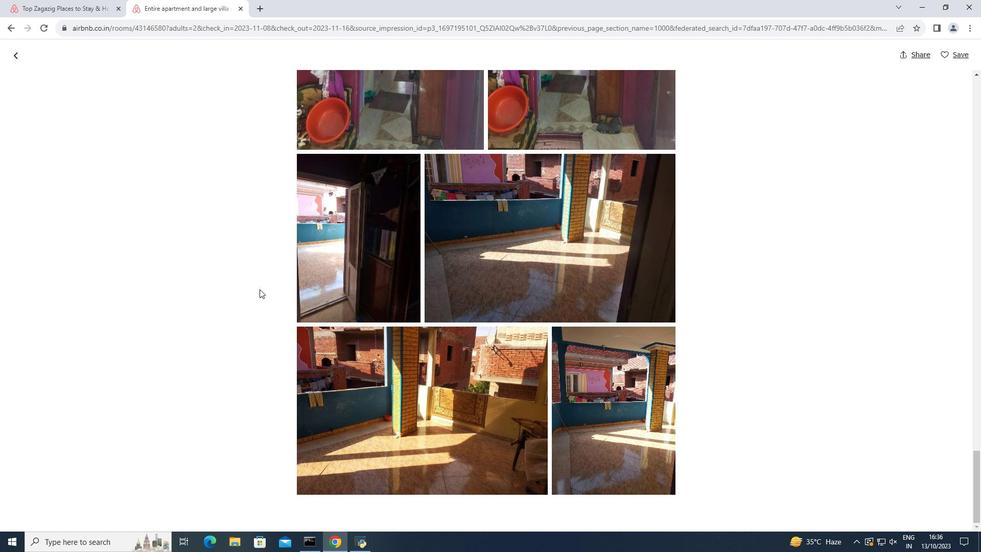 
Action: Mouse moved to (17, 54)
Screenshot: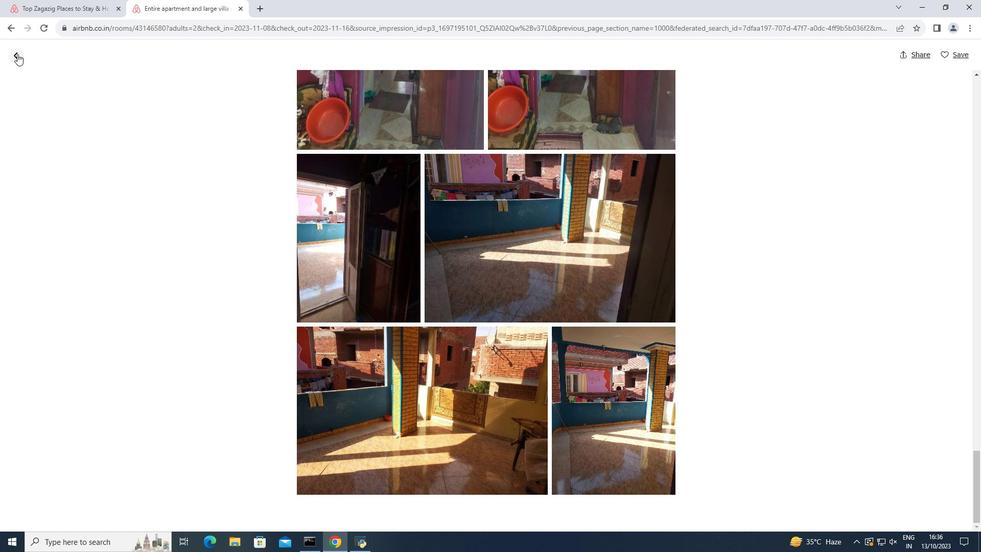 
Action: Mouse pressed left at (17, 54)
Screenshot: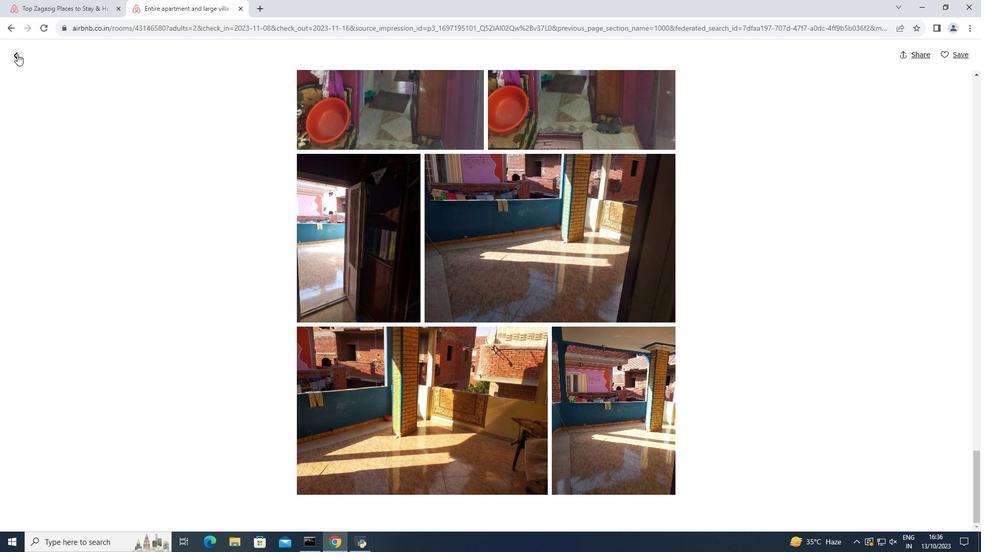 
Action: Mouse moved to (68, 132)
Screenshot: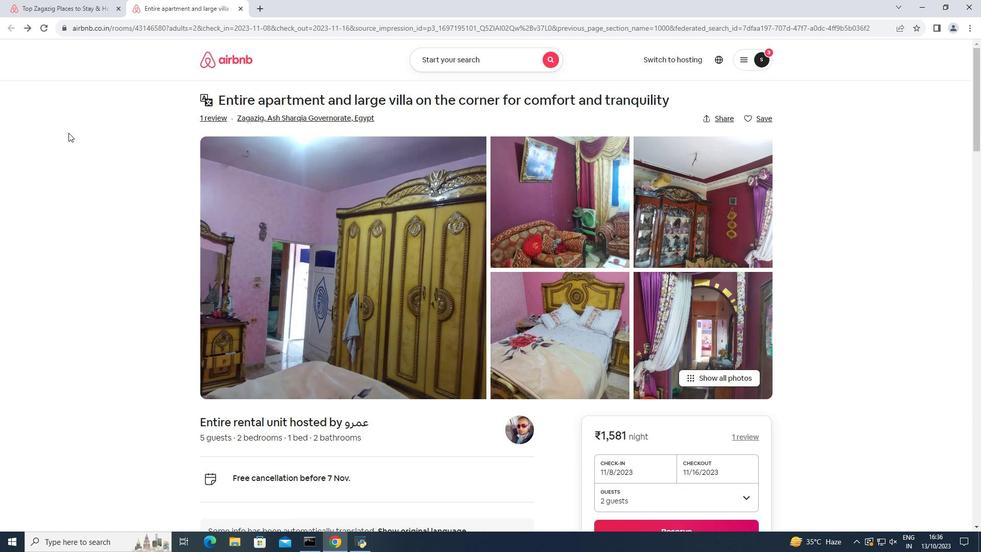 
Action: Mouse scrolled (68, 131) with delta (0, 0)
Screenshot: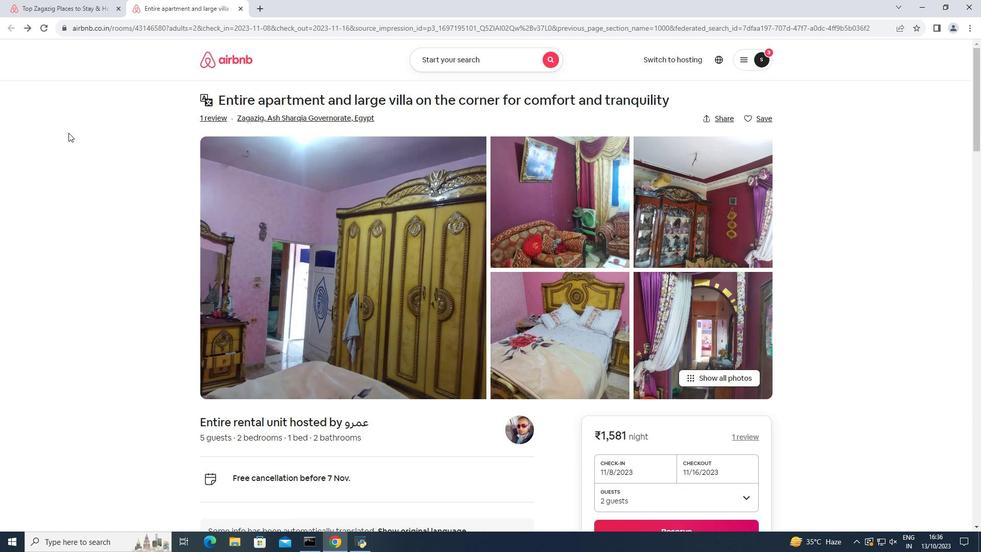 
Action: Mouse moved to (68, 134)
Screenshot: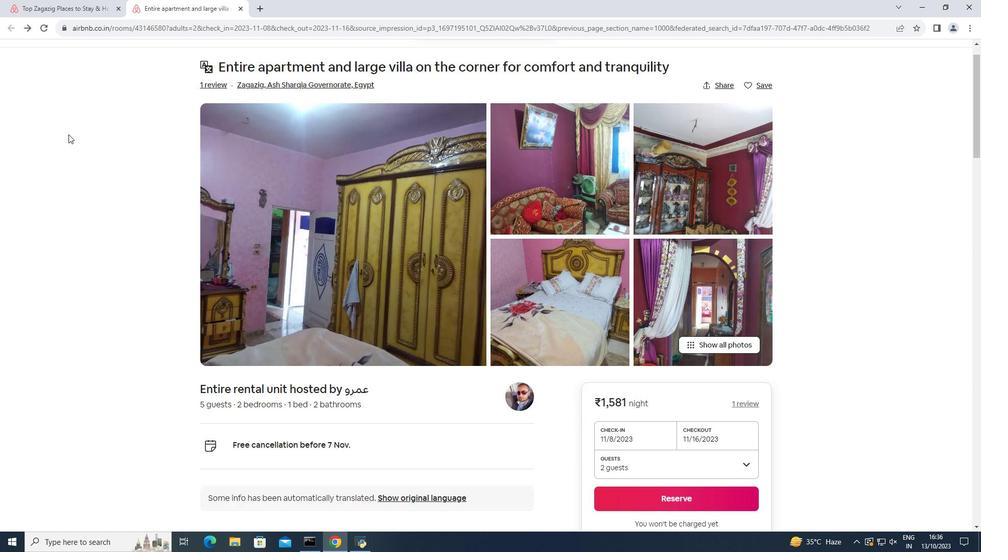 
Action: Mouse scrolled (68, 133) with delta (0, 0)
Screenshot: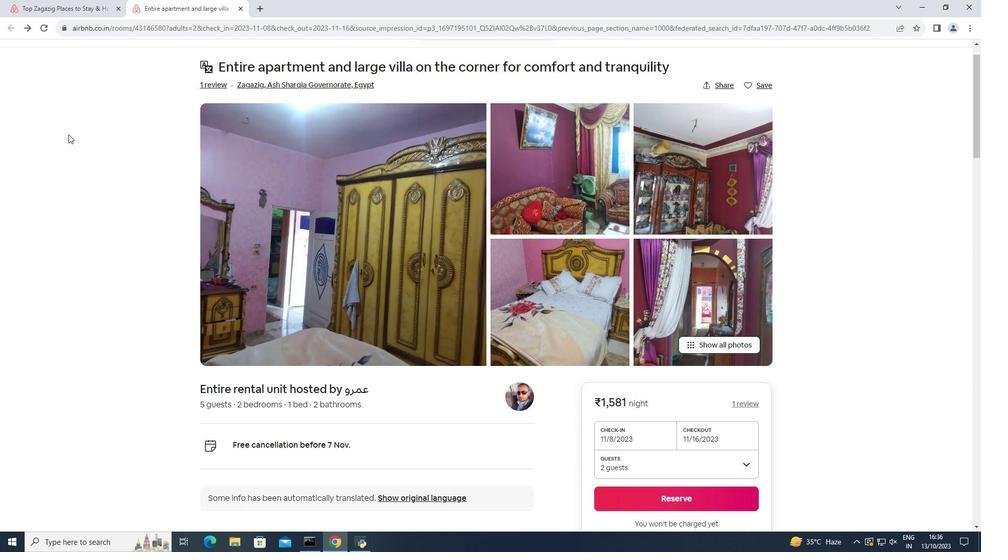
Action: Mouse scrolled (68, 133) with delta (0, 0)
Screenshot: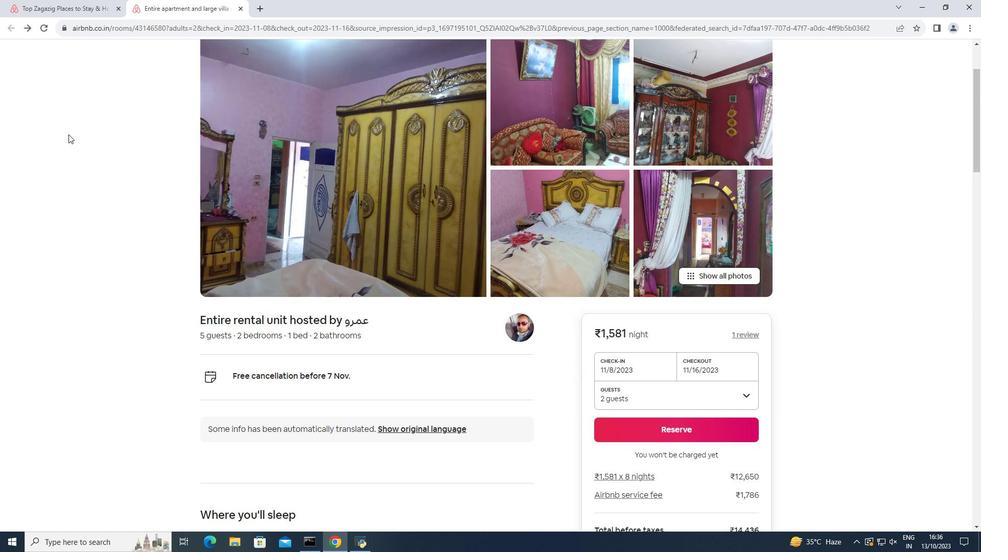 
Action: Mouse scrolled (68, 133) with delta (0, 0)
Screenshot: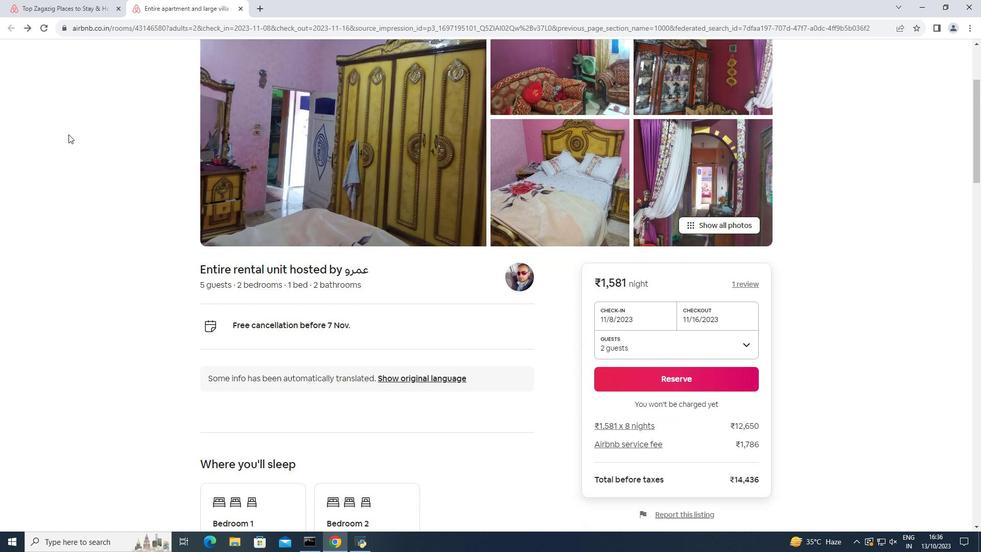 
Action: Mouse scrolled (68, 133) with delta (0, 0)
Screenshot: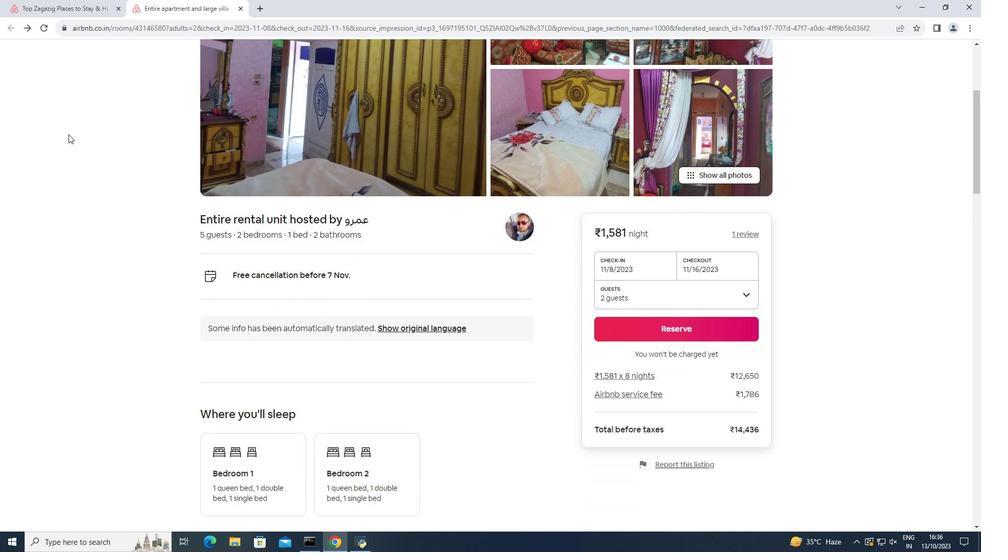 
Action: Mouse moved to (68, 136)
Screenshot: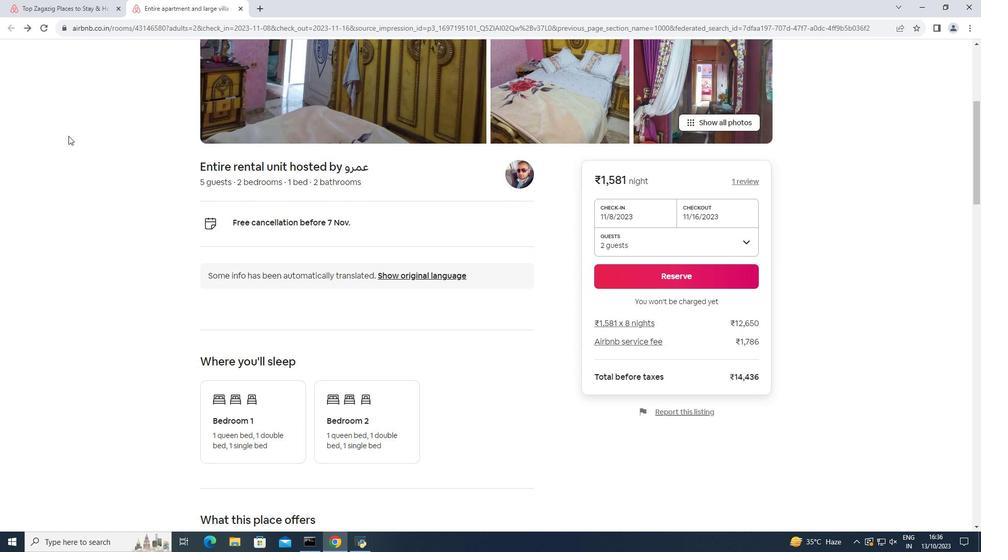 
Action: Mouse scrolled (68, 135) with delta (0, 0)
Screenshot: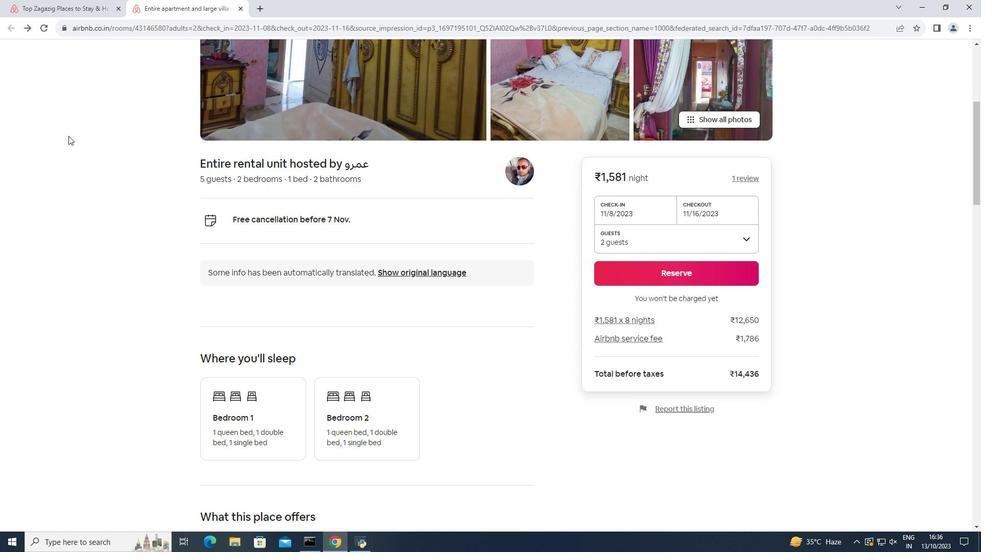 
Action: Mouse scrolled (68, 135) with delta (0, 0)
Screenshot: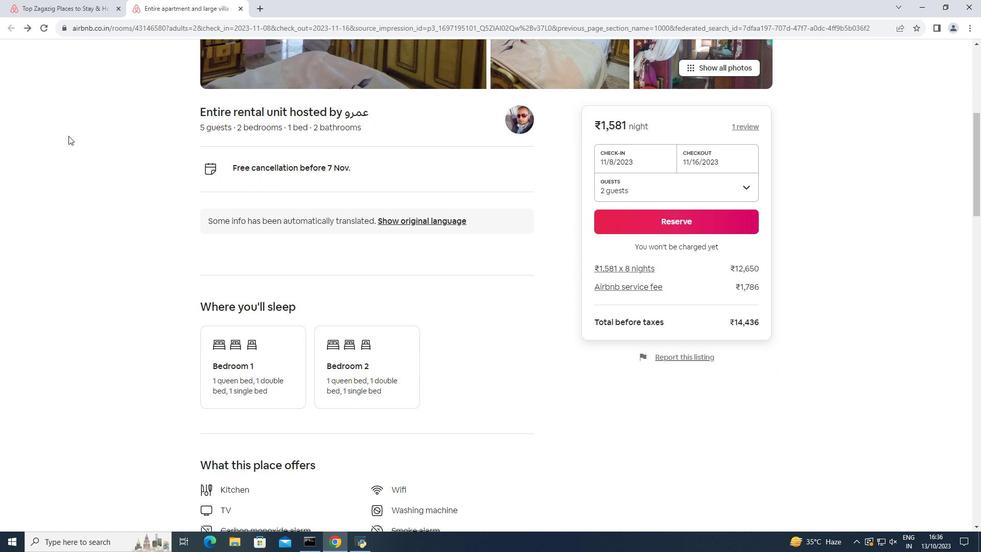 
Action: Mouse scrolled (68, 135) with delta (0, 0)
Screenshot: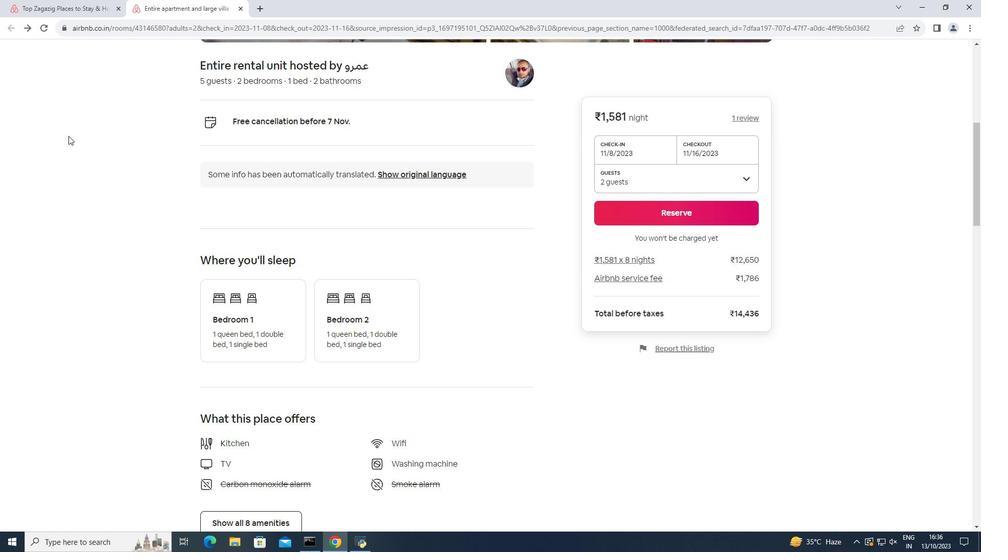 
Action: Mouse scrolled (68, 135) with delta (0, 0)
Screenshot: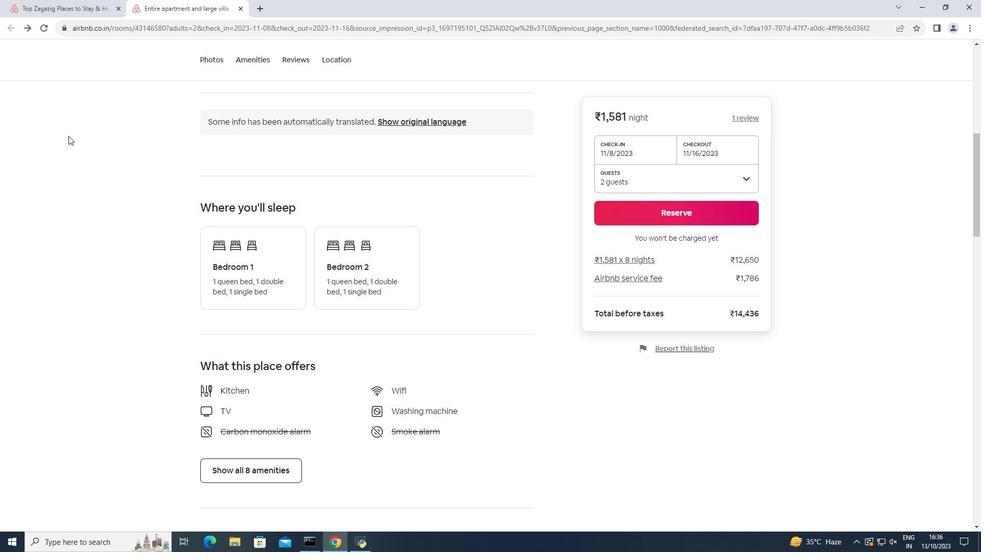 
Action: Mouse scrolled (68, 135) with delta (0, 0)
Screenshot: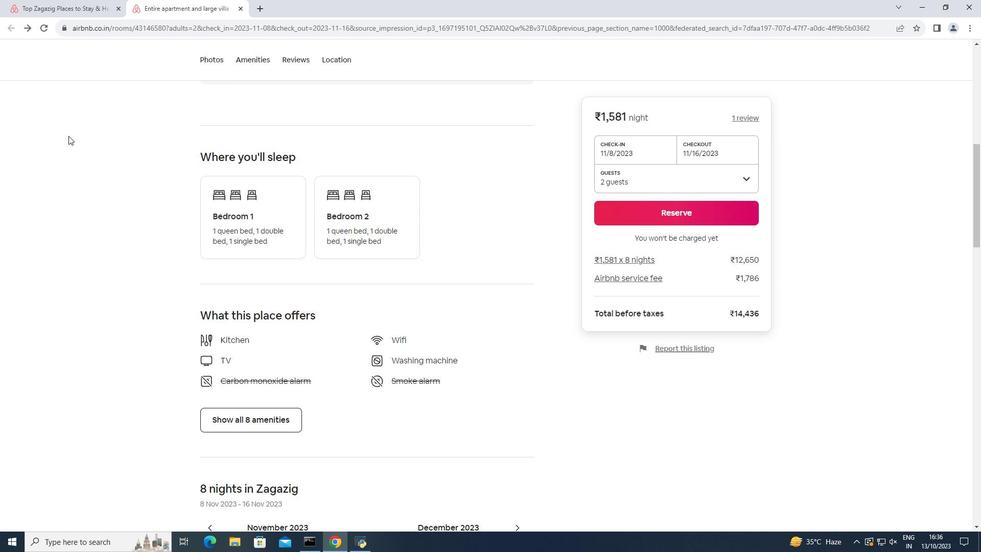 
Action: Mouse moved to (68, 139)
Screenshot: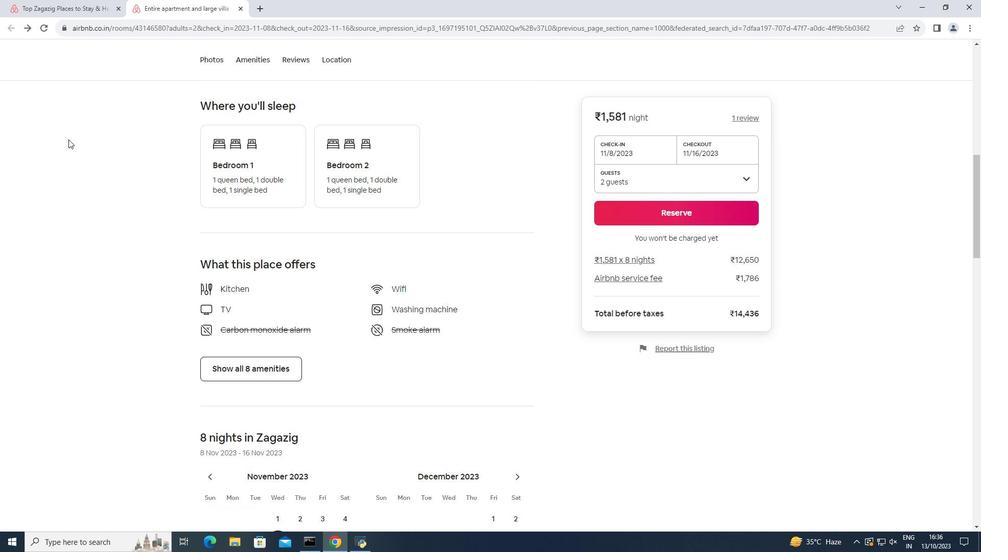 
Action: Mouse scrolled (68, 139) with delta (0, 0)
Screenshot: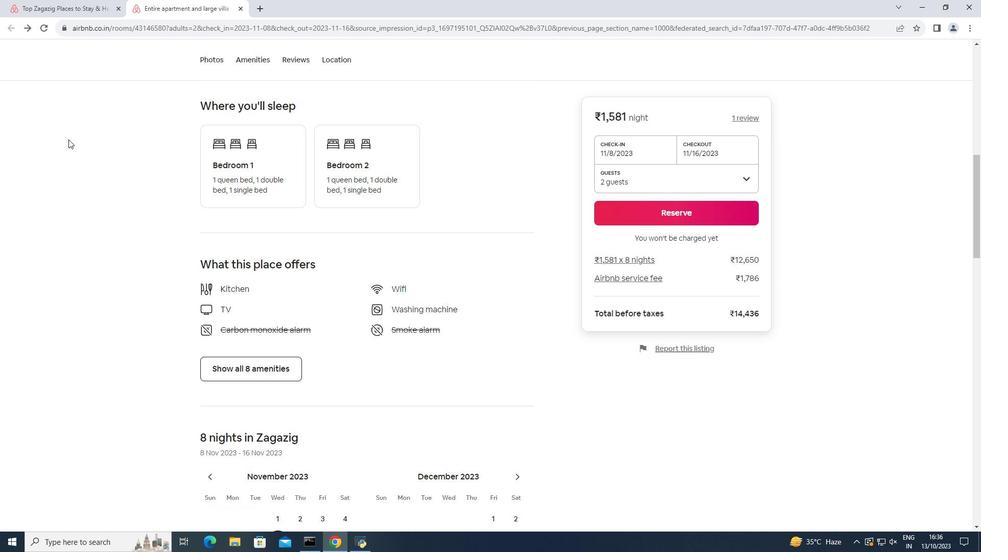 
Action: Mouse moved to (68, 140)
Screenshot: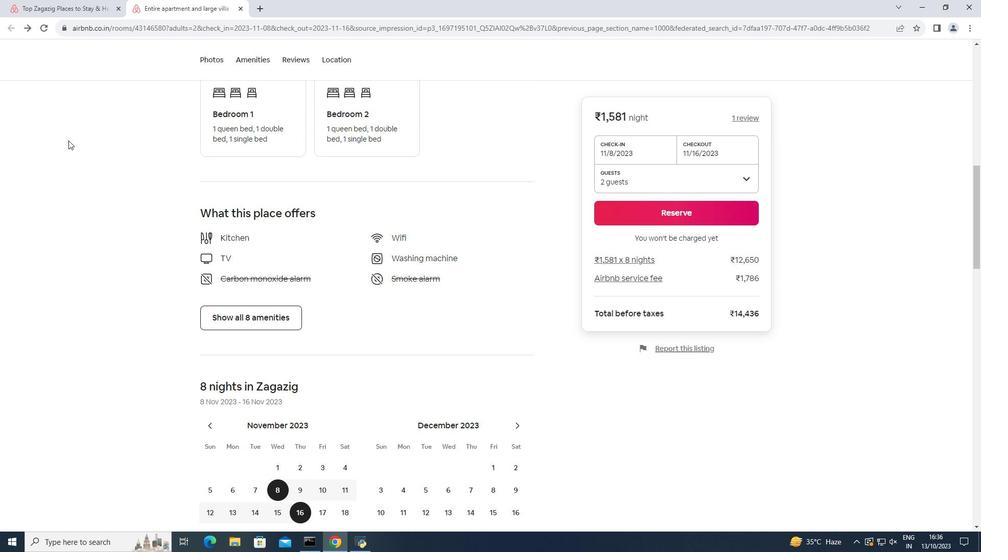 
Action: Mouse scrolled (68, 140) with delta (0, 0)
